 Task: Audit Quotation Template.
Action: Mouse moved to (162, 178)
Screenshot: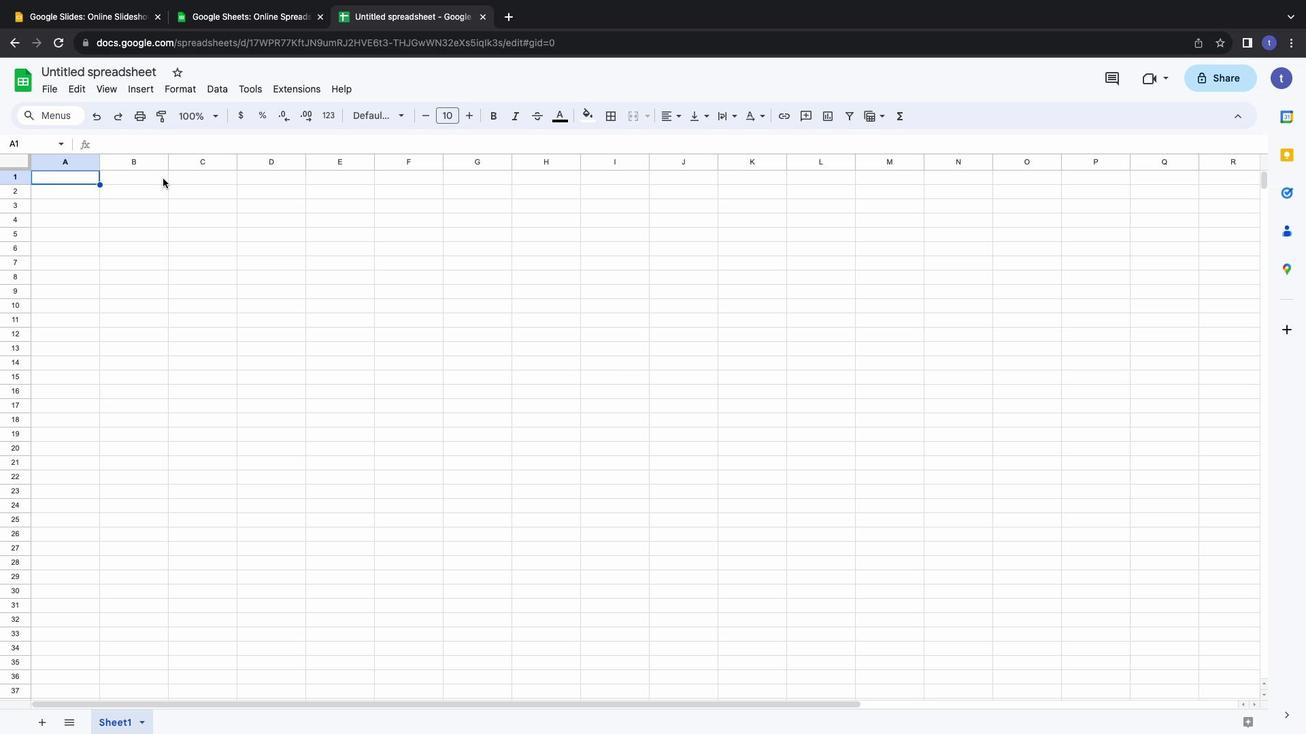 
Action: Mouse pressed left at (162, 178)
Screenshot: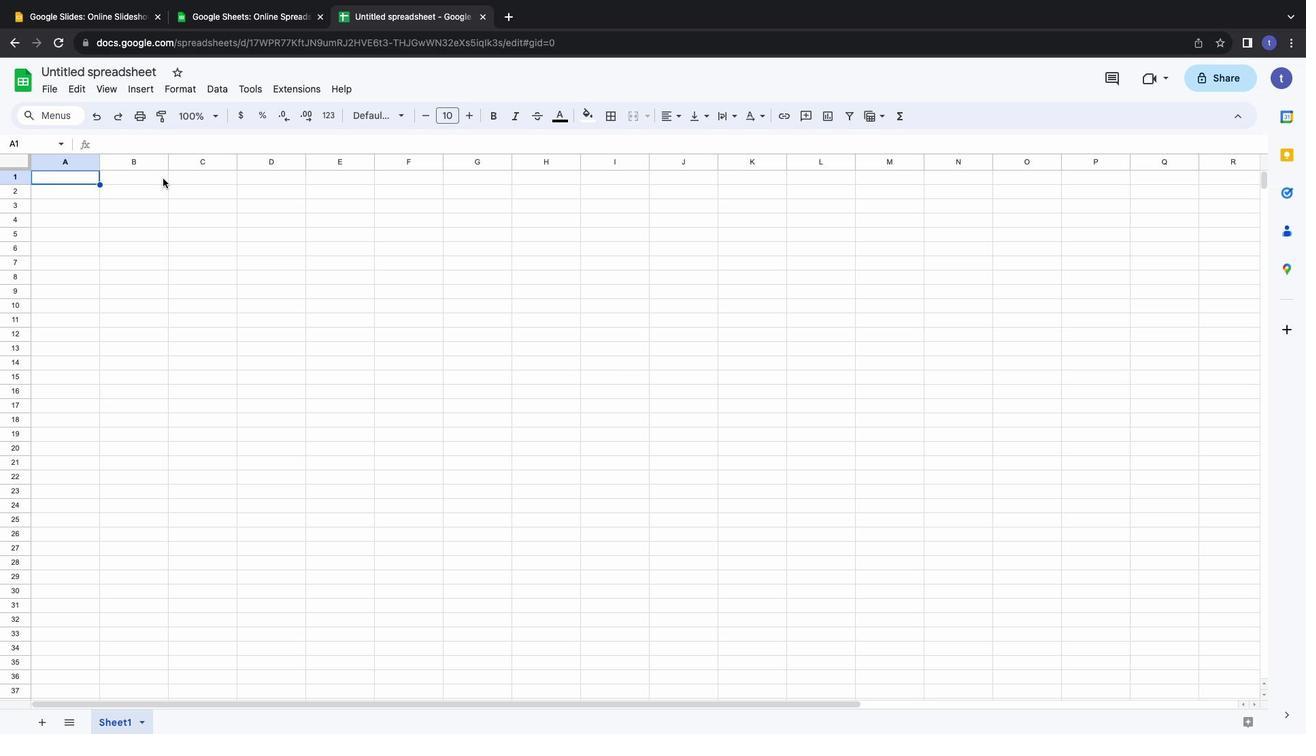
Action: Mouse moved to (146, 178)
Screenshot: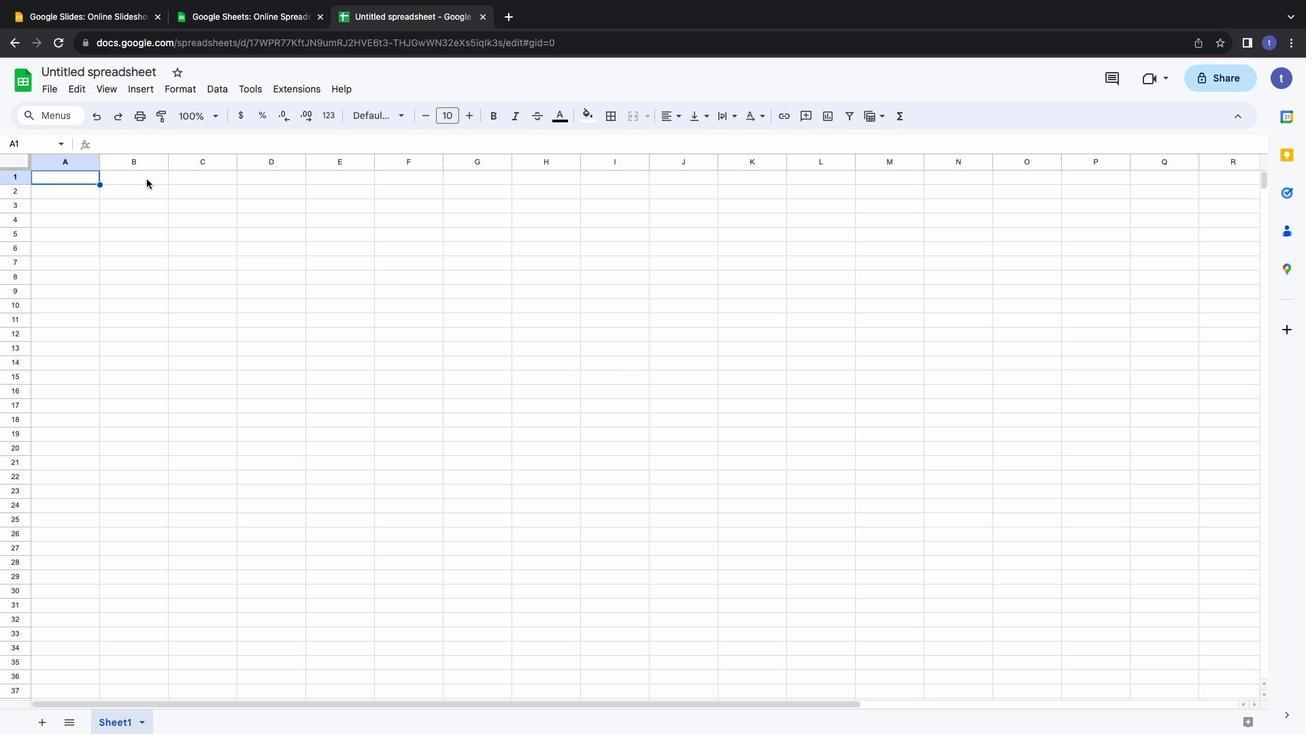 
Action: Mouse pressed left at (146, 178)
Screenshot: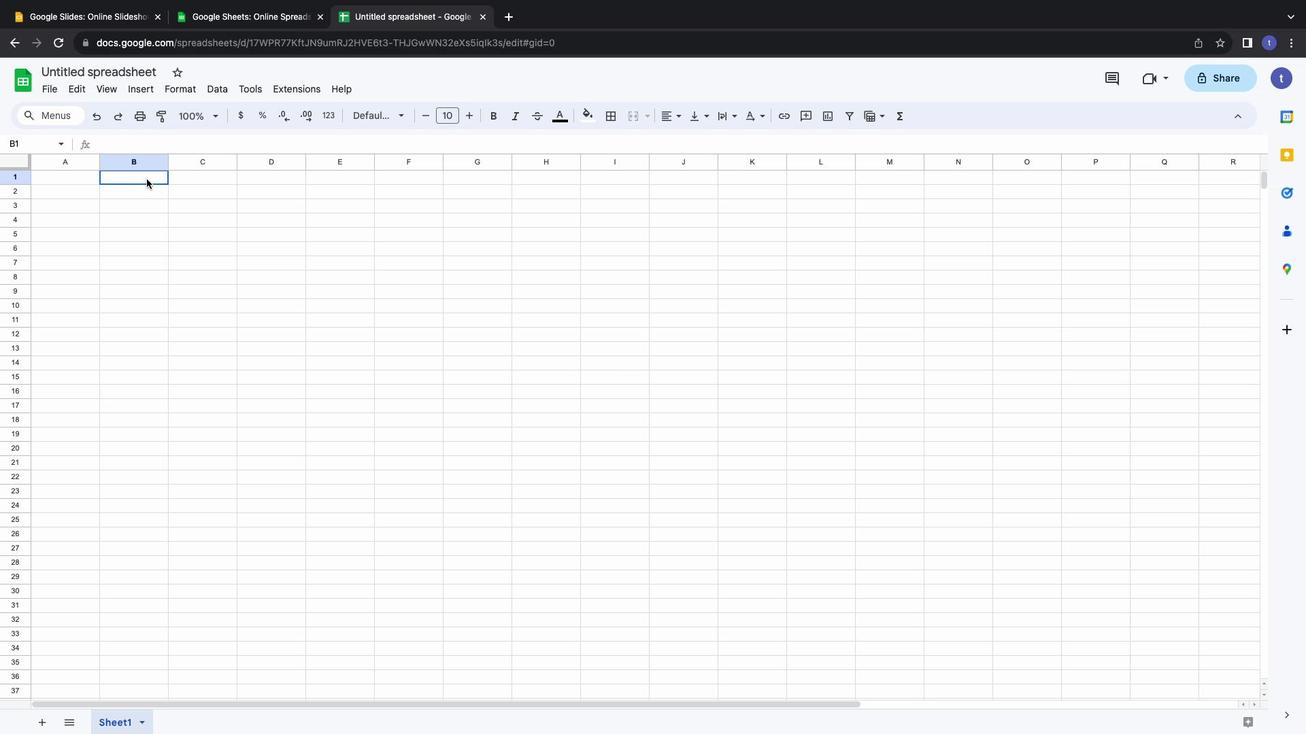 
Action: Mouse pressed left at (146, 178)
Screenshot: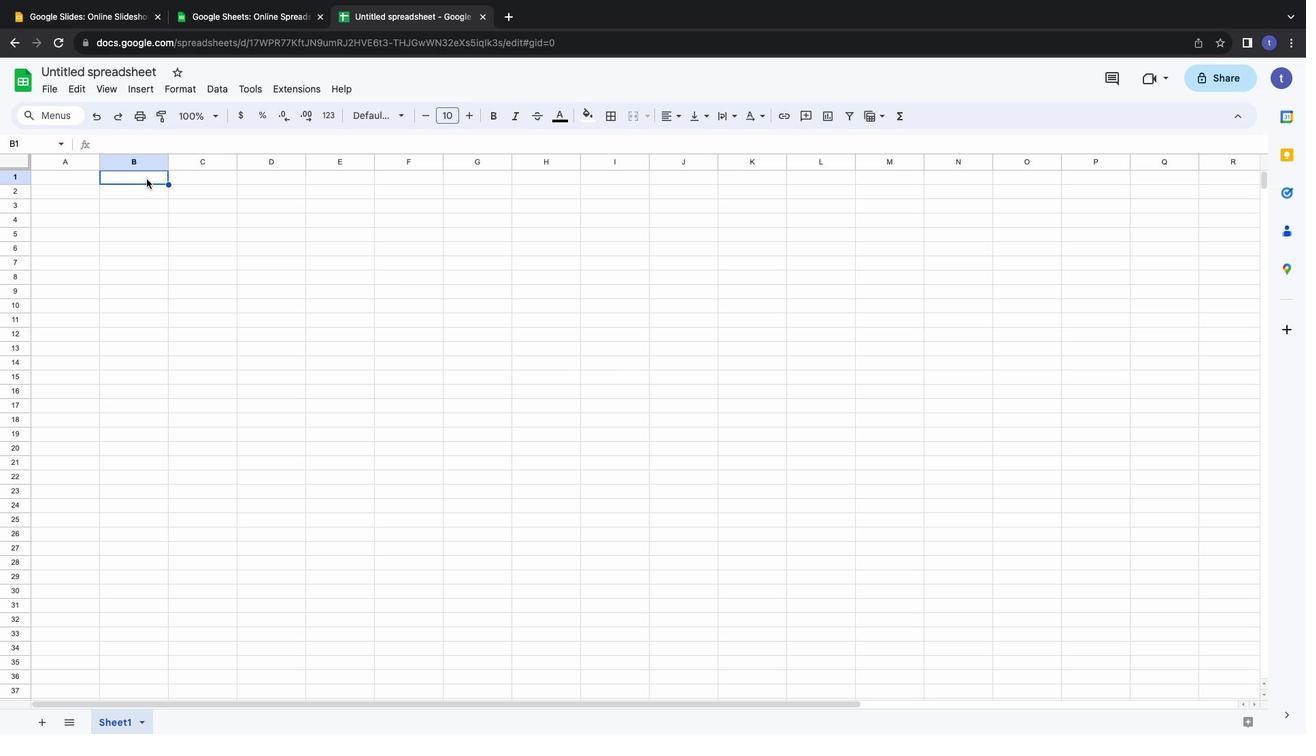 
Action: Mouse moved to (546, 445)
Screenshot: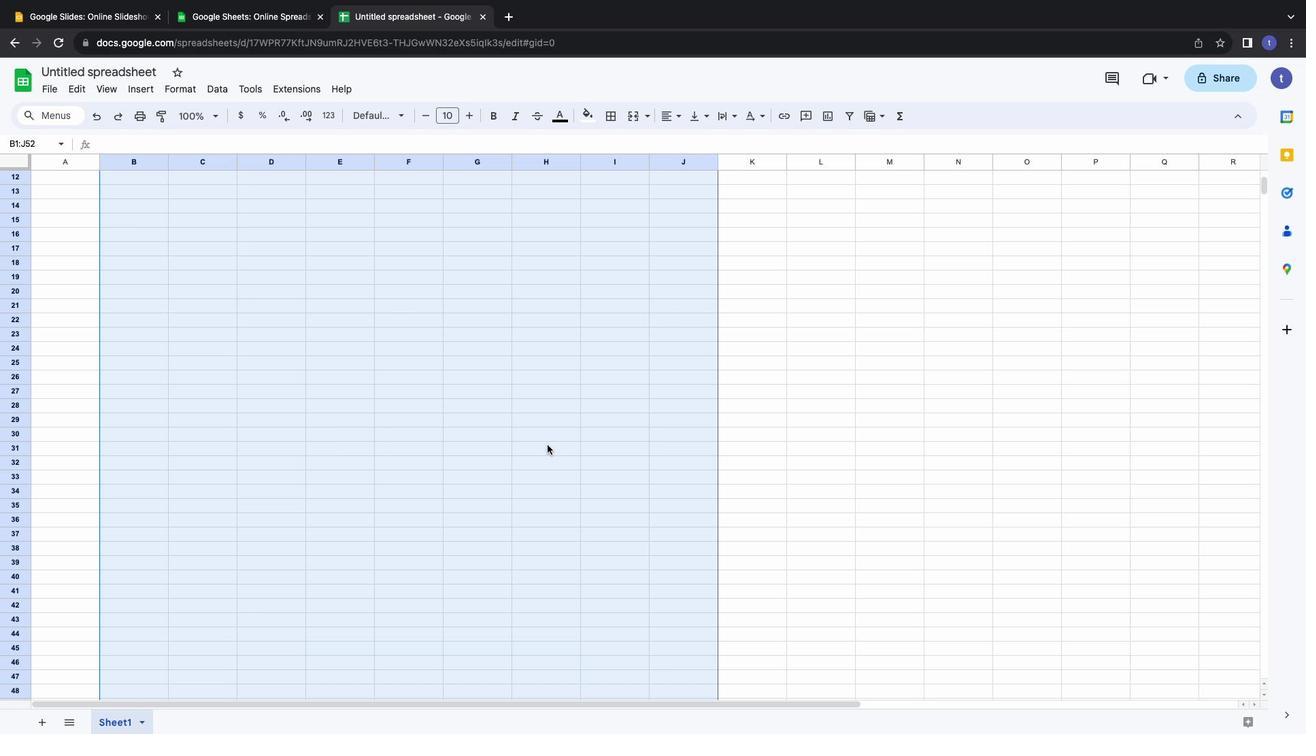 
Action: Mouse scrolled (546, 445) with delta (0, 0)
Screenshot: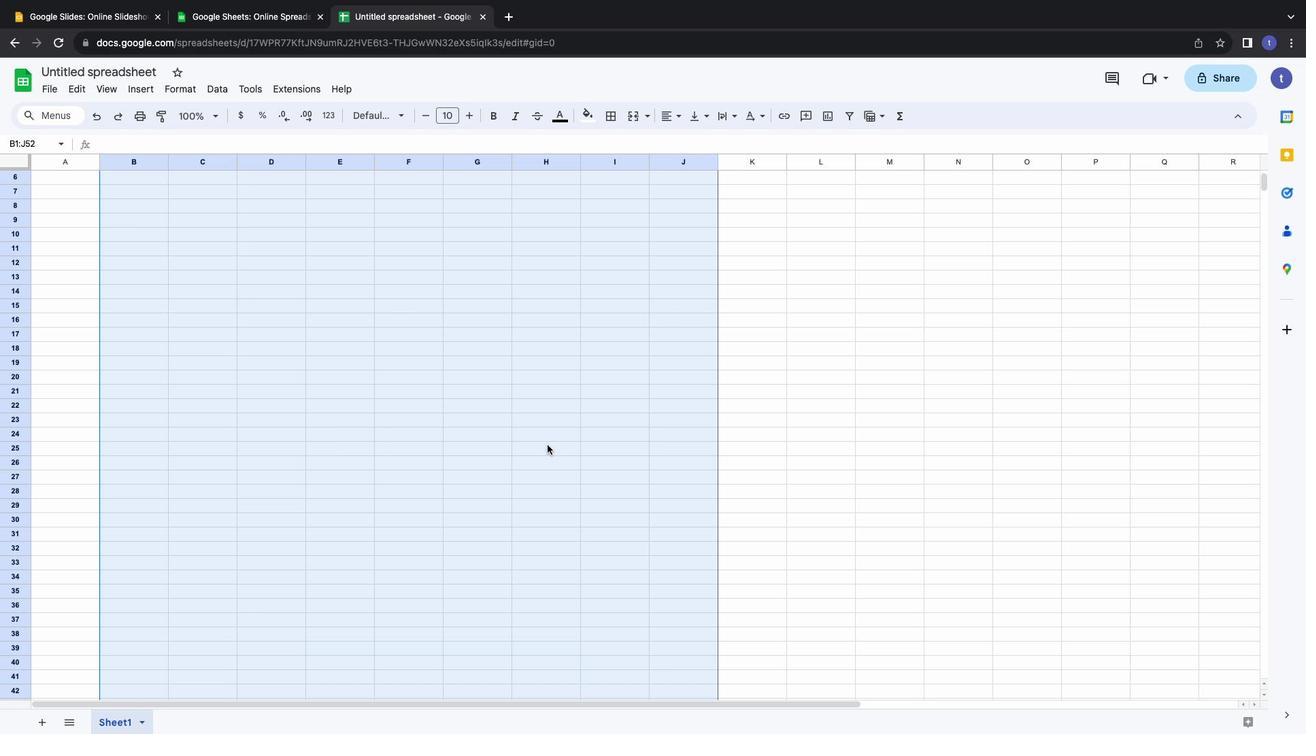 
Action: Mouse scrolled (546, 445) with delta (0, 0)
Screenshot: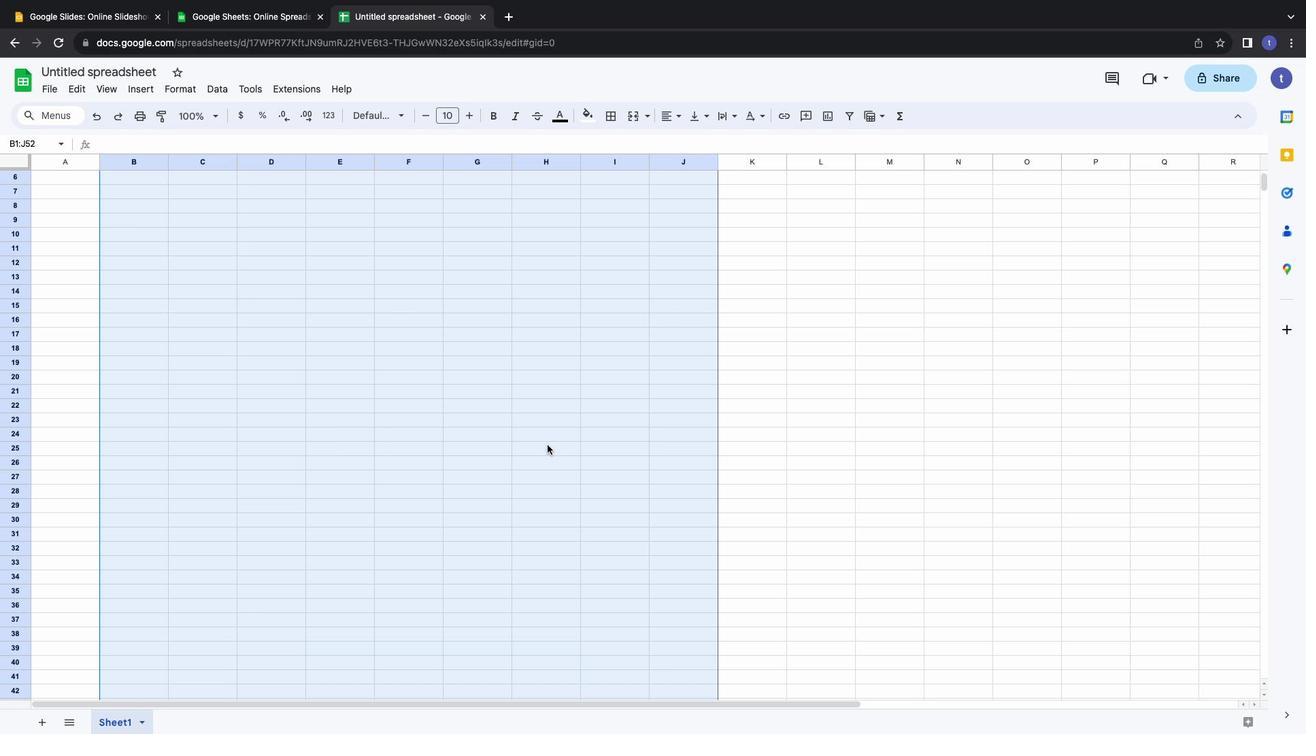 
Action: Mouse scrolled (546, 445) with delta (0, 2)
Screenshot: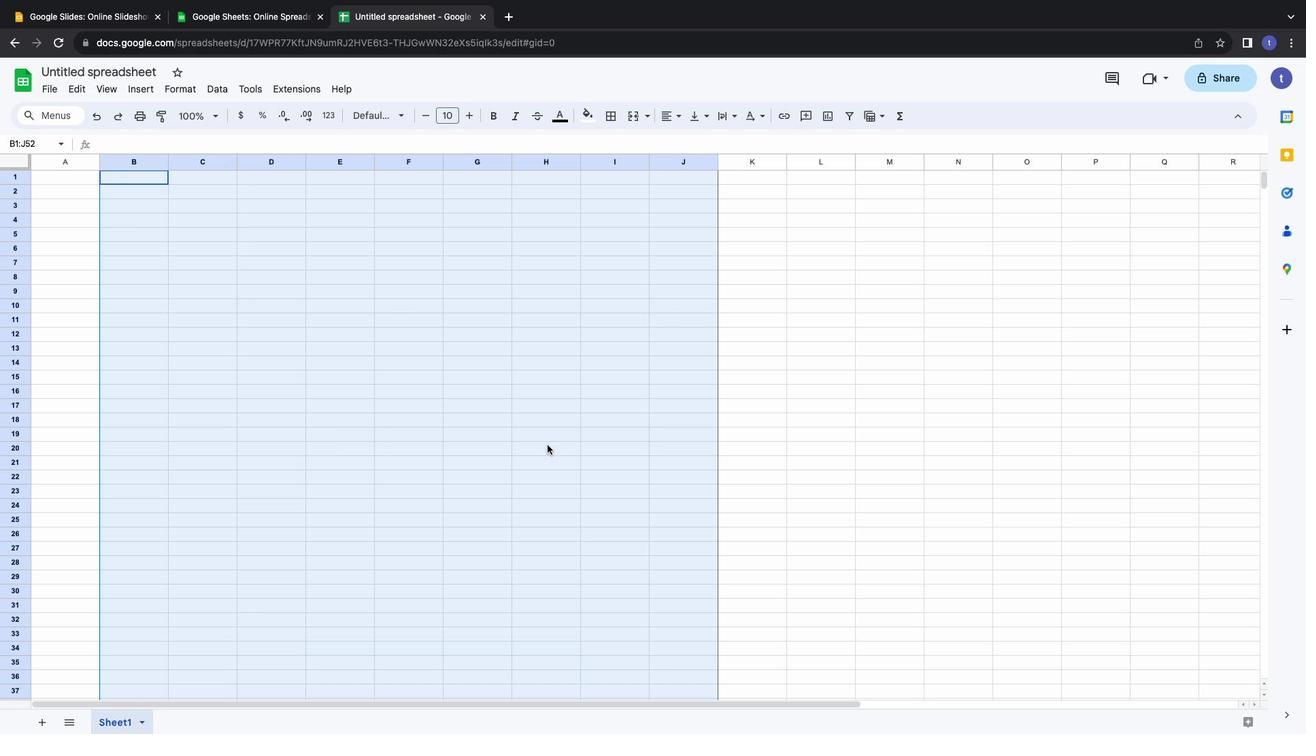 
Action: Mouse scrolled (546, 445) with delta (0, 3)
Screenshot: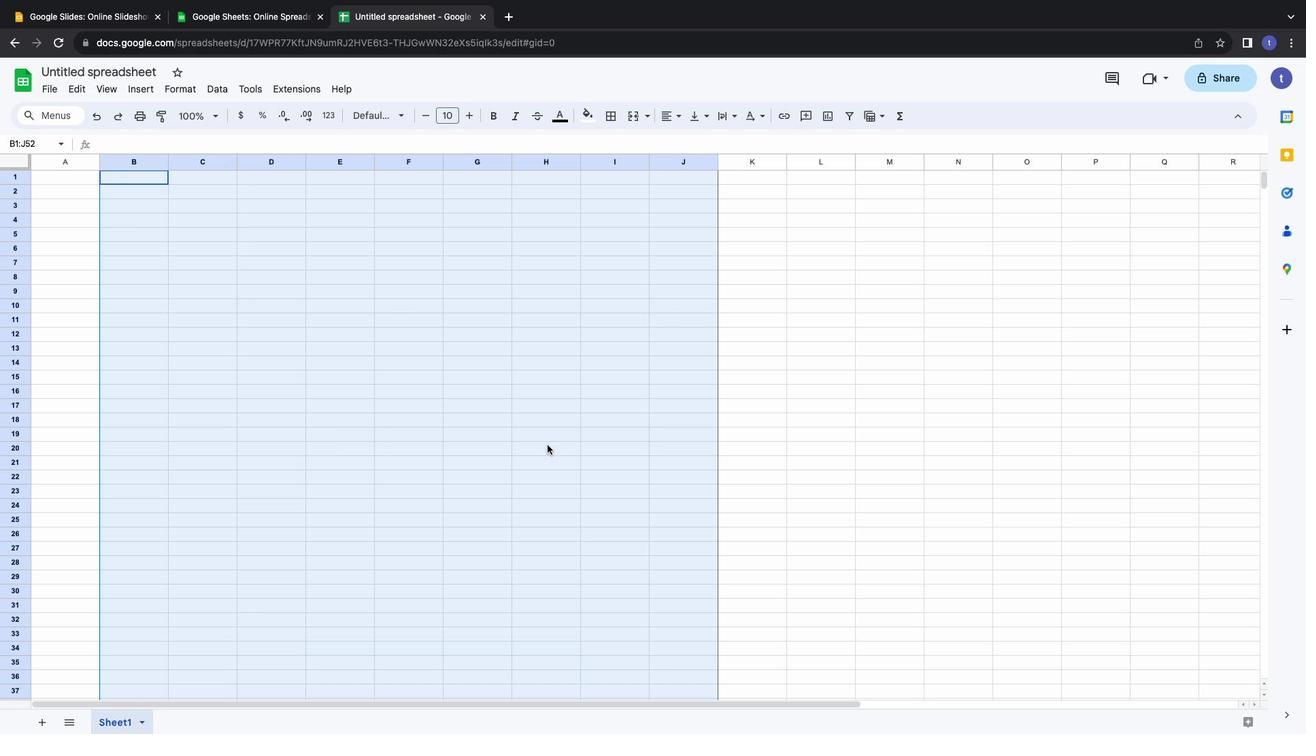
Action: Mouse scrolled (546, 445) with delta (0, 4)
Screenshot: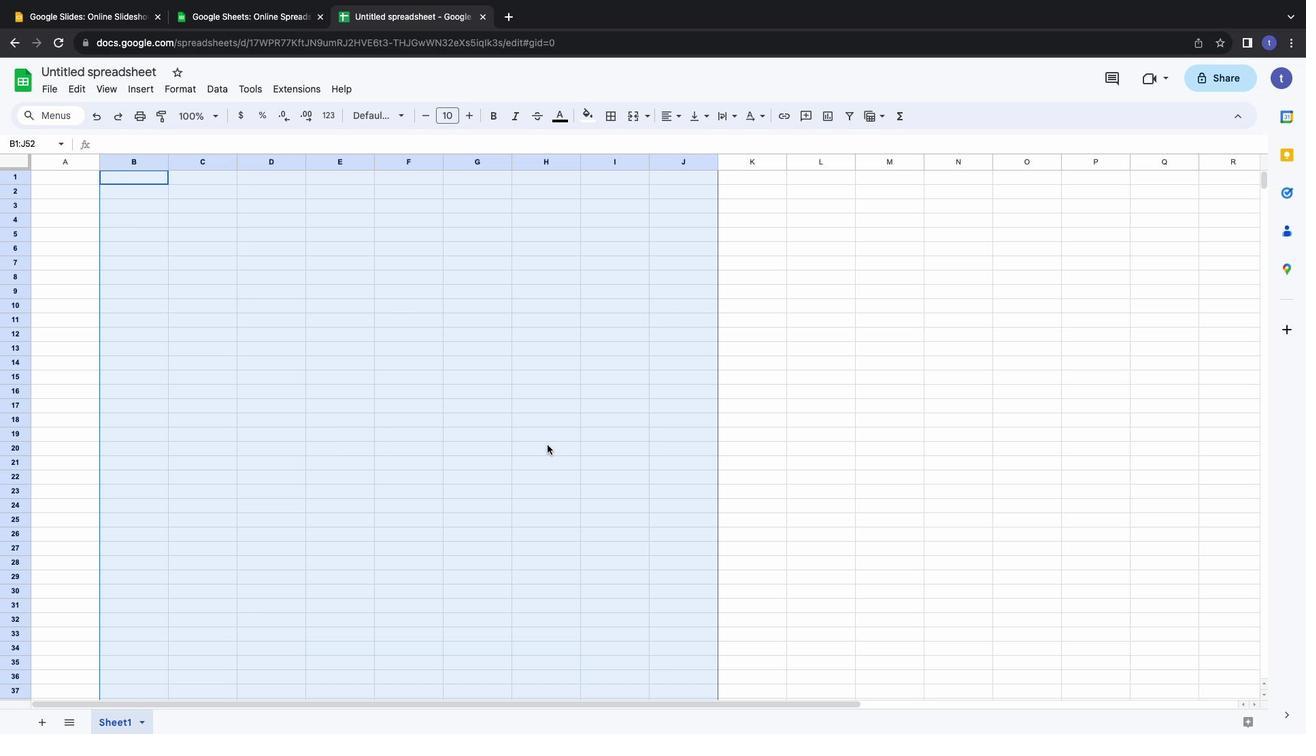 
Action: Mouse scrolled (546, 445) with delta (0, 4)
Screenshot: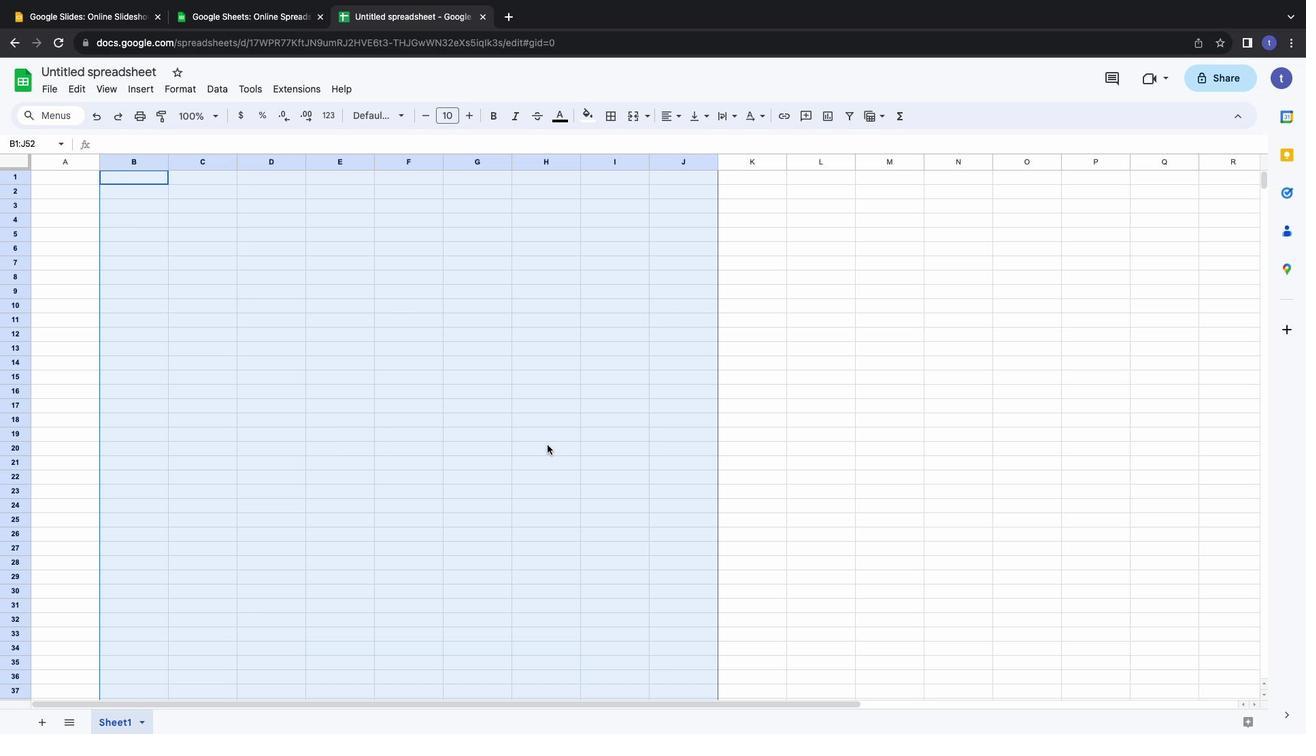 
Action: Mouse scrolled (546, 445) with delta (0, 0)
Screenshot: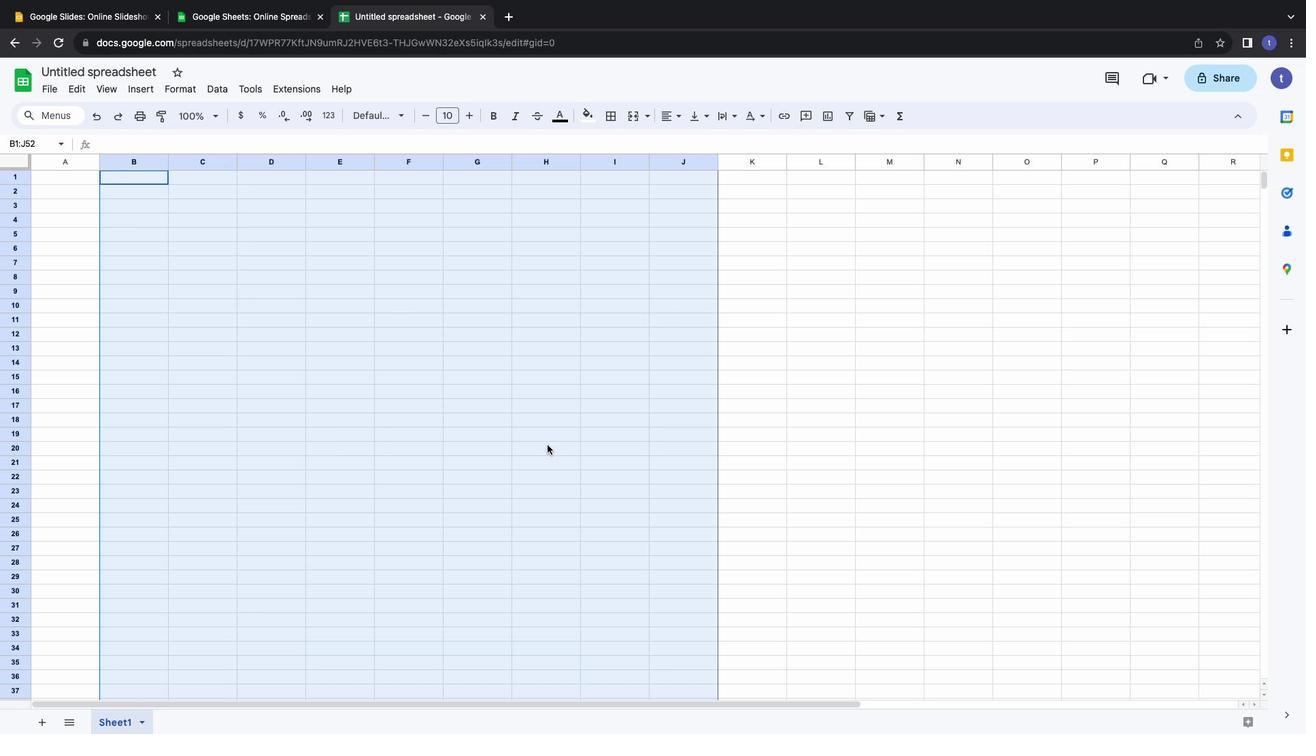 
Action: Mouse scrolled (546, 445) with delta (0, 0)
Screenshot: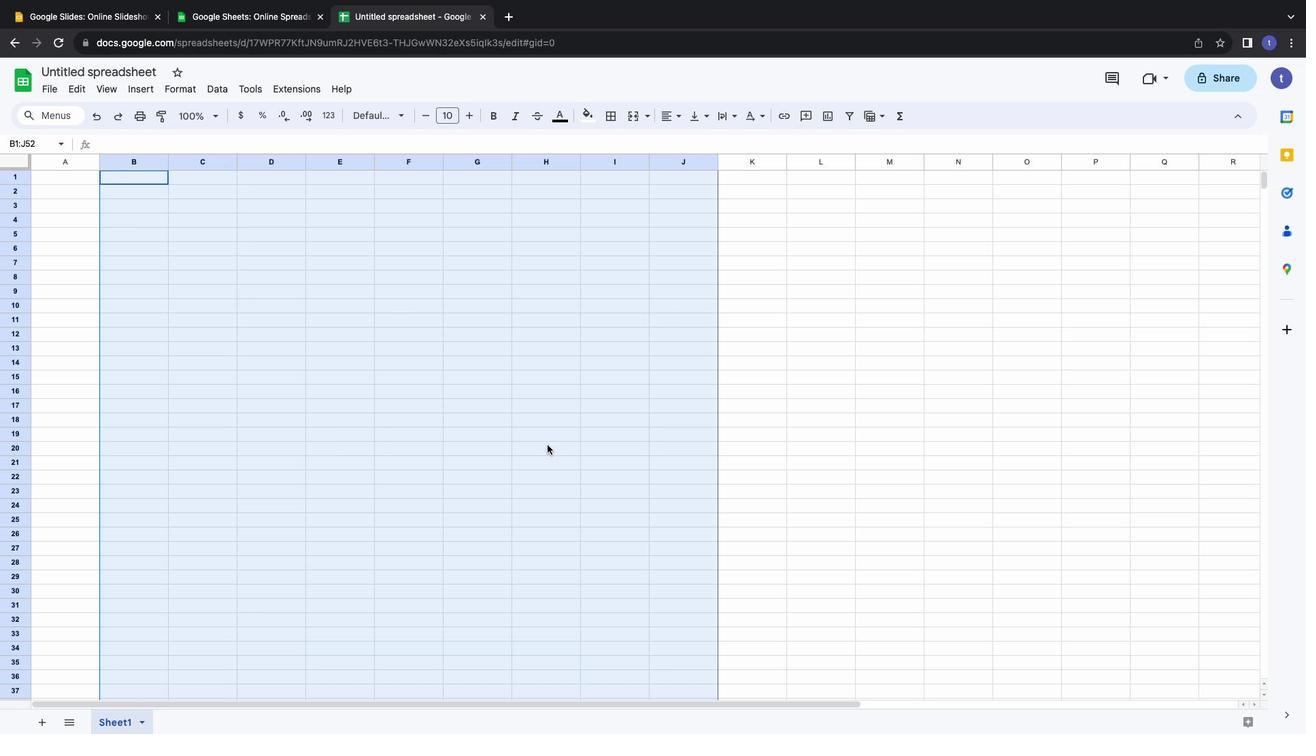 
Action: Mouse scrolled (546, 445) with delta (0, 2)
Screenshot: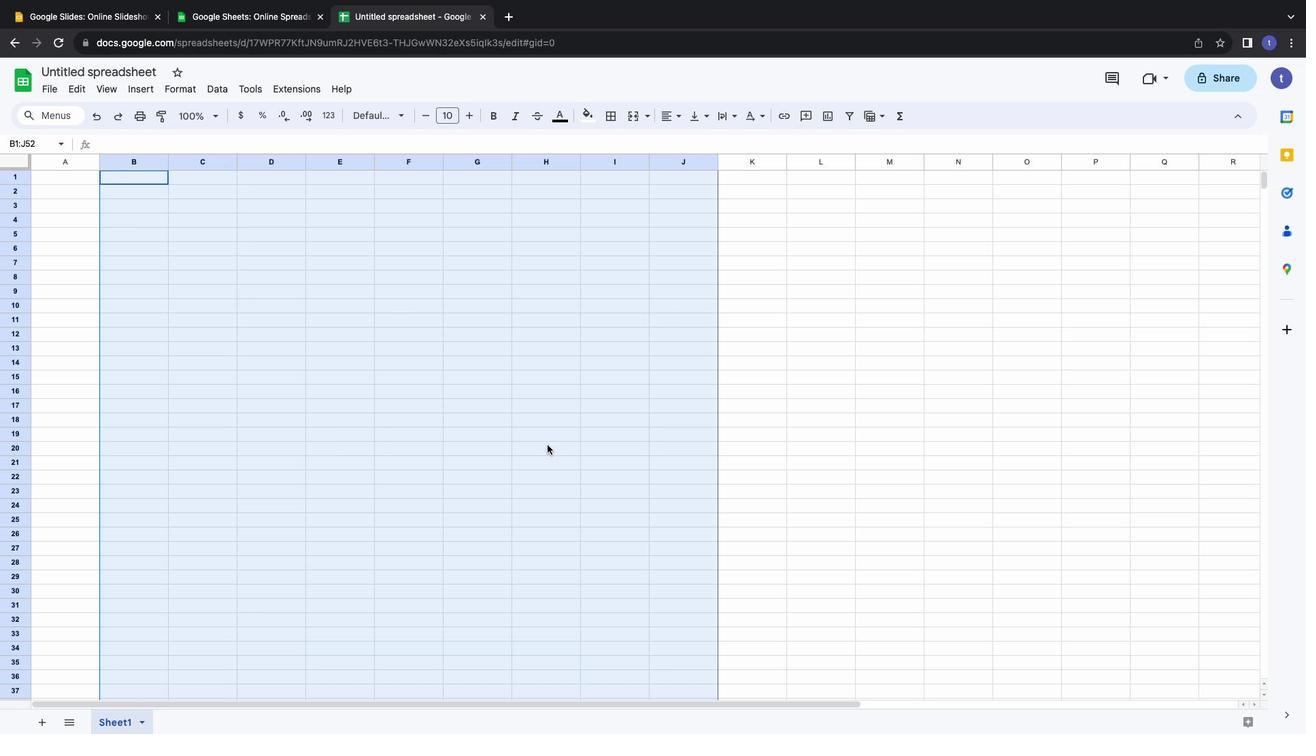 
Action: Mouse moved to (616, 114)
Screenshot: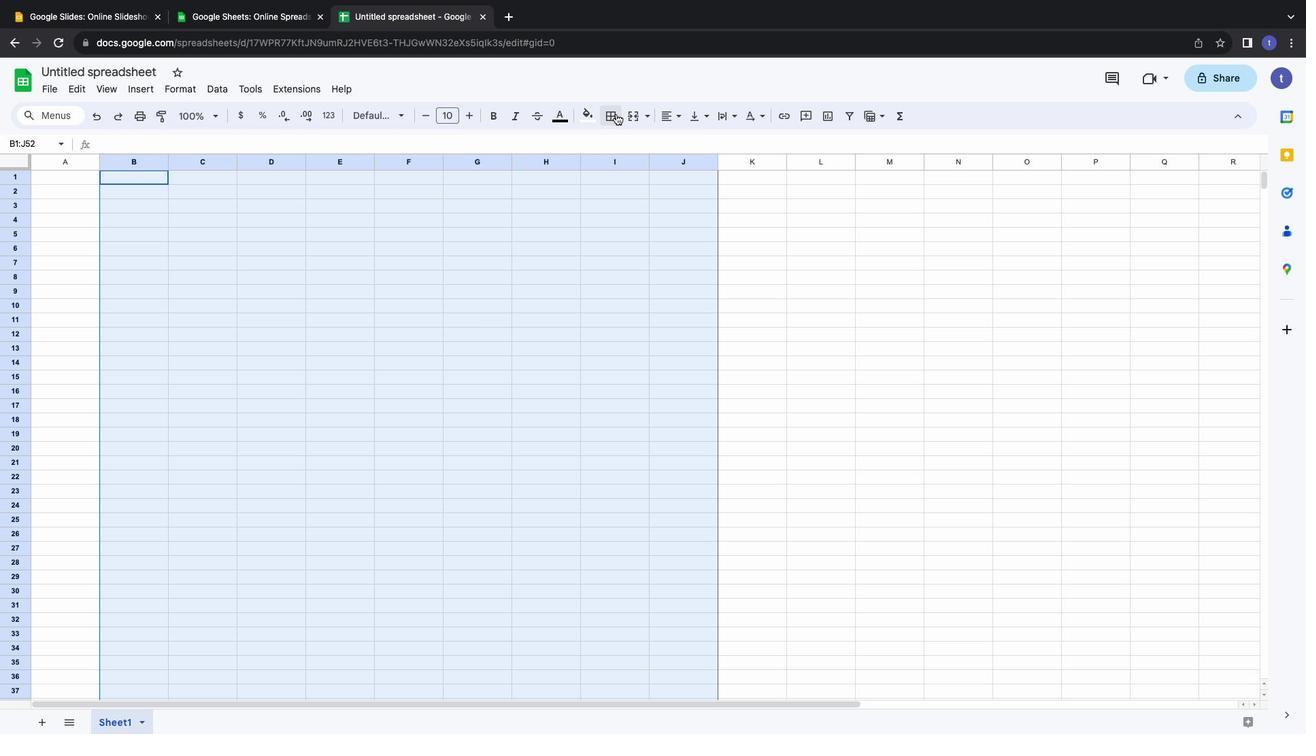 
Action: Mouse pressed left at (616, 114)
Screenshot: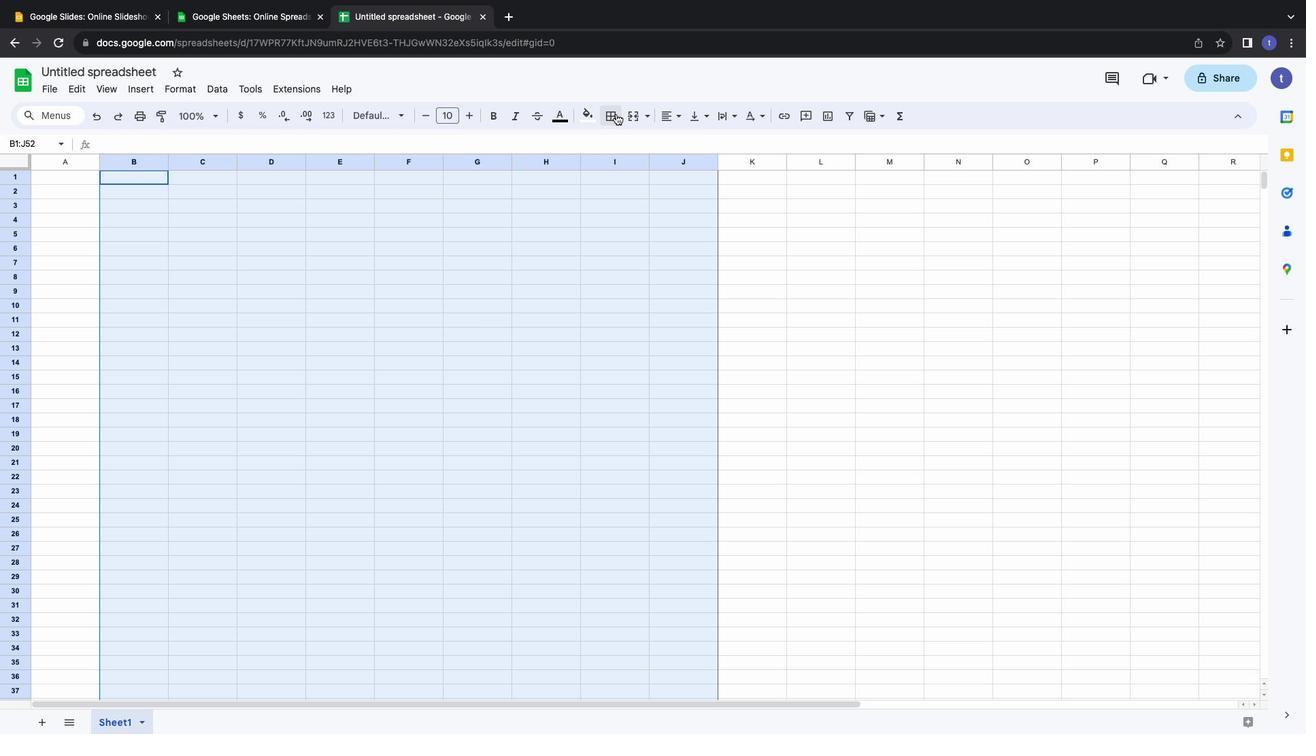
Action: Mouse moved to (616, 140)
Screenshot: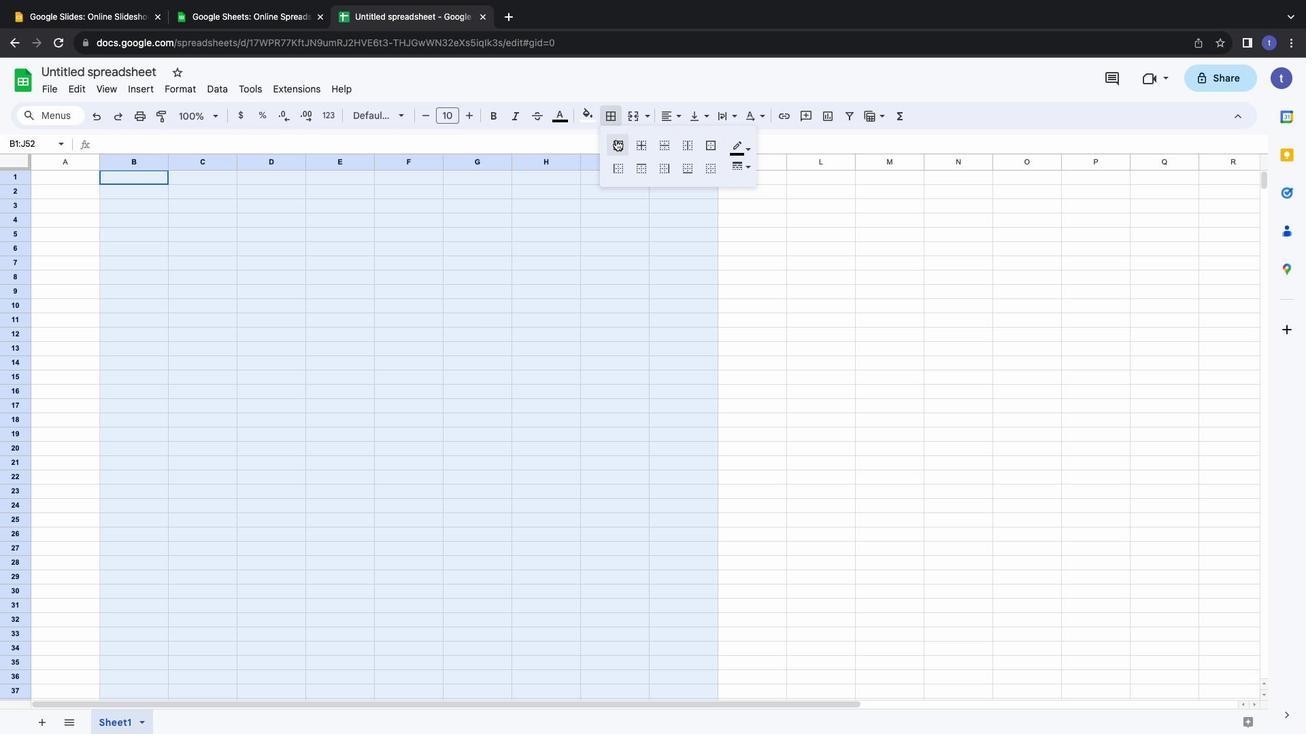 
Action: Mouse pressed left at (616, 140)
Screenshot: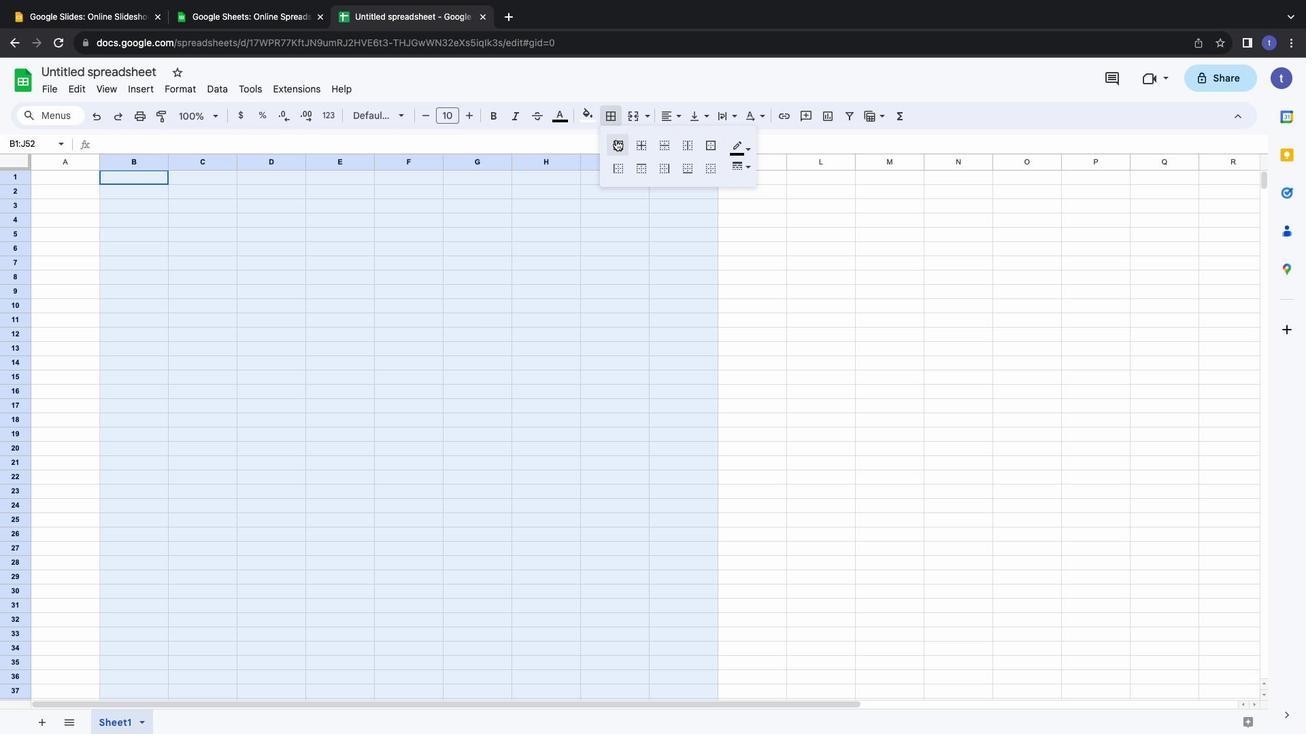 
Action: Mouse moved to (743, 144)
Screenshot: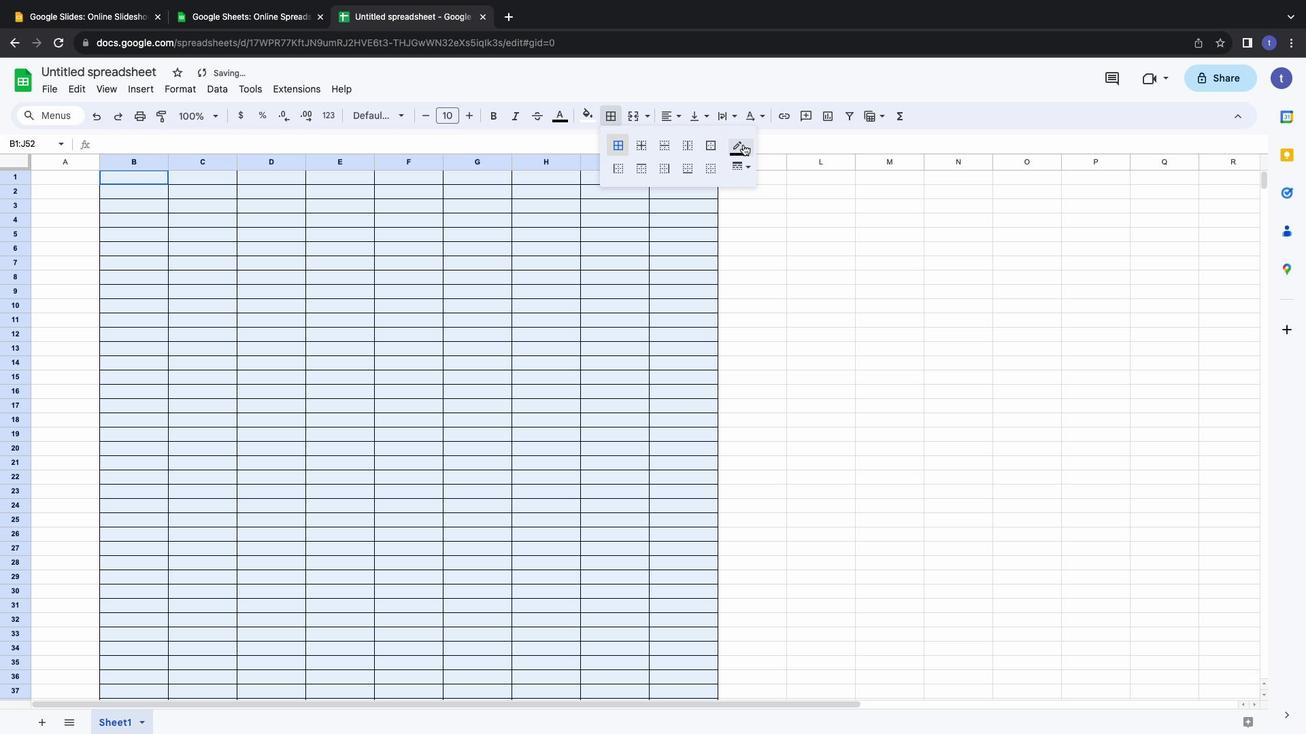 
Action: Mouse pressed left at (743, 144)
Screenshot: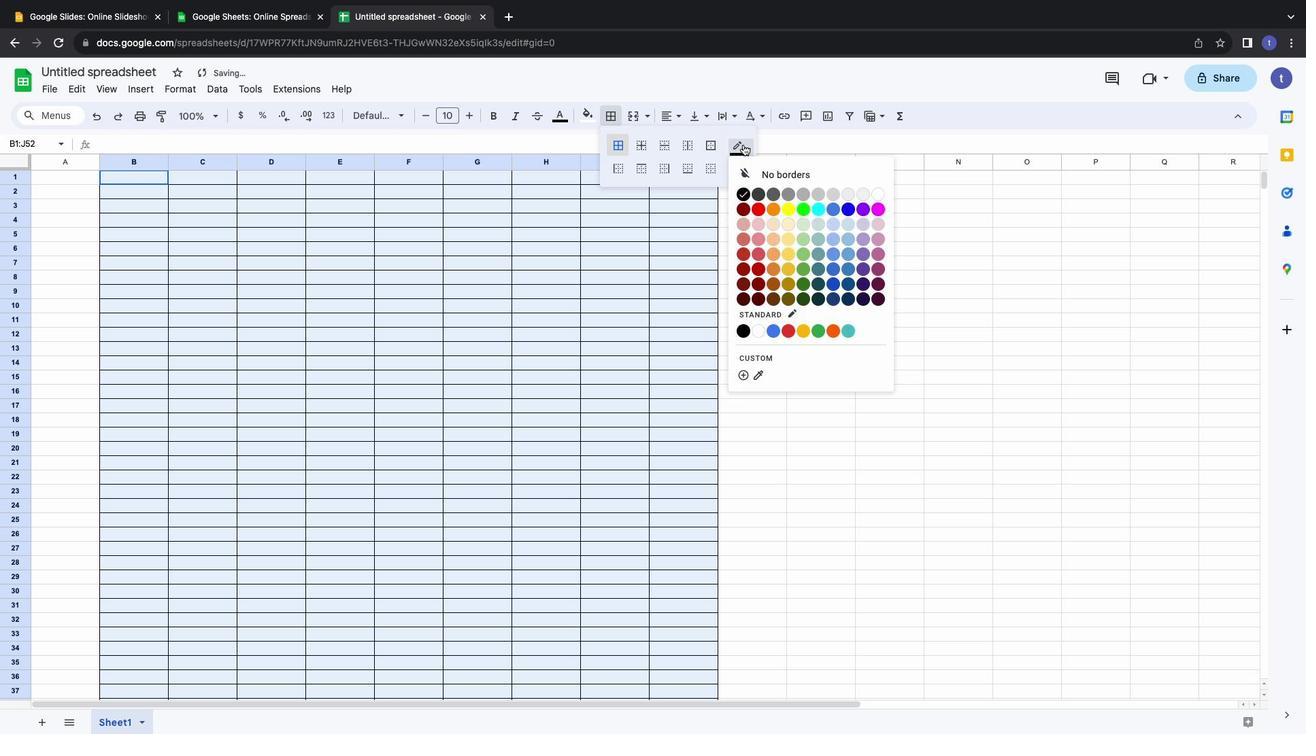 
Action: Mouse moved to (880, 197)
Screenshot: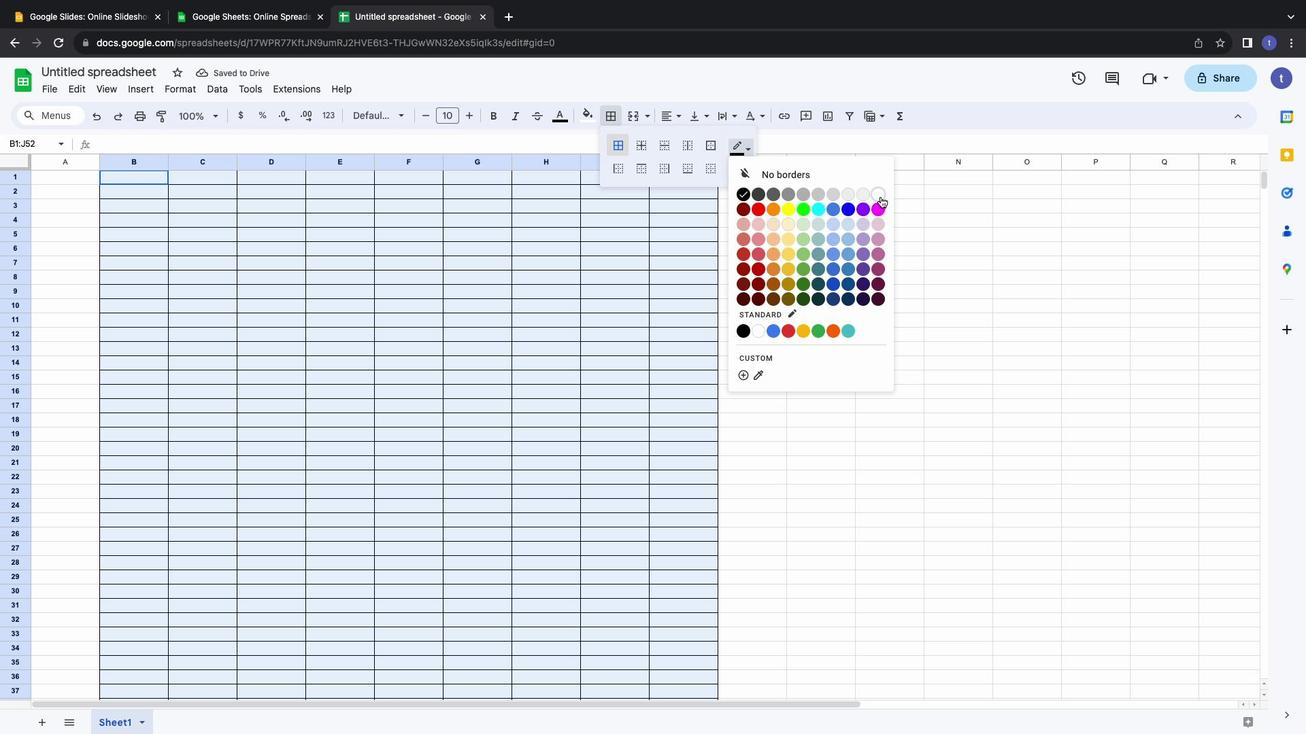 
Action: Mouse pressed left at (880, 197)
Screenshot: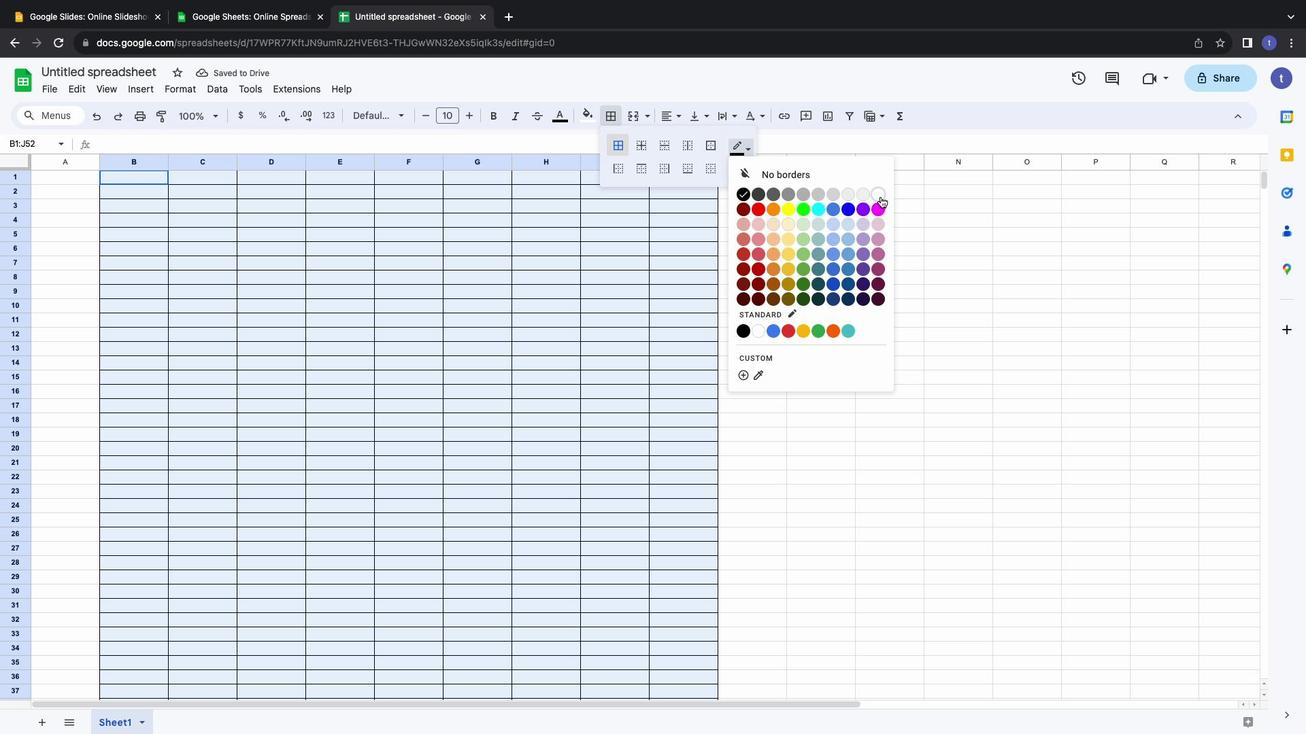 
Action: Mouse moved to (426, 197)
Screenshot: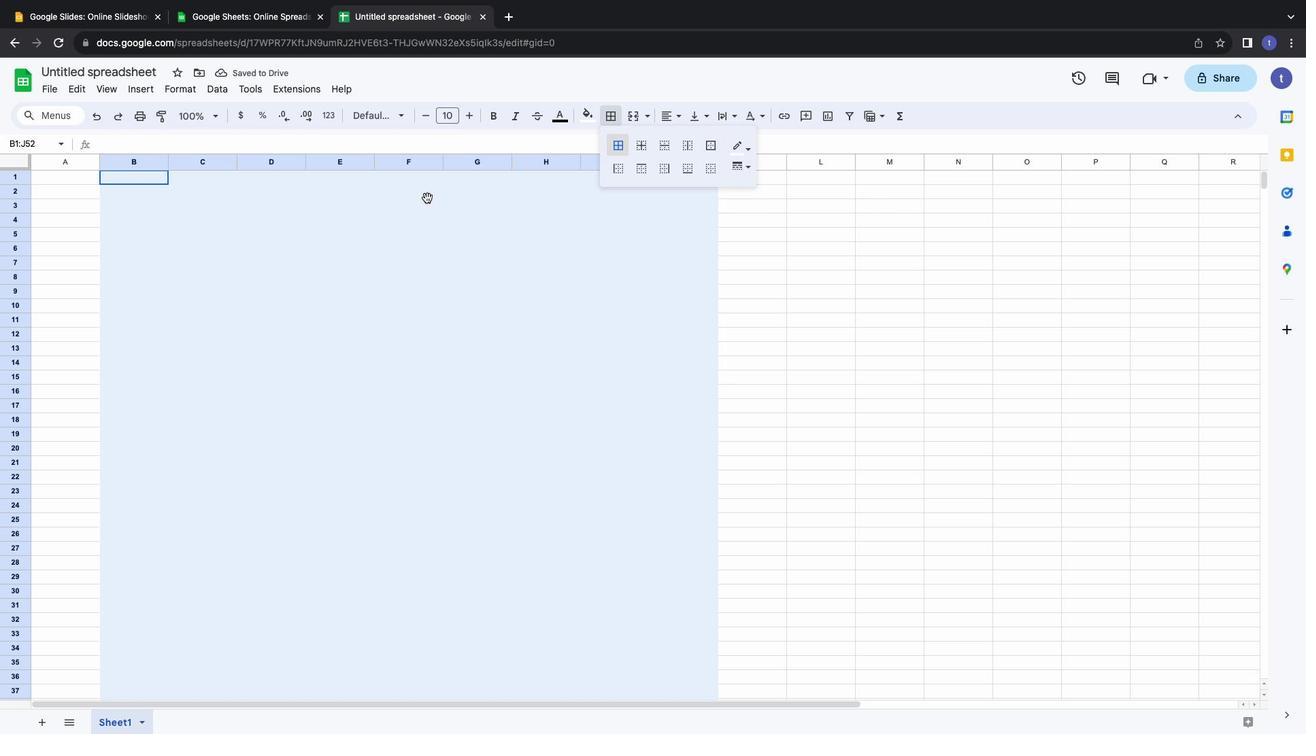 
Action: Mouse pressed left at (426, 197)
Screenshot: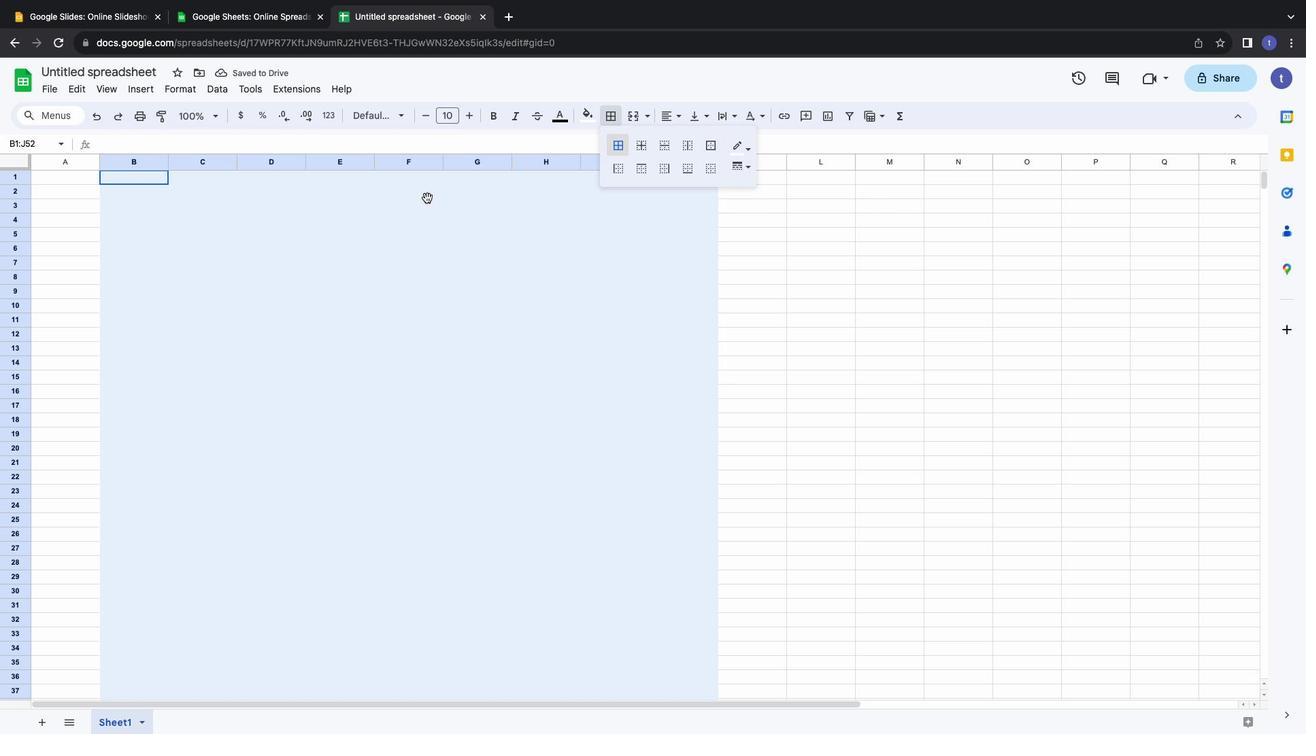 
Action: Mouse moved to (429, 199)
Screenshot: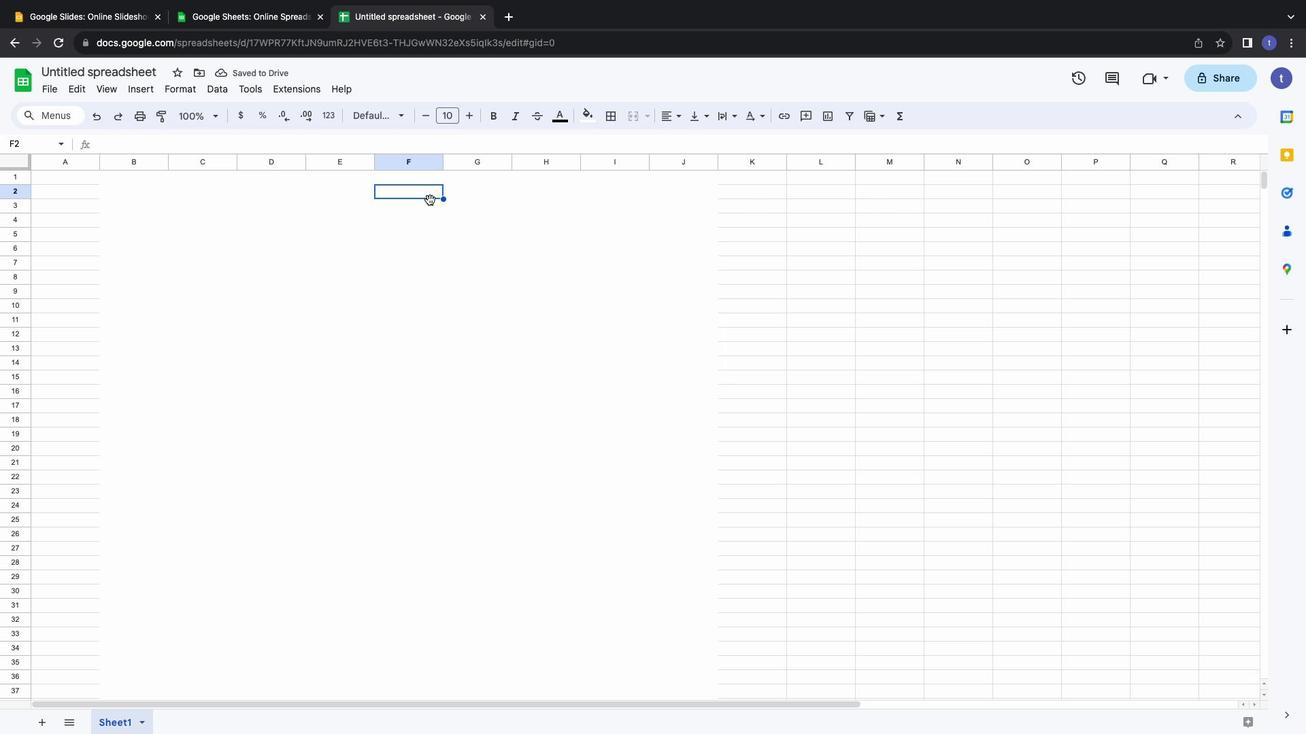 
Action: Mouse pressed left at (429, 199)
Screenshot: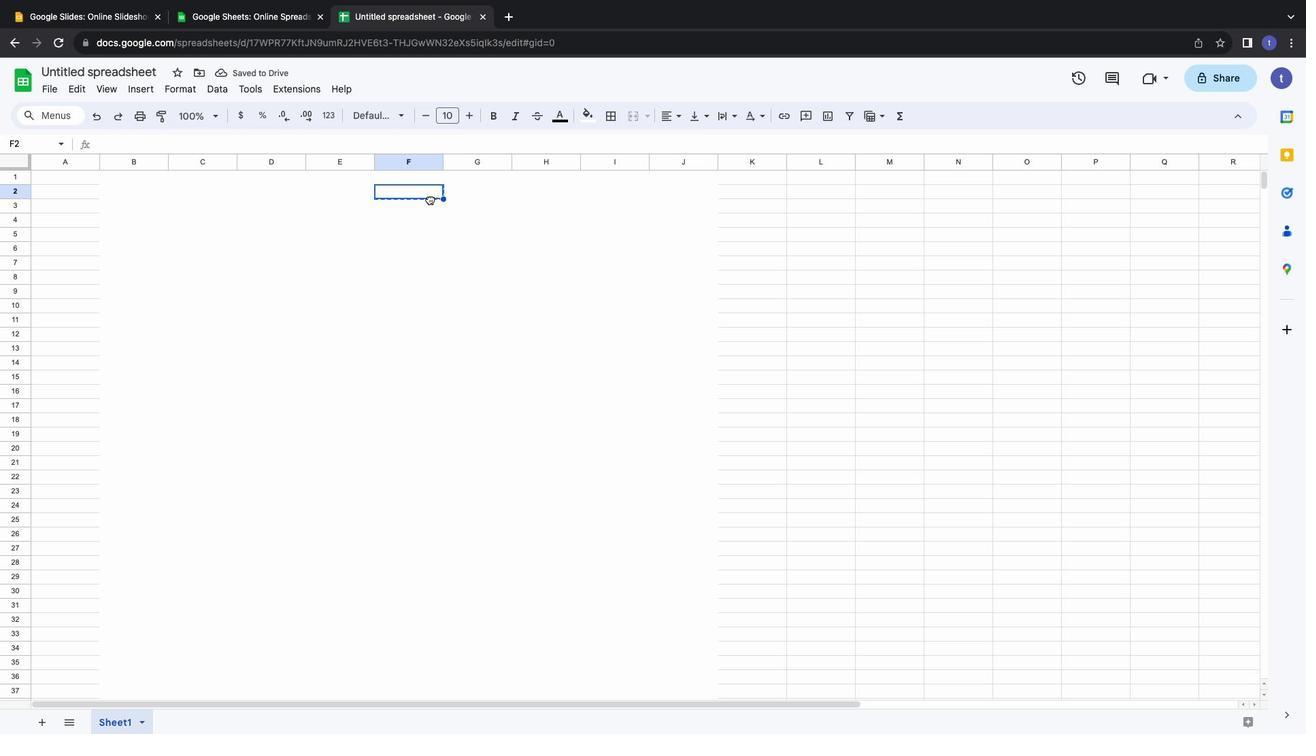 
Action: Mouse moved to (426, 191)
Screenshot: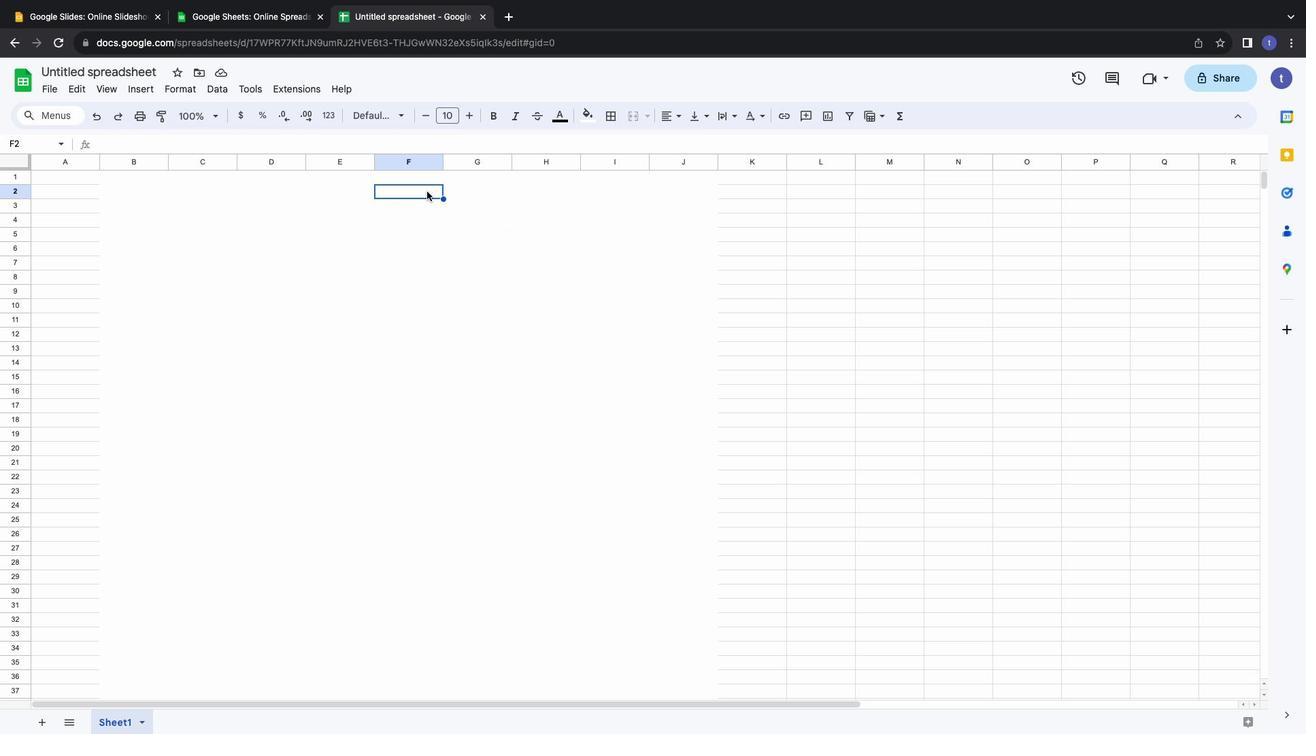 
Action: Mouse pressed left at (426, 191)
Screenshot: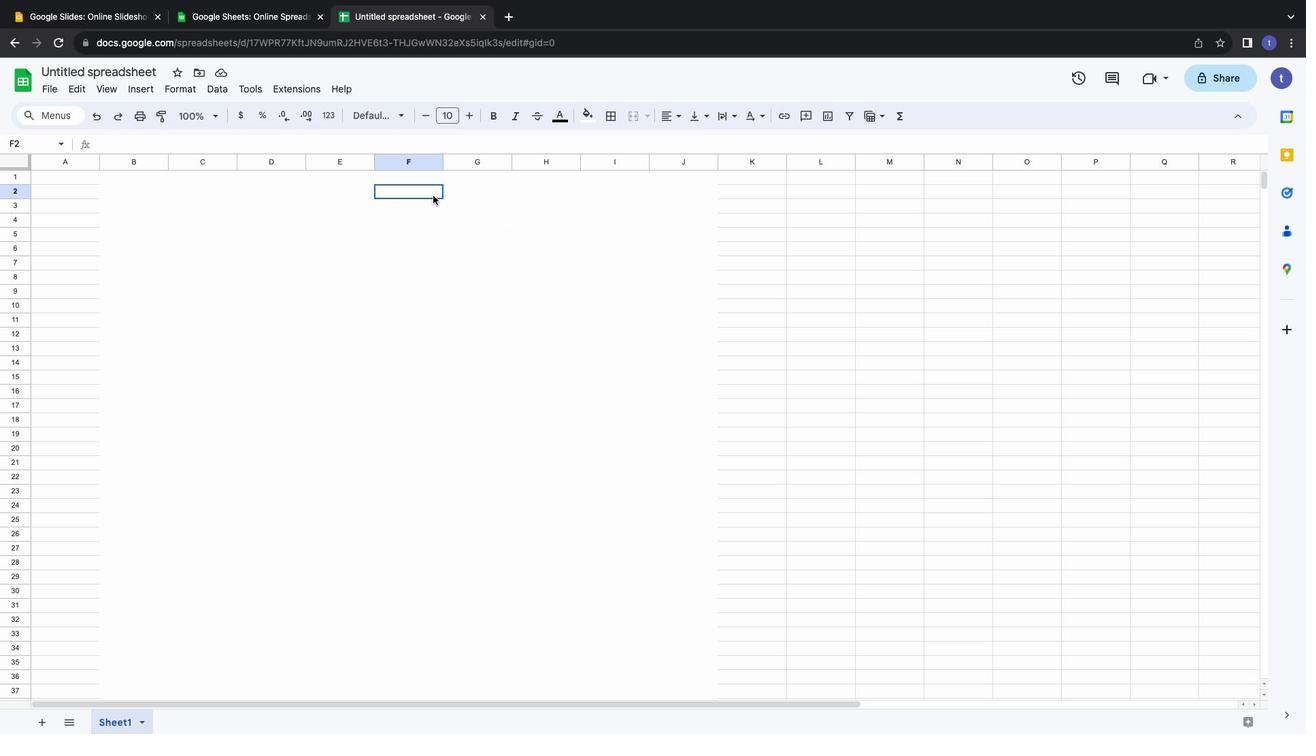
Action: Mouse moved to (629, 116)
Screenshot: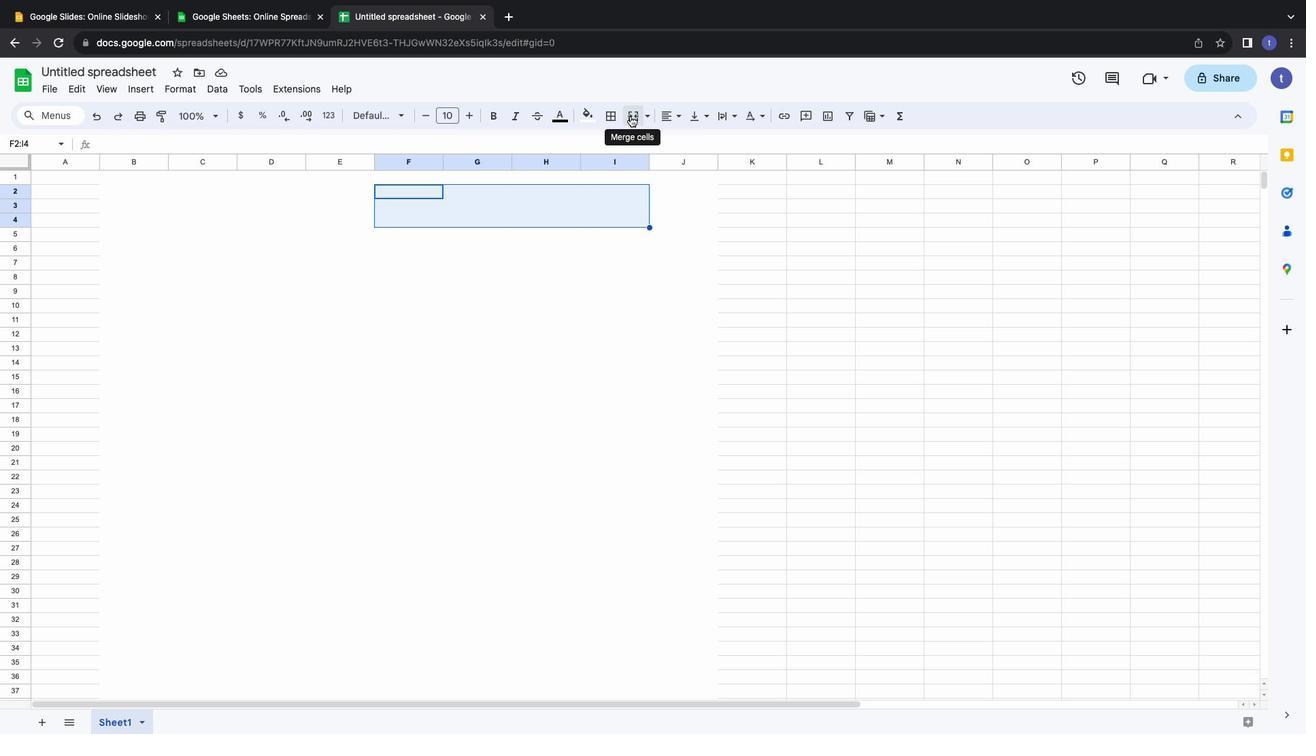 
Action: Mouse pressed left at (629, 116)
Screenshot: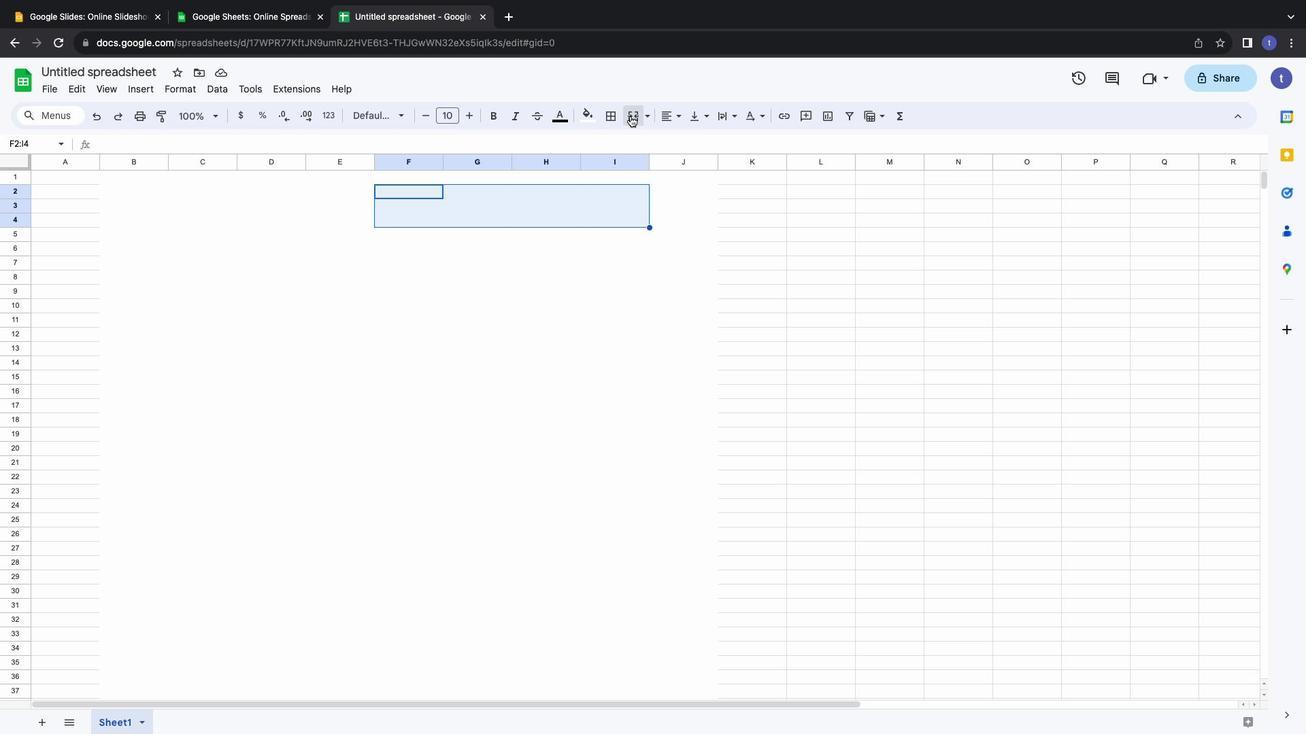 
Action: Mouse moved to (412, 201)
Screenshot: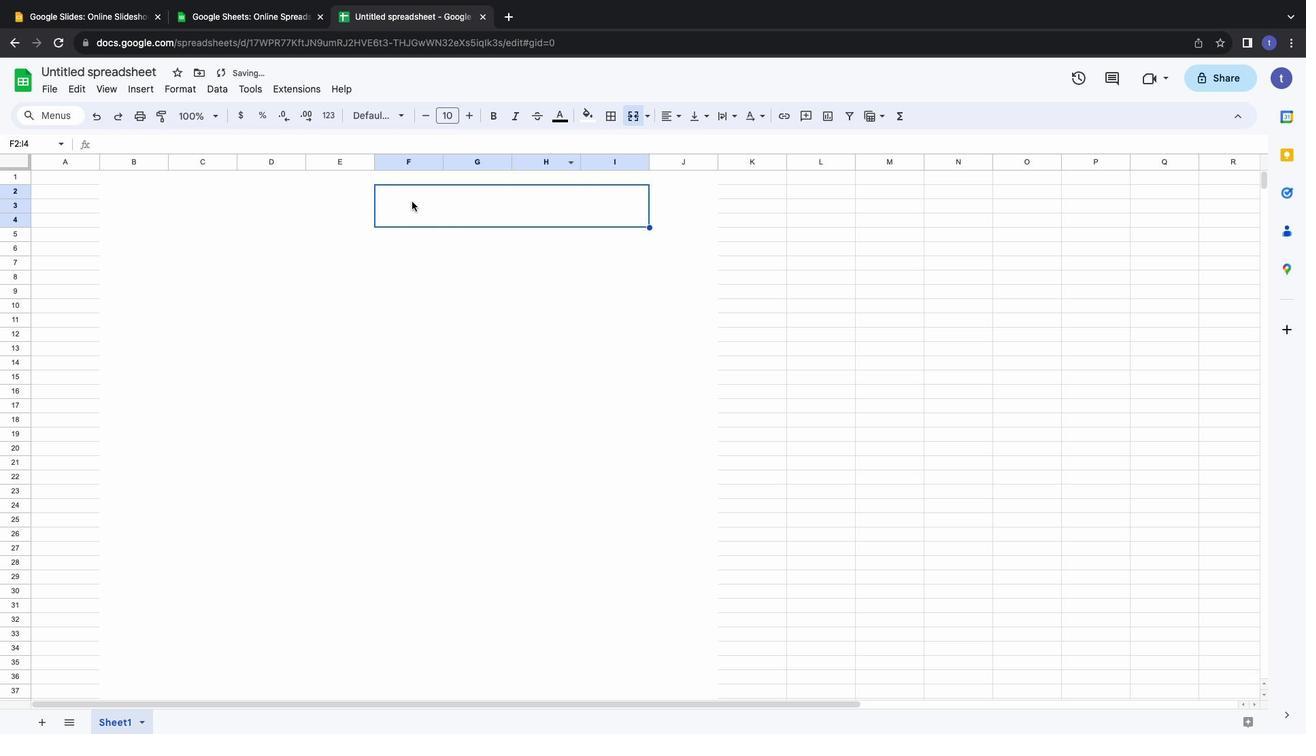 
Action: Mouse pressed left at (412, 201)
Screenshot: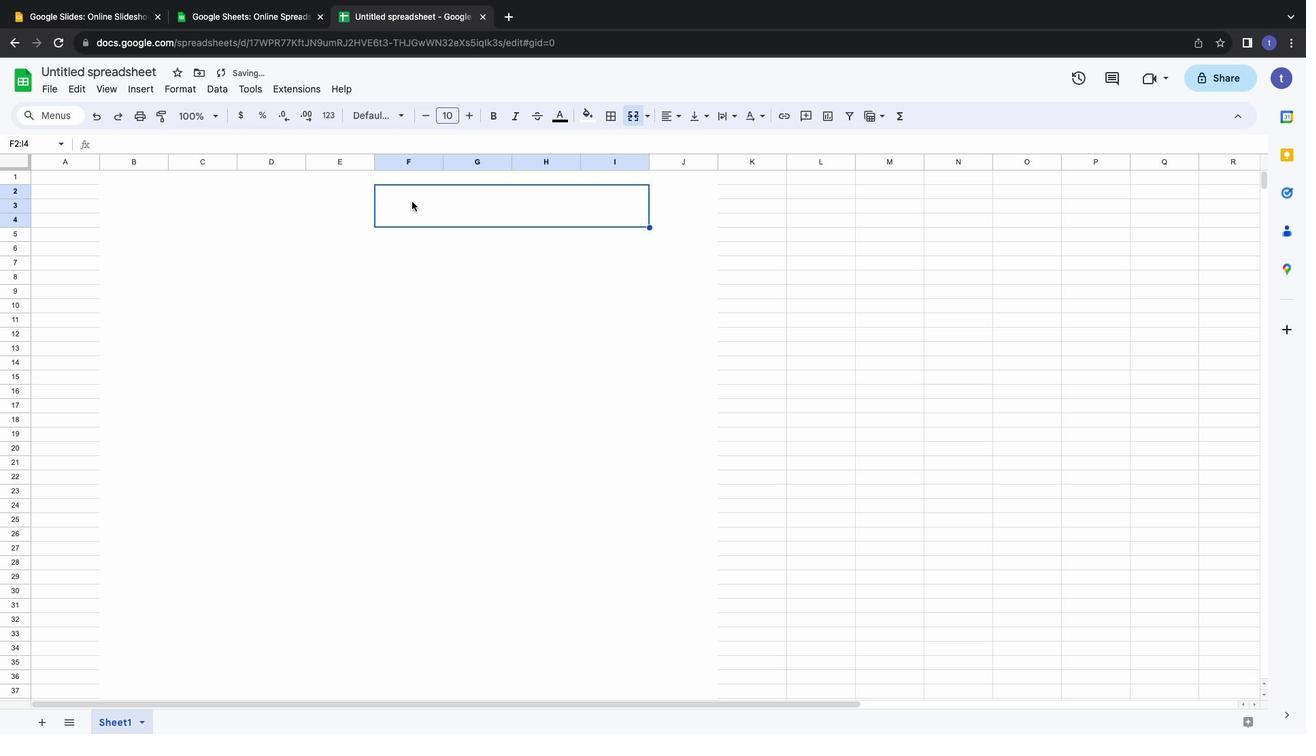 
Action: Mouse moved to (404, 201)
Screenshot: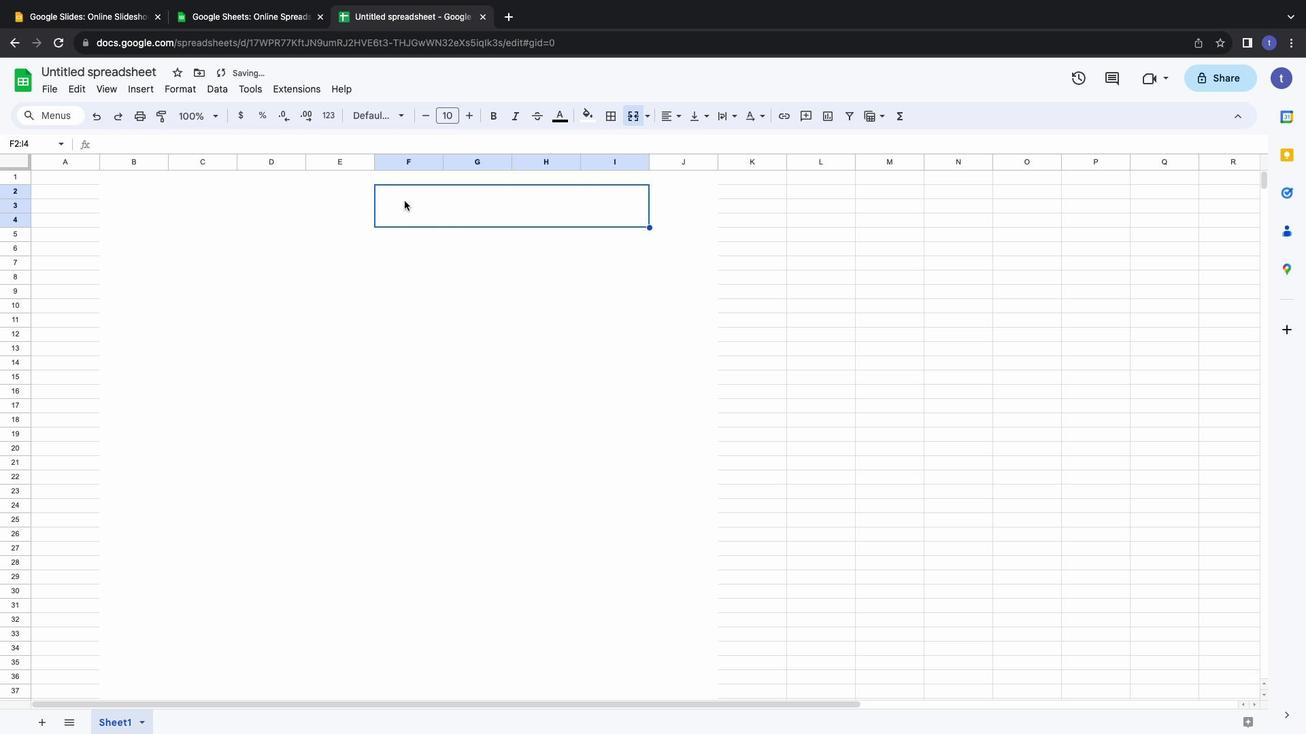 
Action: Mouse pressed left at (404, 201)
Screenshot: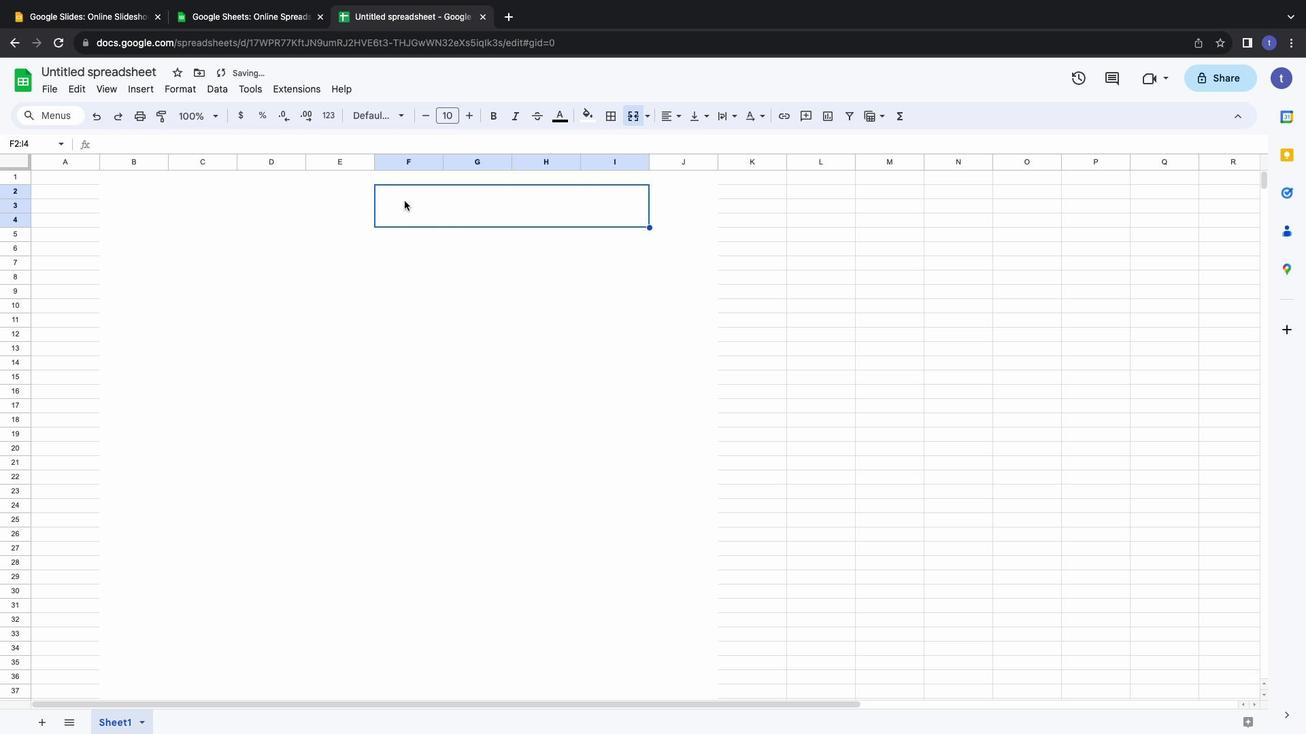 
Action: Mouse pressed left at (404, 201)
Screenshot: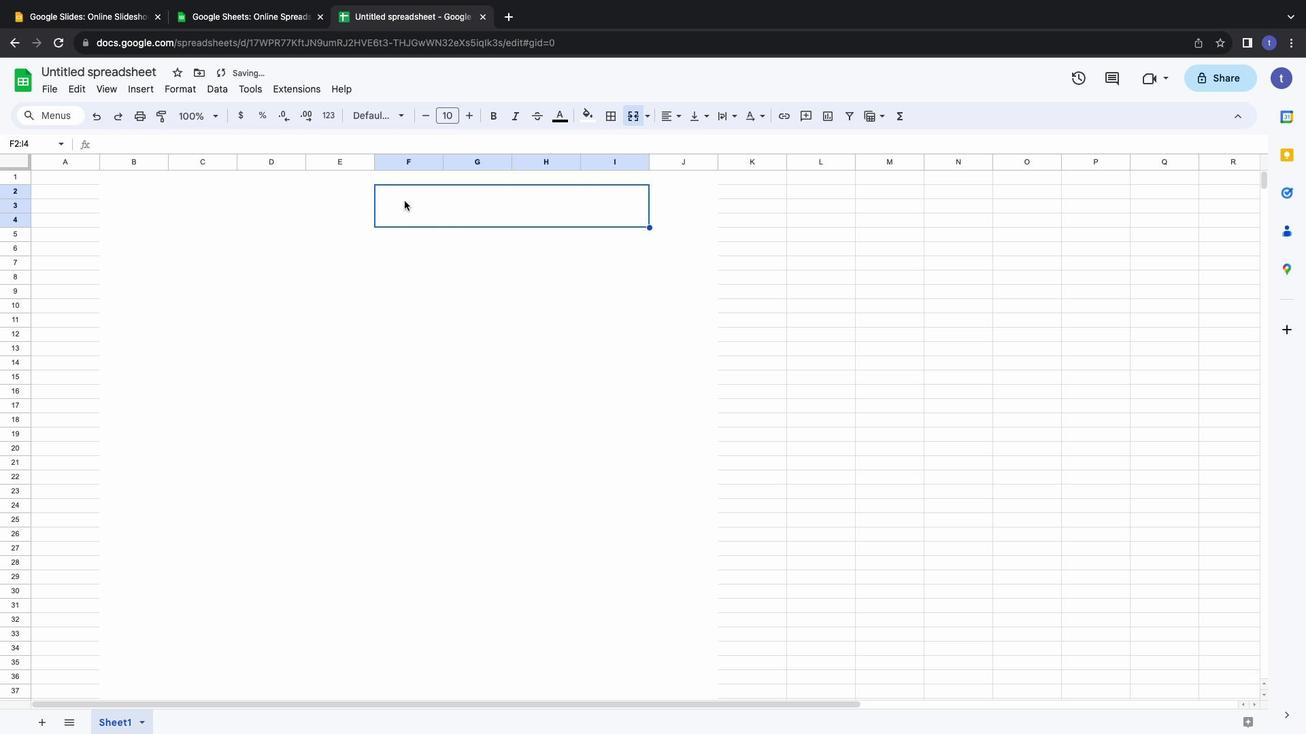 
Action: Key pressed Key.shift'A'Key.shift'U''D''I''T'Key.space'Q''U''O''T''A''T''I''O''N'
Screenshot: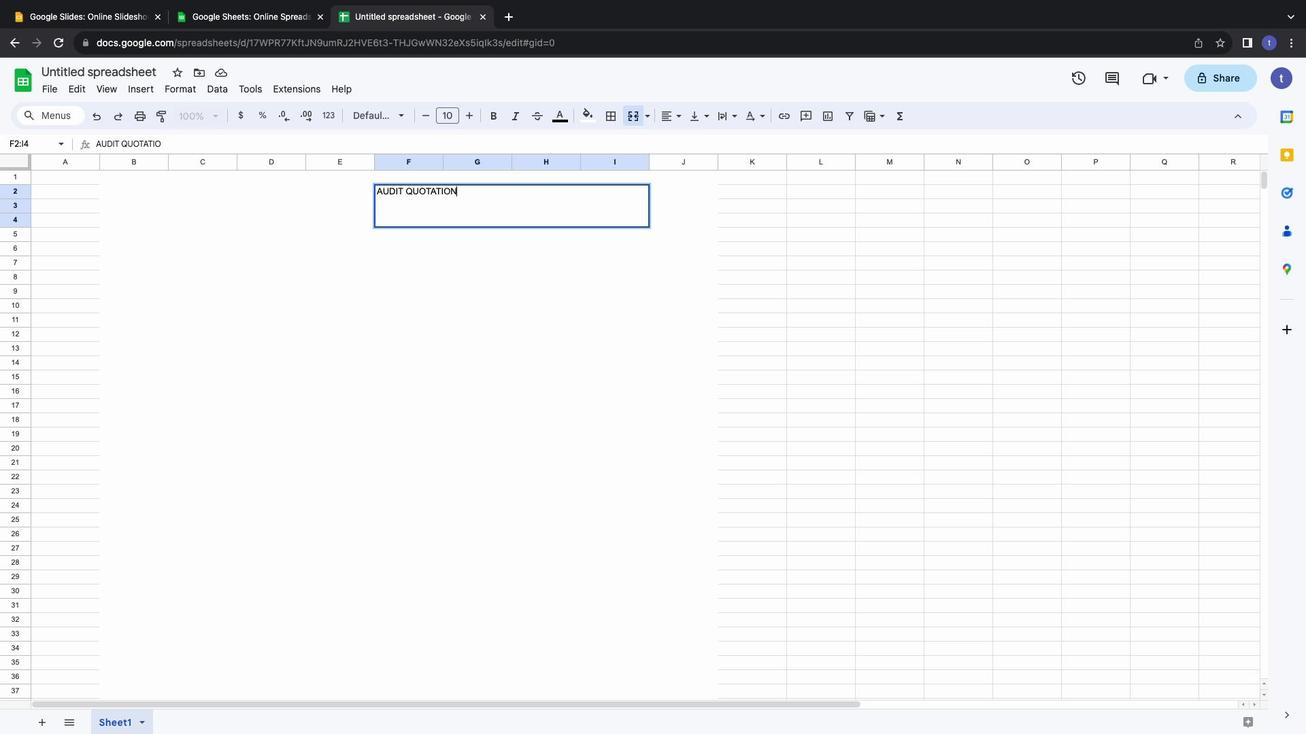 
Action: Mouse moved to (419, 183)
Screenshot: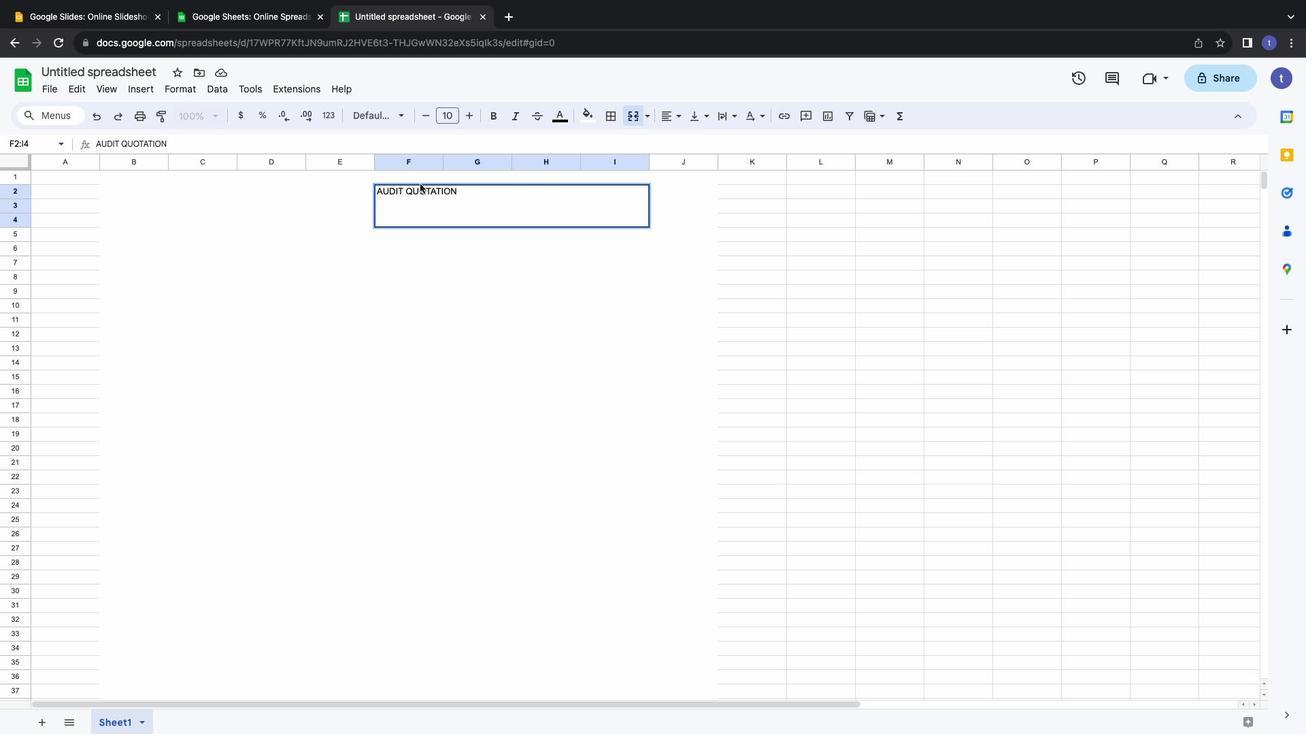 
Action: Mouse pressed left at (419, 183)
Screenshot: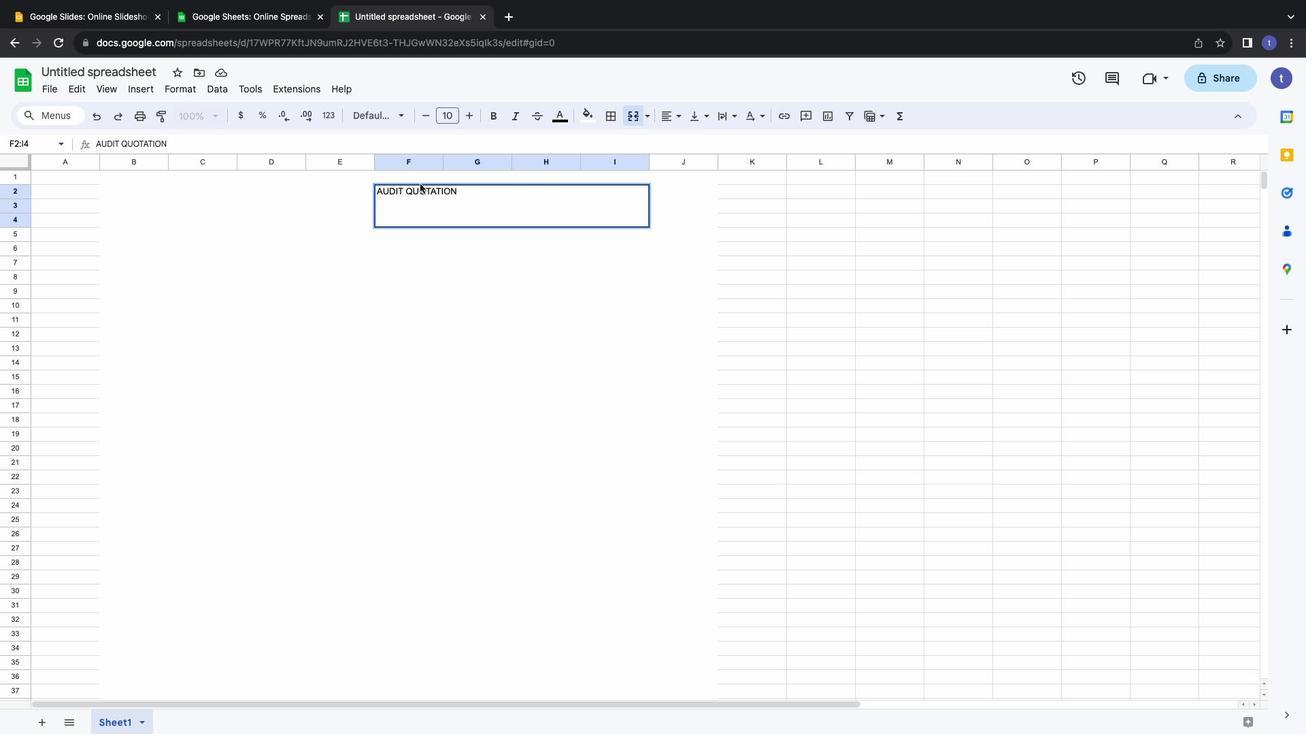 
Action: Mouse pressed left at (419, 183)
Screenshot: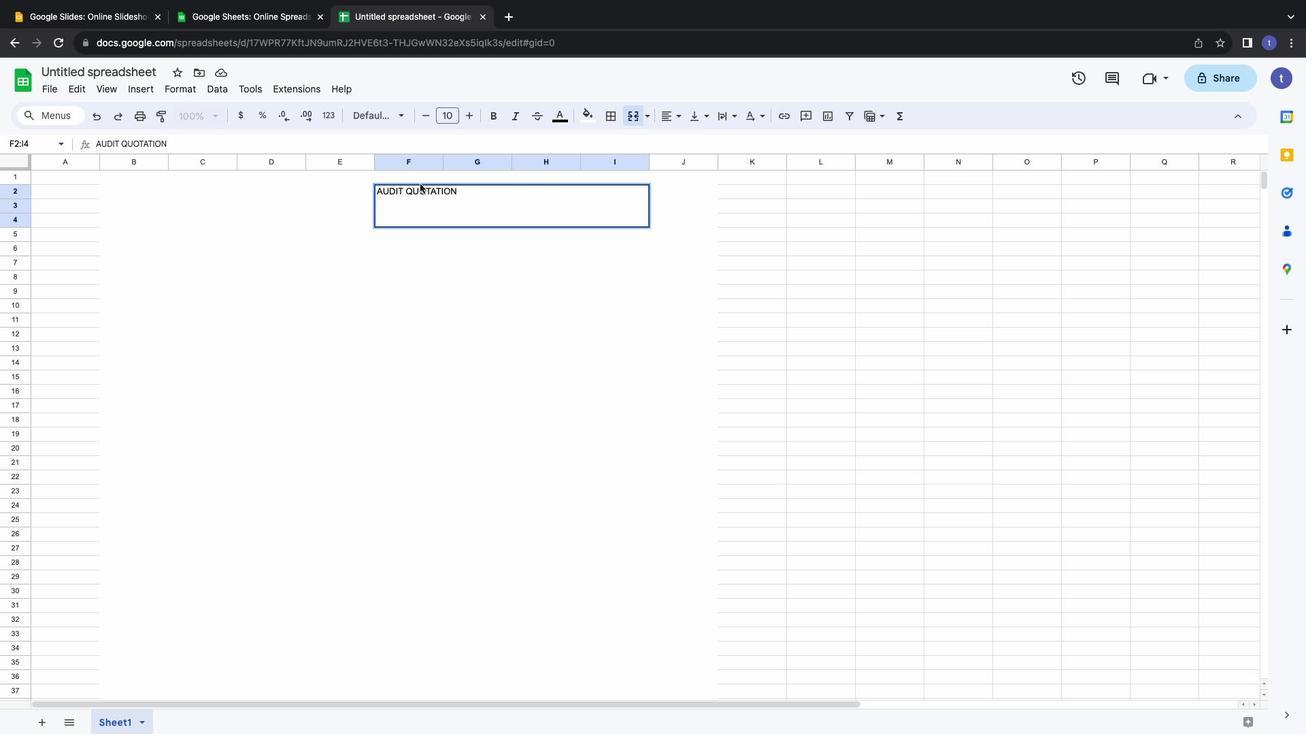 
Action: Mouse moved to (419, 189)
Screenshot: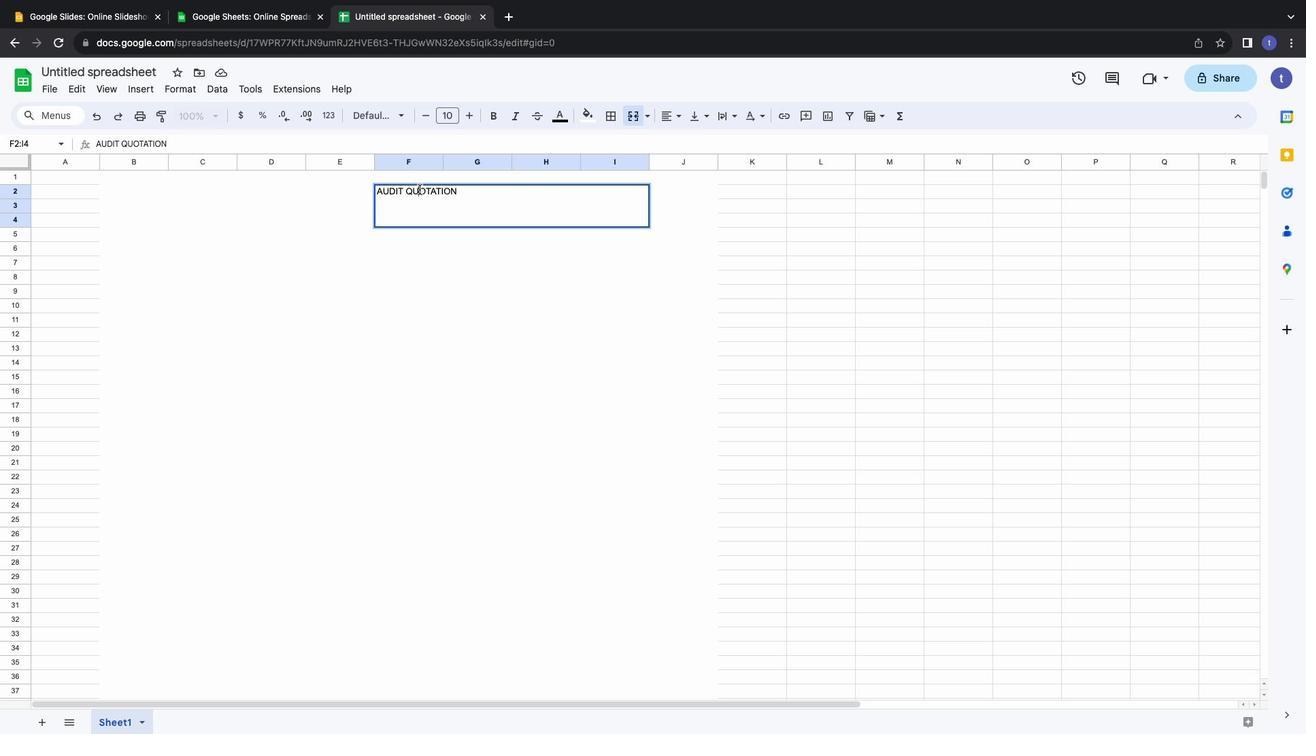 
Action: Mouse pressed left at (419, 189)
Screenshot: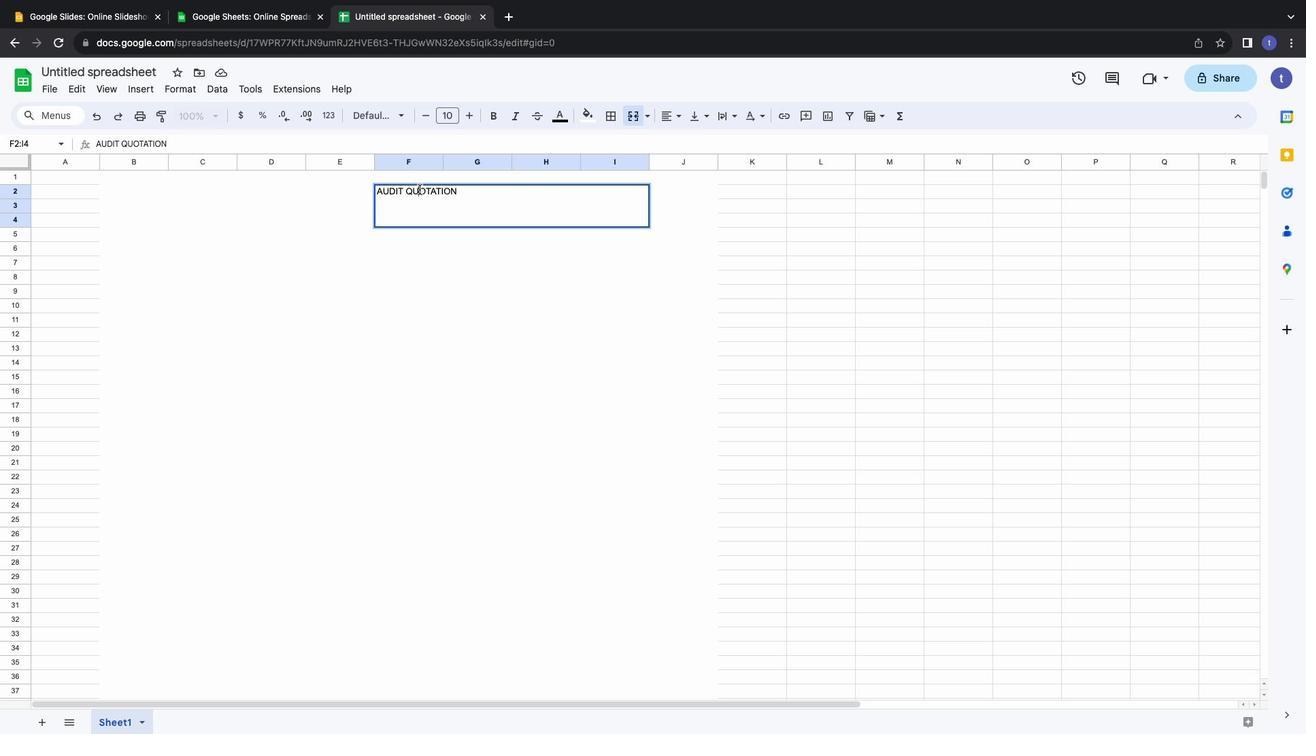 
Action: Mouse pressed left at (419, 189)
Screenshot: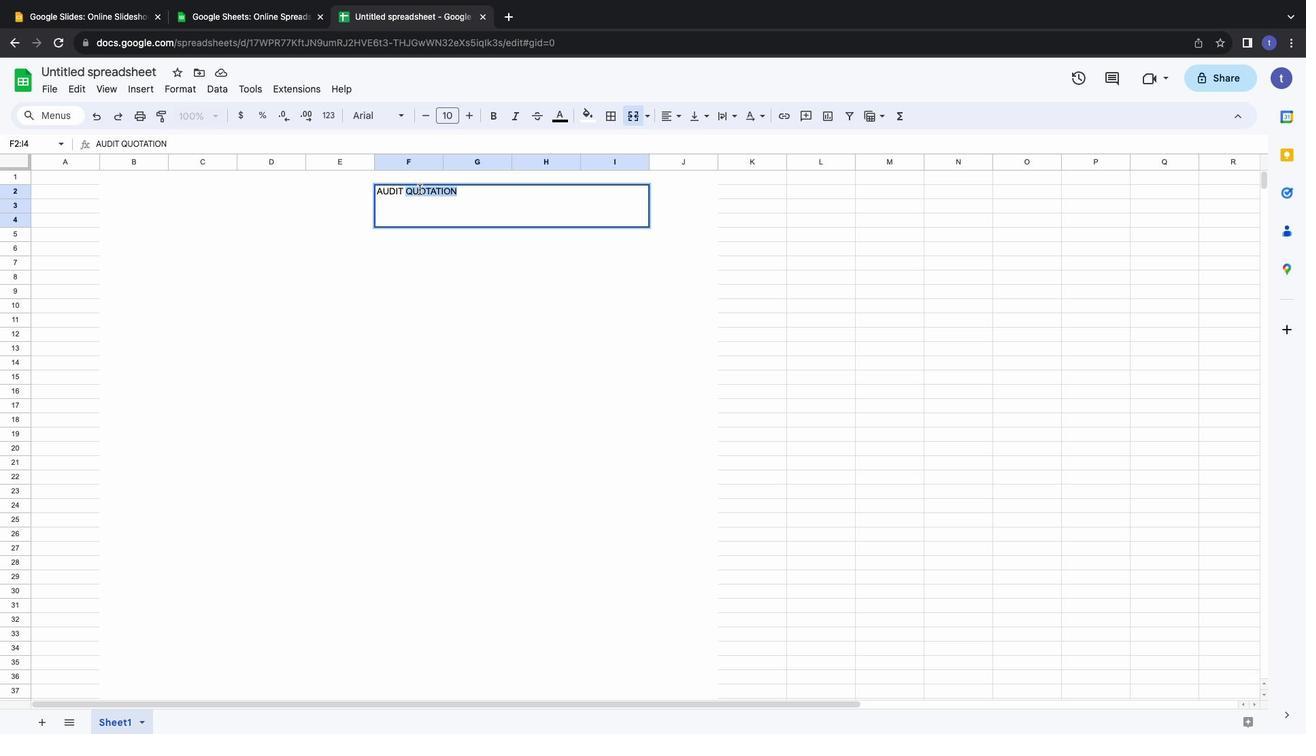 
Action: Mouse pressed left at (419, 189)
Screenshot: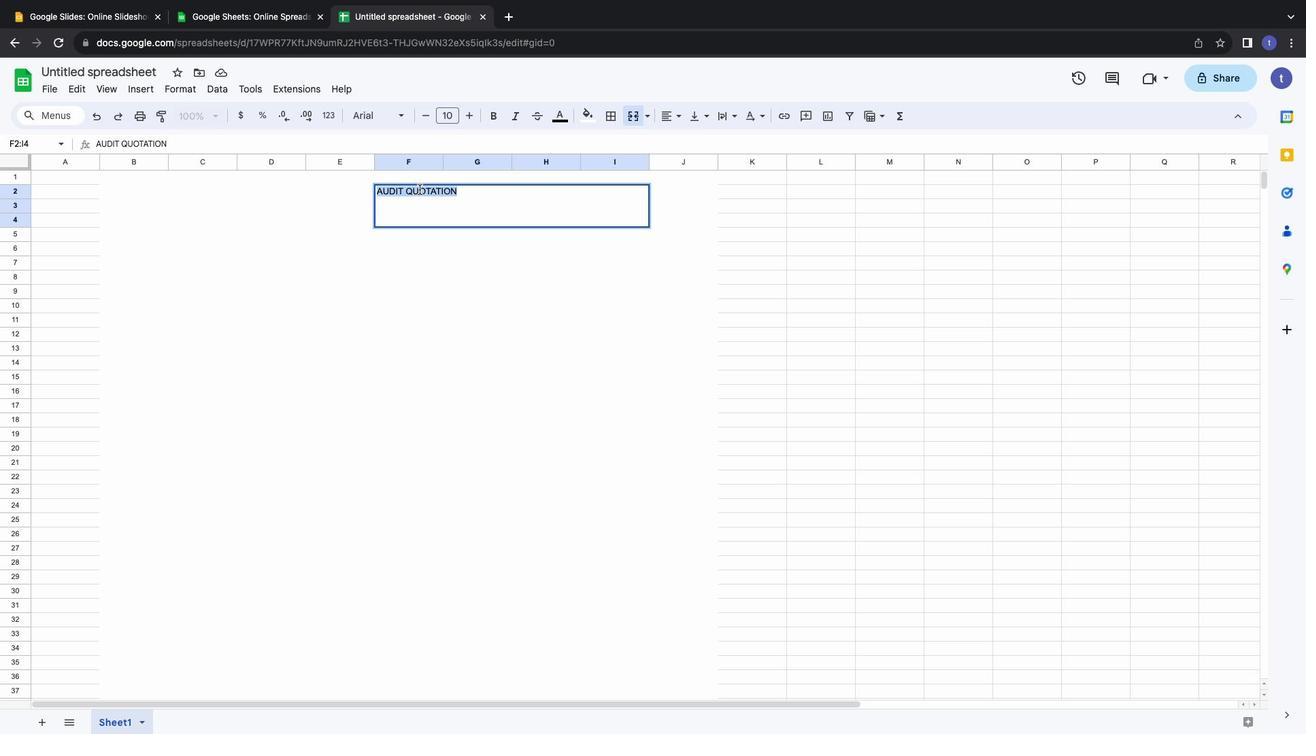 
Action: Mouse moved to (554, 117)
Screenshot: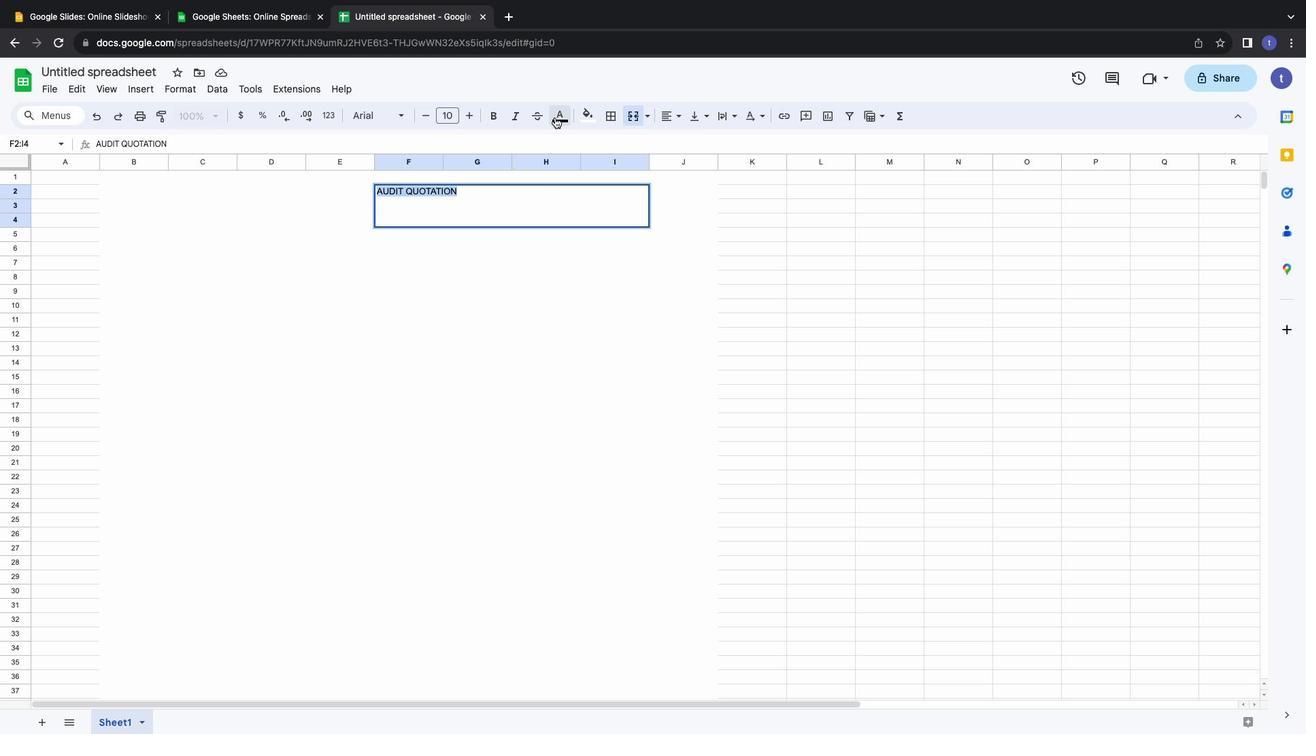 
Action: Mouse pressed left at (554, 117)
Screenshot: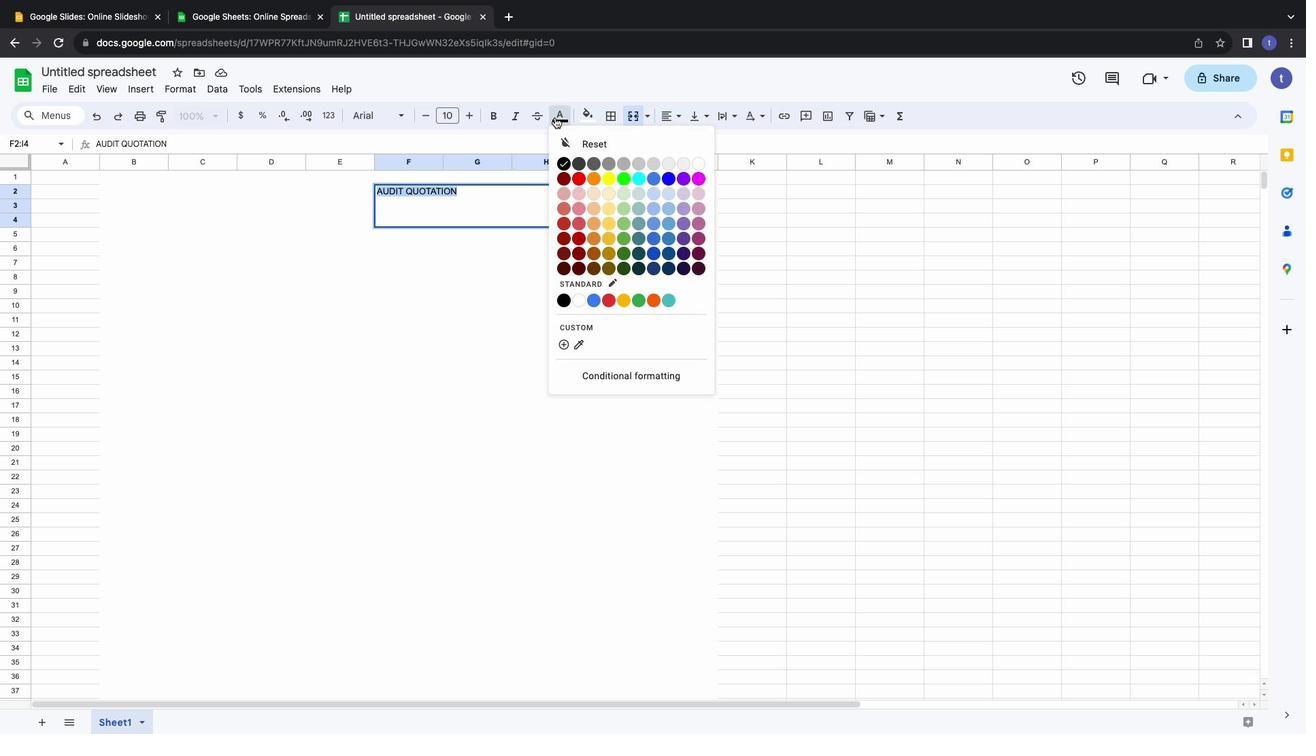 
Action: Mouse moved to (668, 252)
Screenshot: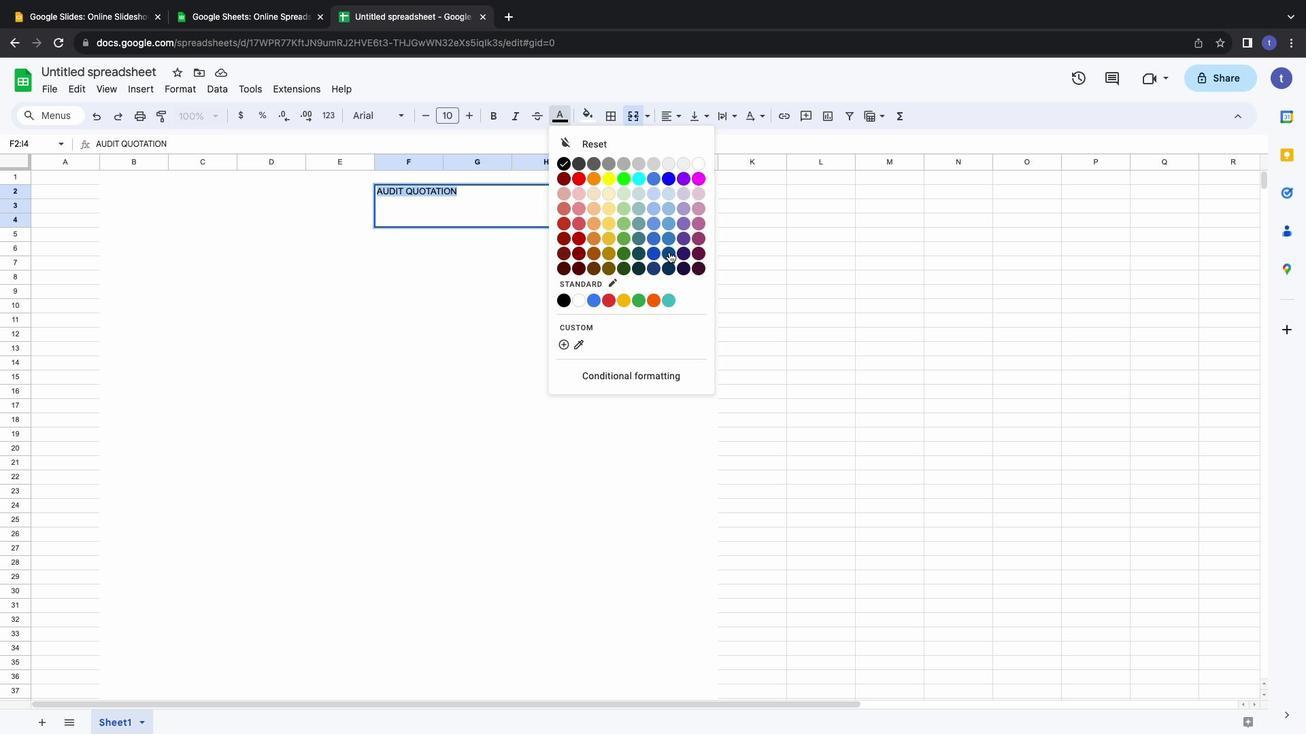 
Action: Mouse pressed left at (668, 252)
Screenshot: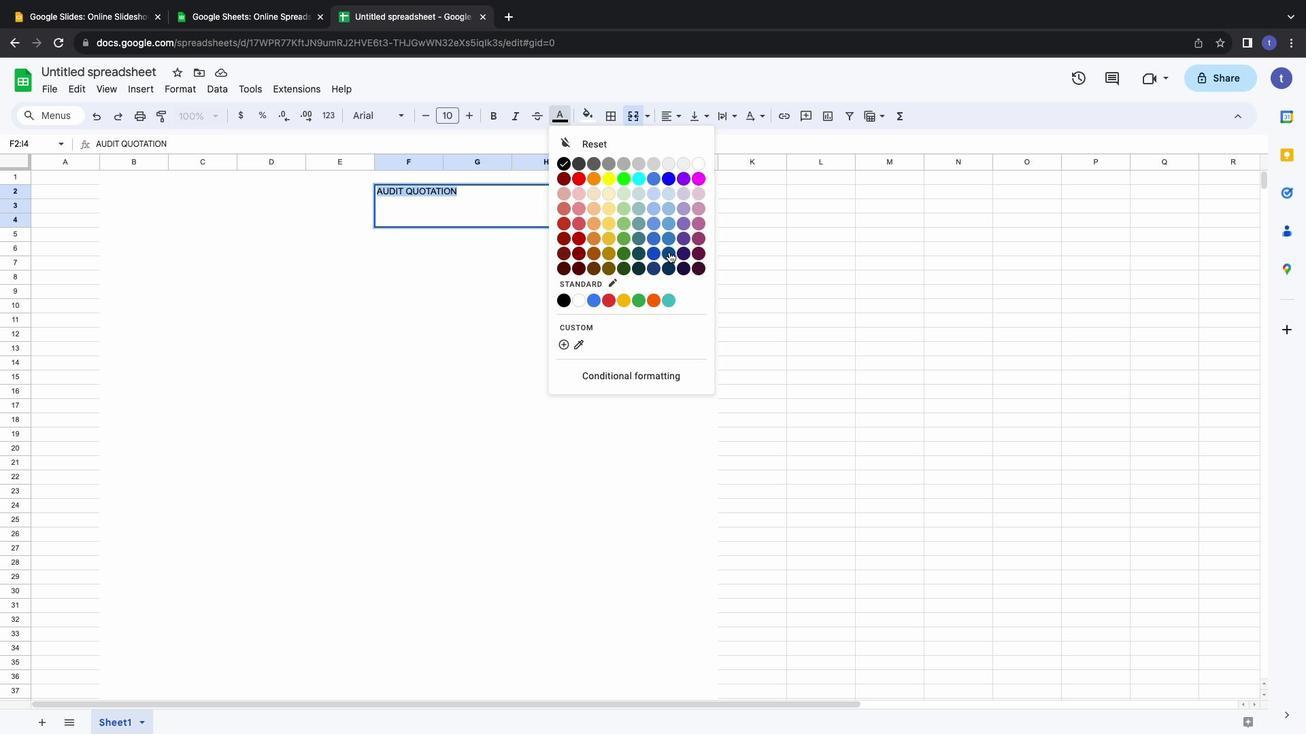 
Action: Mouse moved to (389, 114)
Screenshot: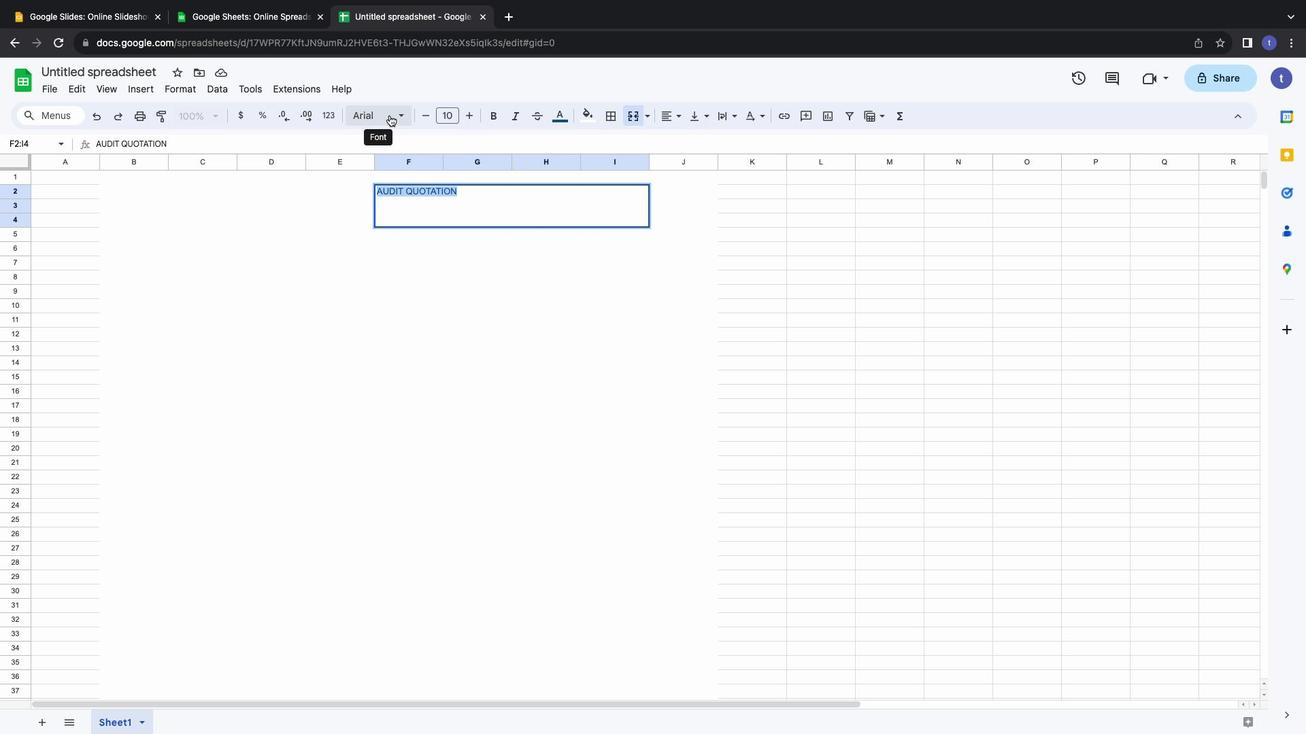 
Action: Mouse pressed left at (389, 114)
Screenshot: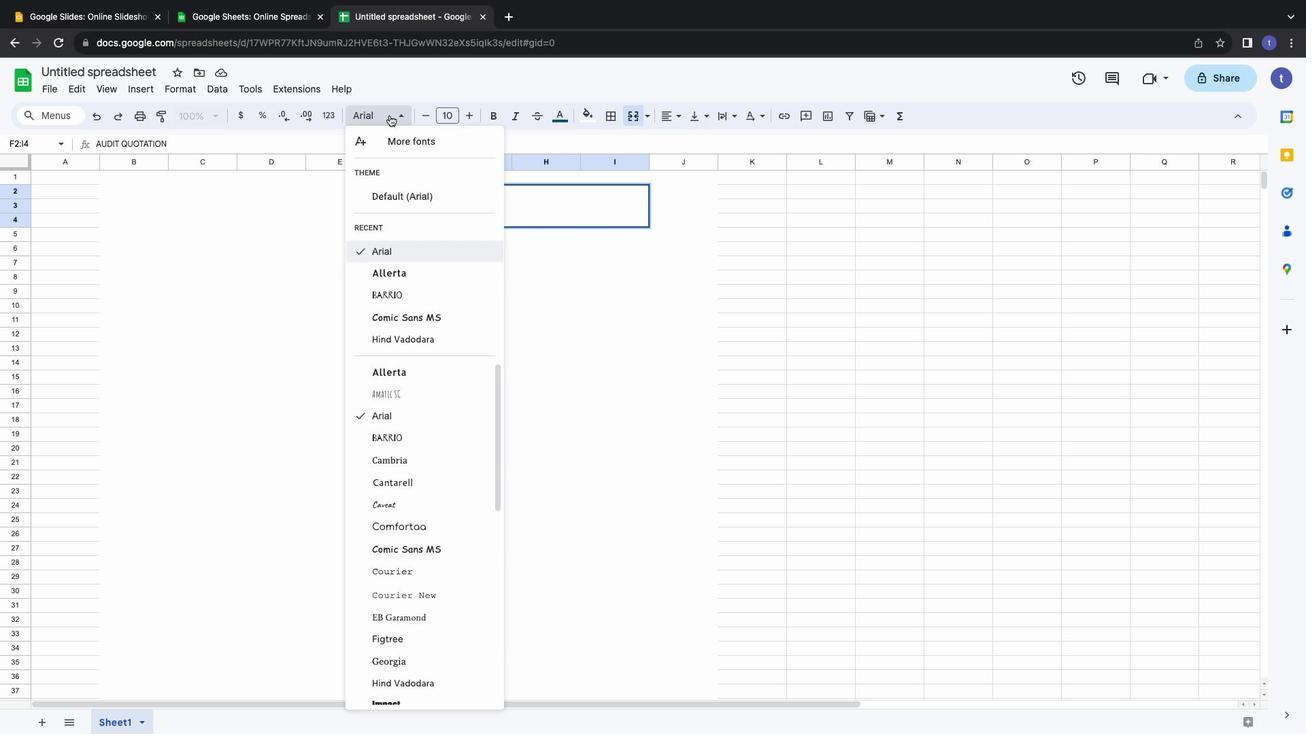 
Action: Mouse moved to (388, 250)
Screenshot: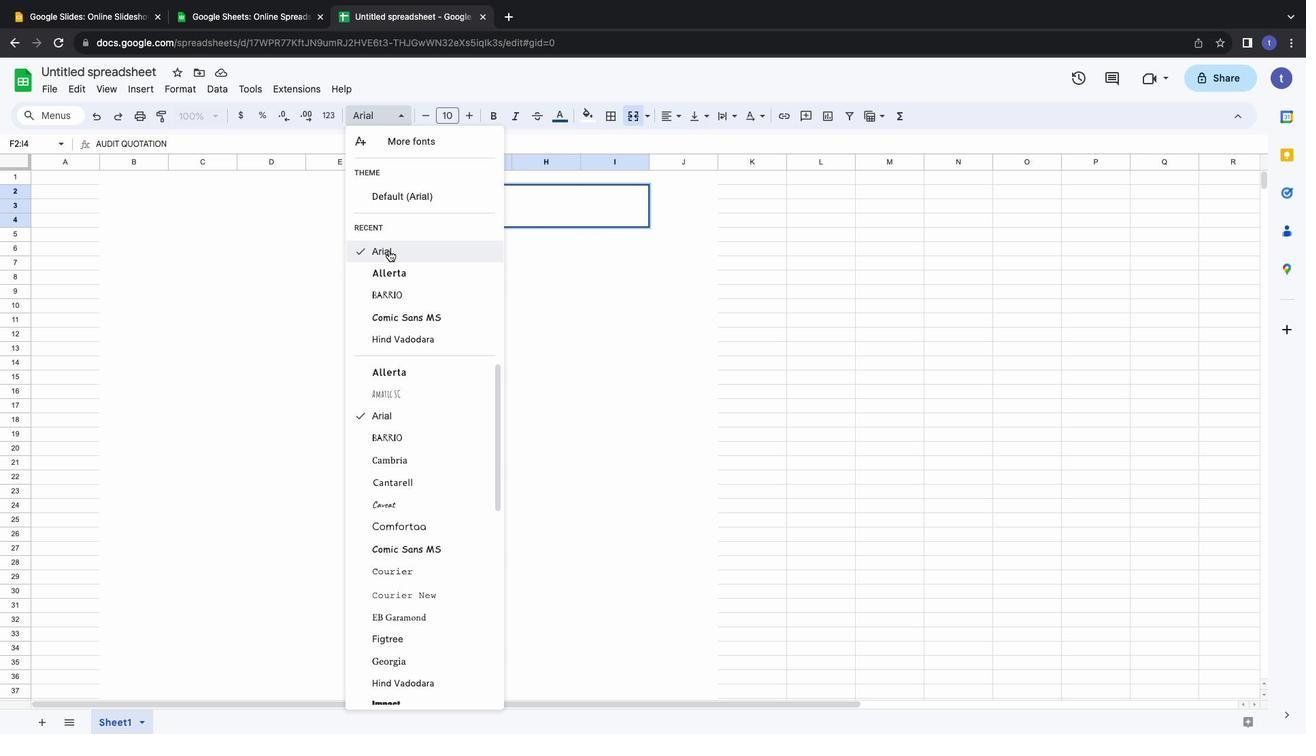 
Action: Mouse pressed left at (388, 250)
Screenshot: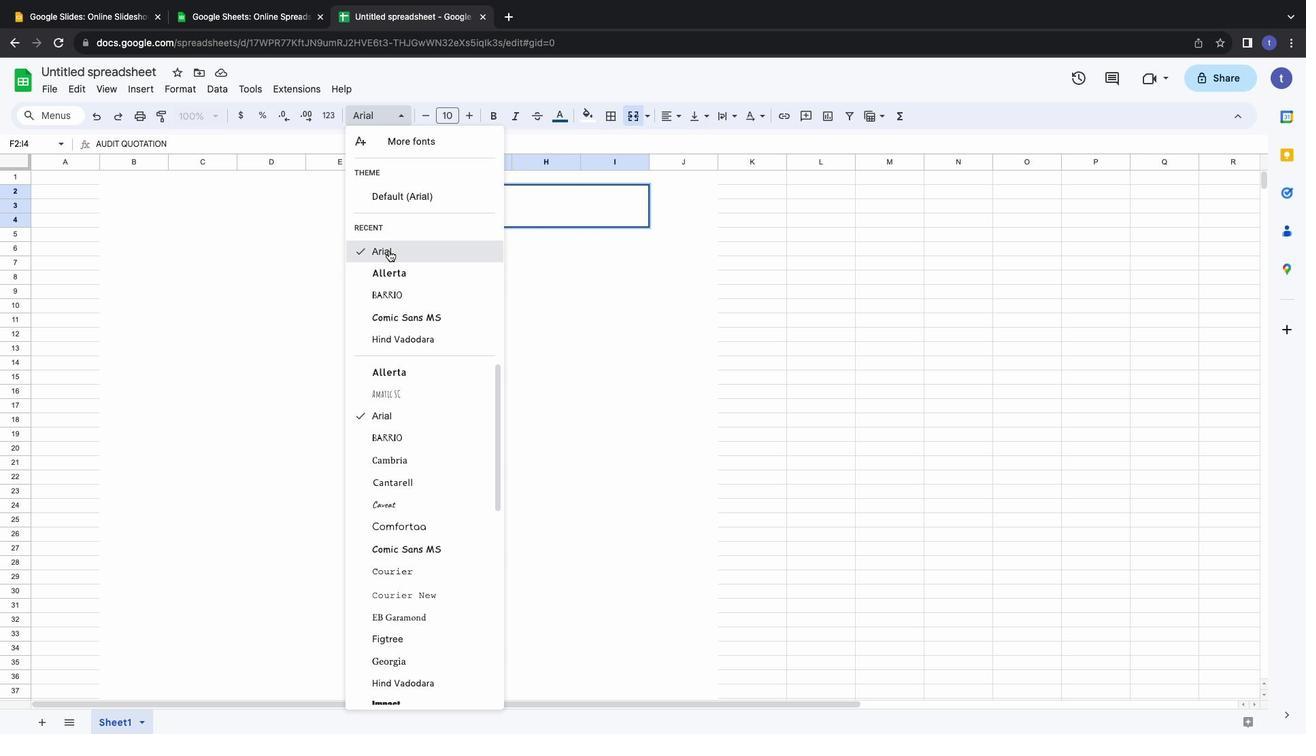 
Action: Mouse moved to (453, 117)
Screenshot: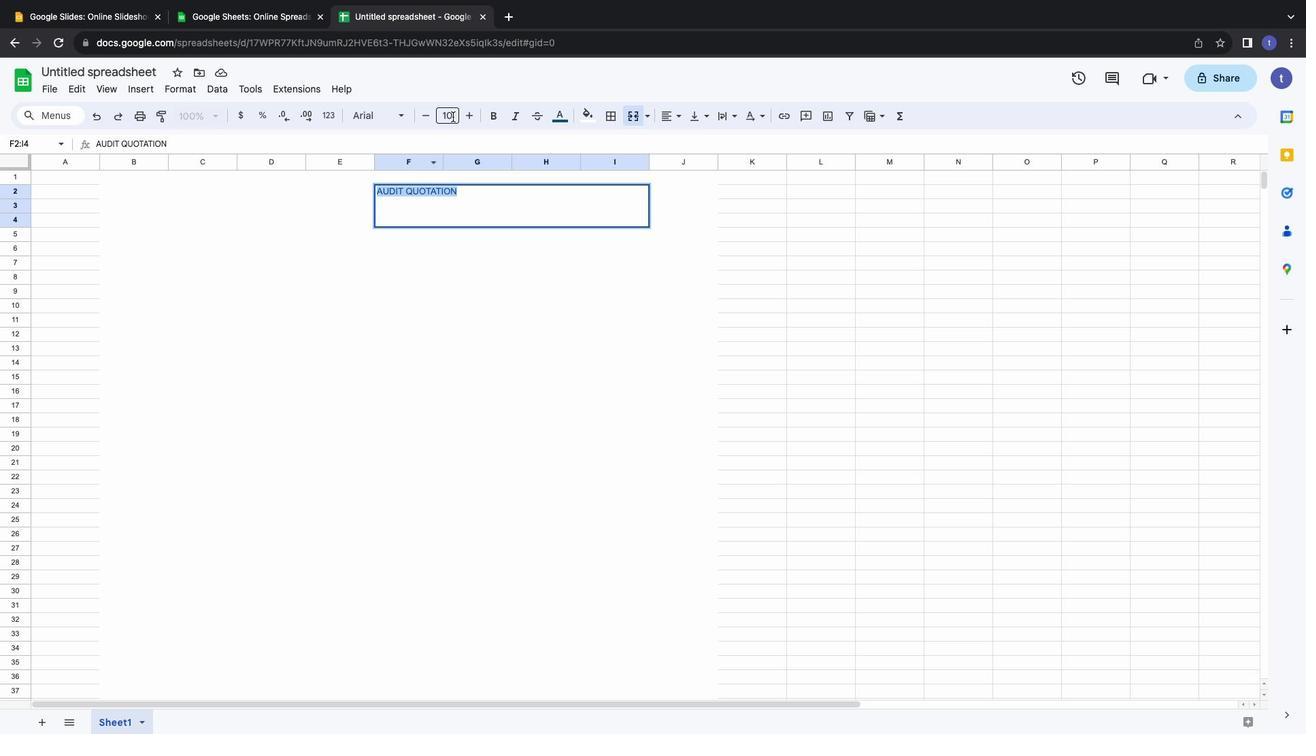 
Action: Mouse pressed left at (453, 117)
Screenshot: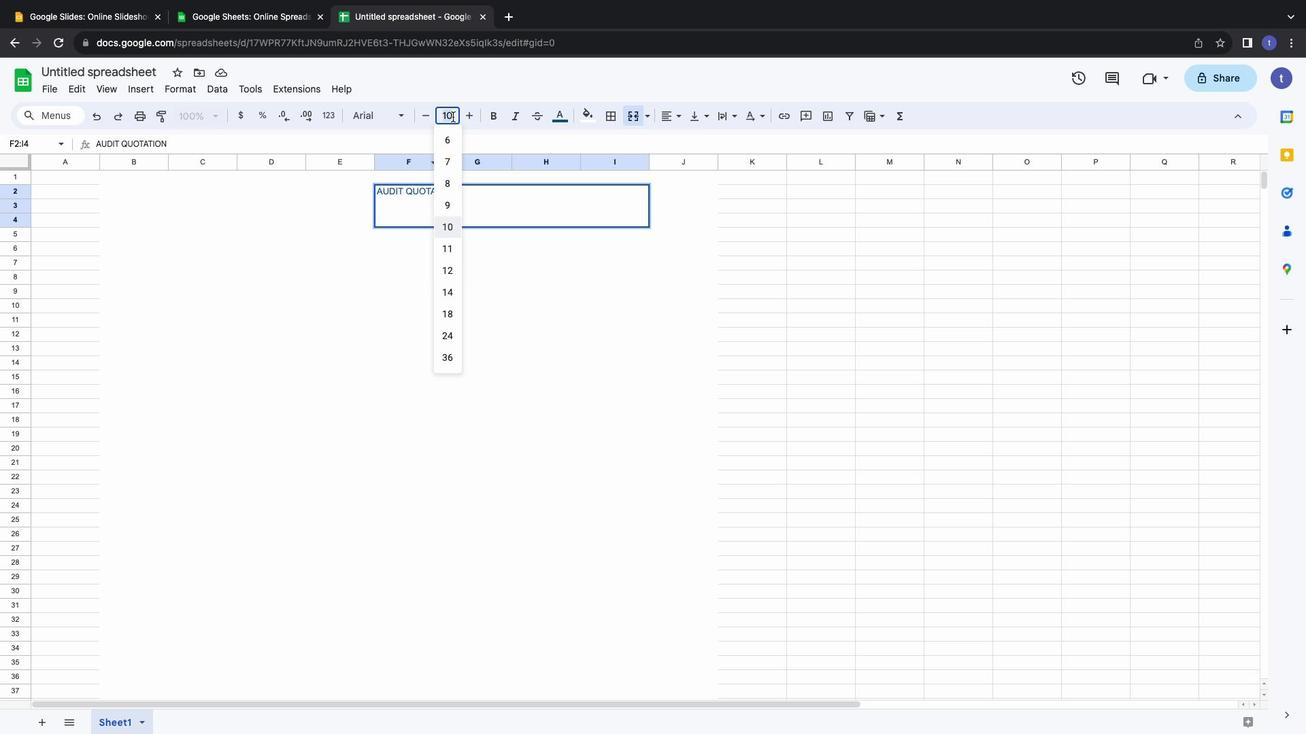 
Action: Key pressed '3''6''\x03'
Screenshot: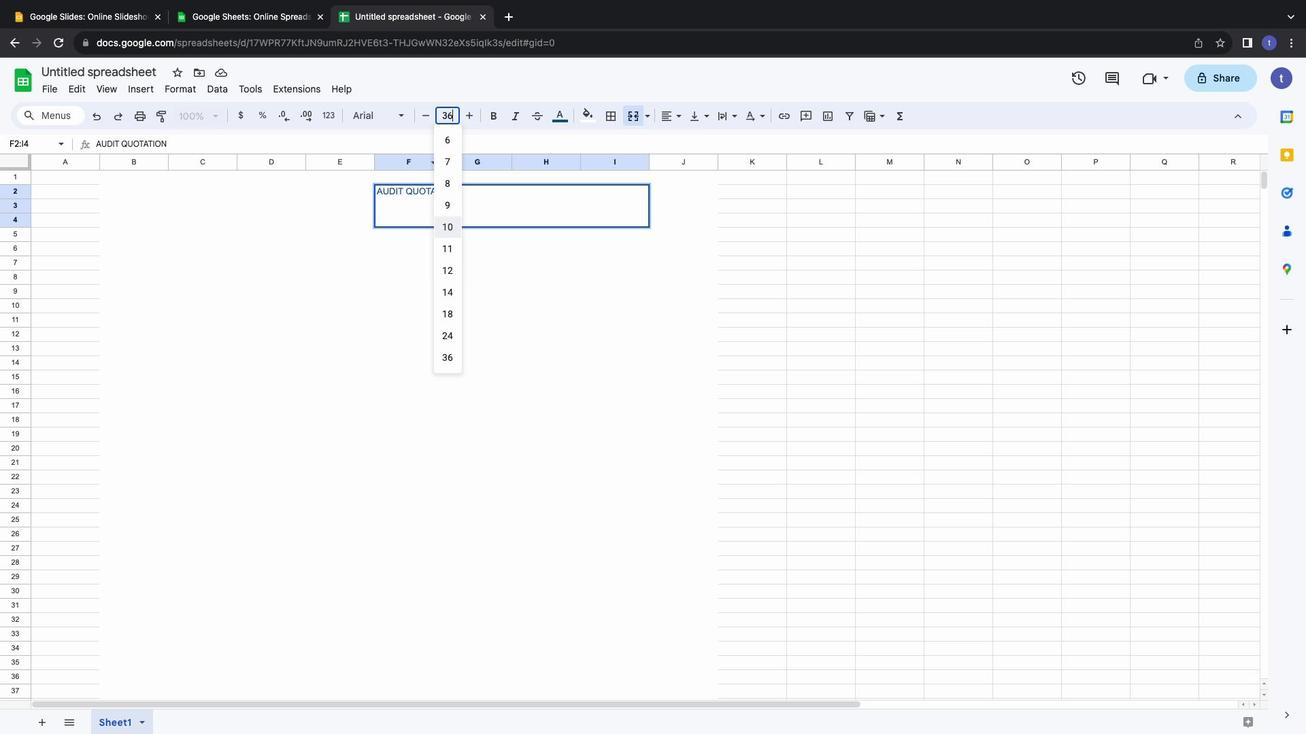 
Action: Mouse moved to (473, 266)
Screenshot: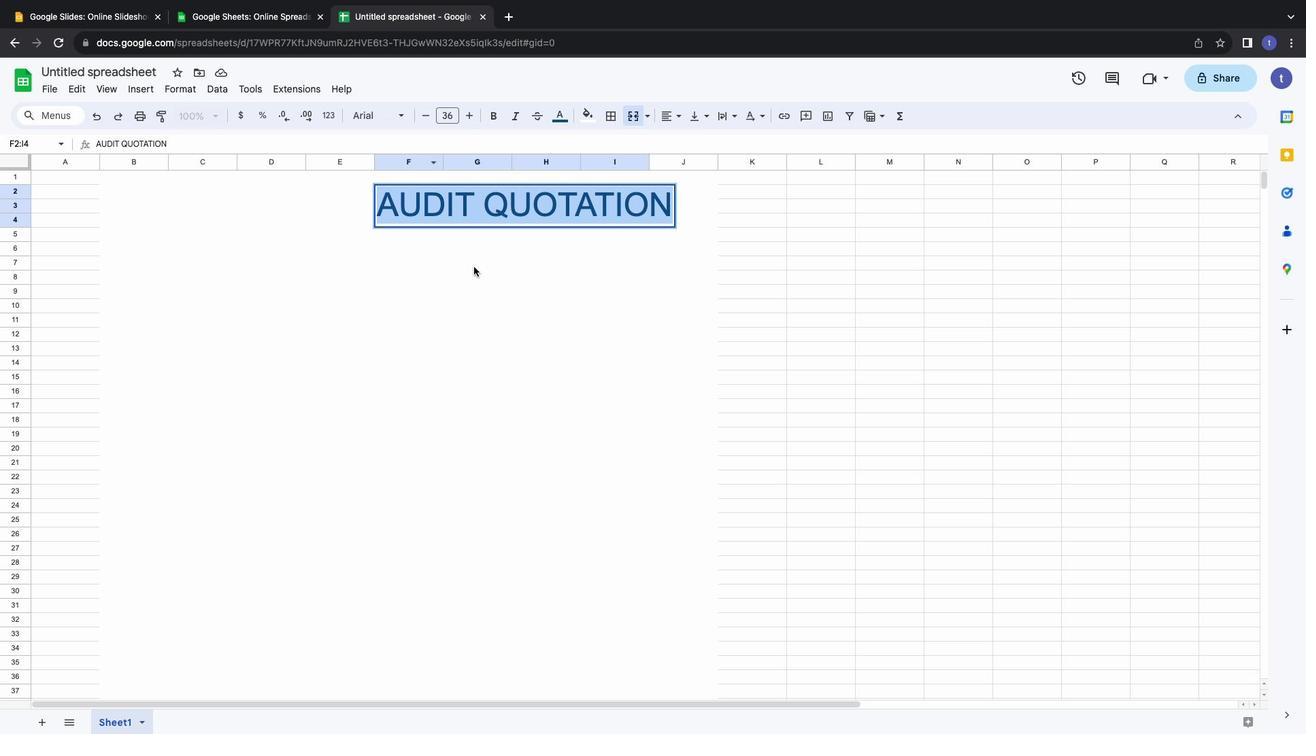 
Action: Mouse pressed left at (473, 266)
Screenshot: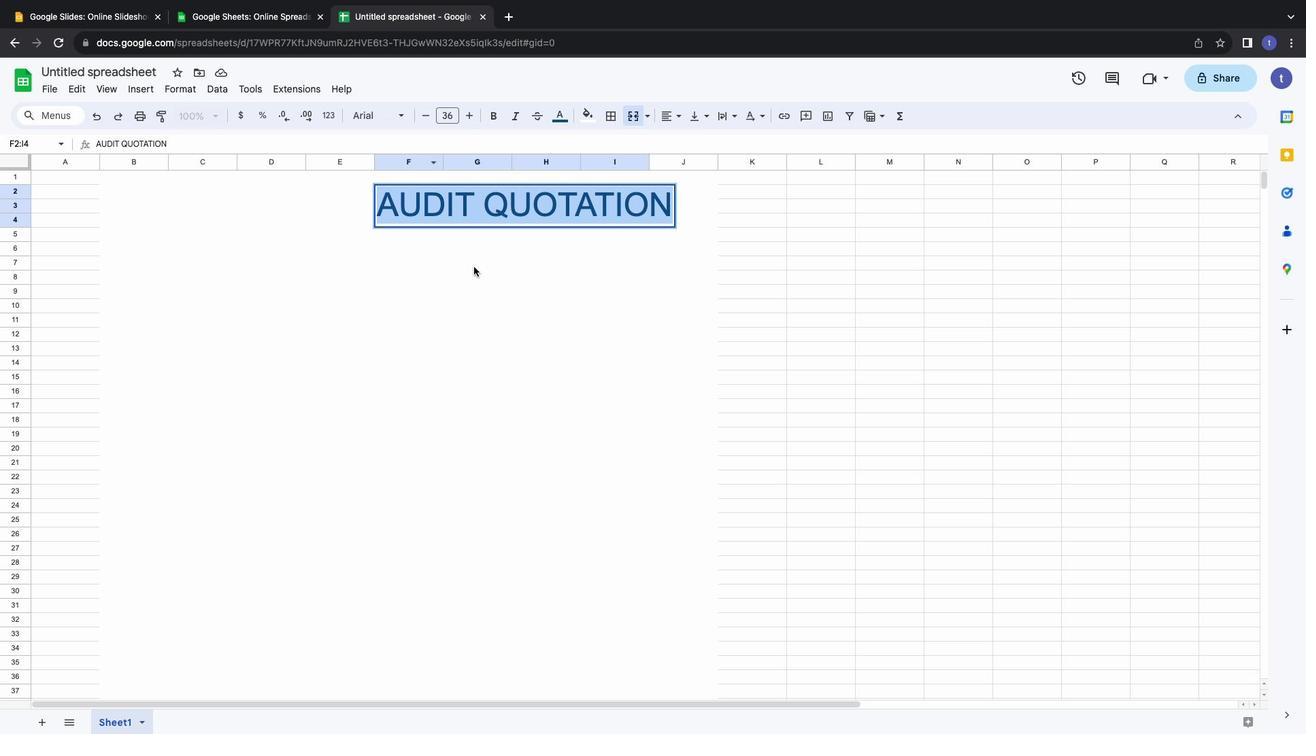 
Action: Mouse moved to (512, 204)
Screenshot: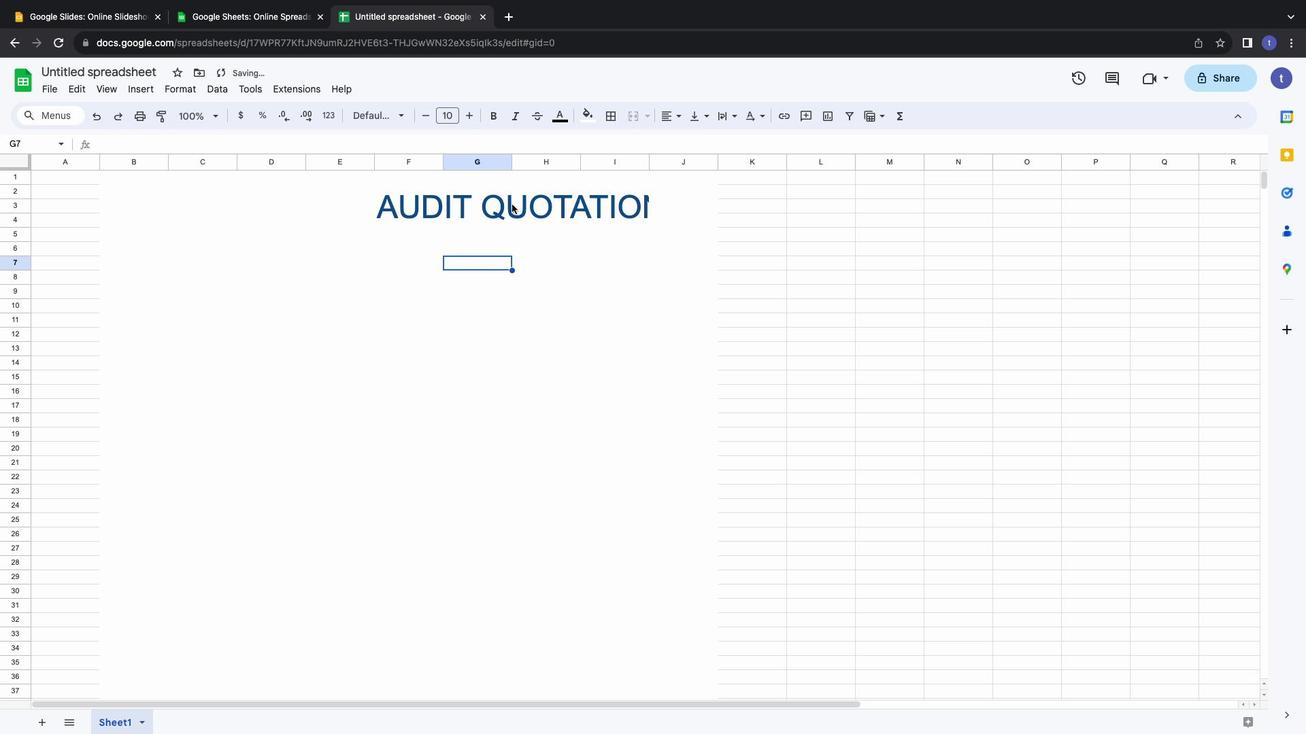 
Action: Mouse pressed left at (512, 204)
Screenshot: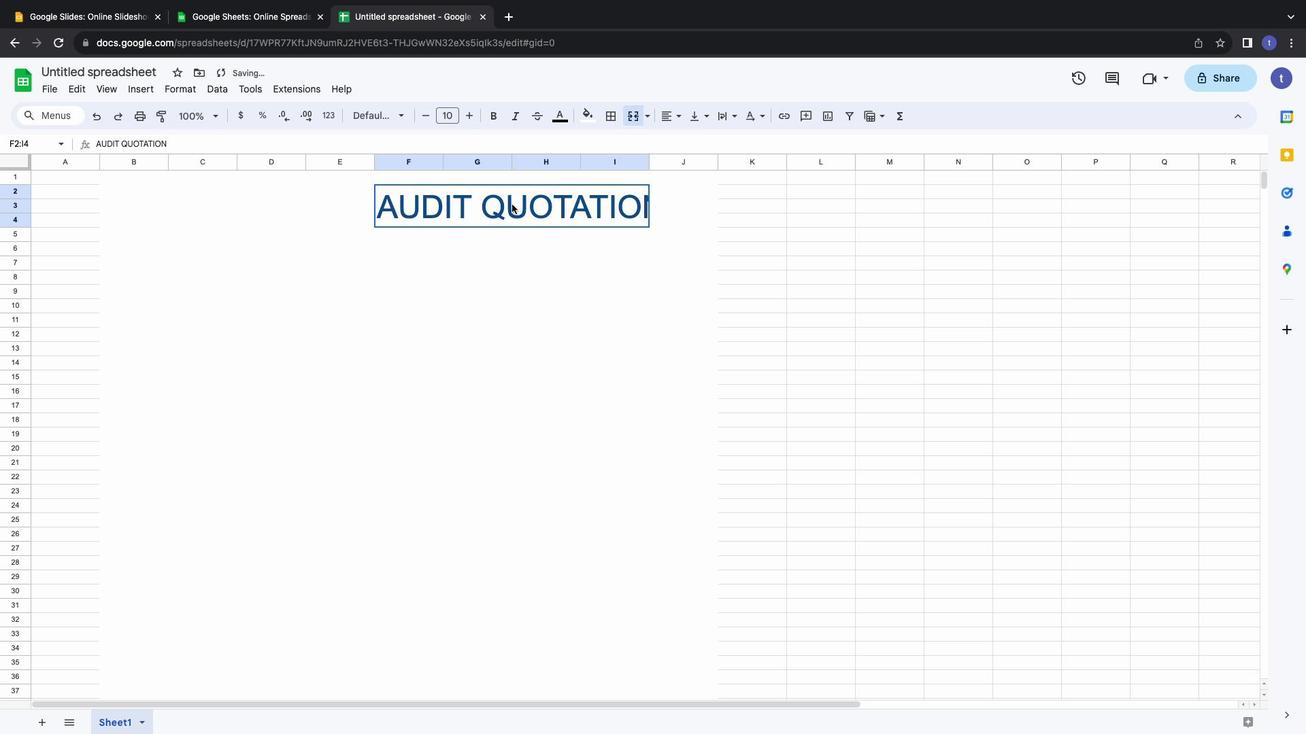 
Action: Mouse pressed left at (512, 204)
Screenshot: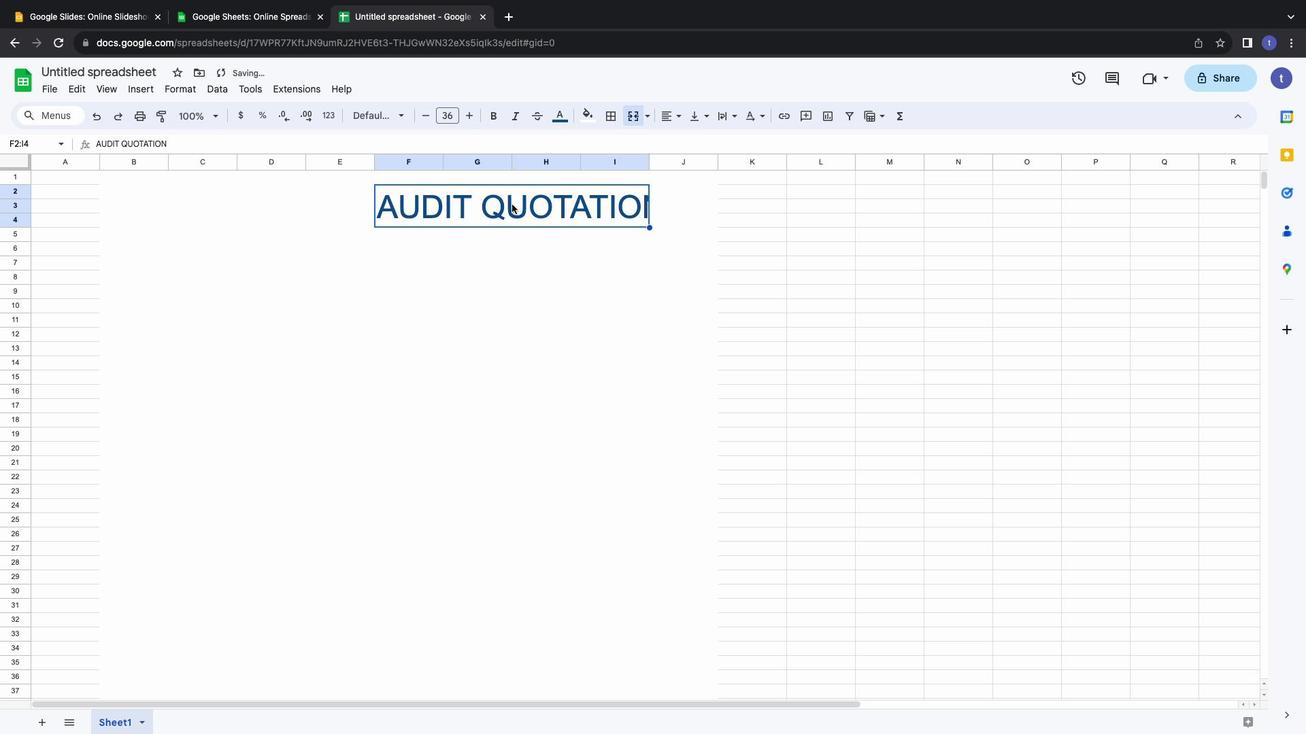
Action: Mouse moved to (427, 115)
Screenshot: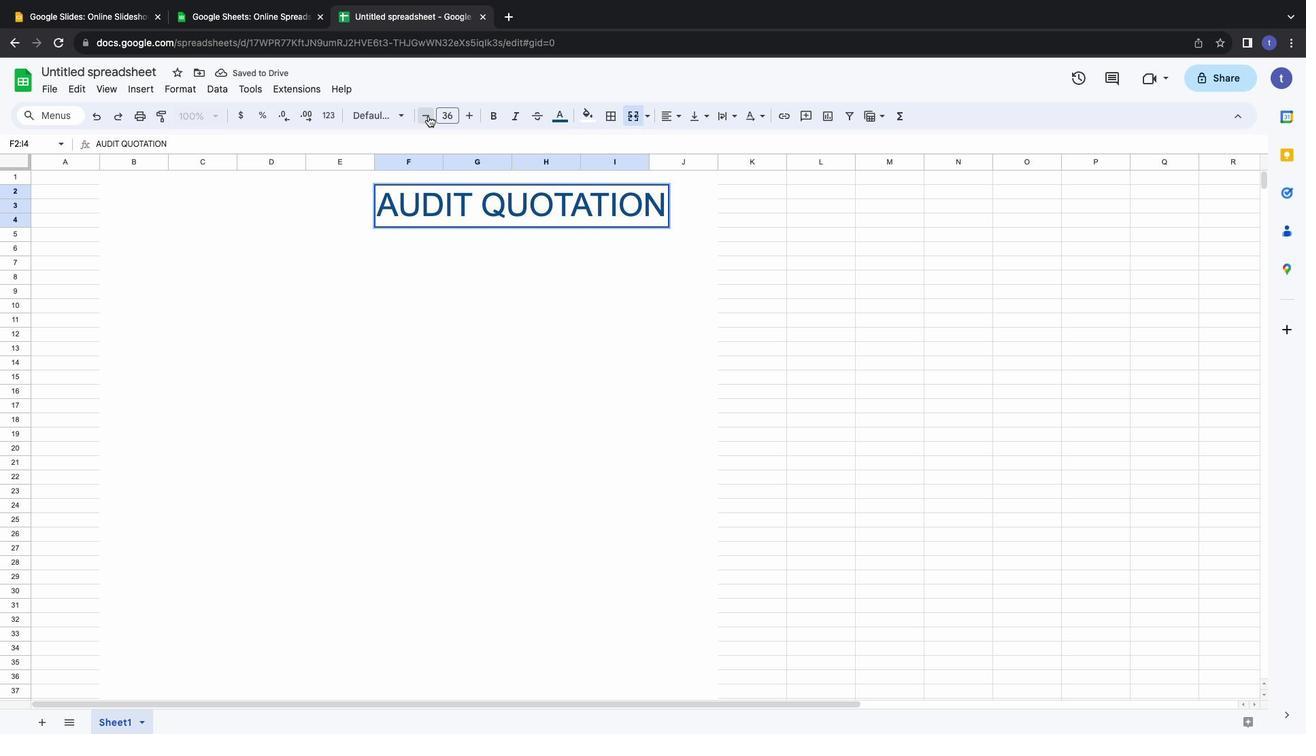 
Action: Mouse pressed left at (427, 115)
Screenshot: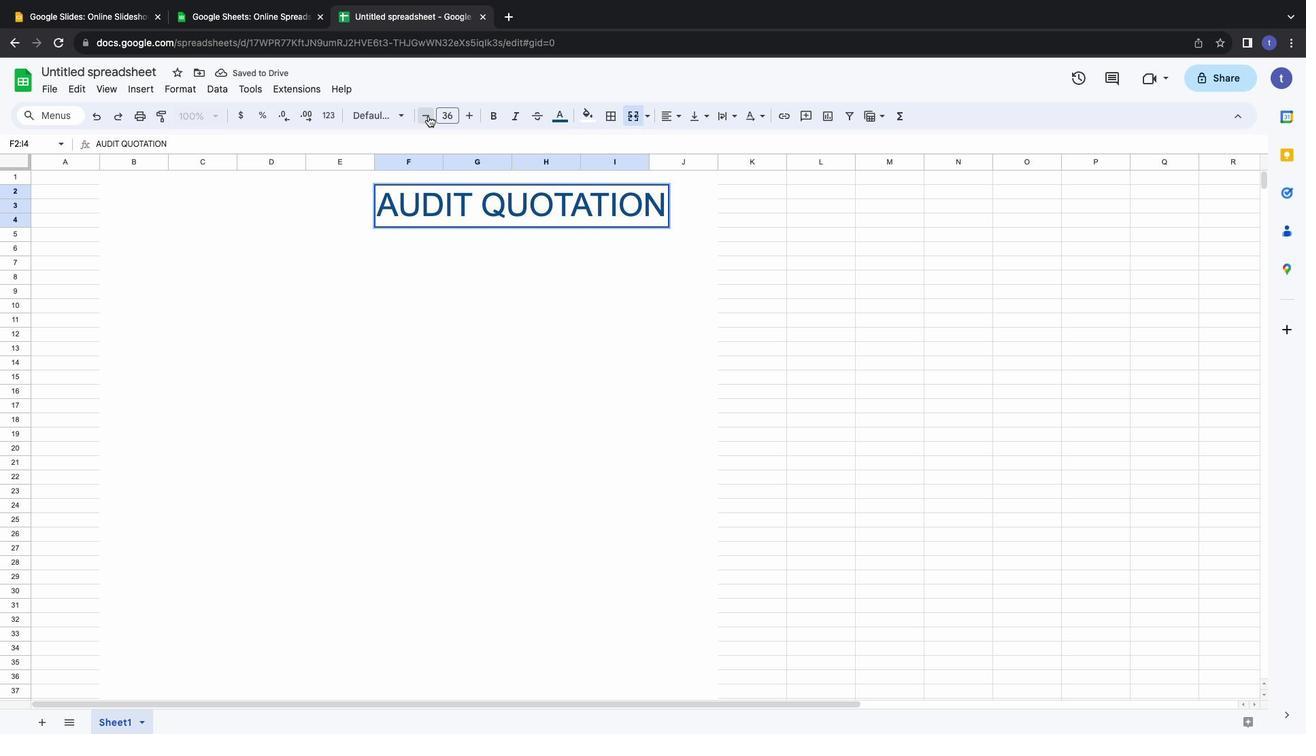 
Action: Mouse pressed left at (427, 115)
Screenshot: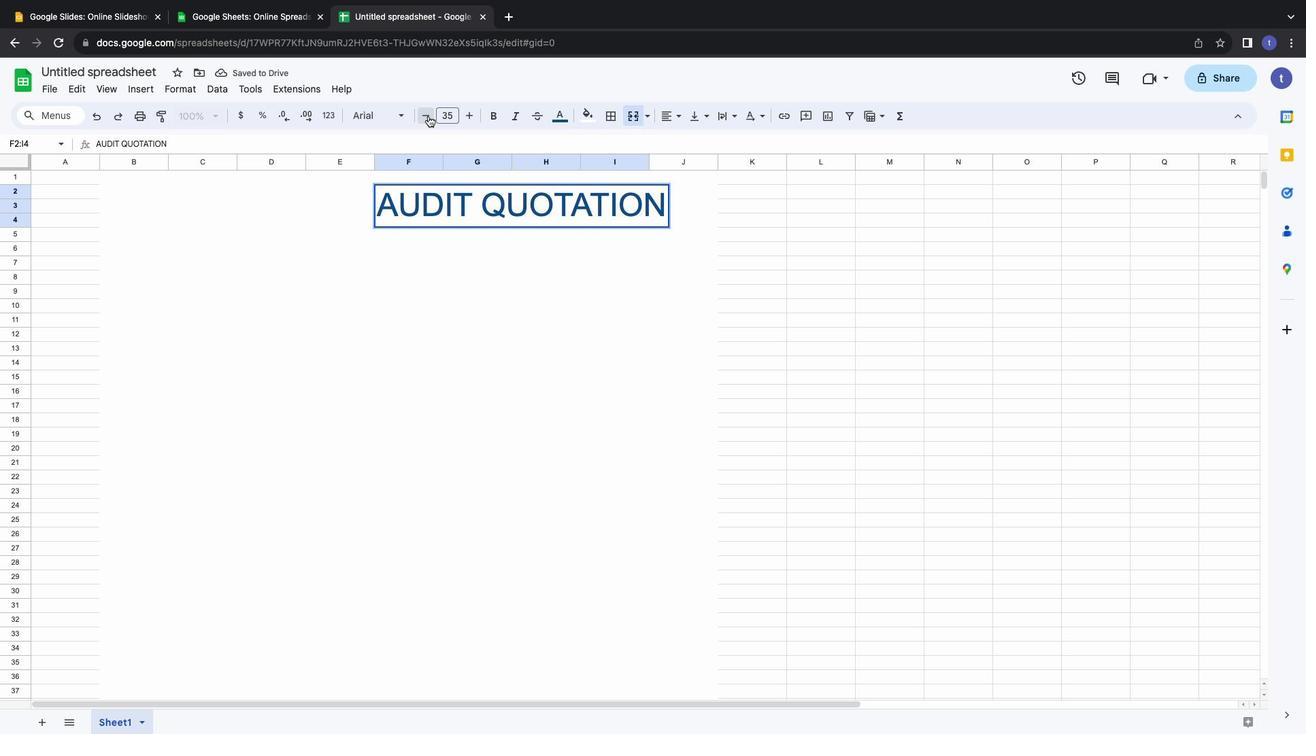 
Action: Mouse pressed left at (427, 115)
Screenshot: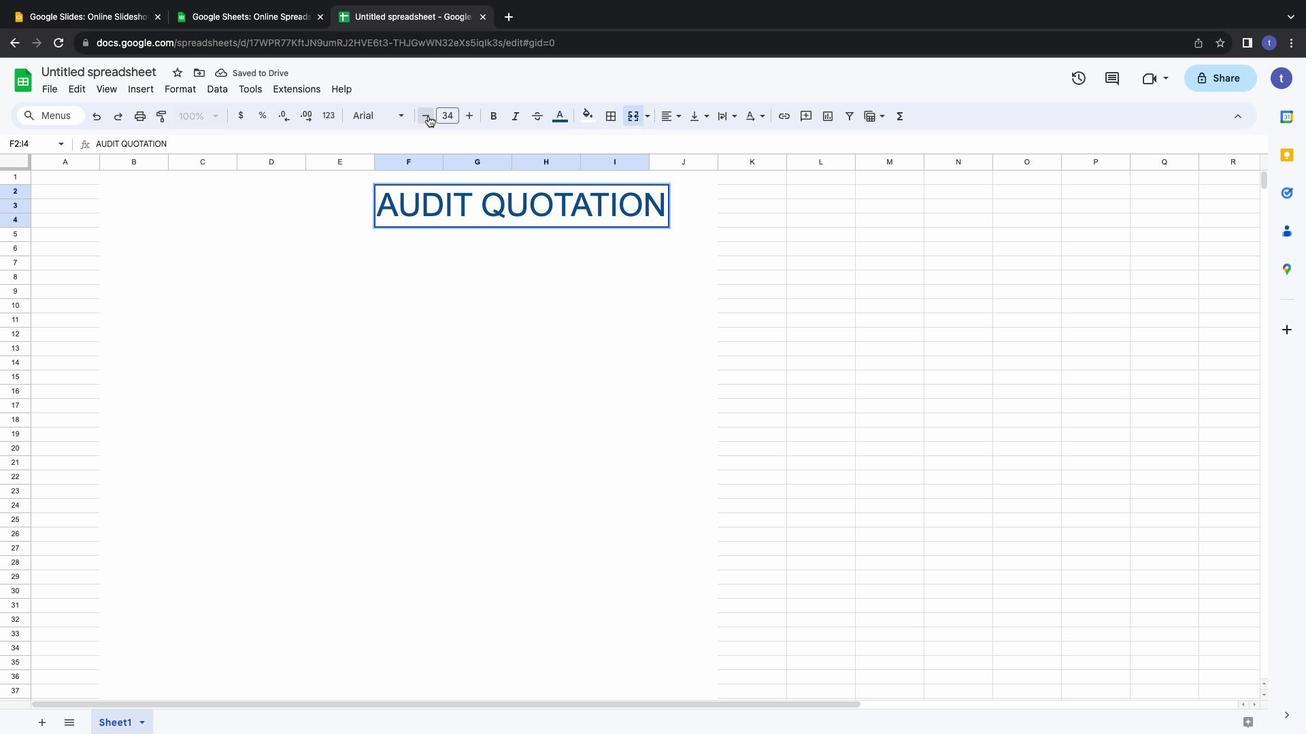 
Action: Mouse pressed left at (427, 115)
Screenshot: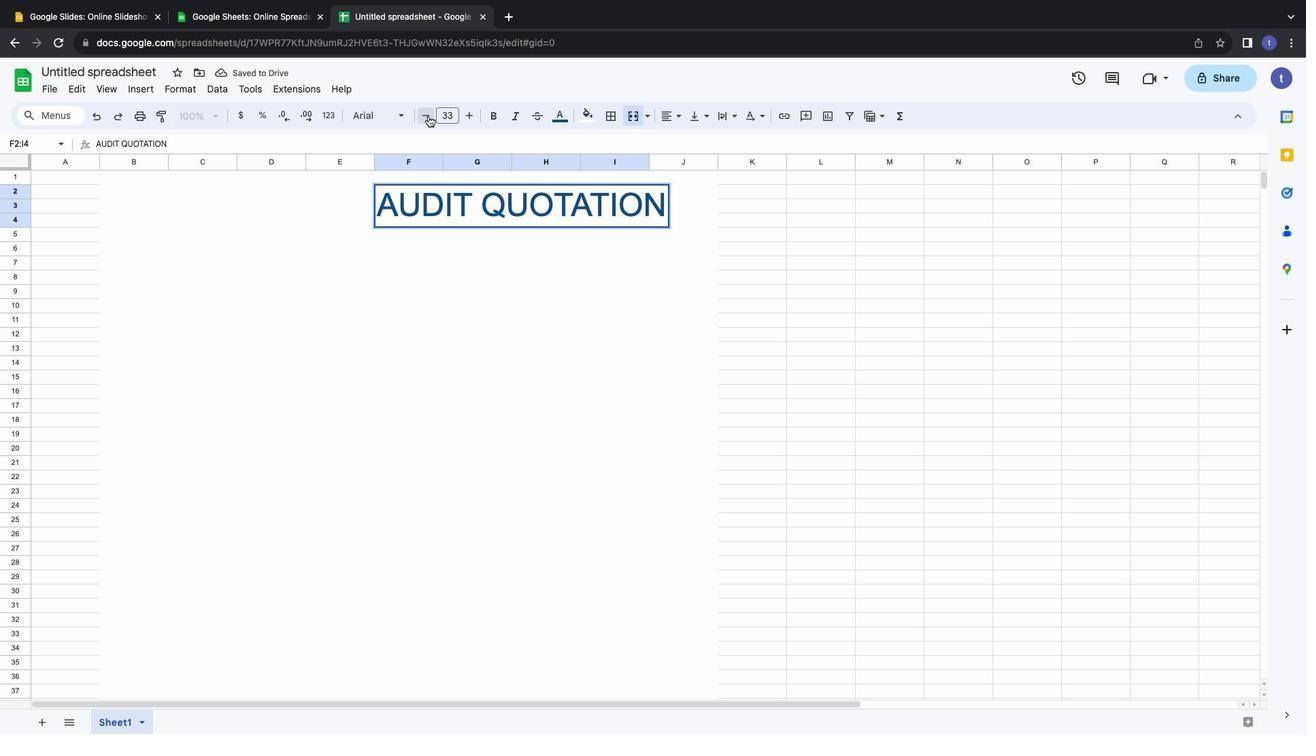 
Action: Mouse moved to (402, 274)
Screenshot: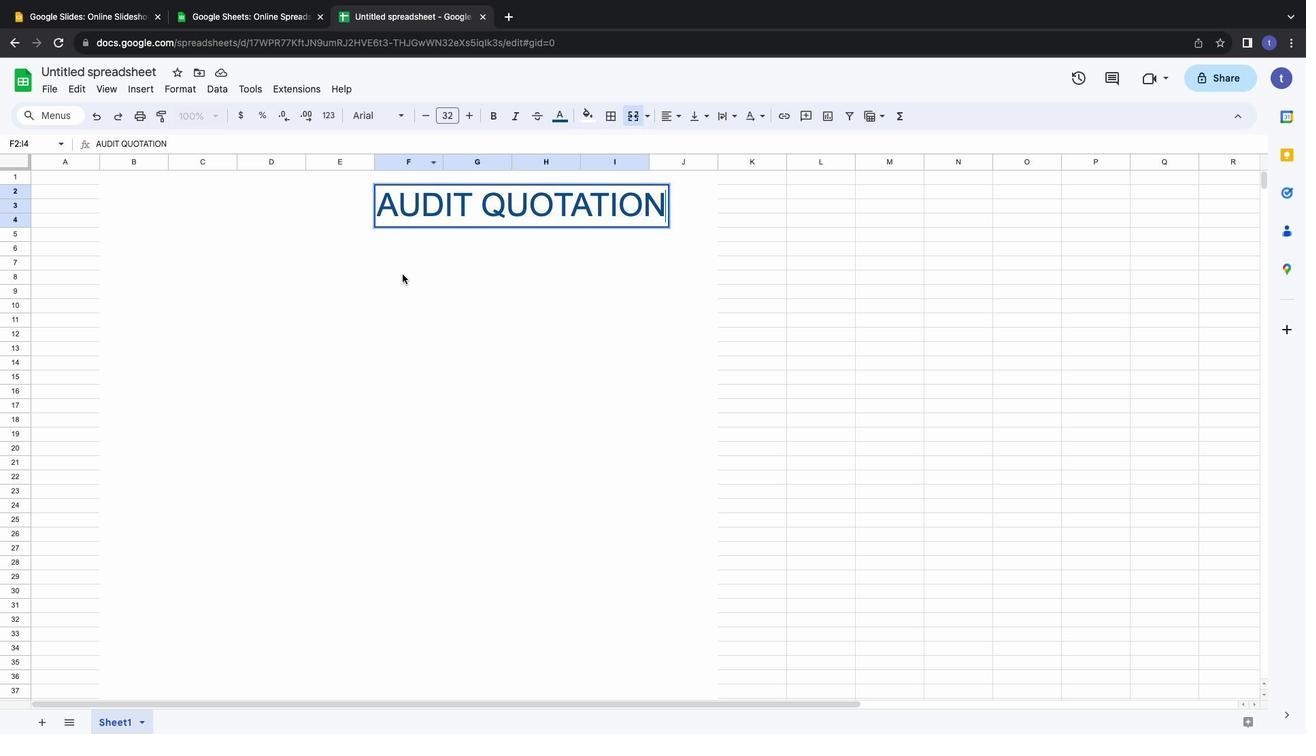 
Action: Mouse pressed left at (402, 274)
Screenshot: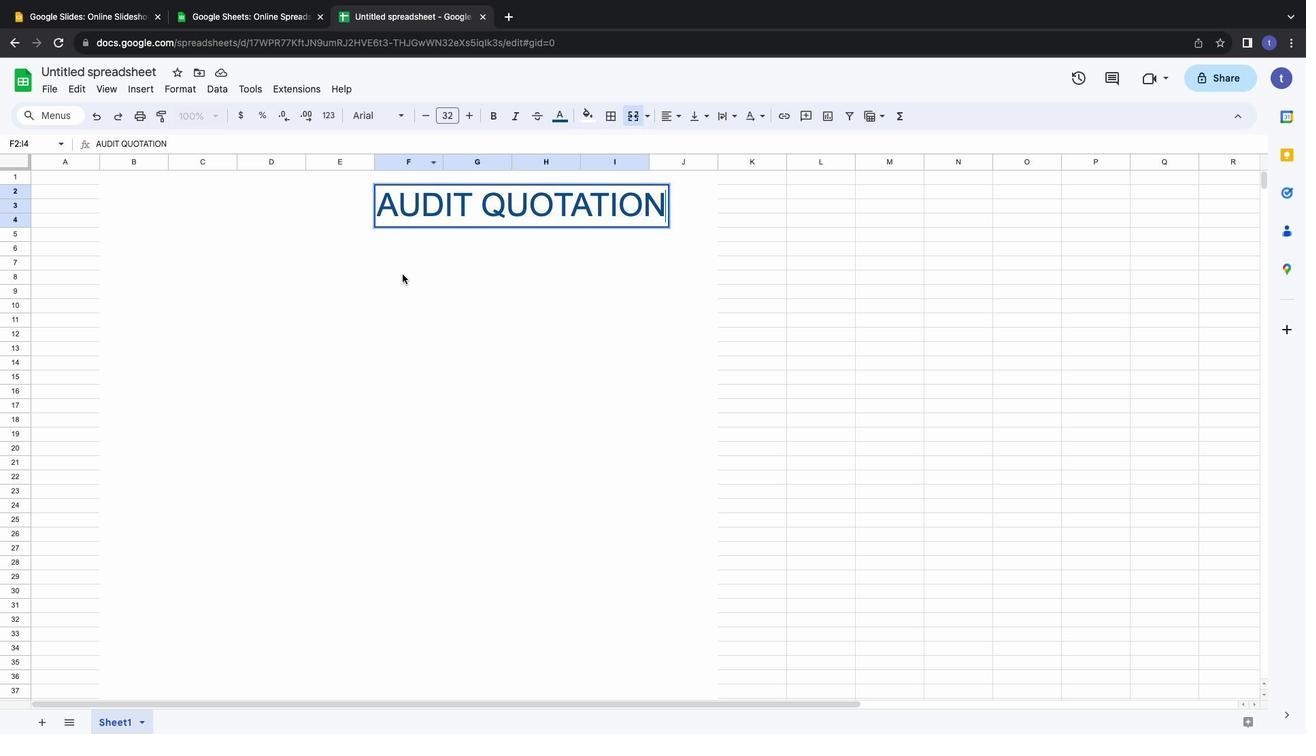 
Action: Mouse moved to (412, 207)
Screenshot: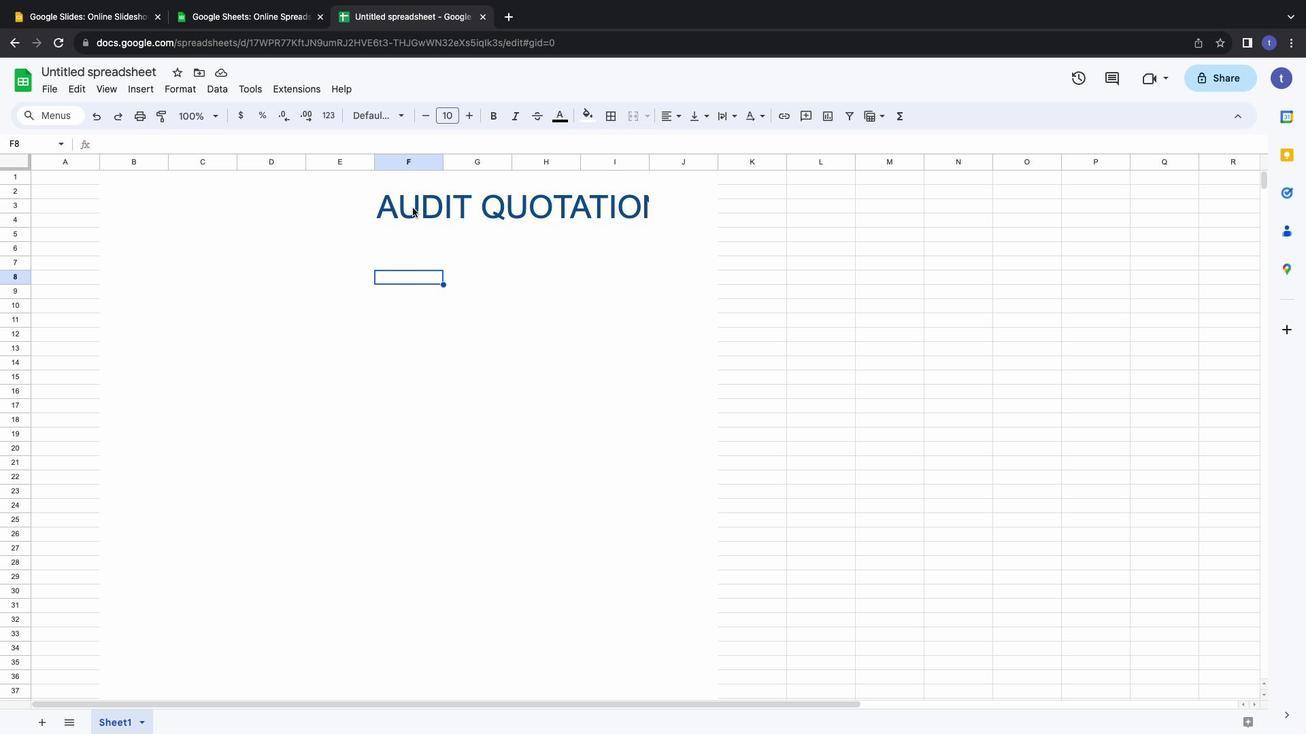 
Action: Mouse pressed left at (412, 207)
Screenshot: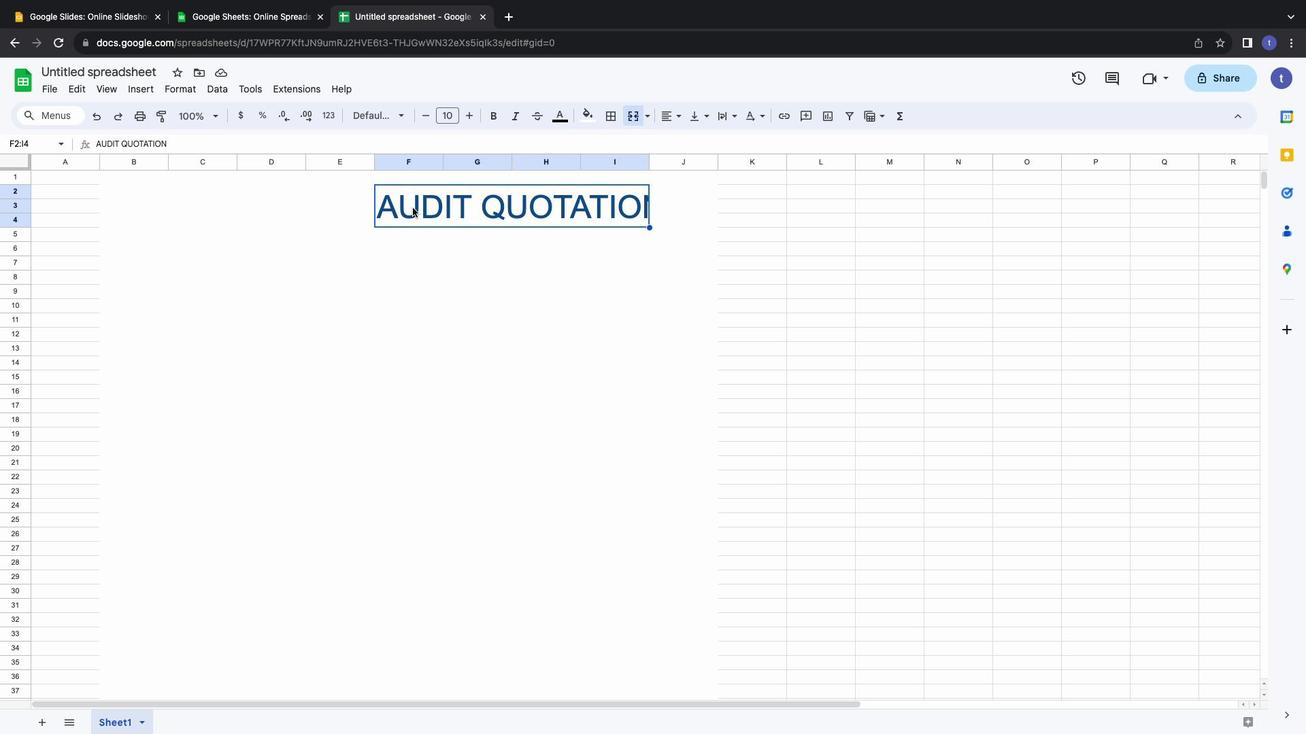 
Action: Mouse pressed left at (412, 207)
Screenshot: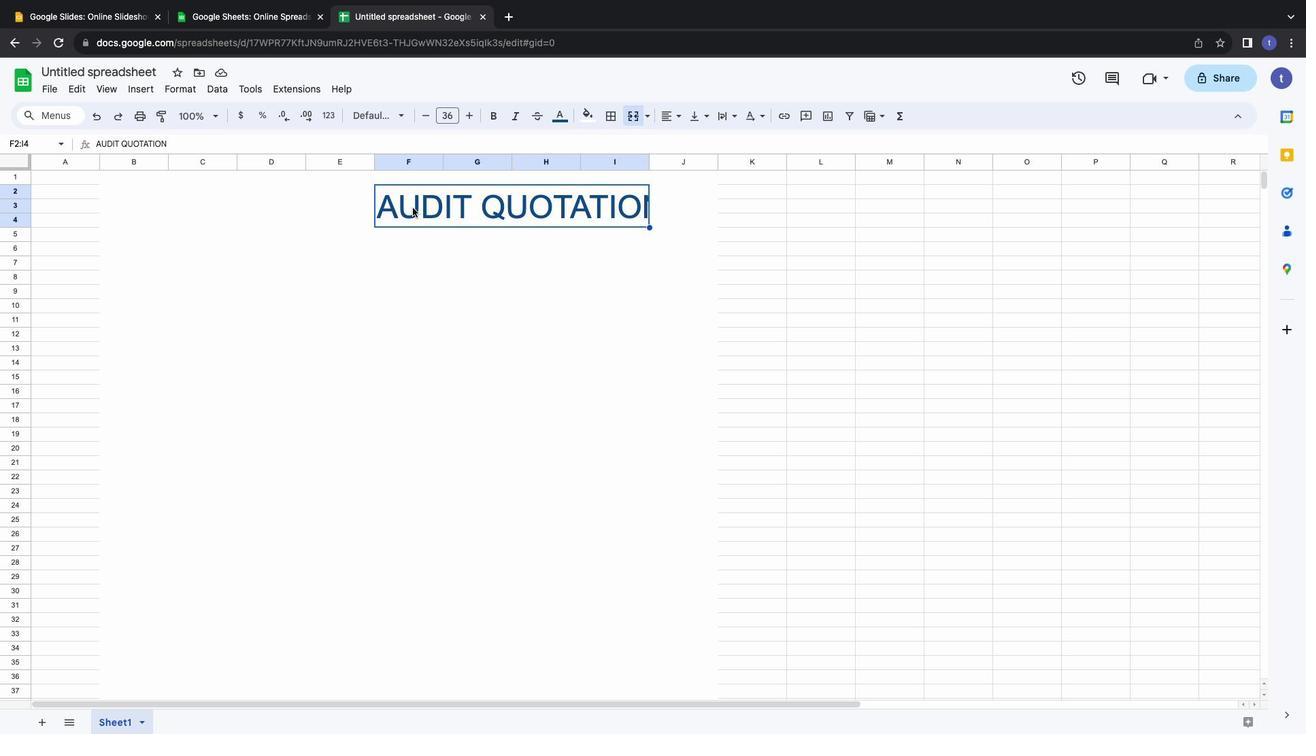 
Action: Mouse pressed left at (412, 207)
Screenshot: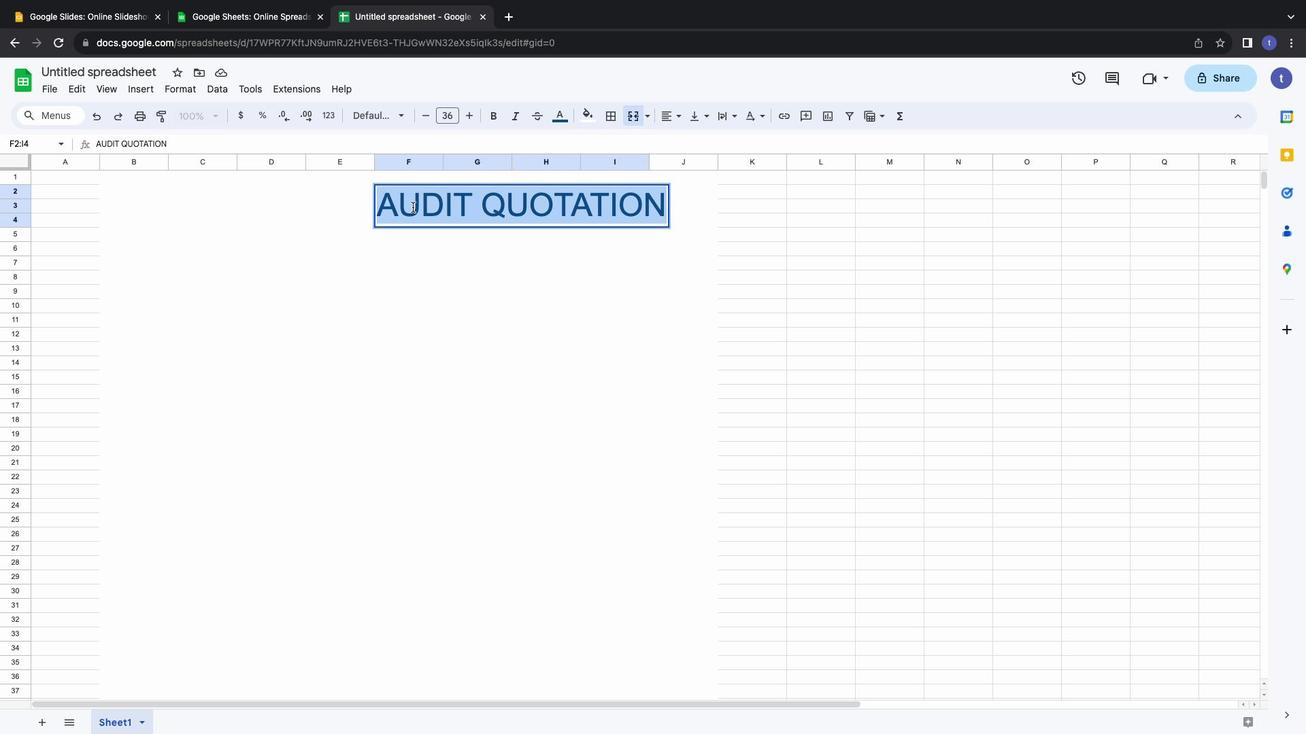 
Action: Mouse moved to (429, 120)
Screenshot: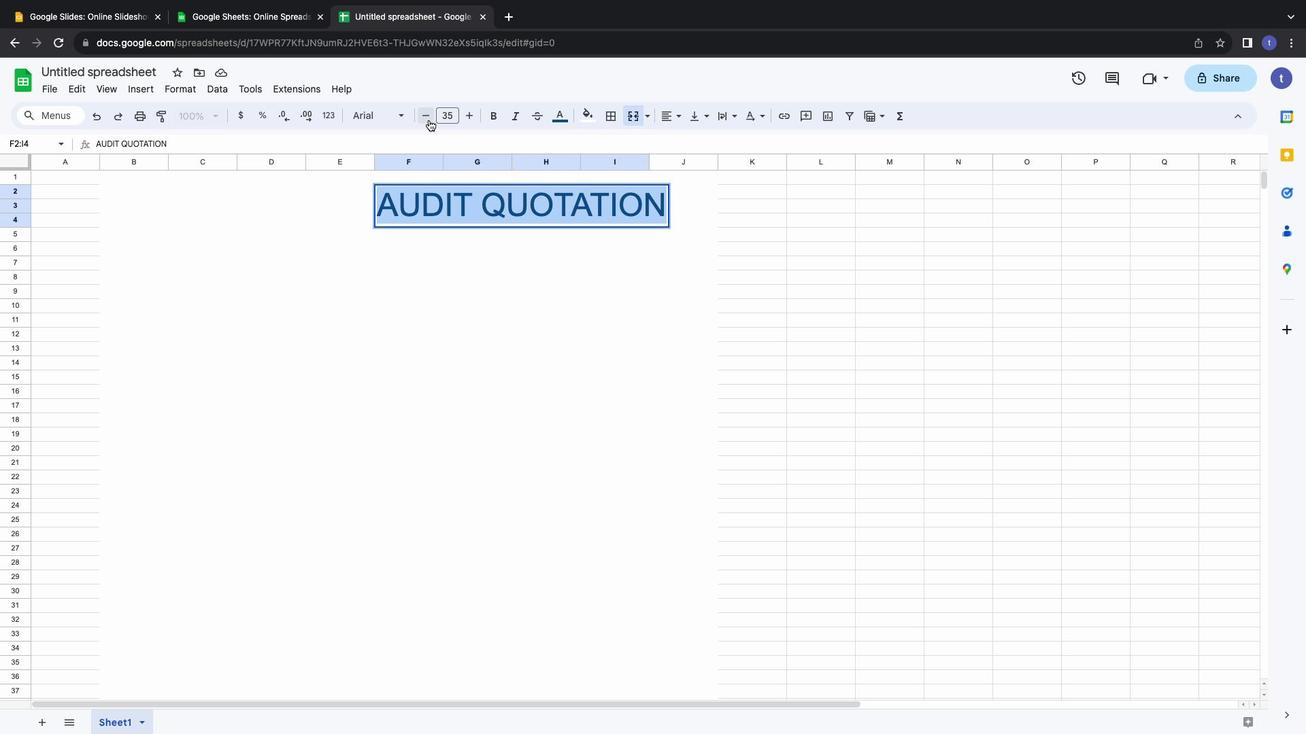 
Action: Mouse pressed left at (429, 120)
Screenshot: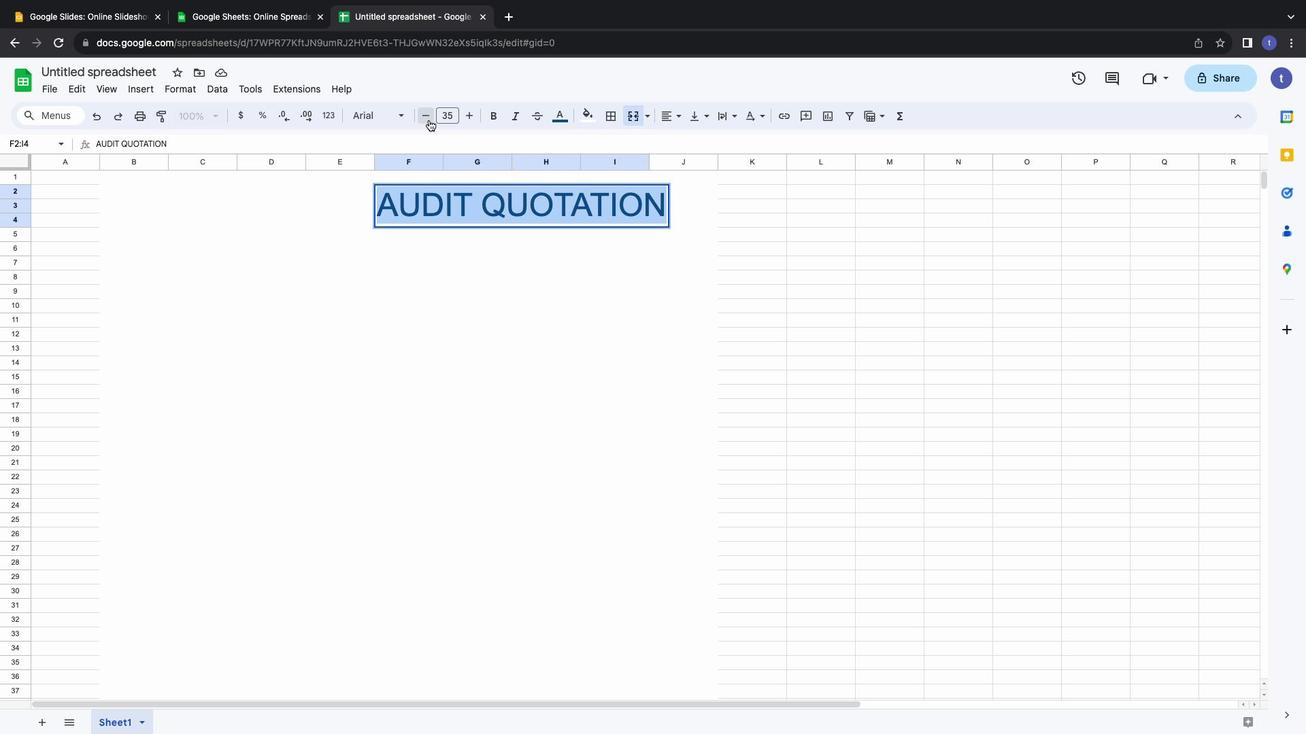 
Action: Mouse pressed left at (429, 120)
Screenshot: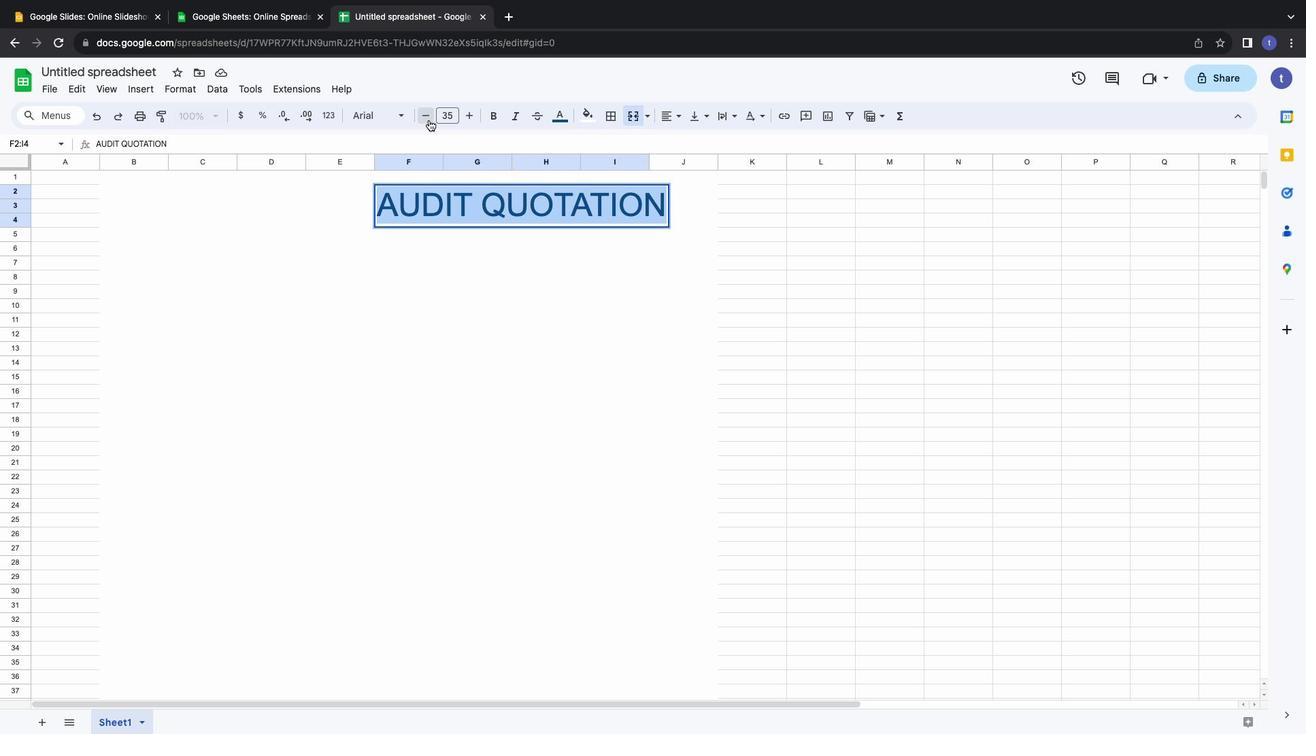 
Action: Mouse pressed left at (429, 120)
Screenshot: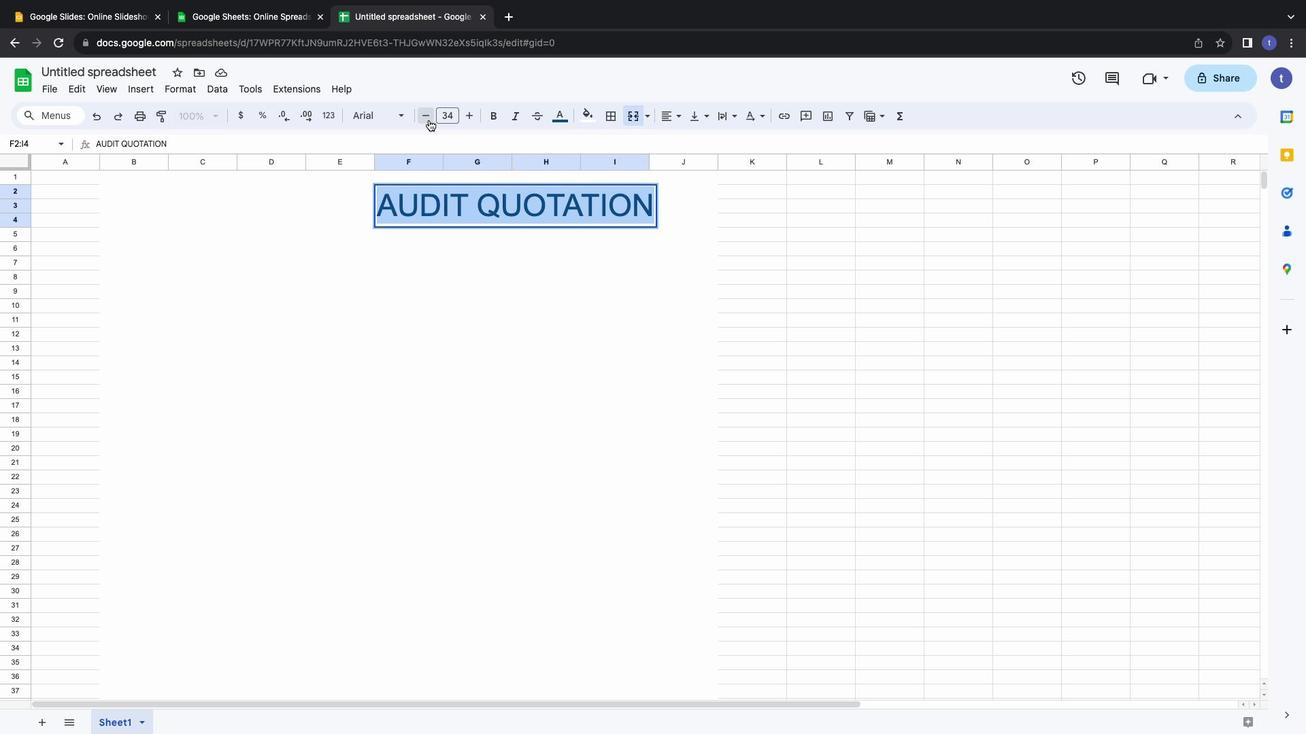 
Action: Mouse pressed left at (429, 120)
Screenshot: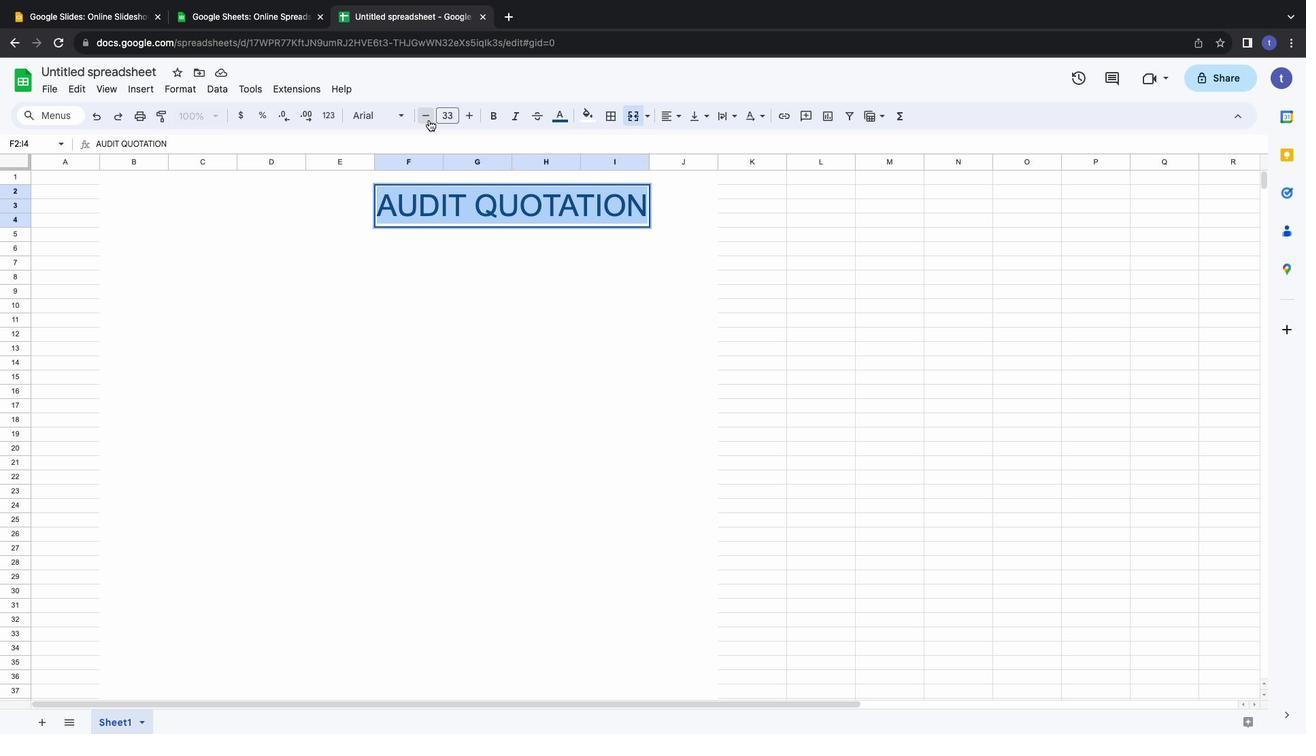 
Action: Mouse moved to (432, 299)
Screenshot: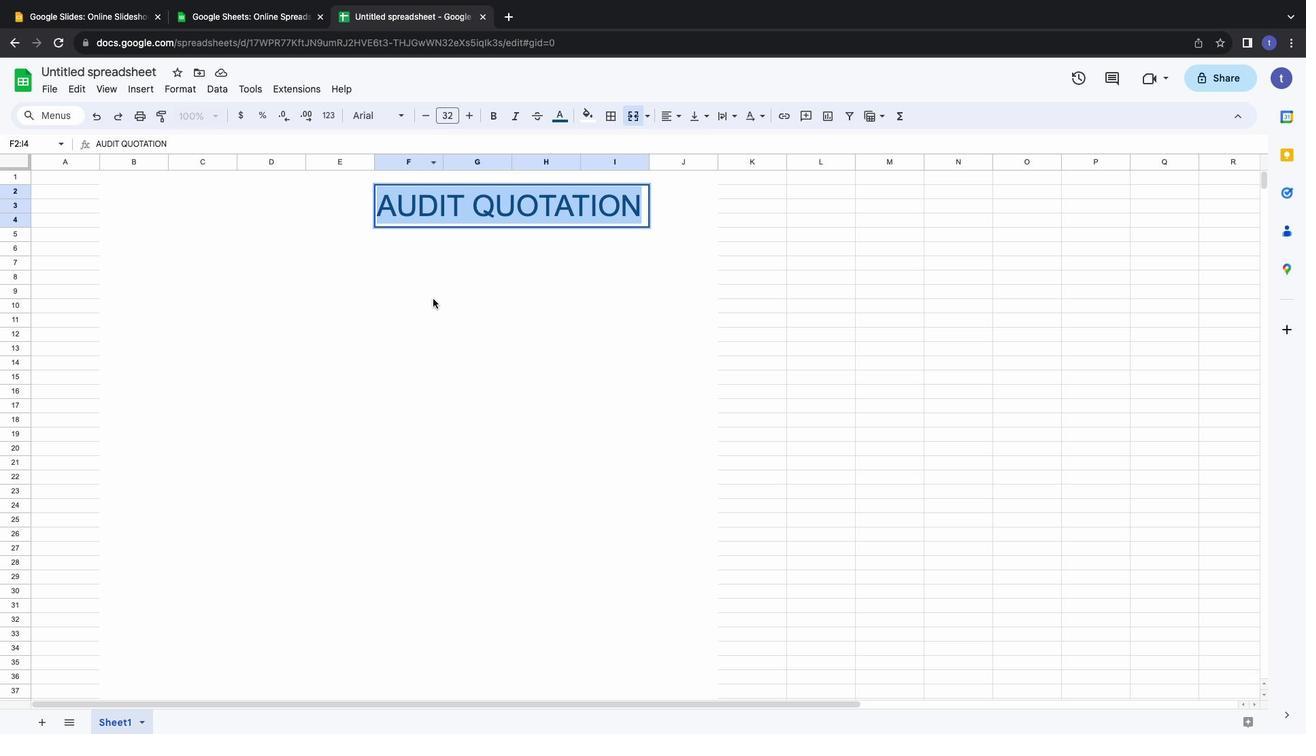 
Action: Mouse pressed left at (432, 299)
Screenshot: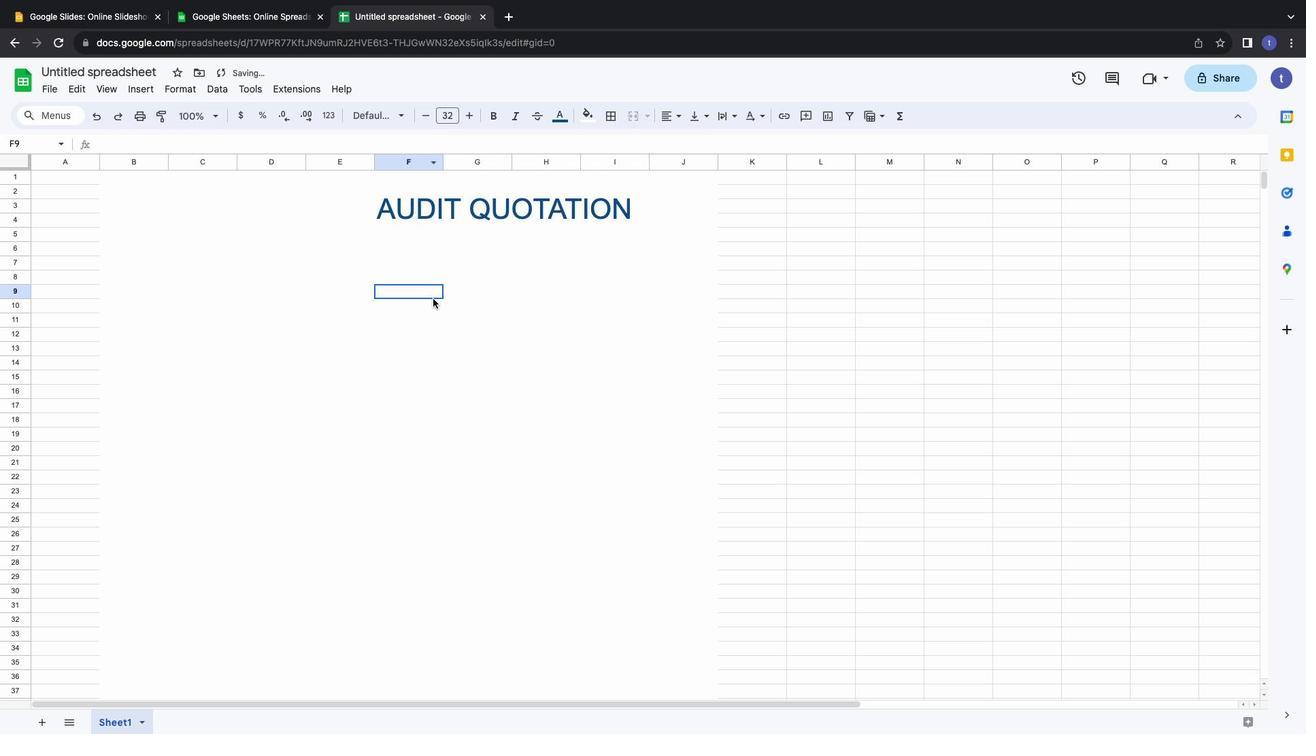 
Action: Mouse moved to (136, 233)
Screenshot: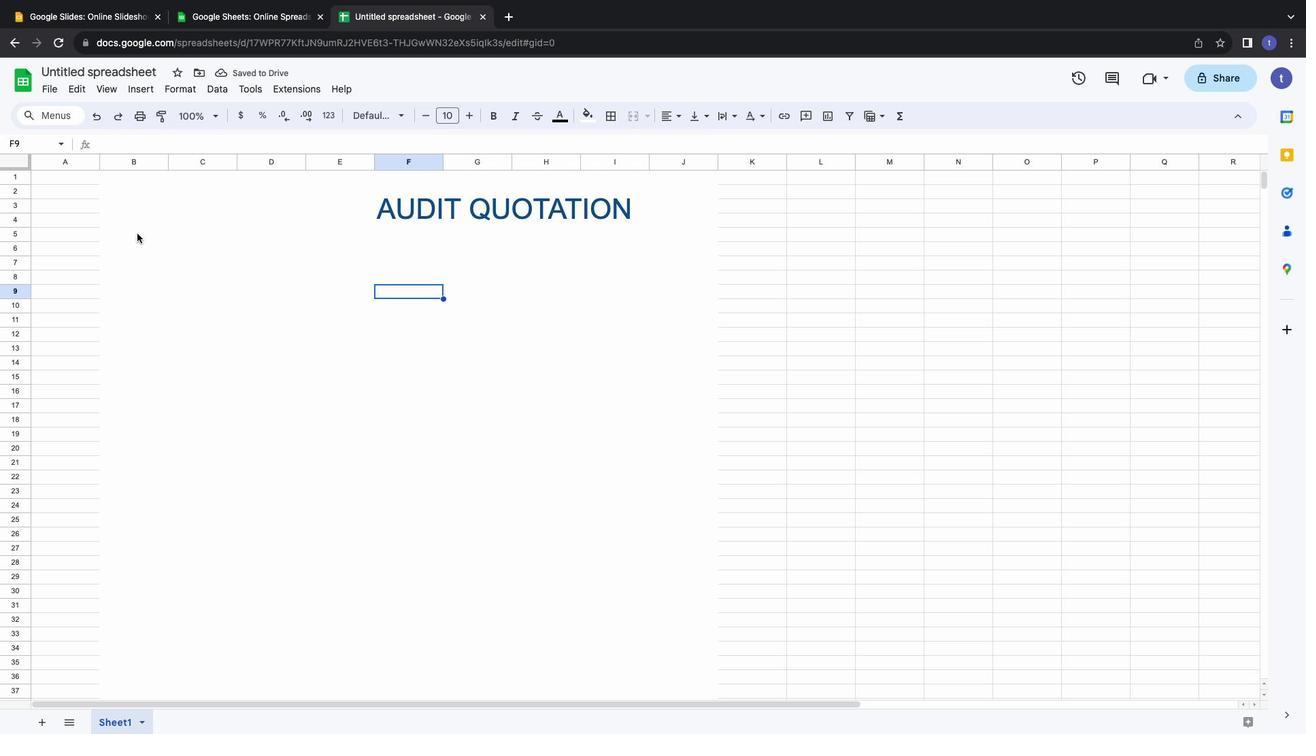 
Action: Mouse pressed left at (136, 233)
Screenshot: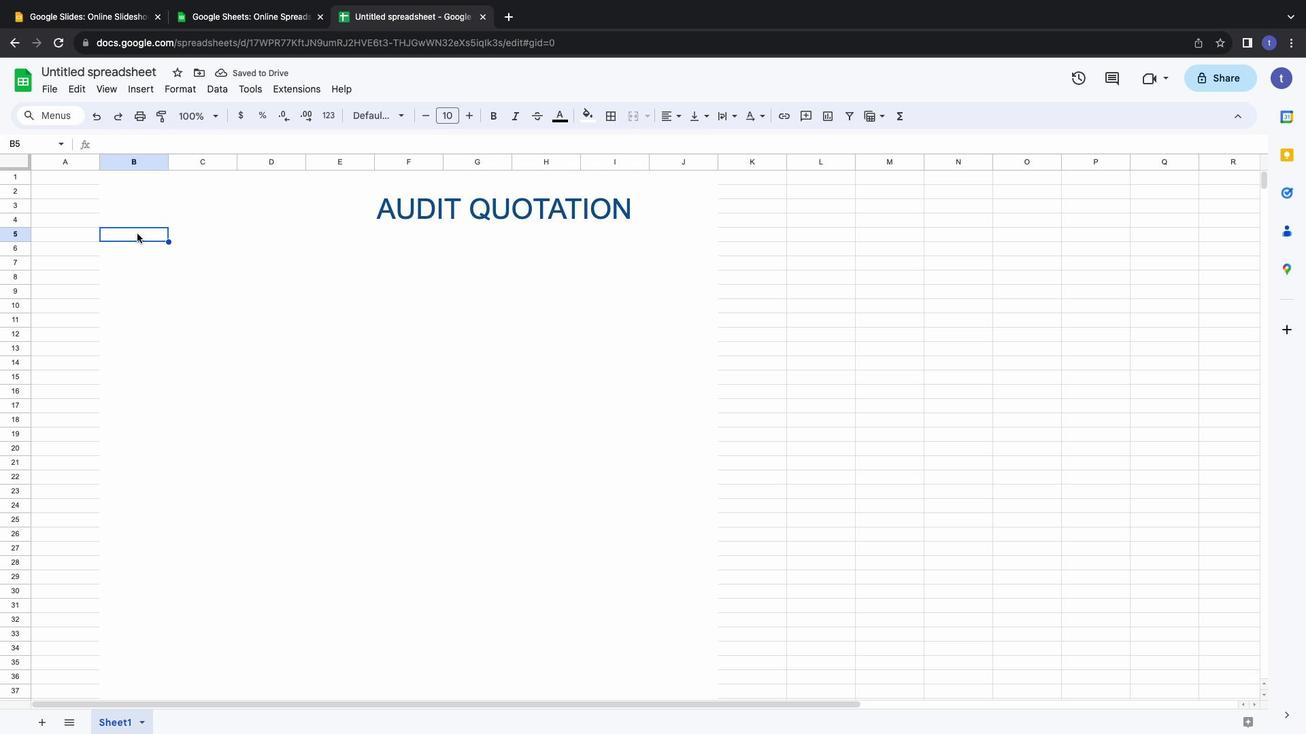 
Action: Mouse moved to (133, 242)
Screenshot: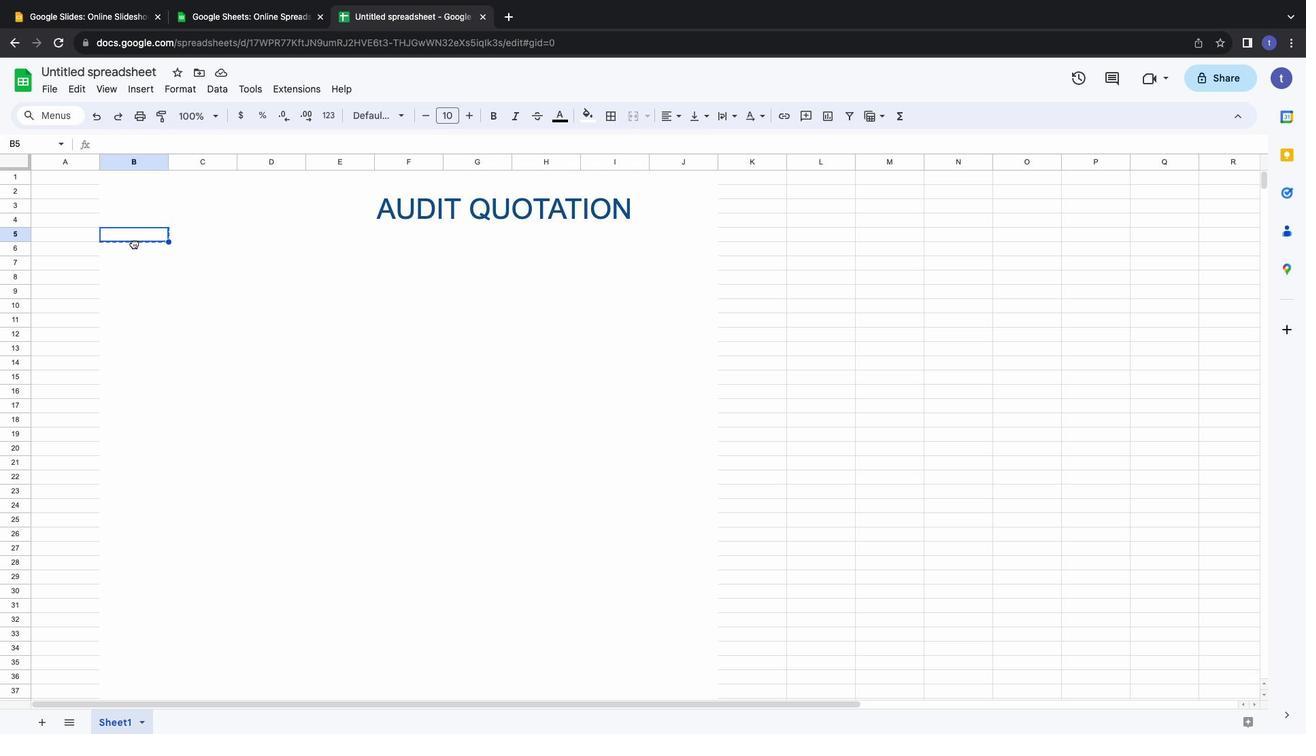 
Action: Mouse pressed left at (133, 242)
Screenshot: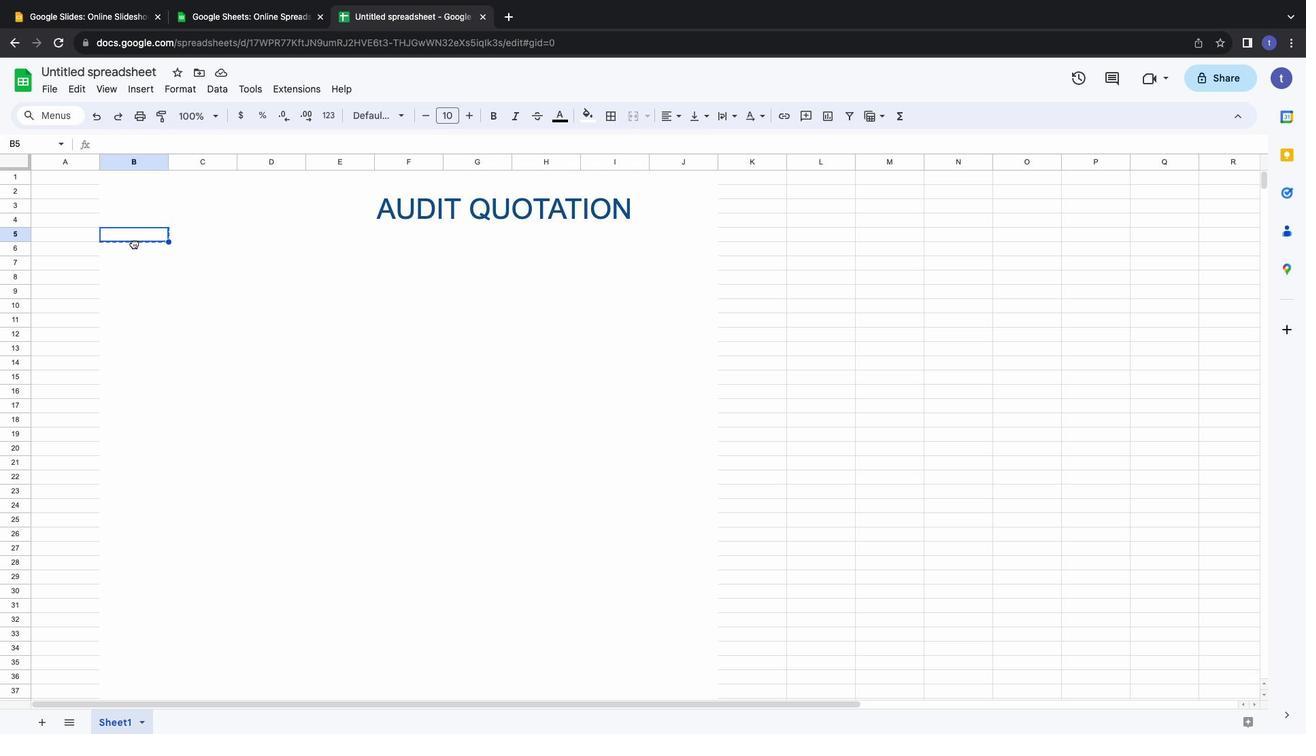 
Action: Mouse moved to (134, 251)
Screenshot: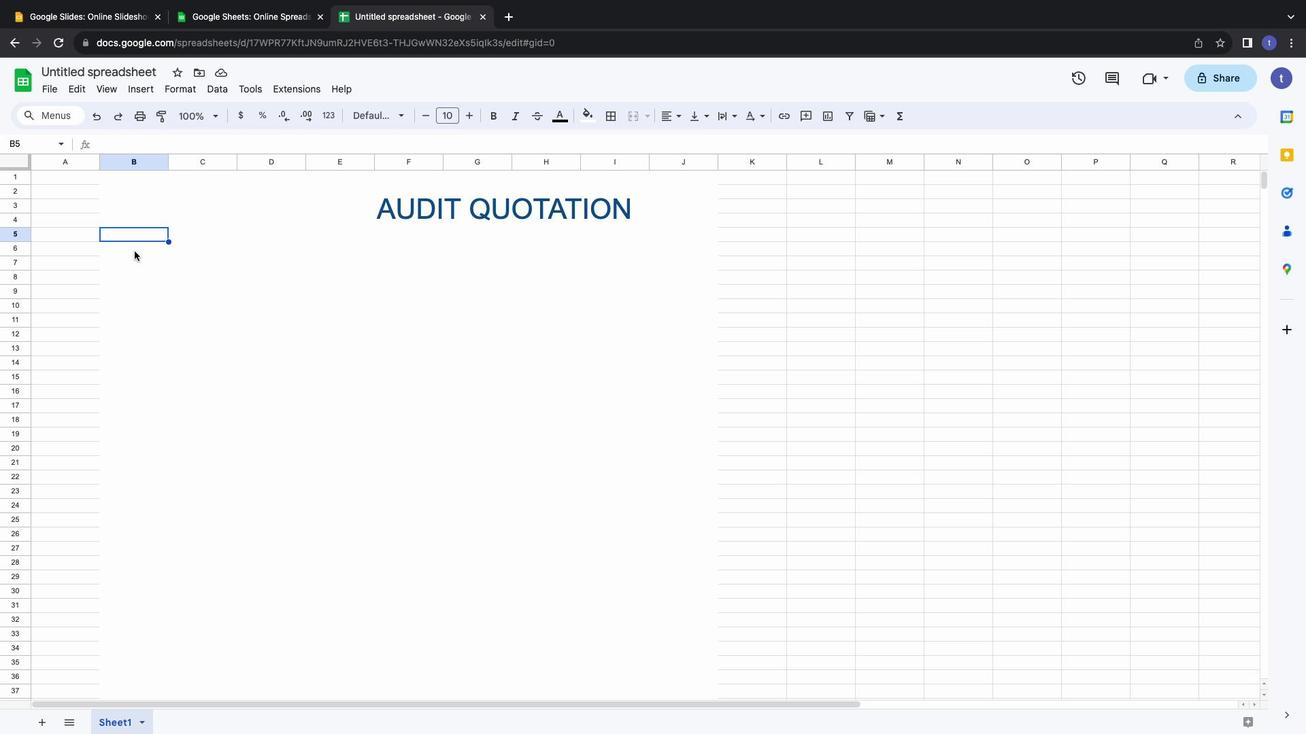 
Action: Mouse pressed left at (134, 251)
Screenshot: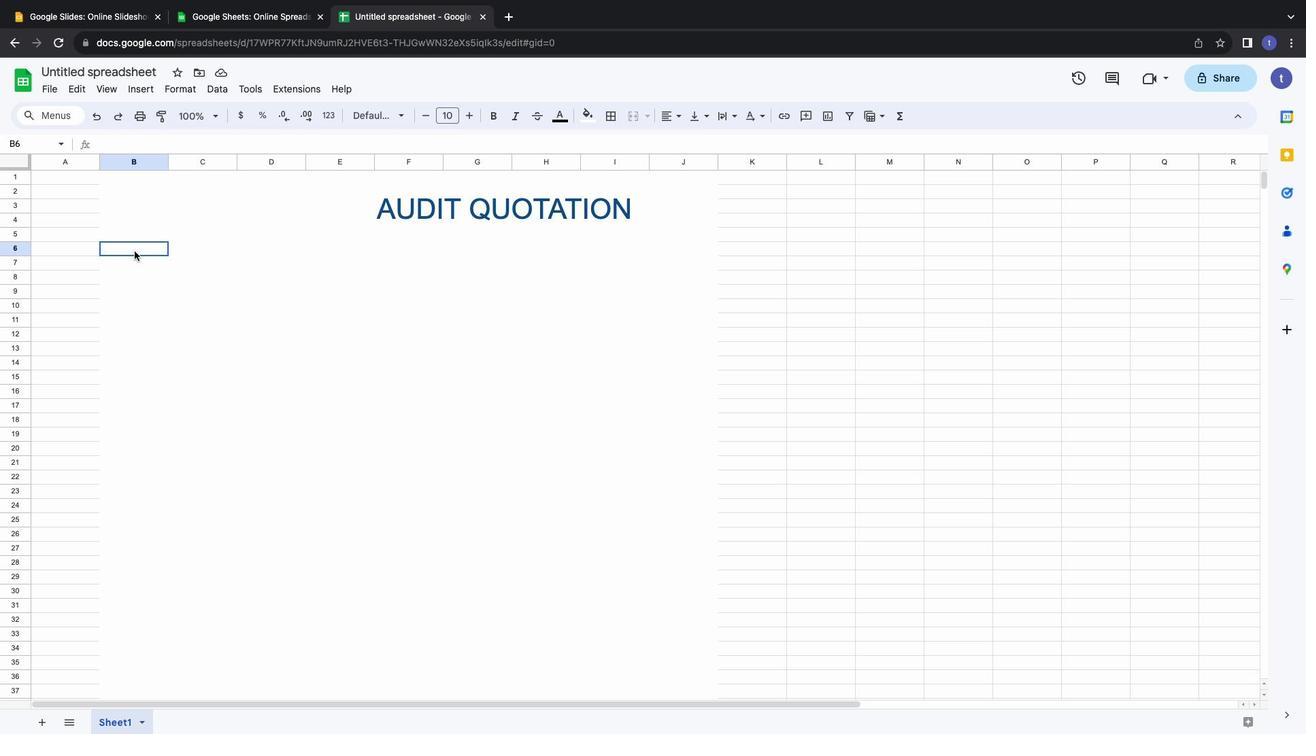 
Action: Mouse moved to (136, 247)
Screenshot: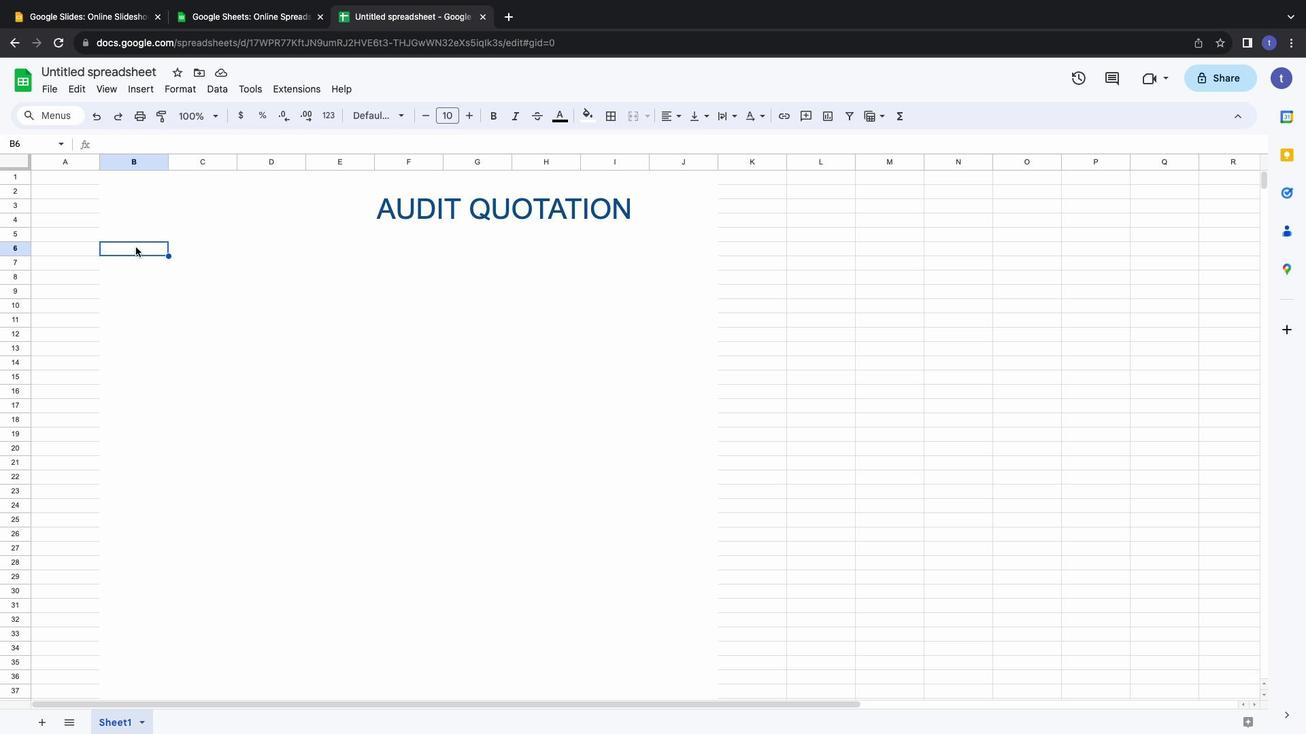 
Action: Mouse pressed left at (136, 247)
Screenshot: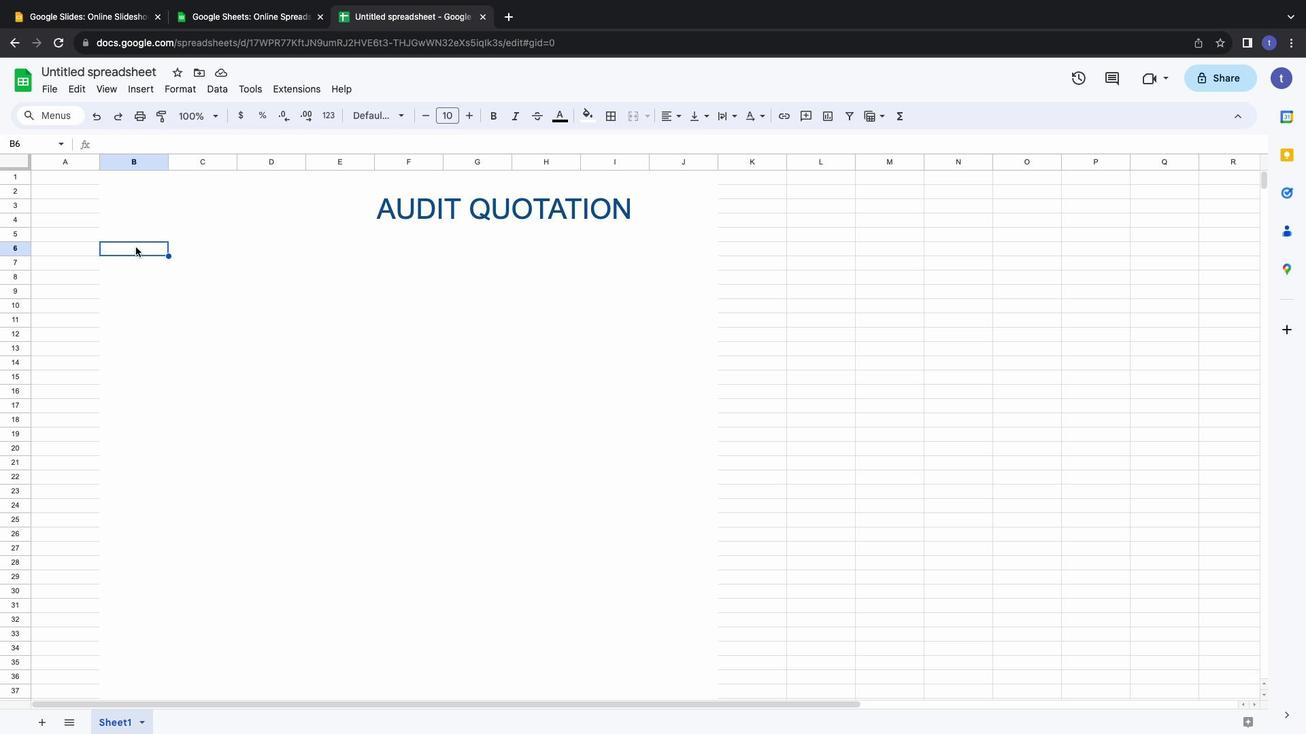 
Action: Mouse moved to (627, 118)
Screenshot: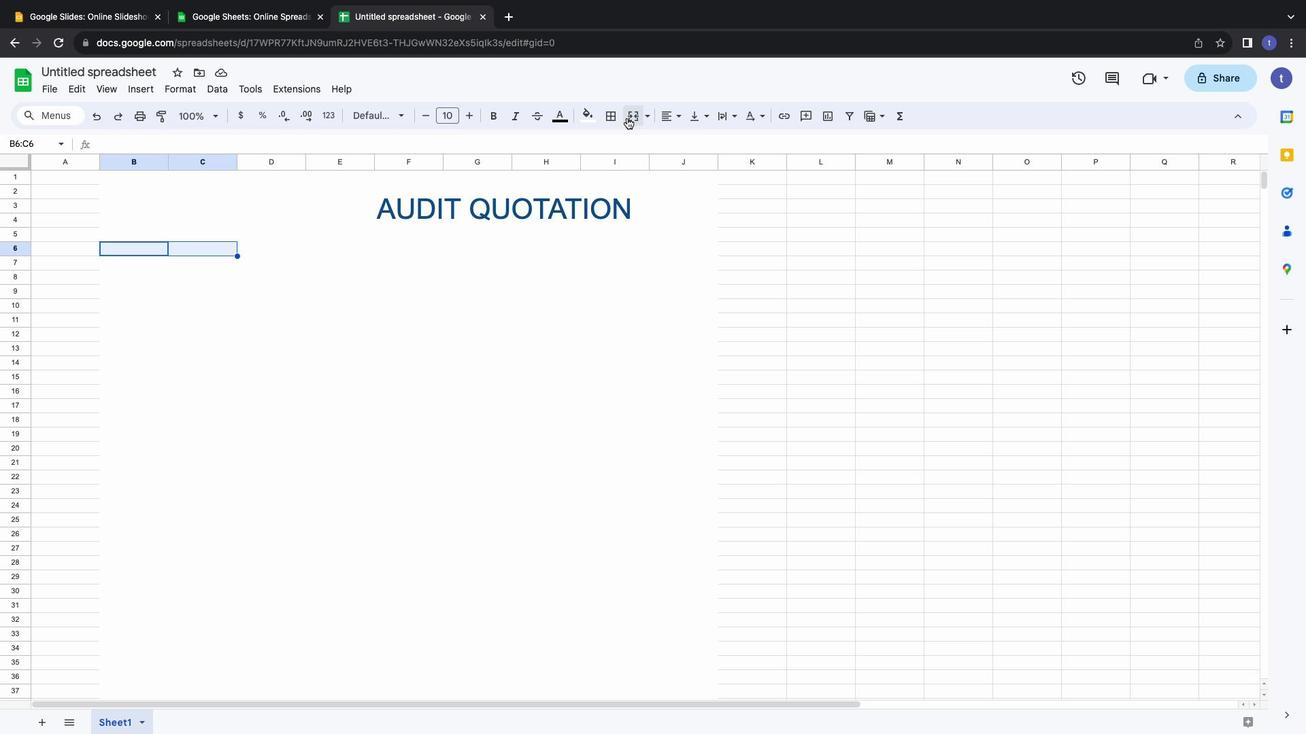 
Action: Mouse pressed left at (627, 118)
Screenshot: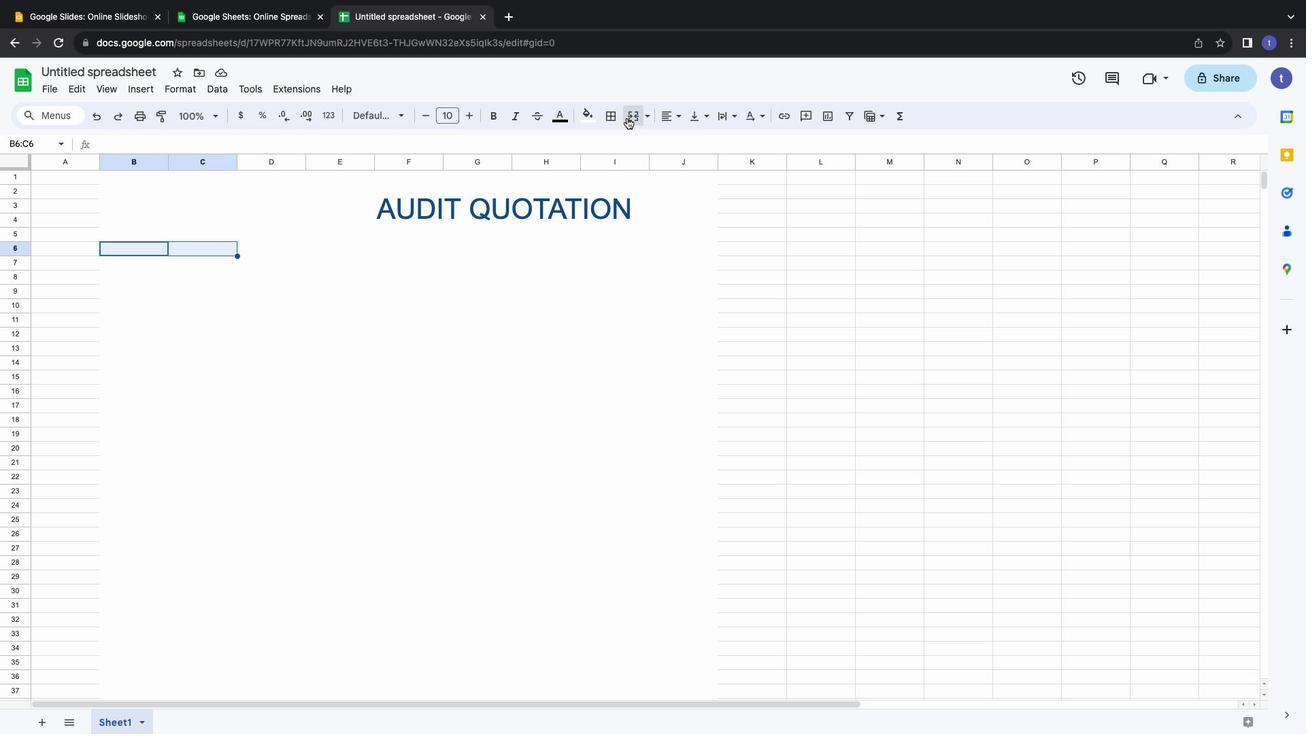 
Action: Mouse moved to (133, 247)
Screenshot: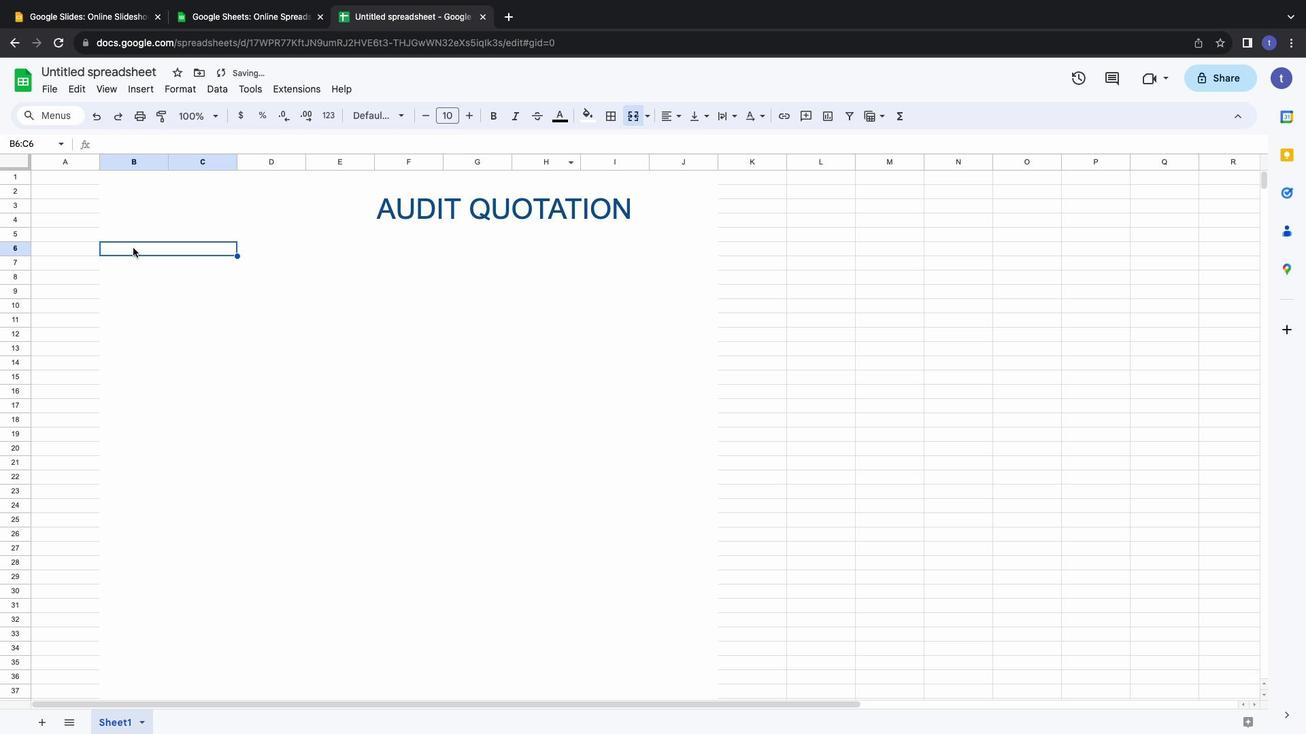 
Action: Mouse pressed left at (133, 247)
Screenshot: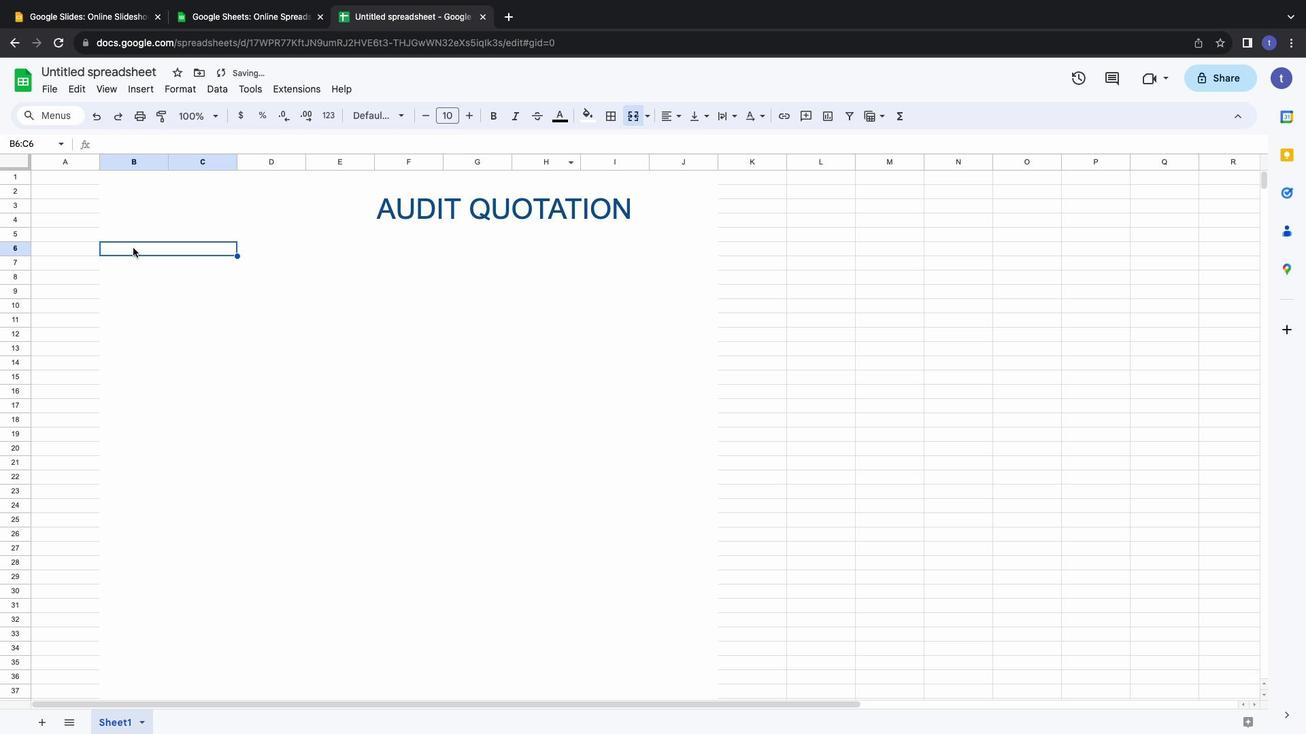 
Action: Mouse moved to (132, 247)
Screenshot: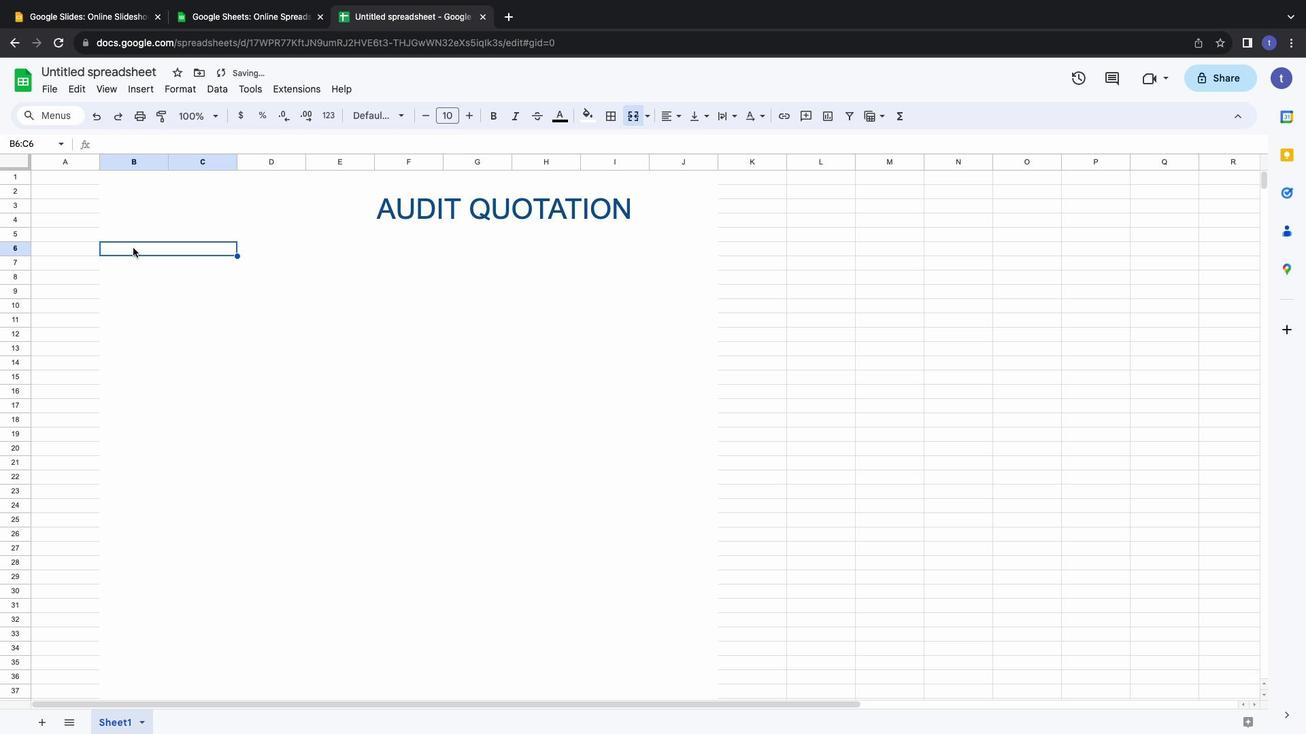 
Action: Key pressed '['Key.shift'C''O''M''P''A''N''Y''N''A'Key.backspaceKey.backspaceKey.space'N''A''M''E'Key.shift'}'Key.backspace']'
Screenshot: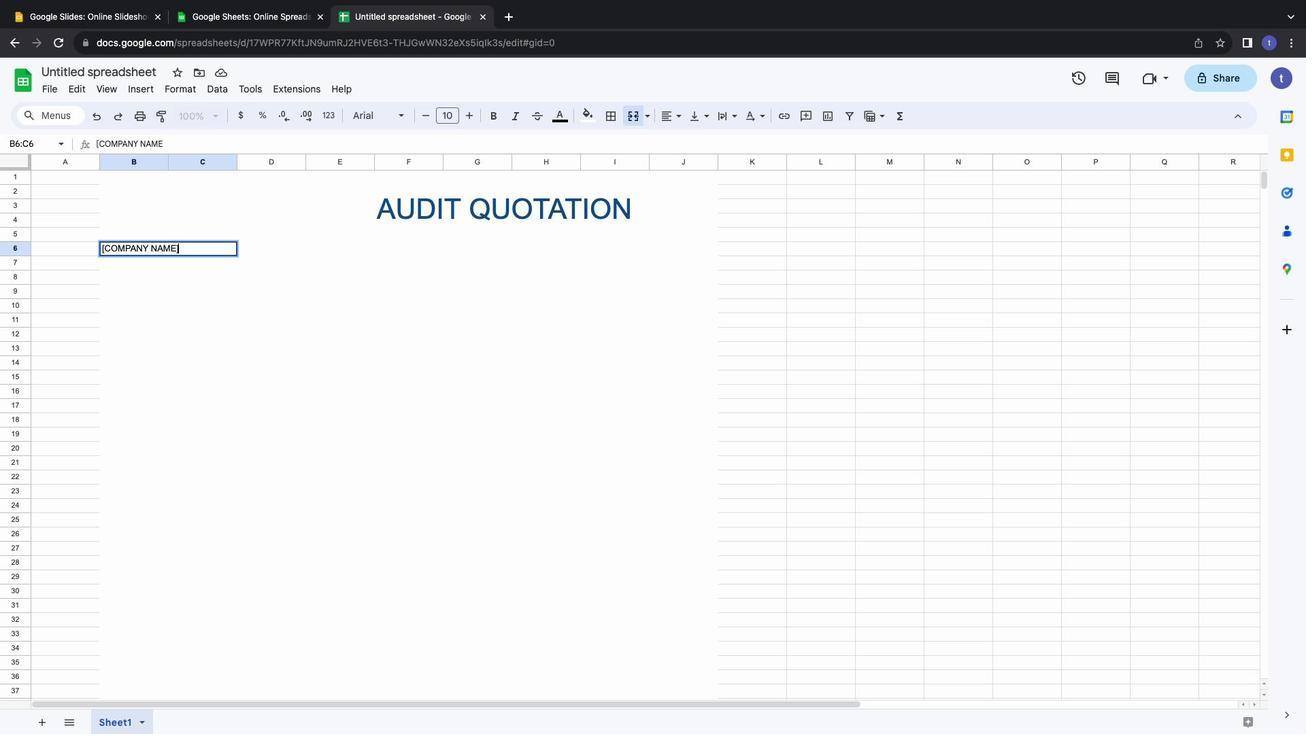 
Action: Mouse moved to (161, 245)
Screenshot: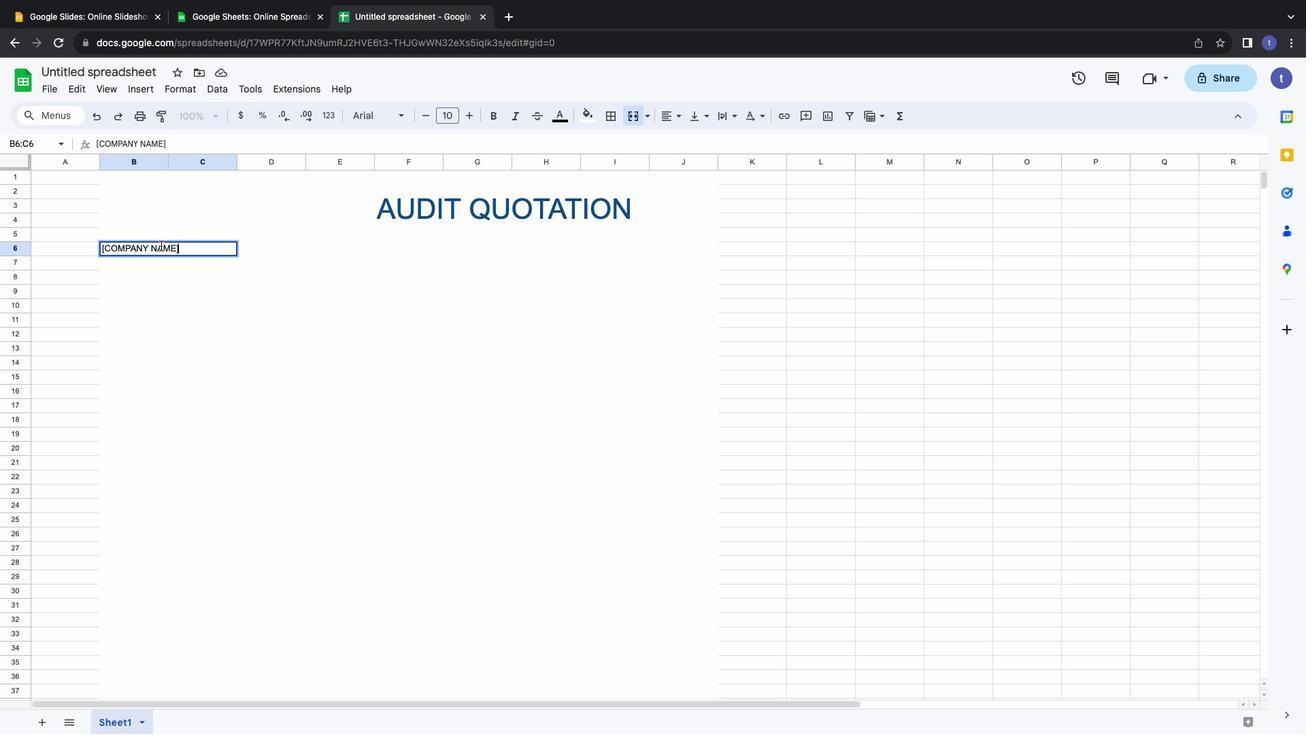 
Action: Mouse pressed left at (161, 245)
Screenshot: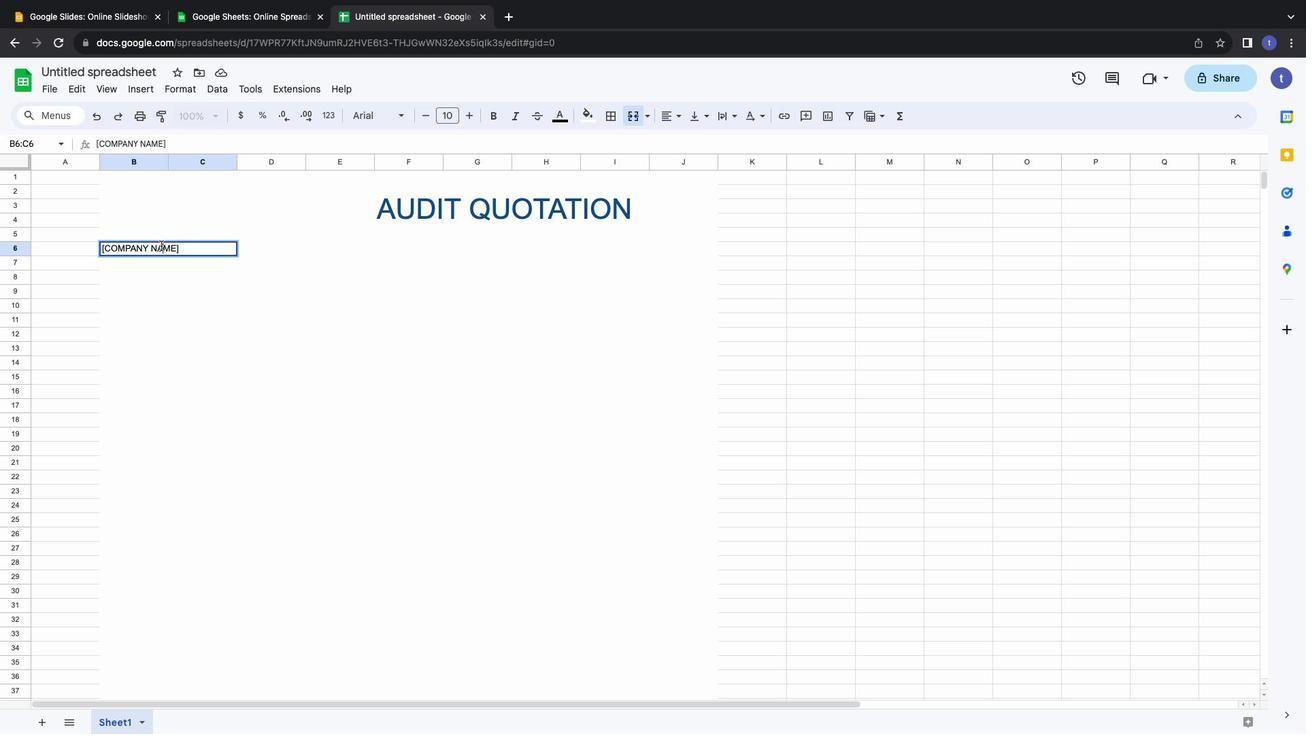
Action: Mouse pressed left at (161, 245)
Screenshot: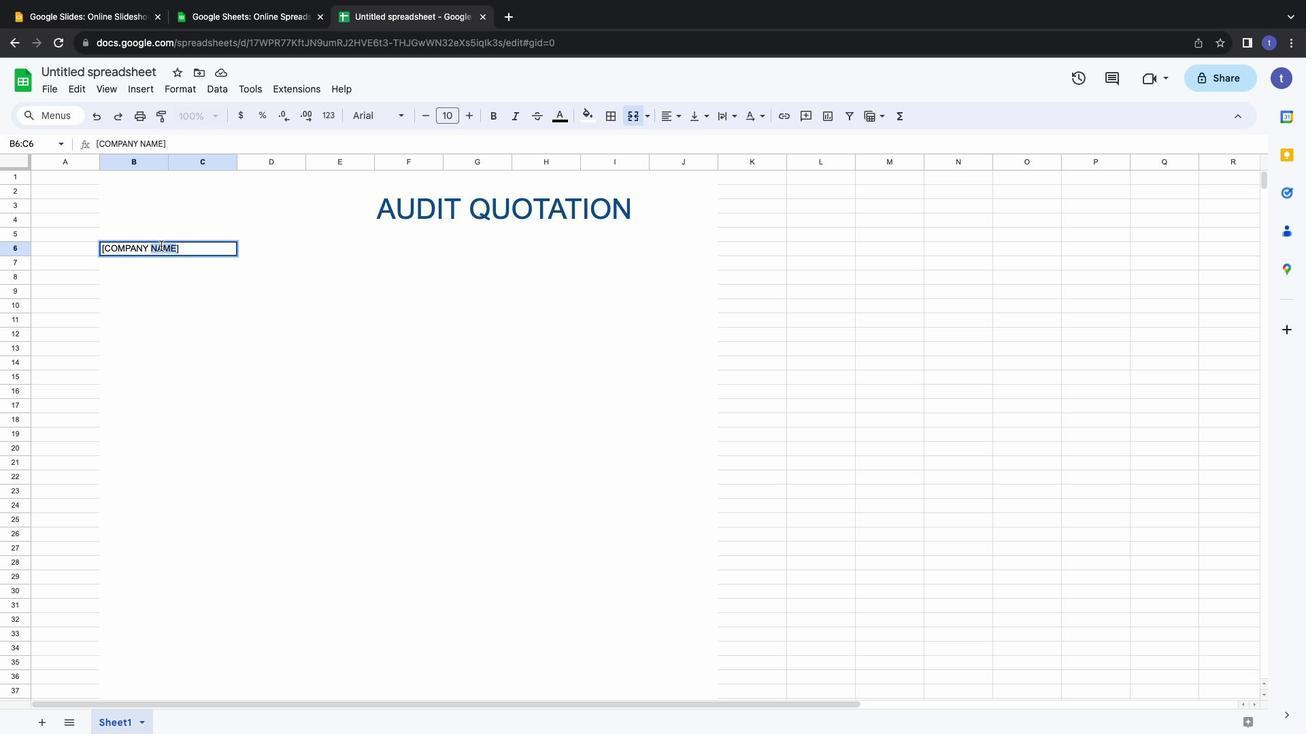 
Action: Mouse pressed left at (161, 245)
Screenshot: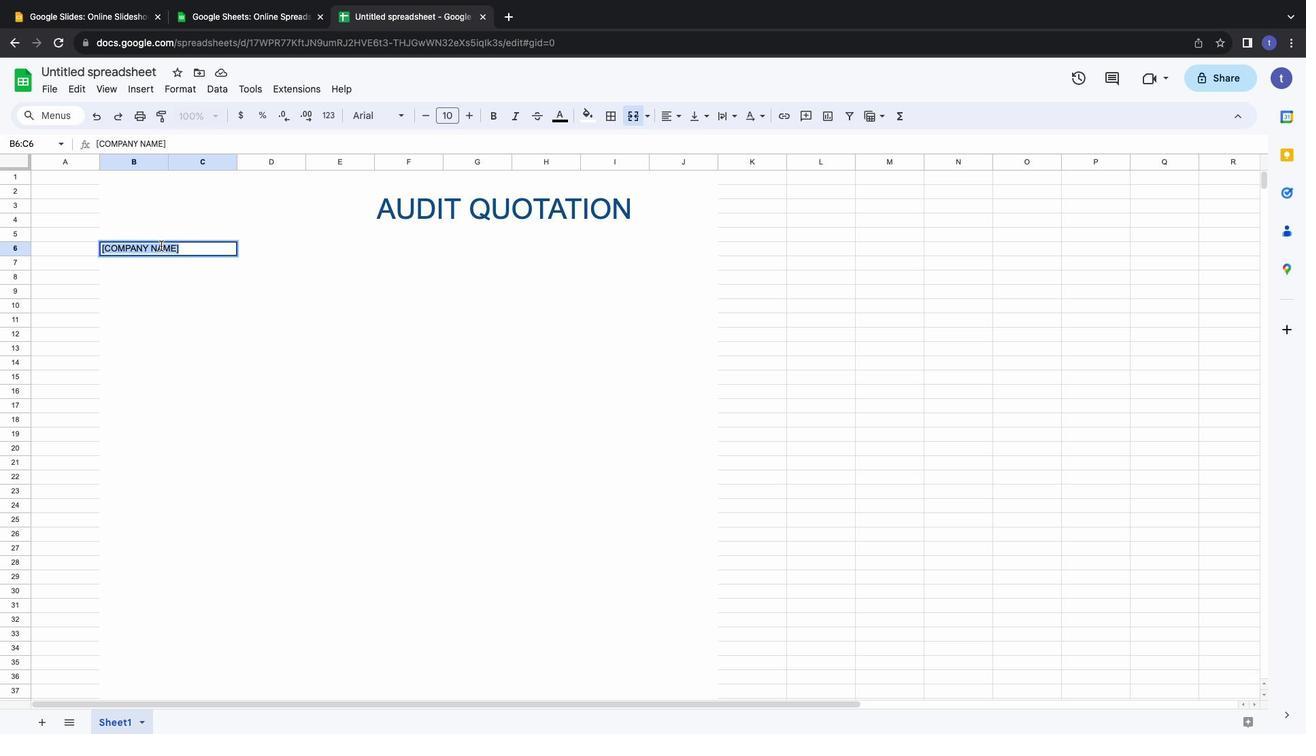 
Action: Mouse moved to (365, 117)
Screenshot: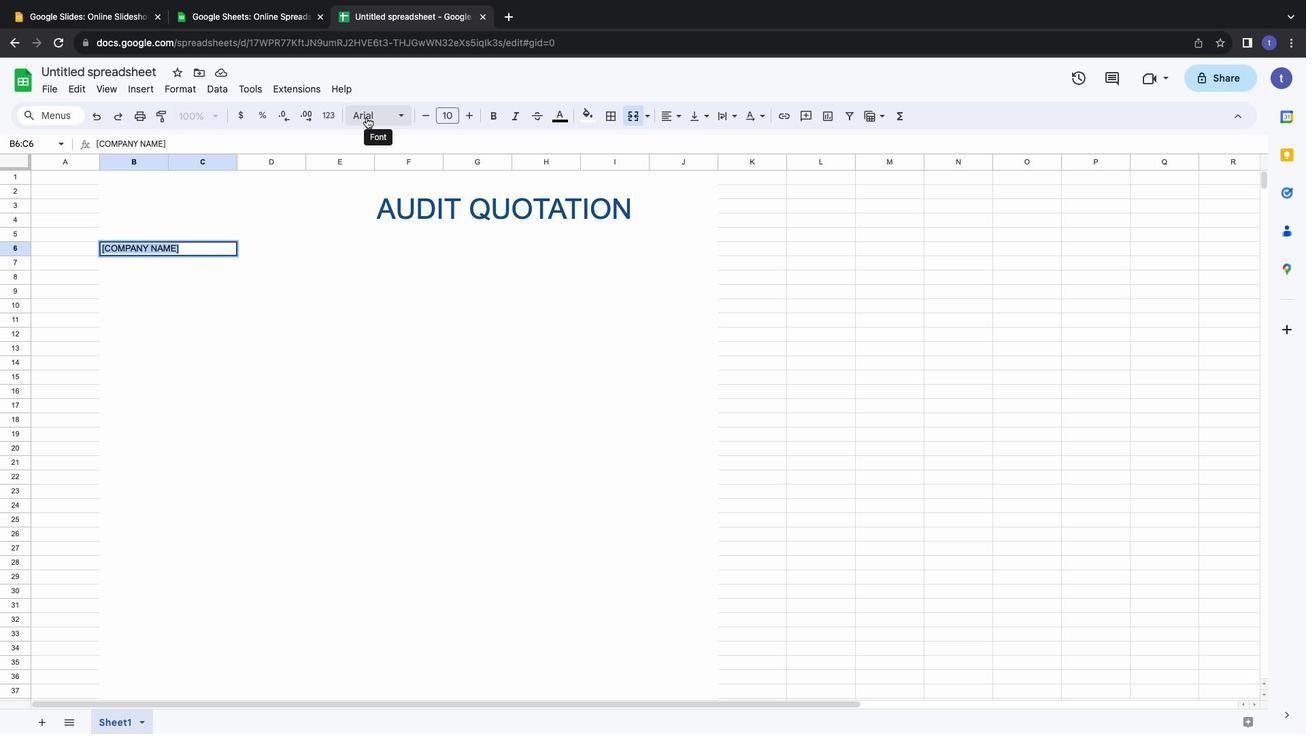 
Action: Mouse pressed left at (365, 117)
Screenshot: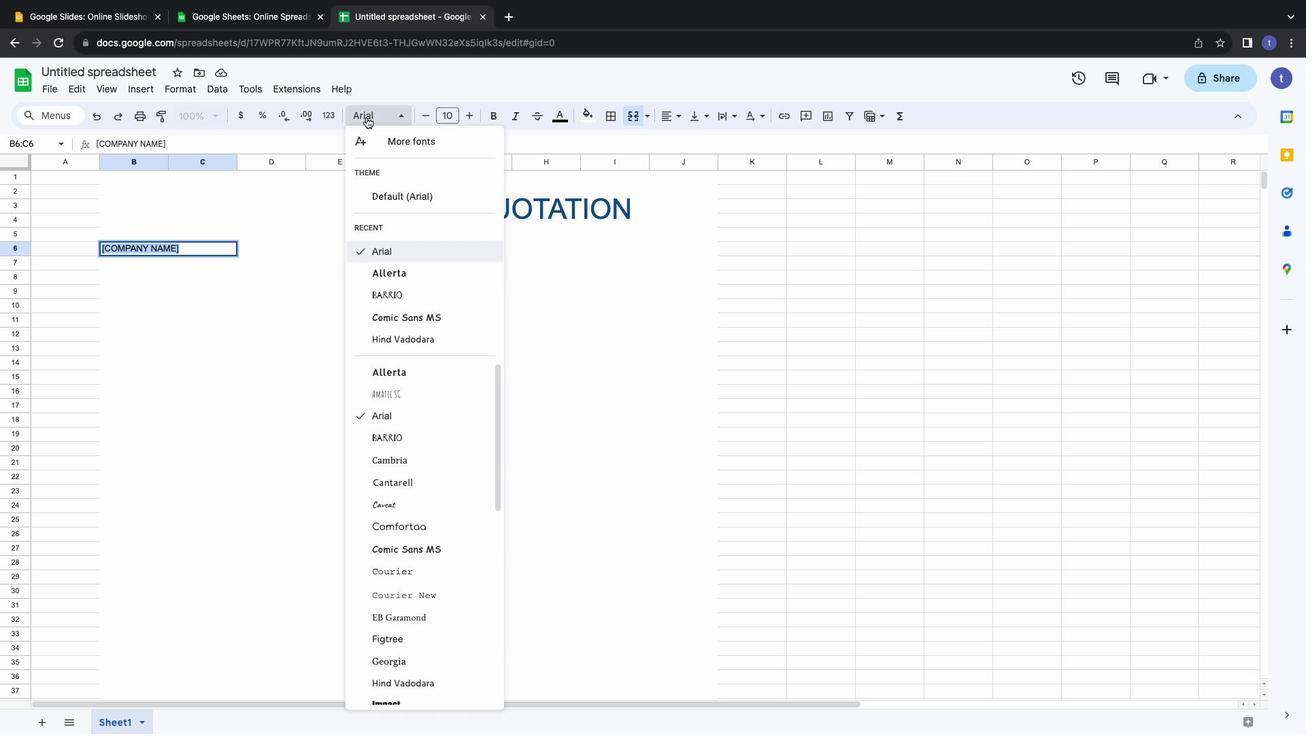 
Action: Mouse pressed left at (365, 117)
Screenshot: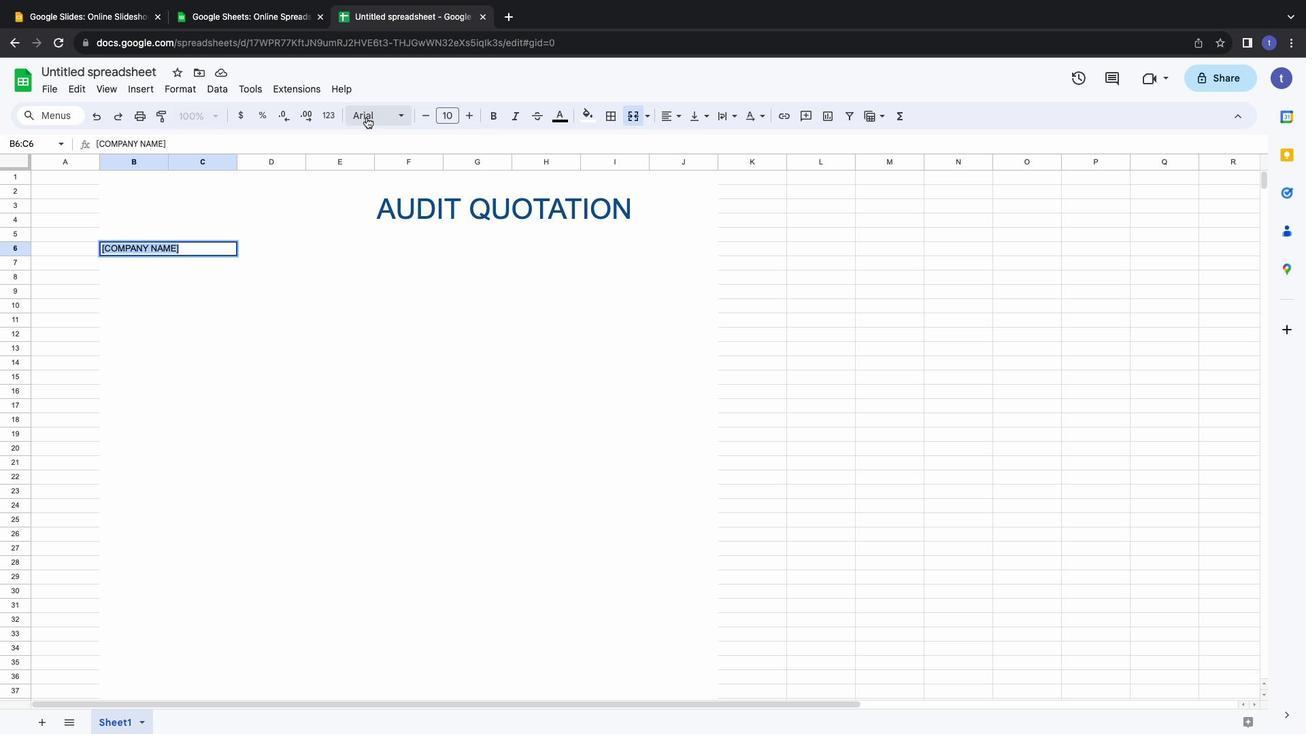 
Action: Mouse moved to (468, 119)
Screenshot: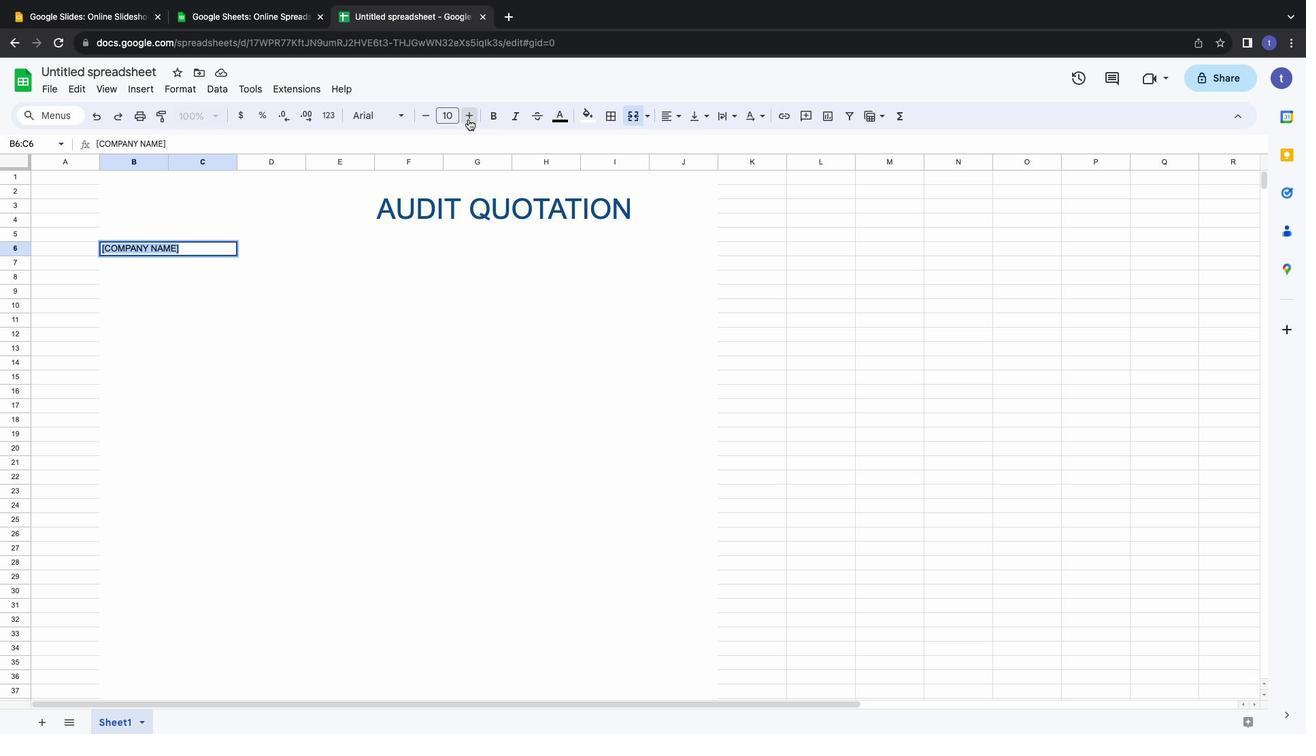 
Action: Mouse pressed left at (468, 119)
Screenshot: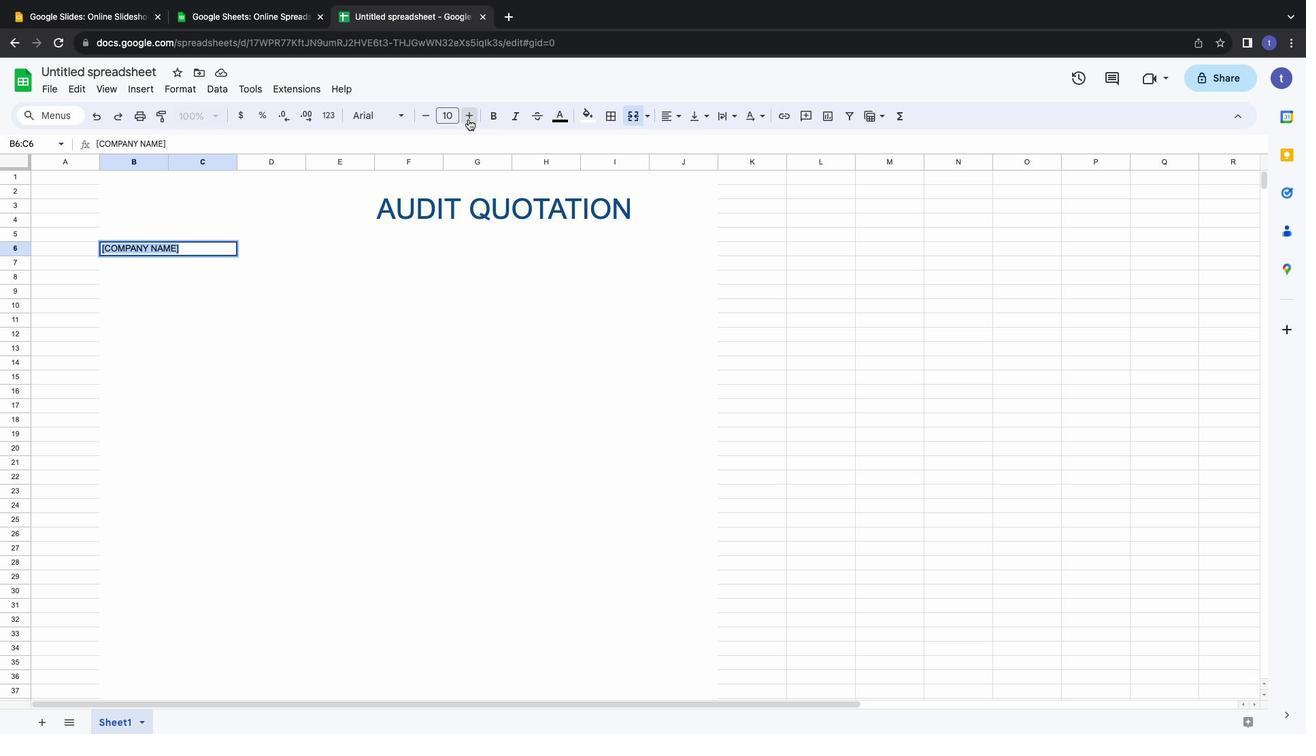 
Action: Mouse moved to (469, 114)
Screenshot: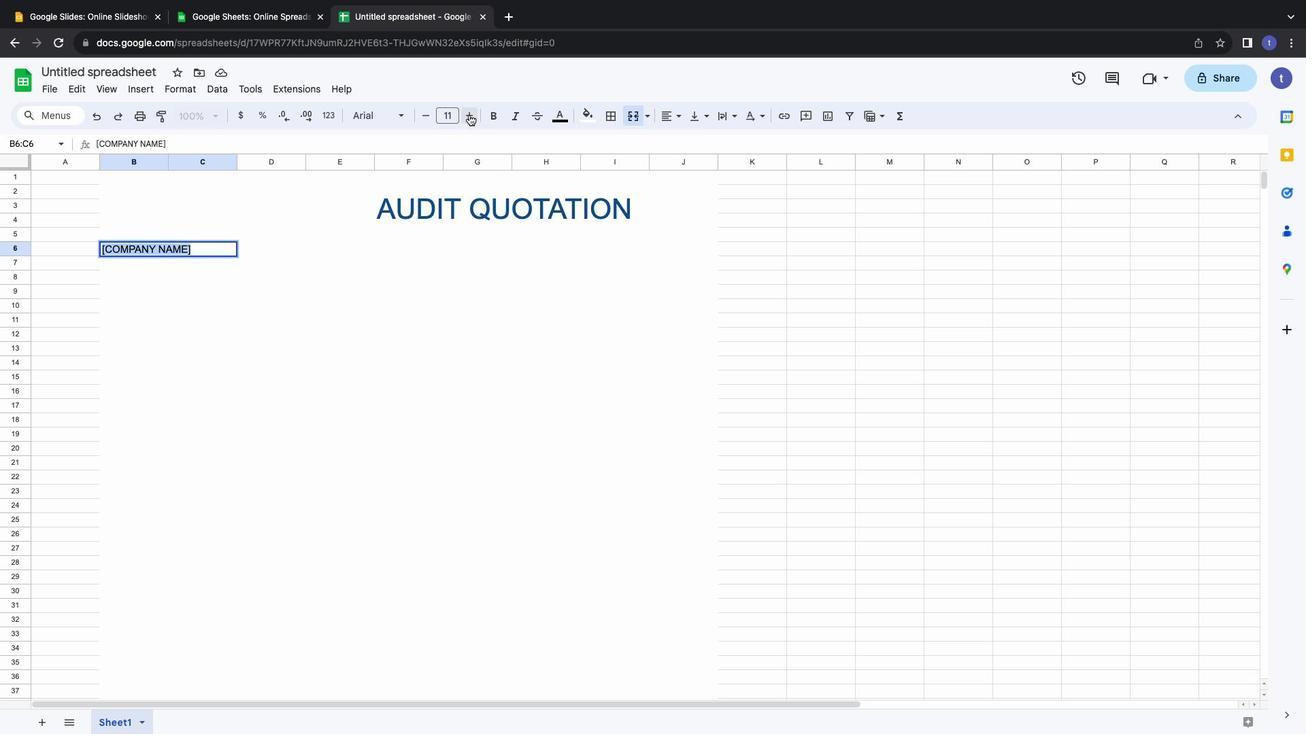 
Action: Mouse pressed left at (469, 114)
Screenshot: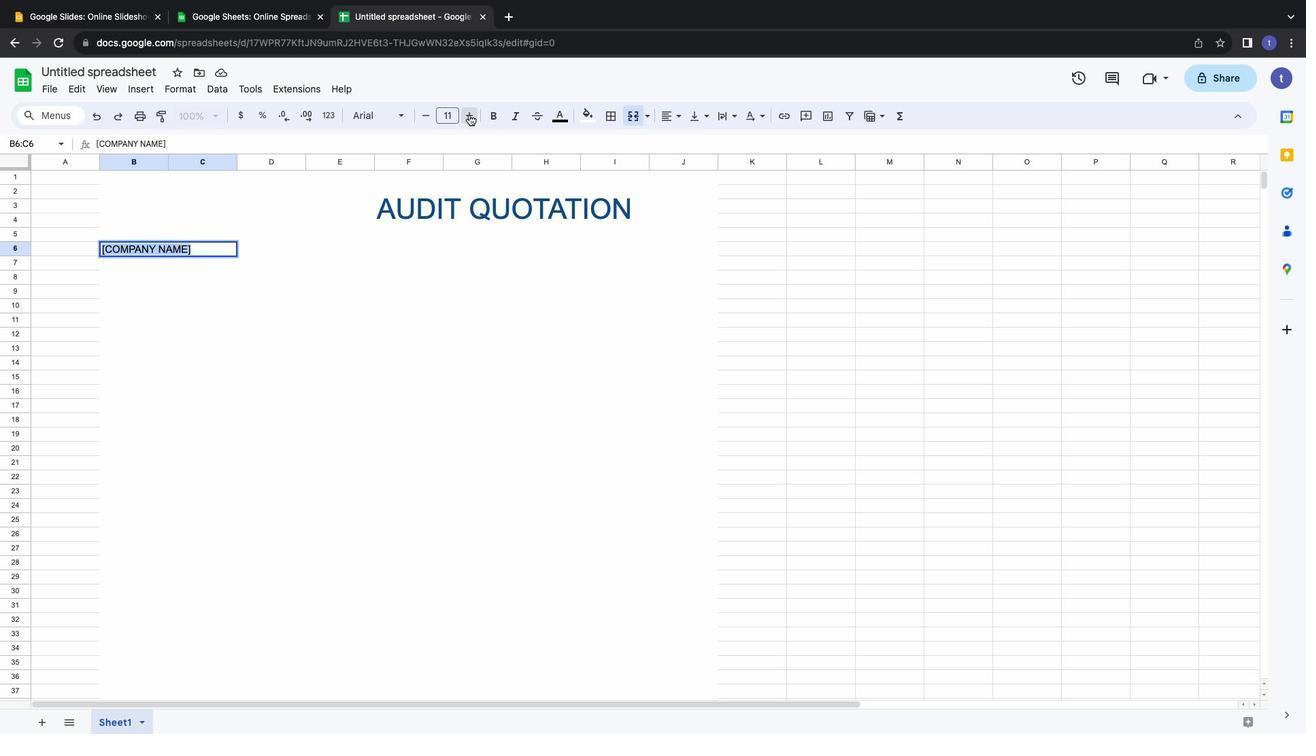 
Action: Mouse moved to (555, 116)
Screenshot: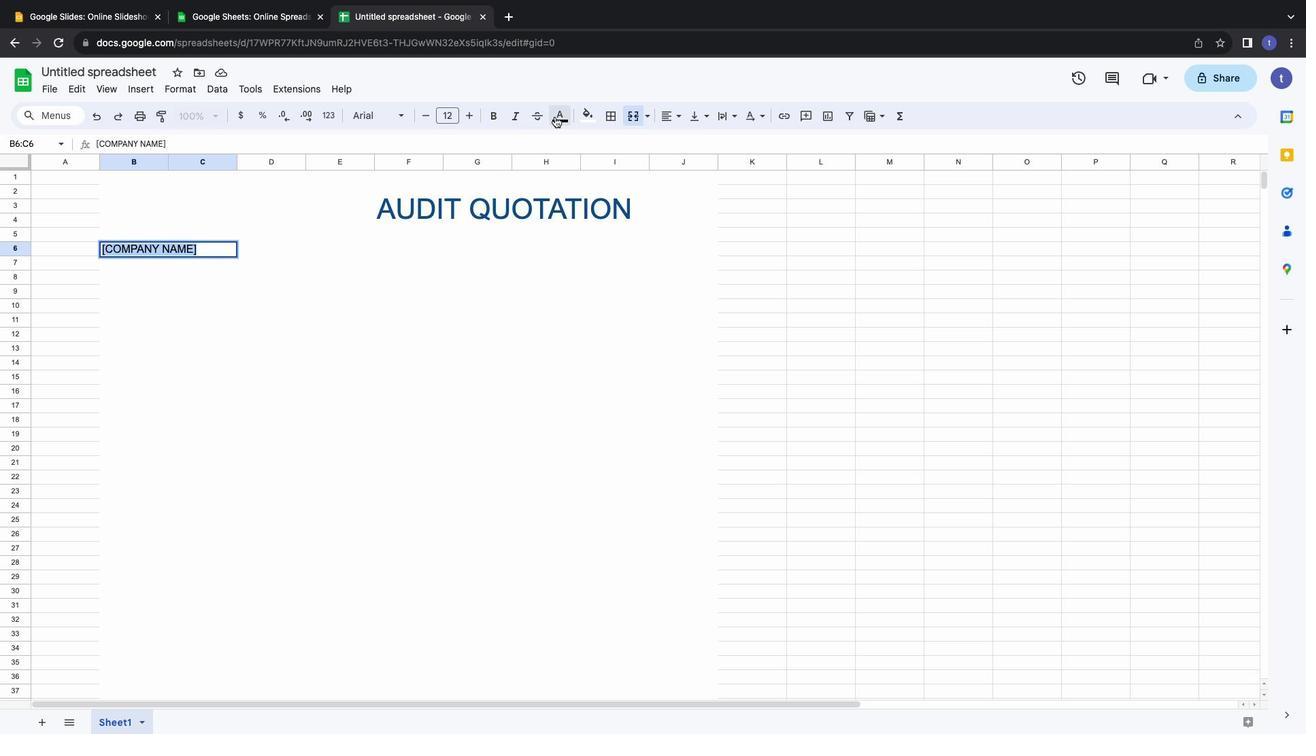 
Action: Mouse pressed left at (555, 116)
Screenshot: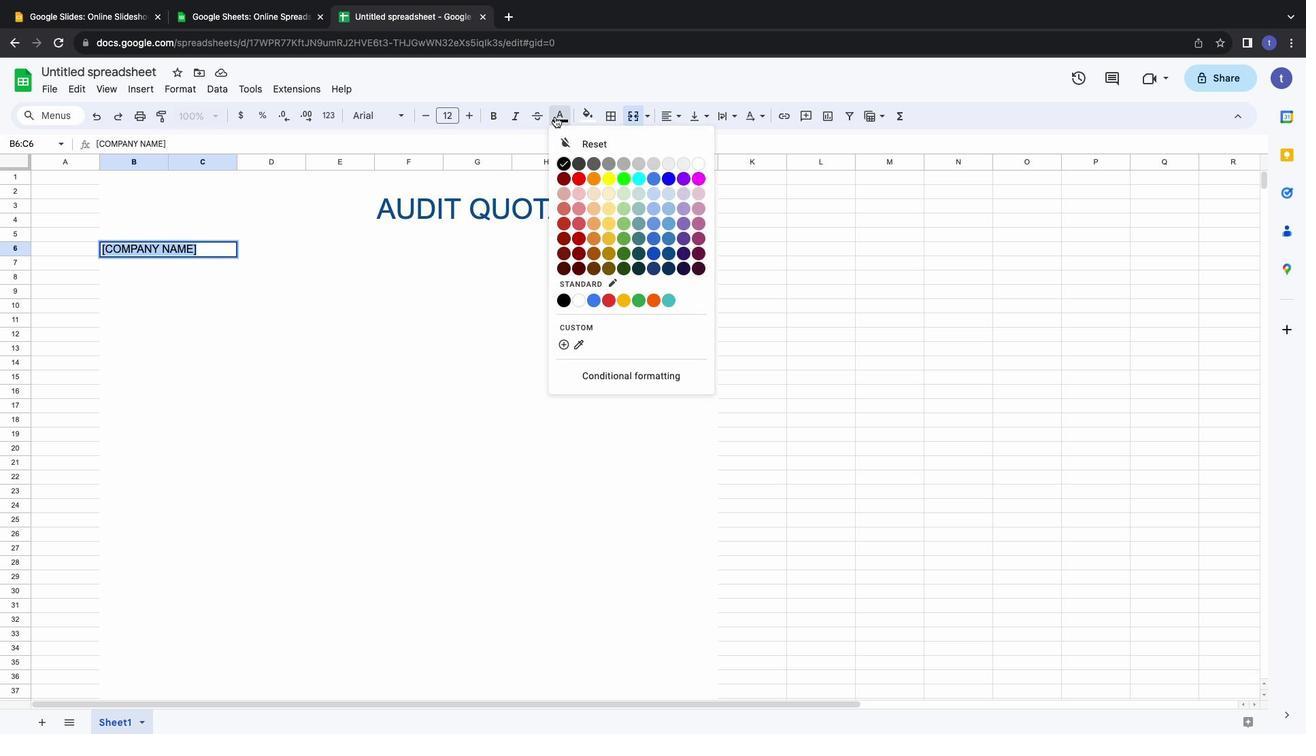 
Action: Mouse moved to (593, 295)
Screenshot: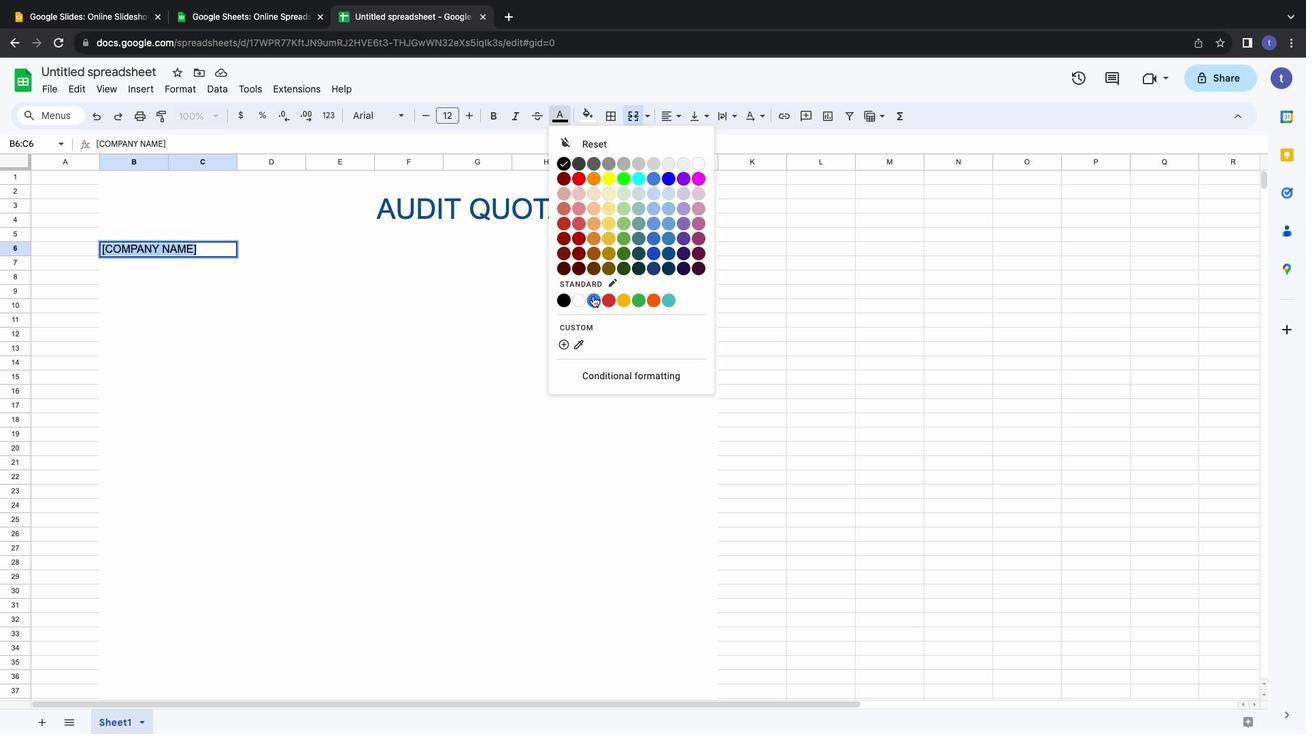 
Action: Mouse pressed left at (593, 295)
Screenshot: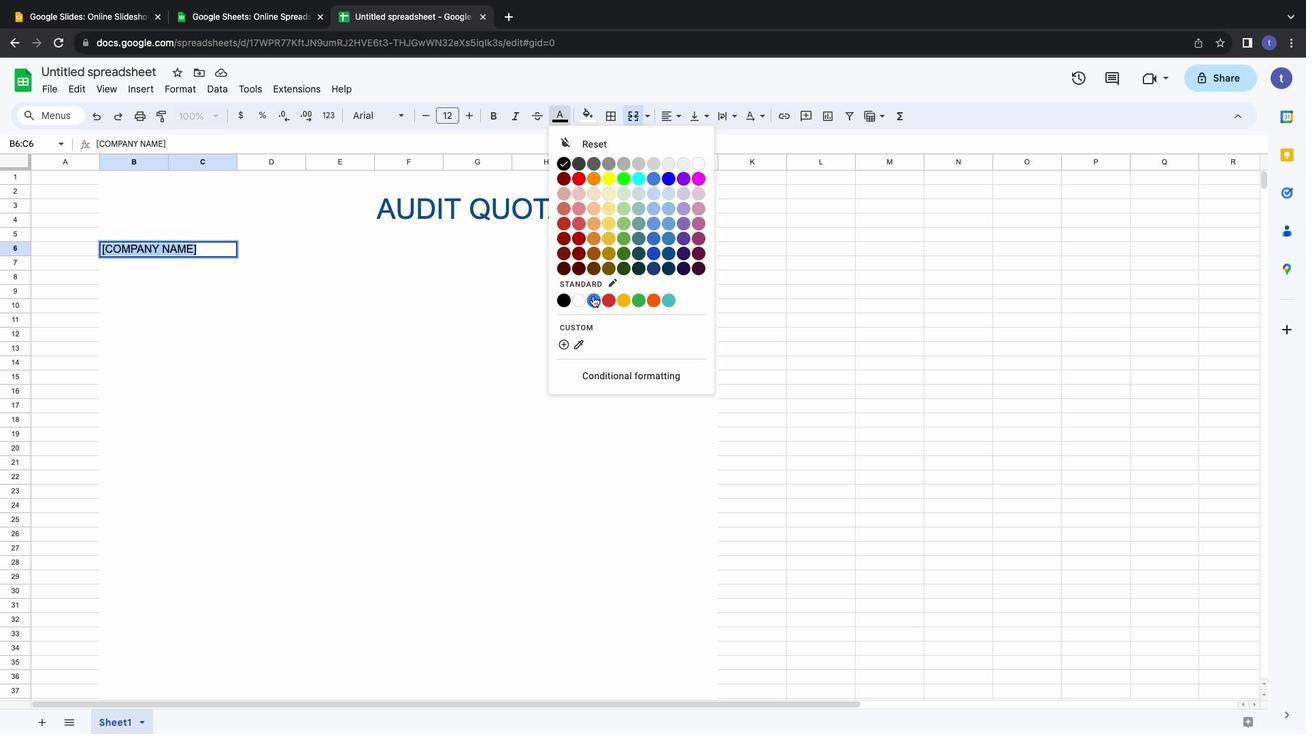
Action: Mouse moved to (557, 111)
Screenshot: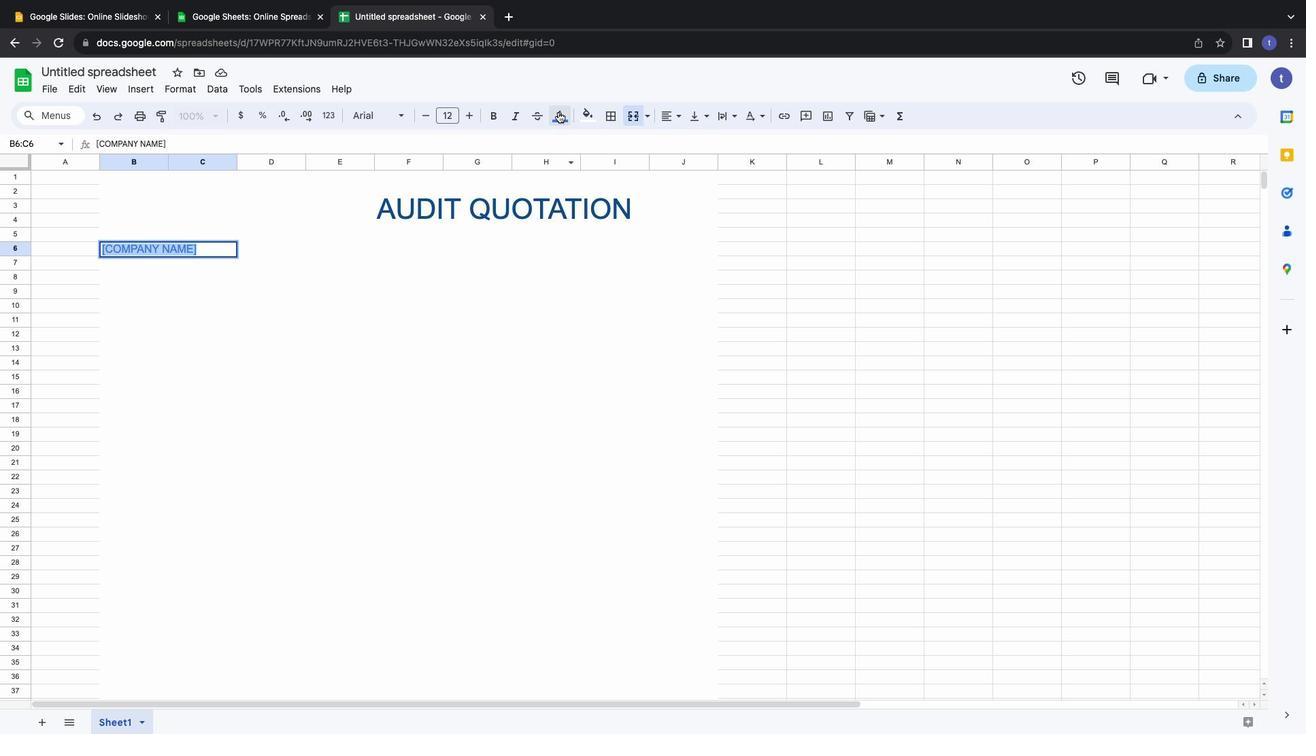 
Action: Mouse pressed left at (557, 111)
Screenshot: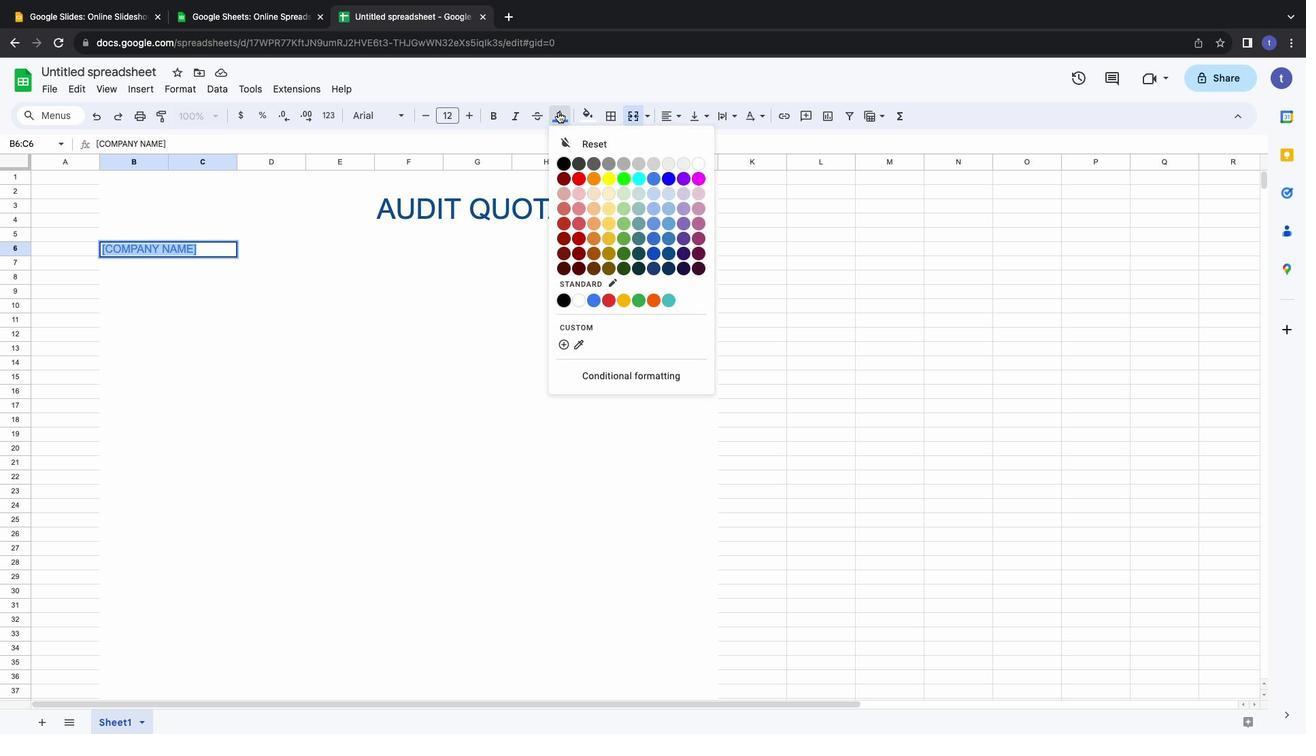 
Action: Mouse moved to (653, 249)
Screenshot: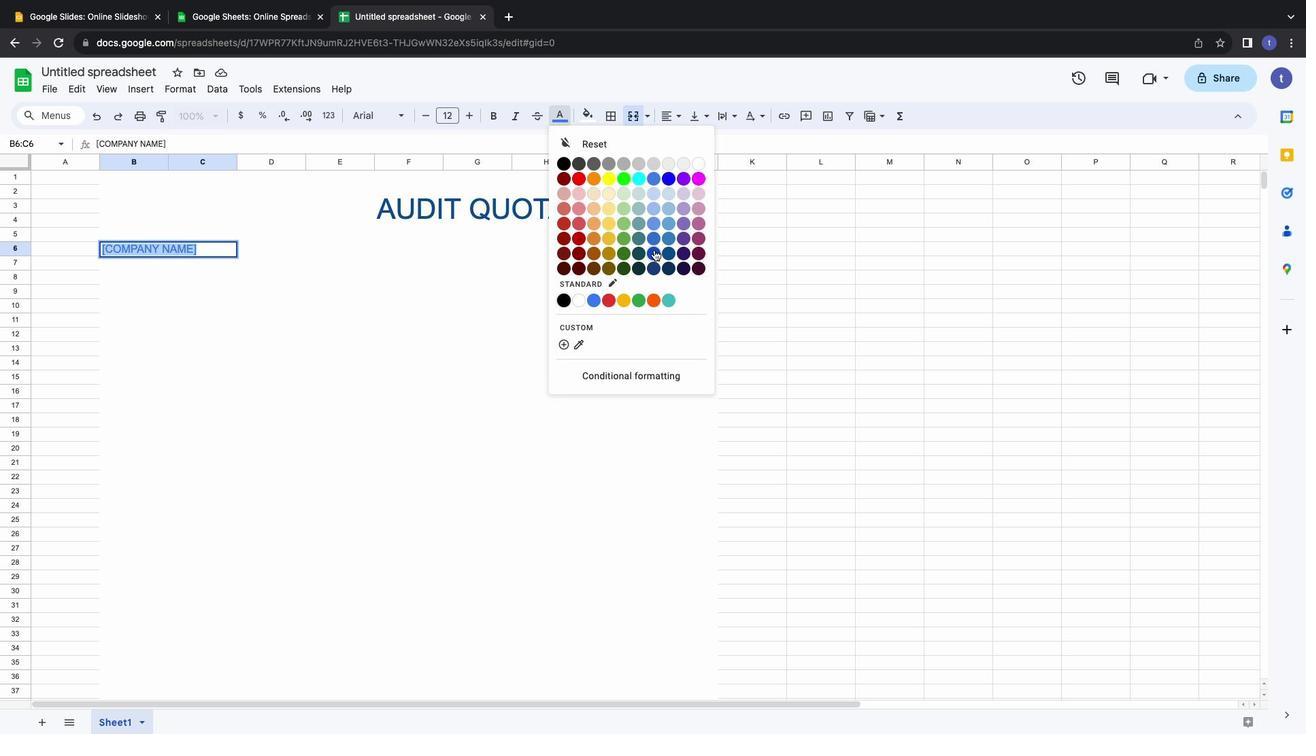 
Action: Mouse pressed left at (653, 249)
Screenshot: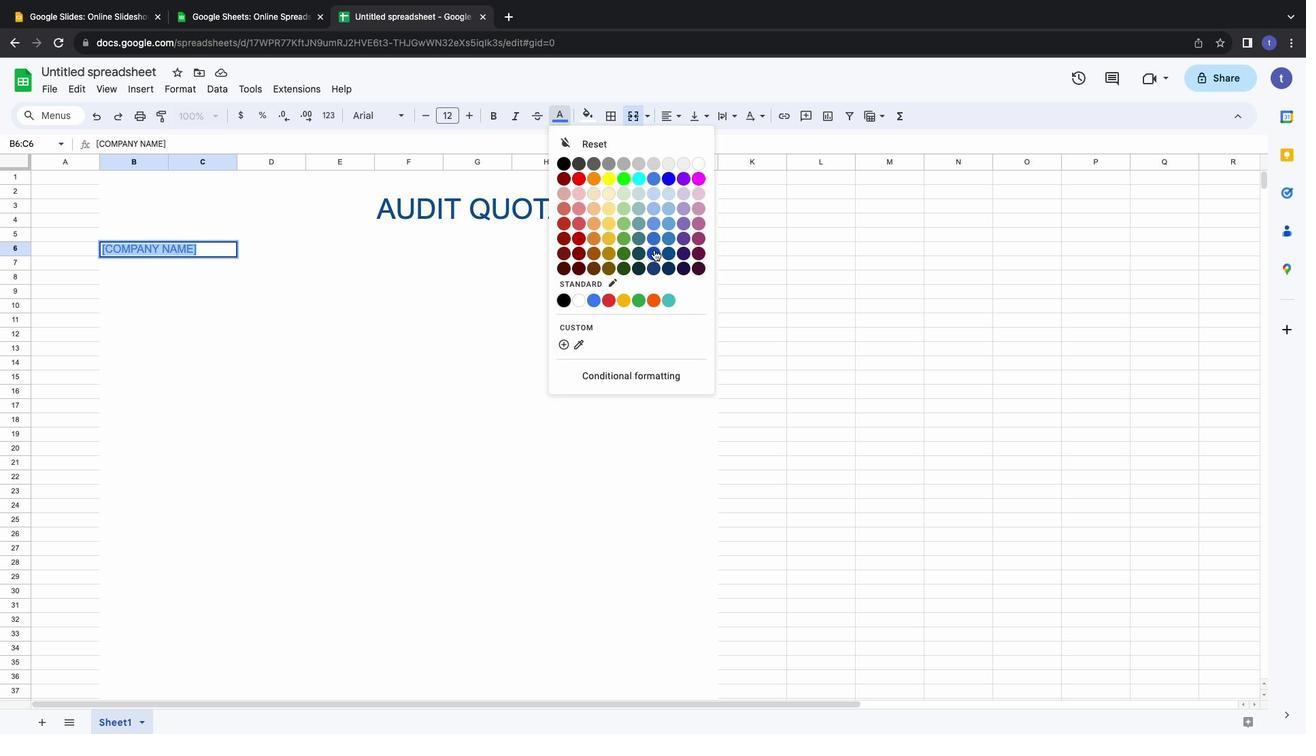 
Action: Mouse moved to (565, 219)
Screenshot: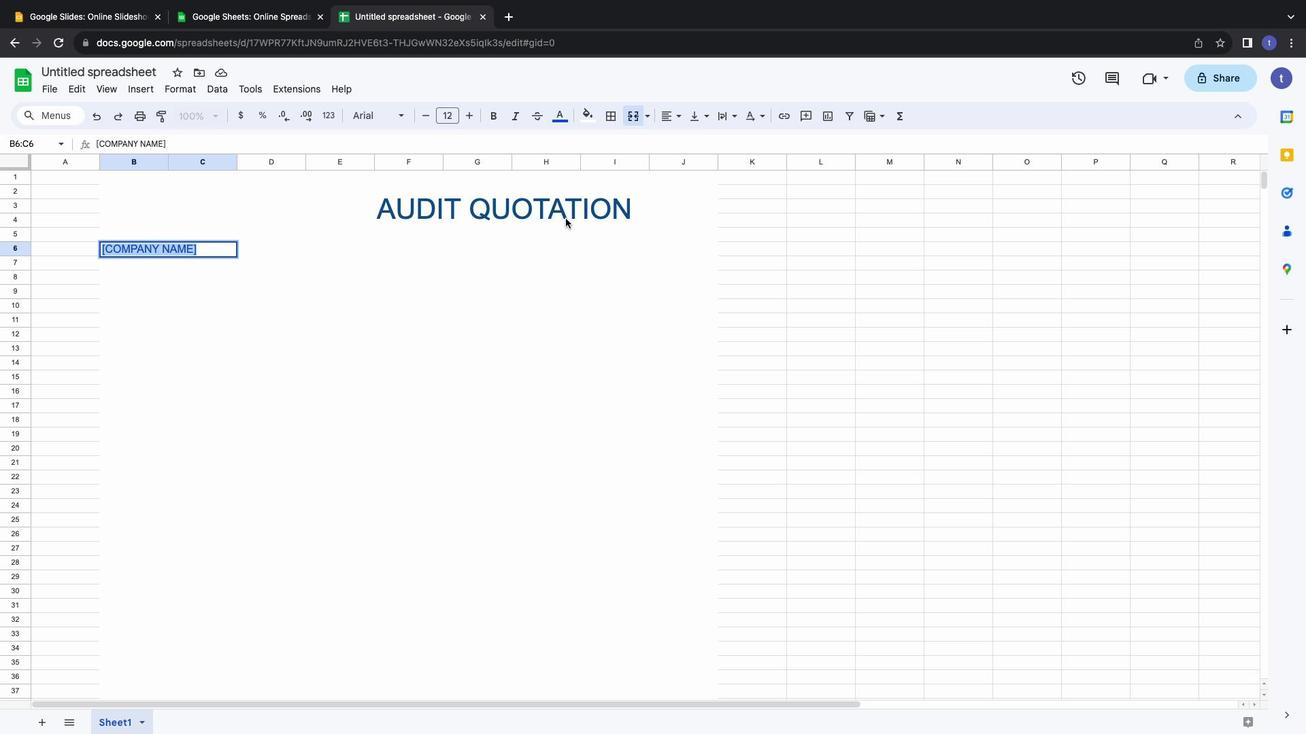 
Action: Mouse pressed left at (565, 219)
Screenshot: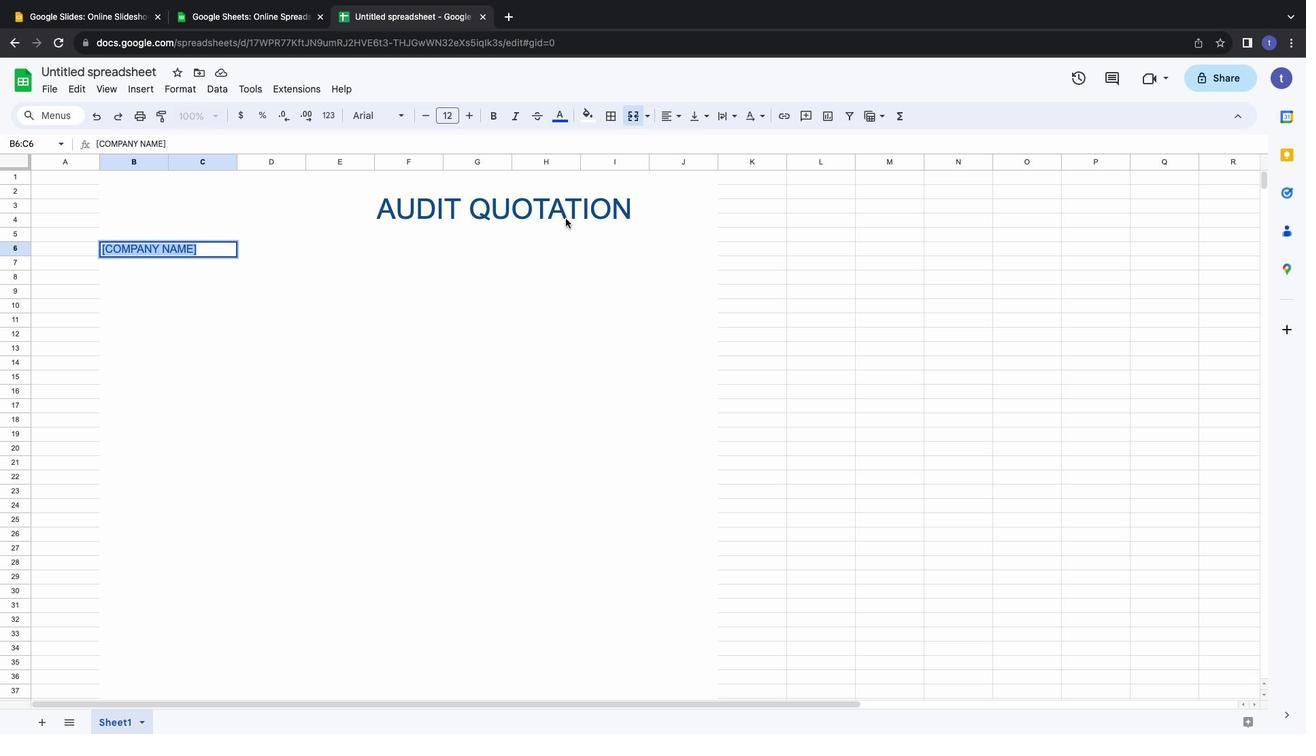 
Action: Mouse moved to (127, 244)
Screenshot: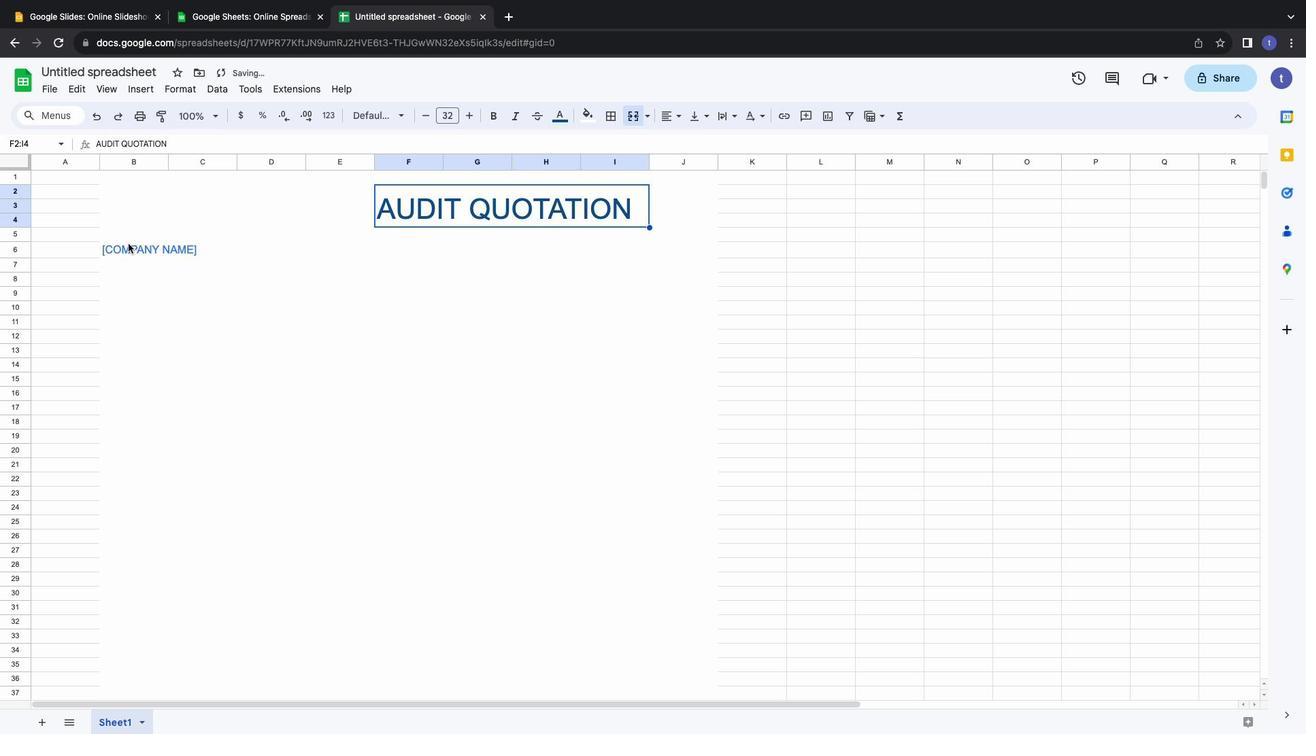 
Action: Mouse pressed left at (127, 244)
Screenshot: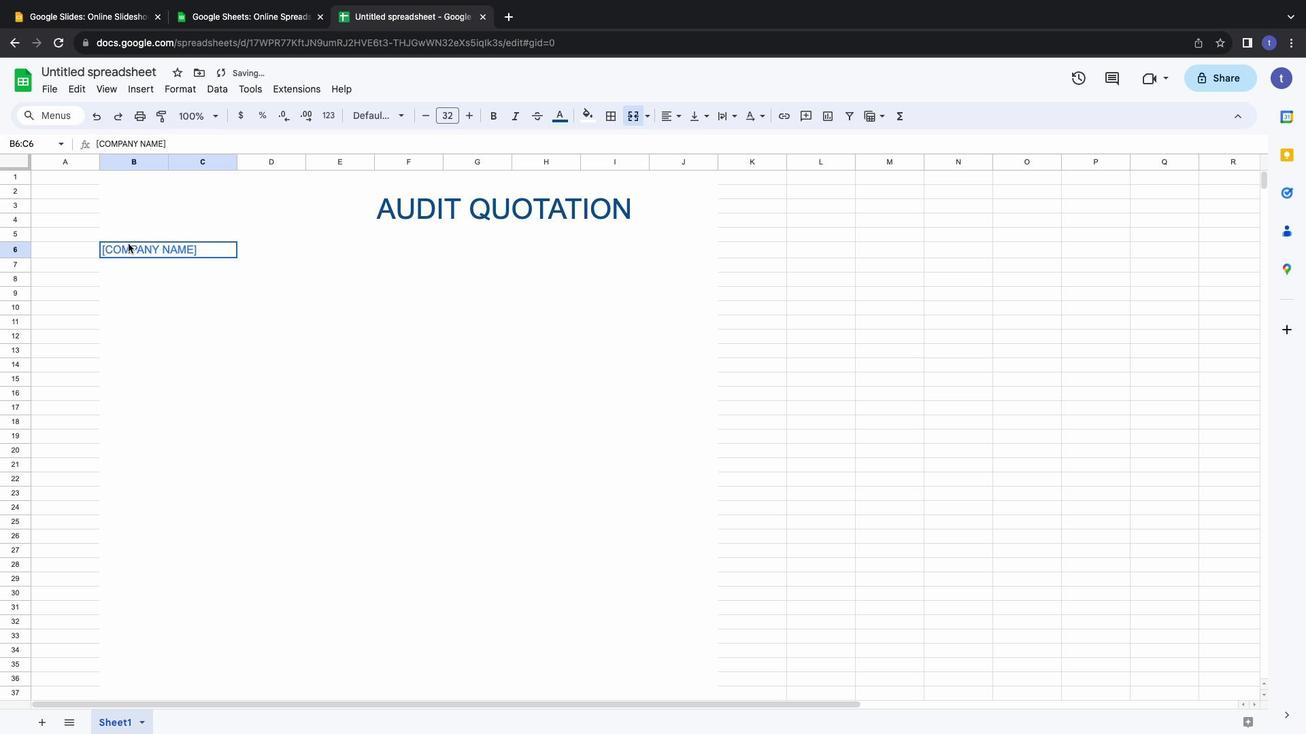 
Action: Mouse pressed left at (127, 244)
Screenshot: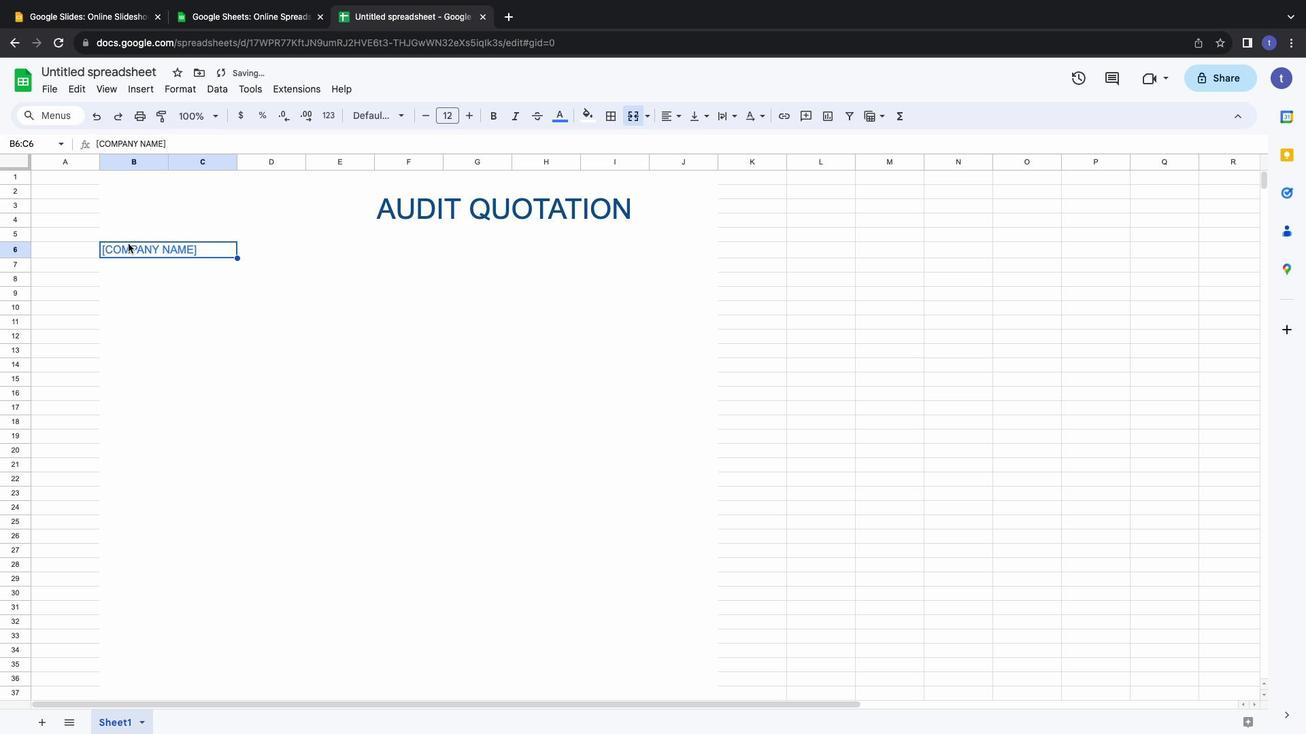 
Action: Mouse pressed left at (127, 244)
Screenshot: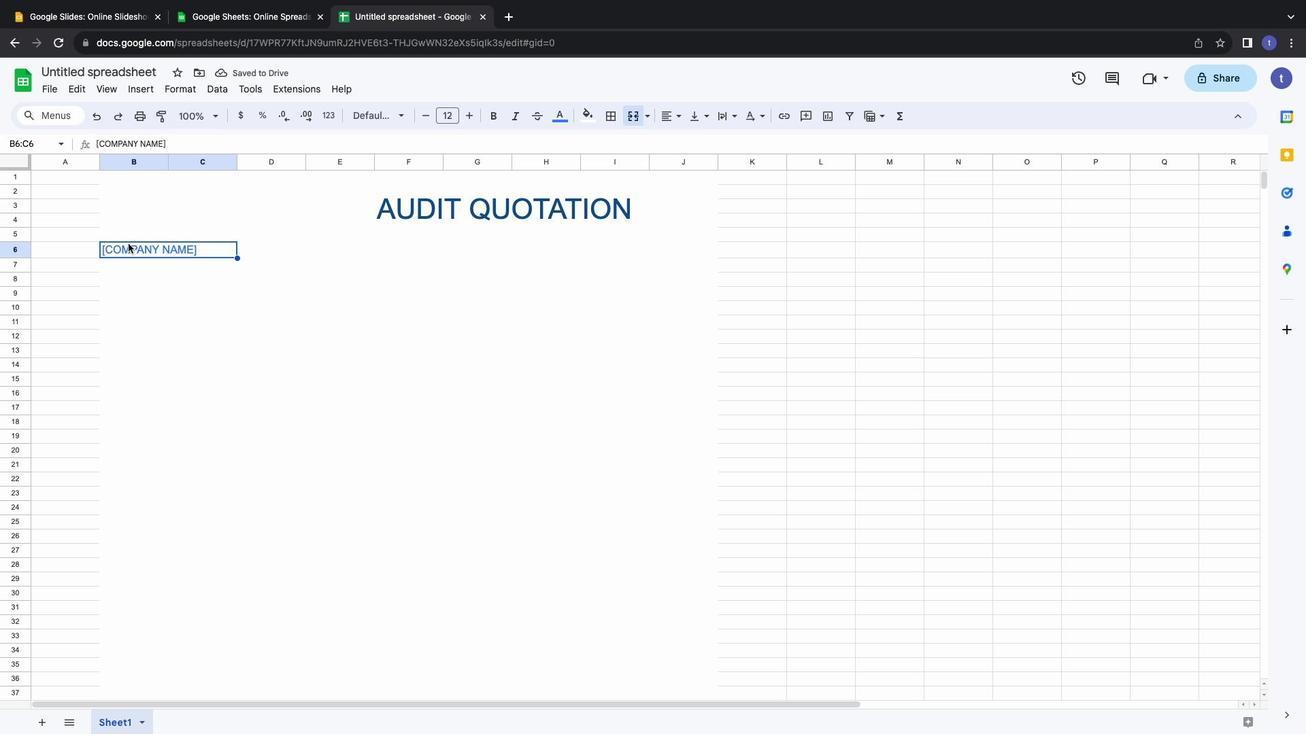 
Action: Mouse pressed left at (127, 244)
Screenshot: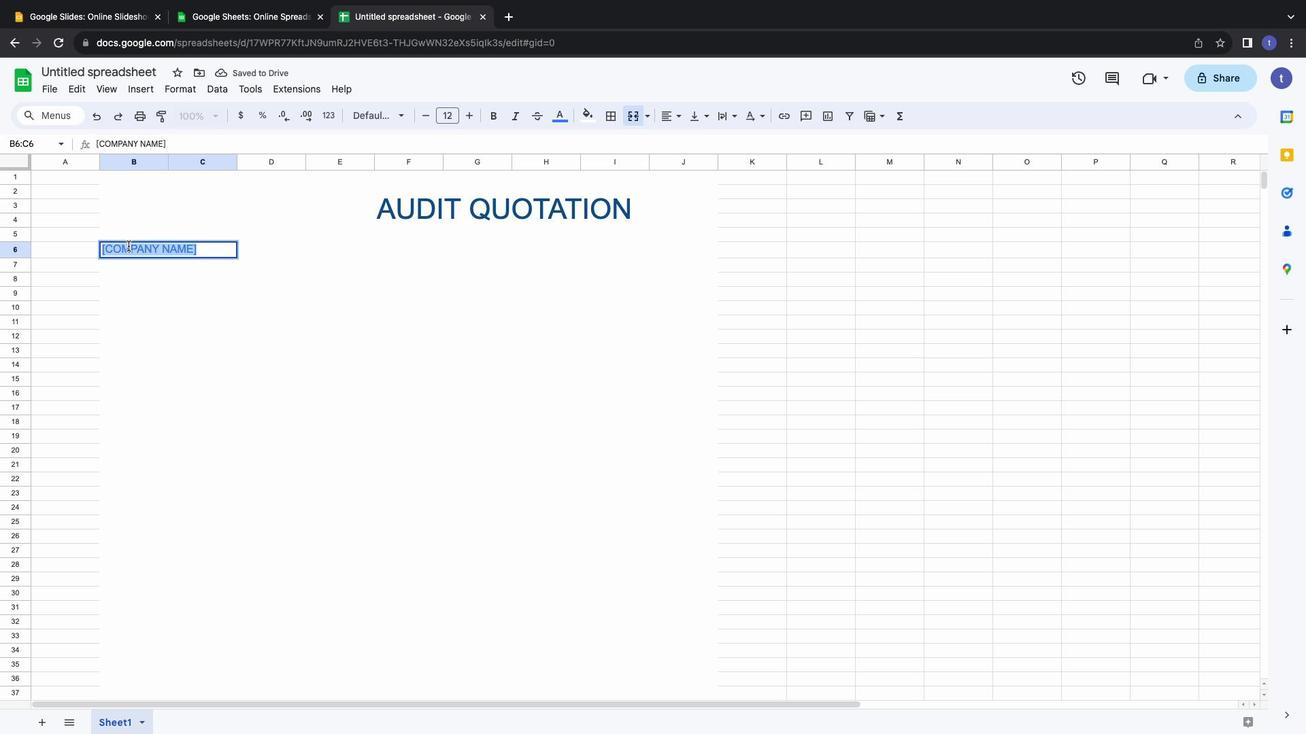 
Action: Mouse moved to (562, 114)
Screenshot: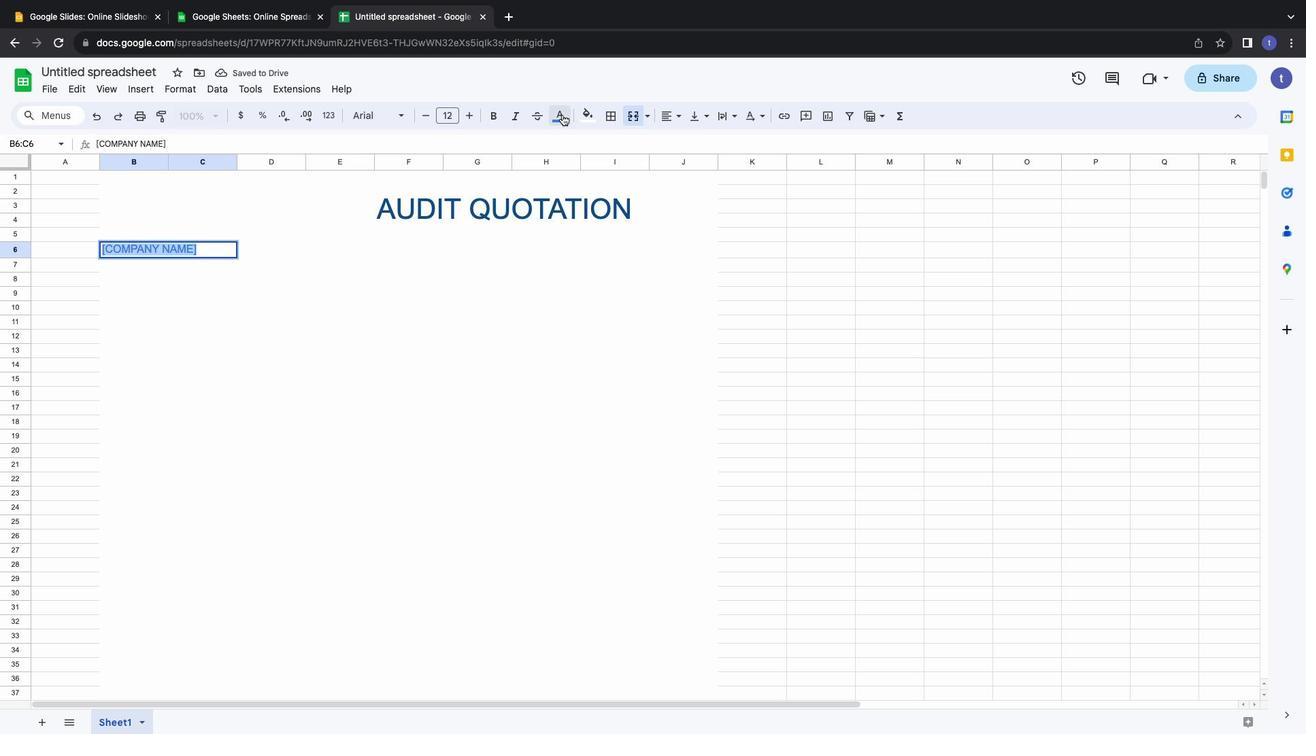 
Action: Mouse pressed left at (562, 114)
Screenshot: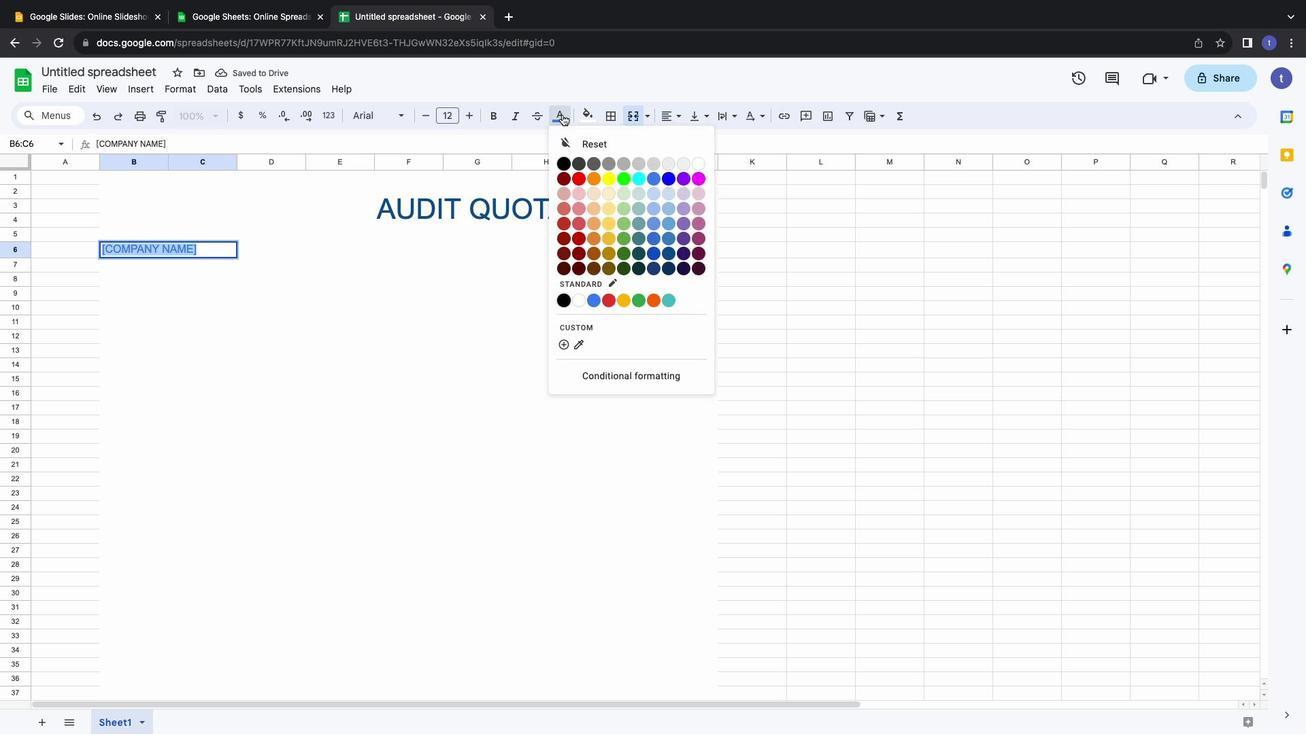 
Action: Mouse moved to (655, 251)
Screenshot: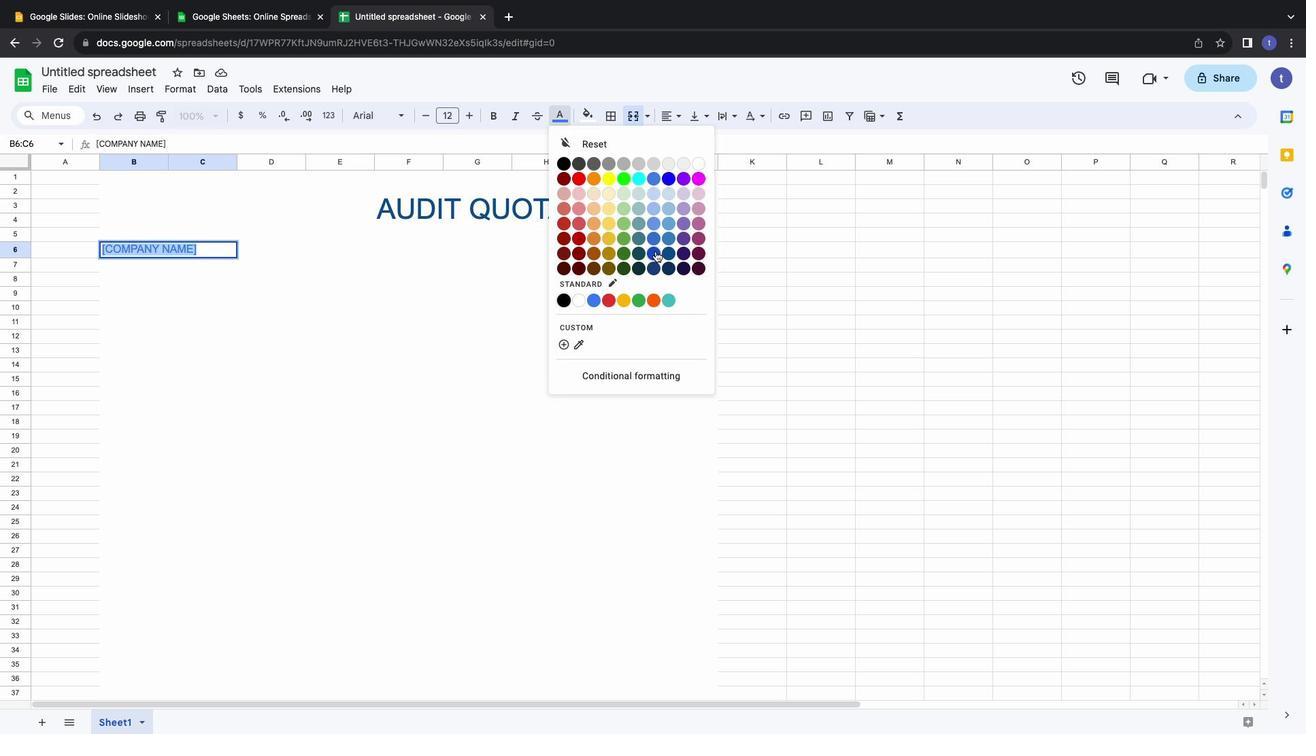 
Action: Mouse pressed left at (655, 251)
Screenshot: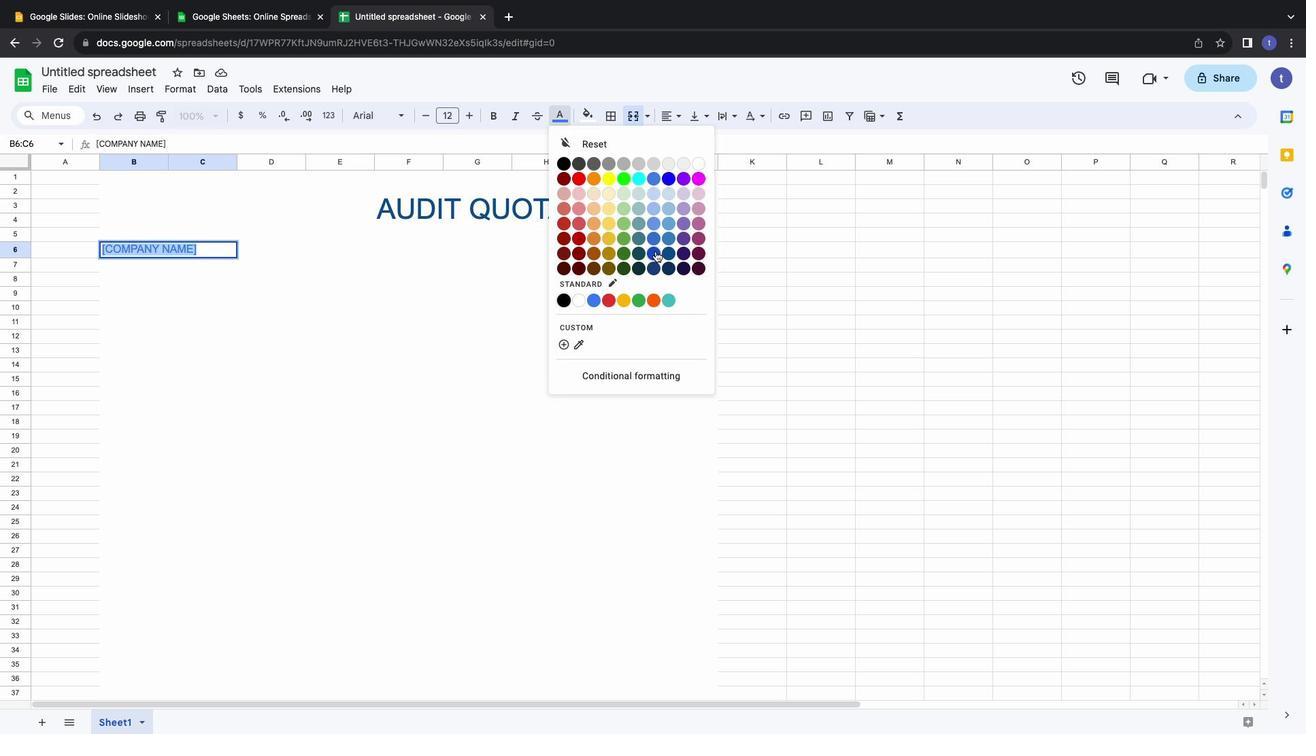 
Action: Mouse moved to (547, 214)
Screenshot: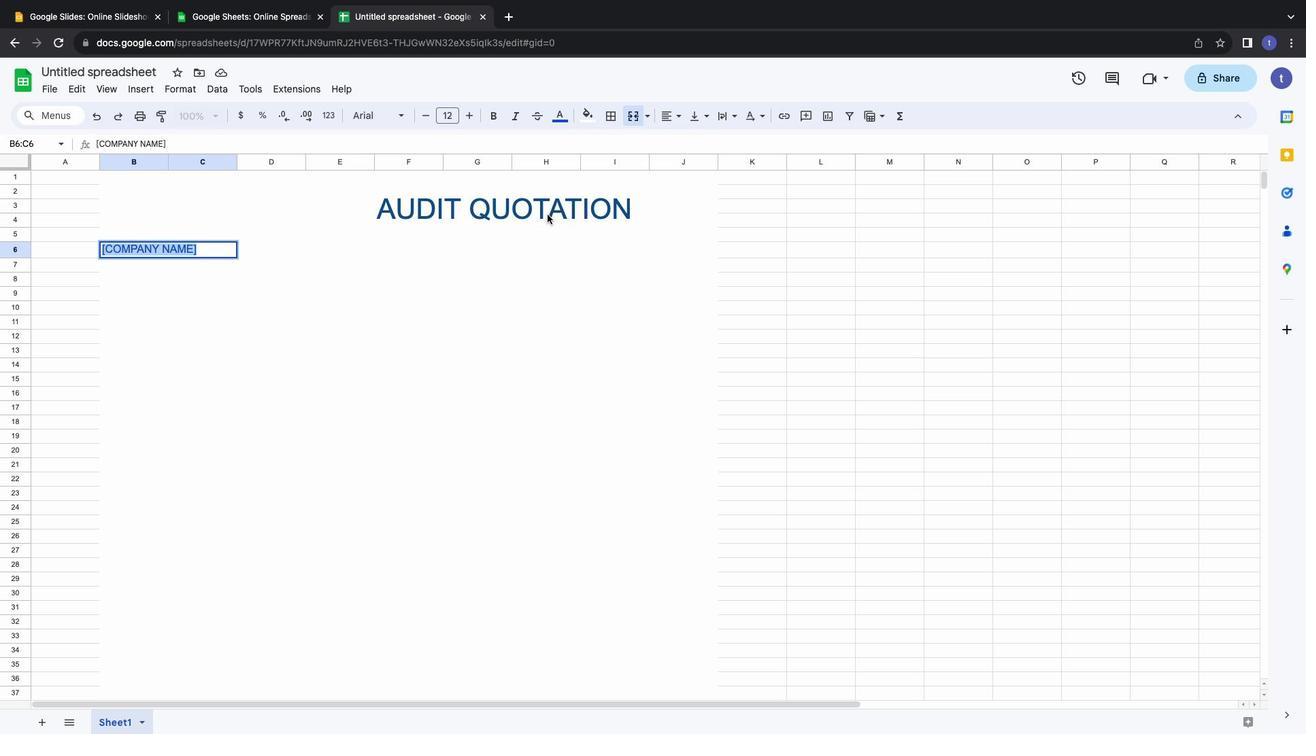 
Action: Mouse pressed left at (547, 214)
Screenshot: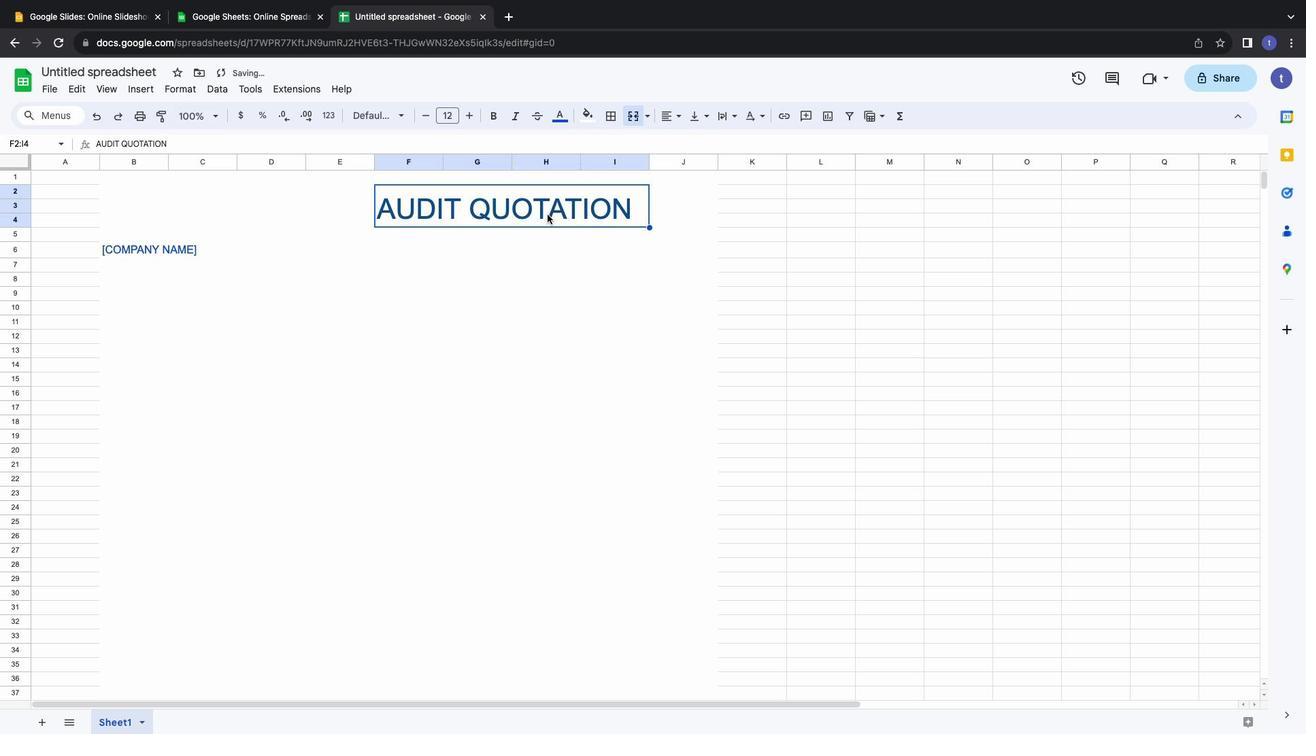 
Action: Mouse moved to (537, 213)
Screenshot: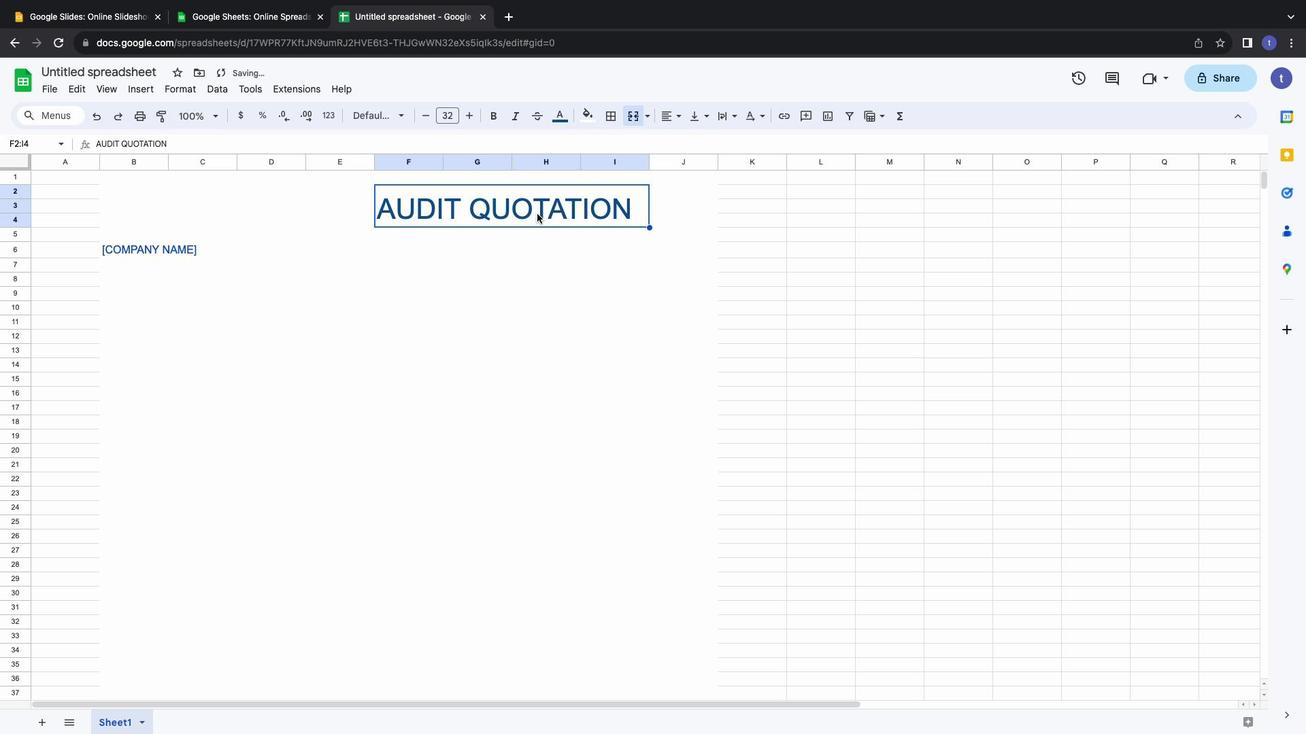 
Action: Mouse pressed left at (537, 213)
Screenshot: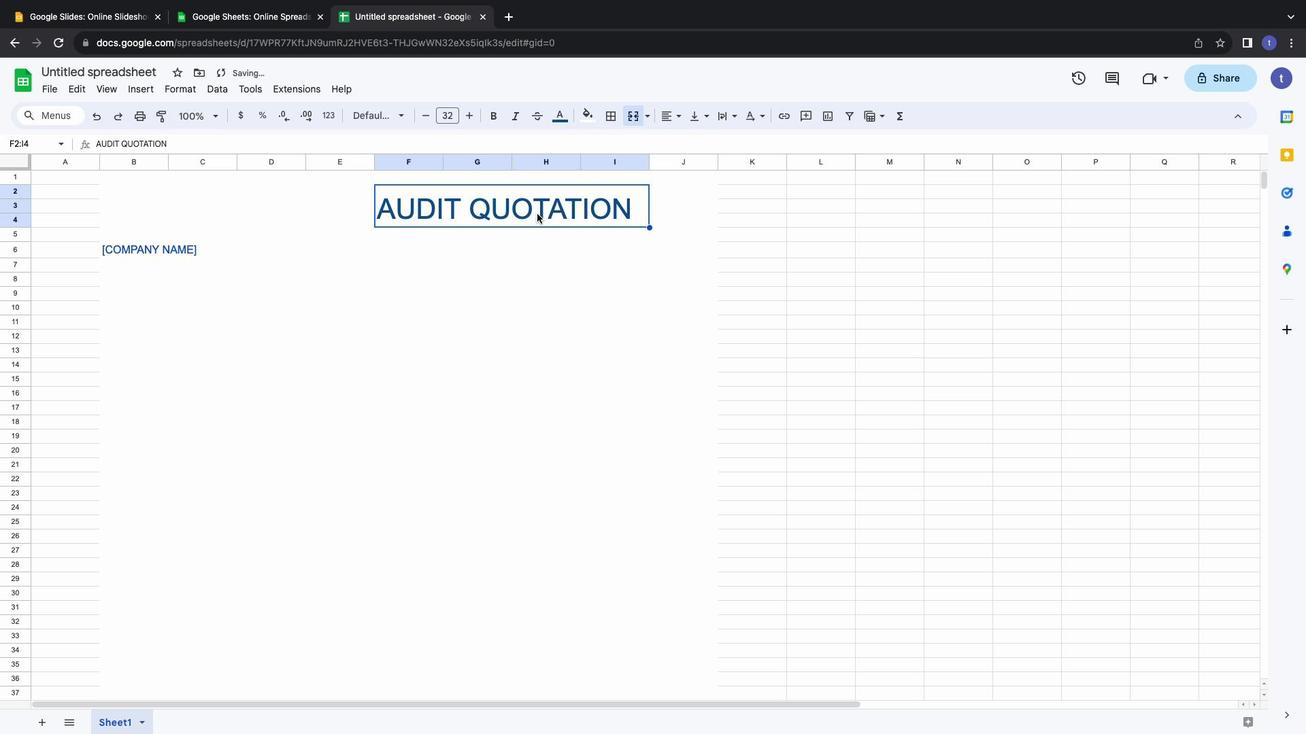 
Action: Mouse pressed left at (537, 213)
Screenshot: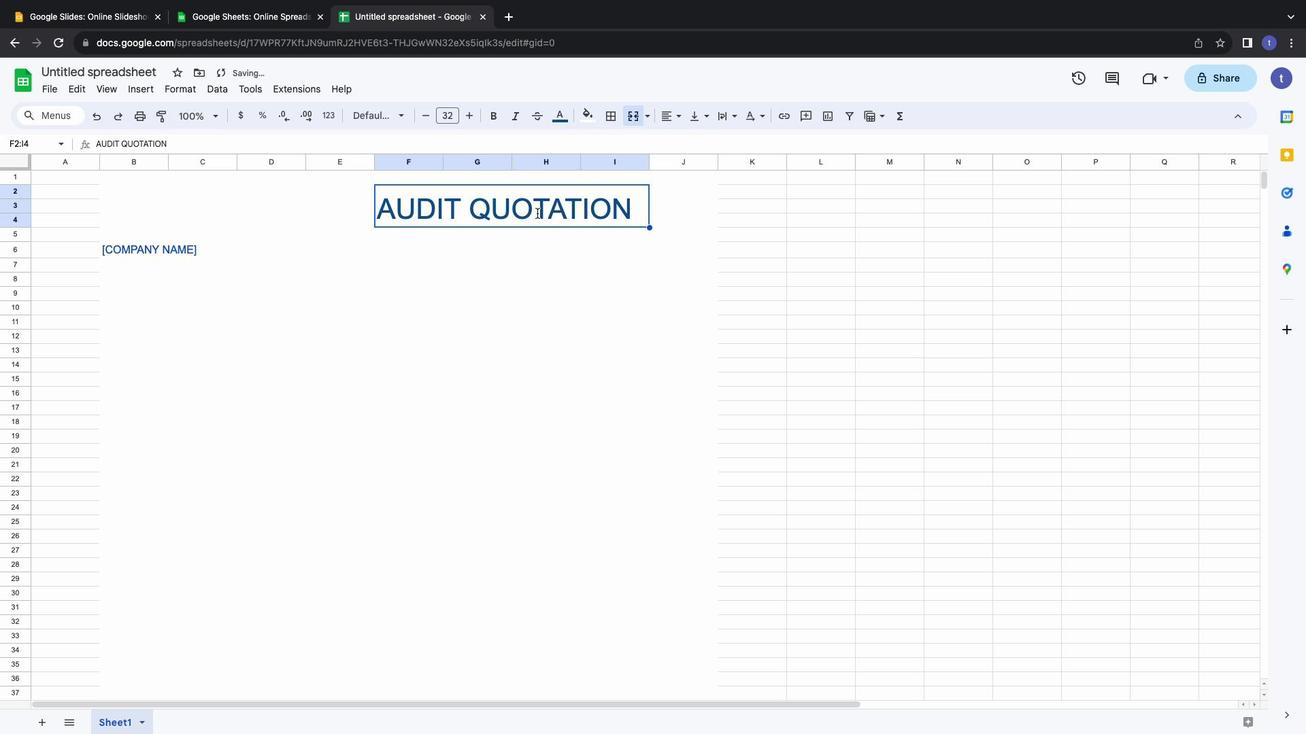 
Action: Mouse pressed left at (537, 213)
Screenshot: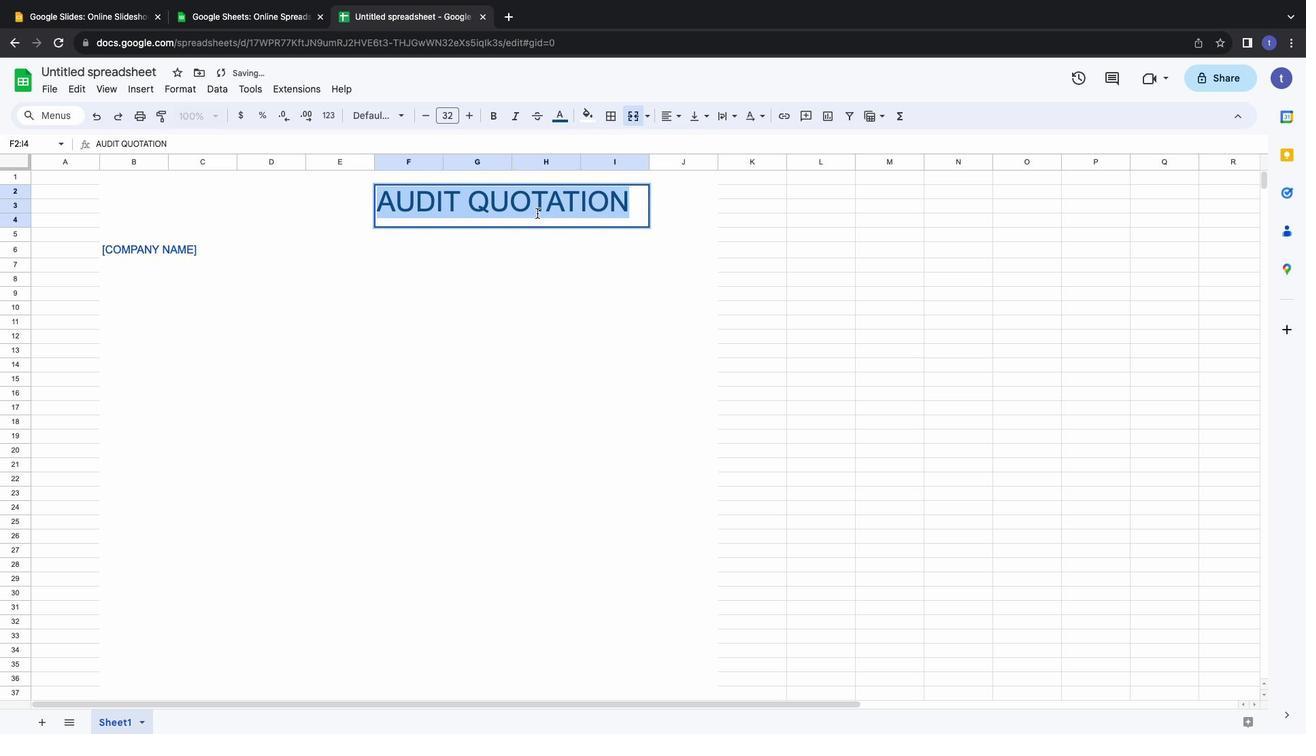 
Action: Mouse moved to (489, 119)
Screenshot: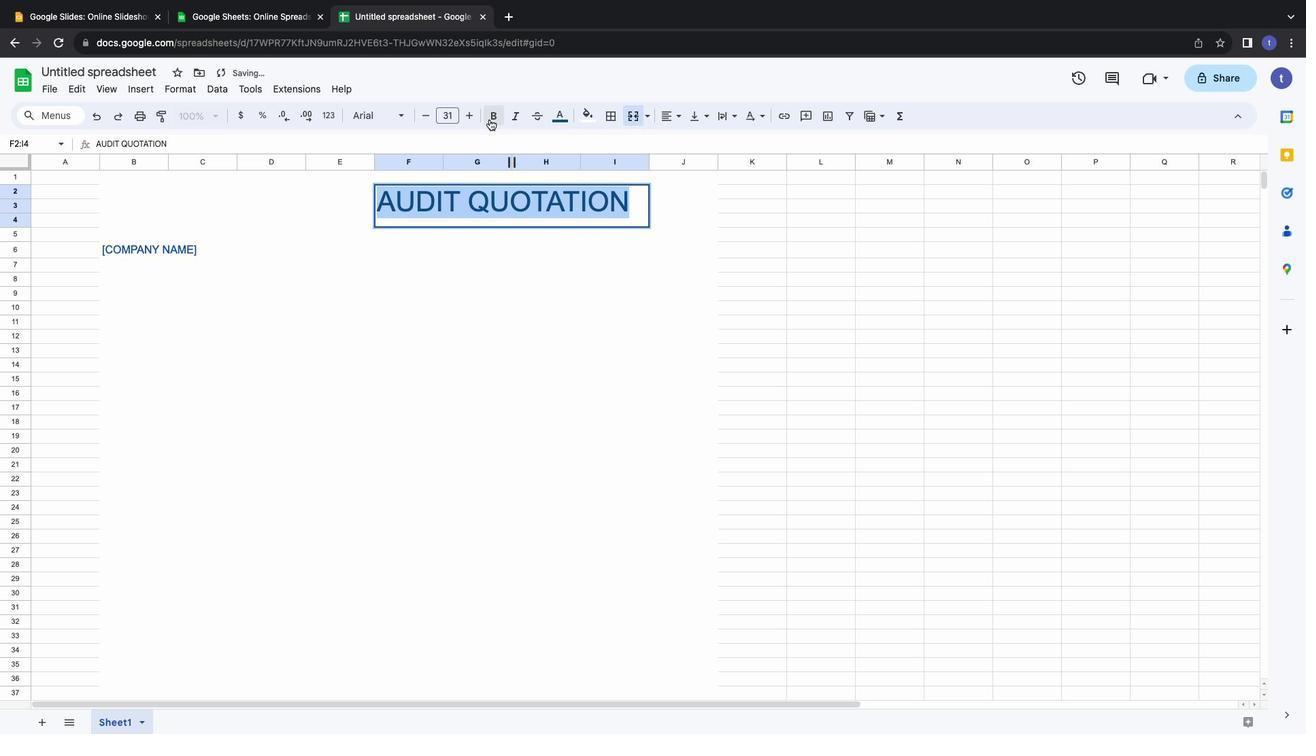 
Action: Mouse pressed left at (489, 119)
Screenshot: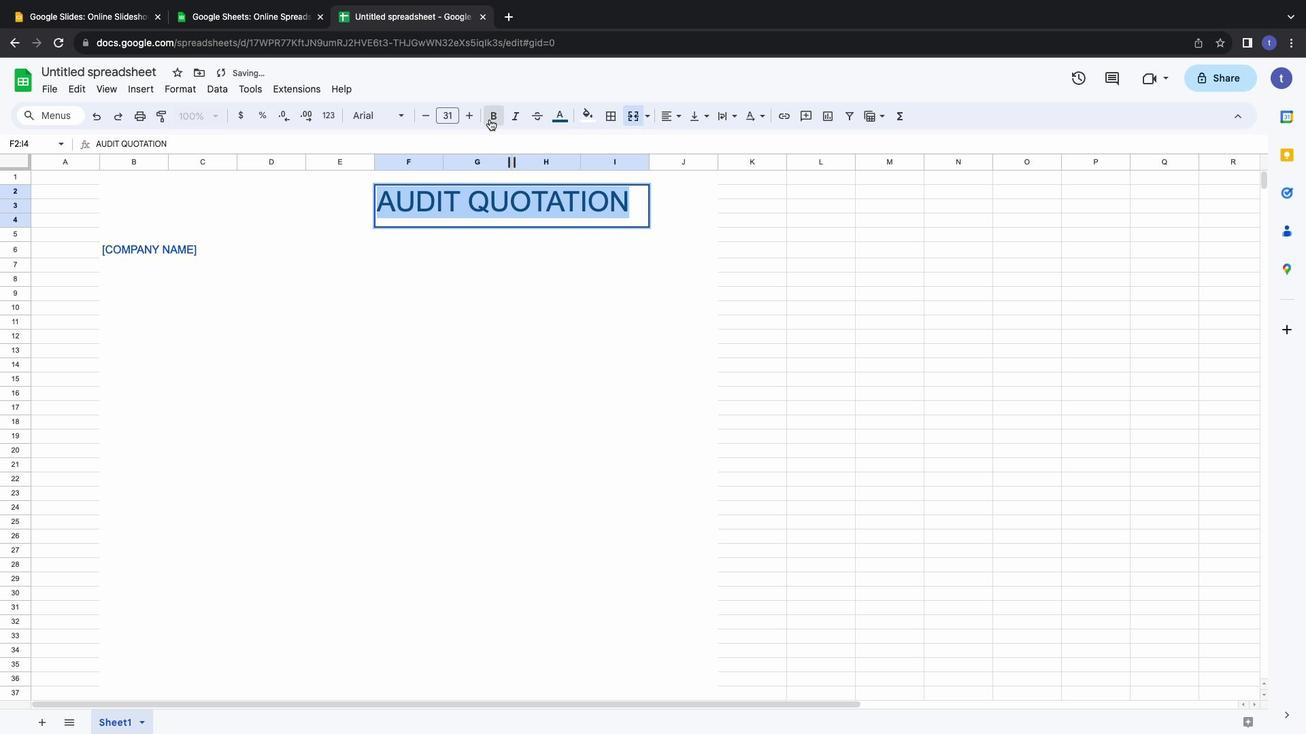 
Action: Mouse moved to (167, 259)
Screenshot: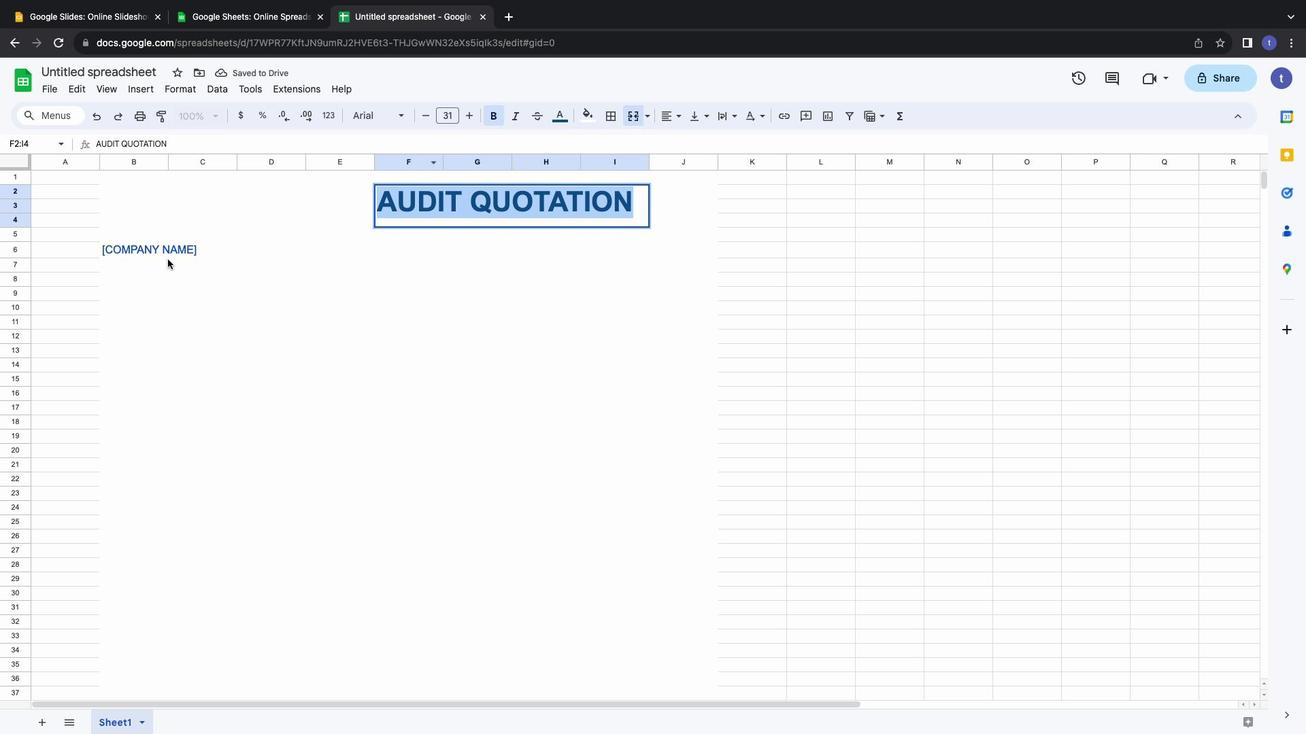 
Action: Mouse pressed left at (167, 259)
Screenshot: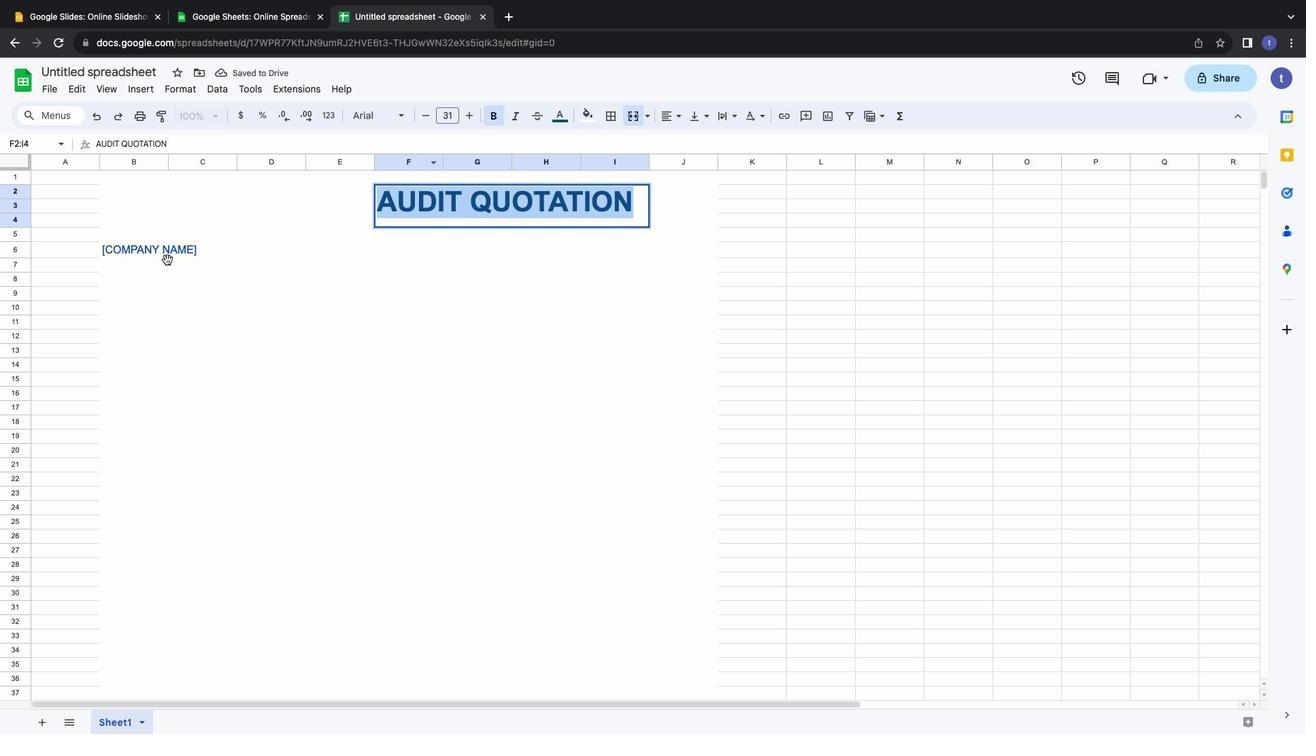 
Action: Mouse moved to (151, 266)
Screenshot: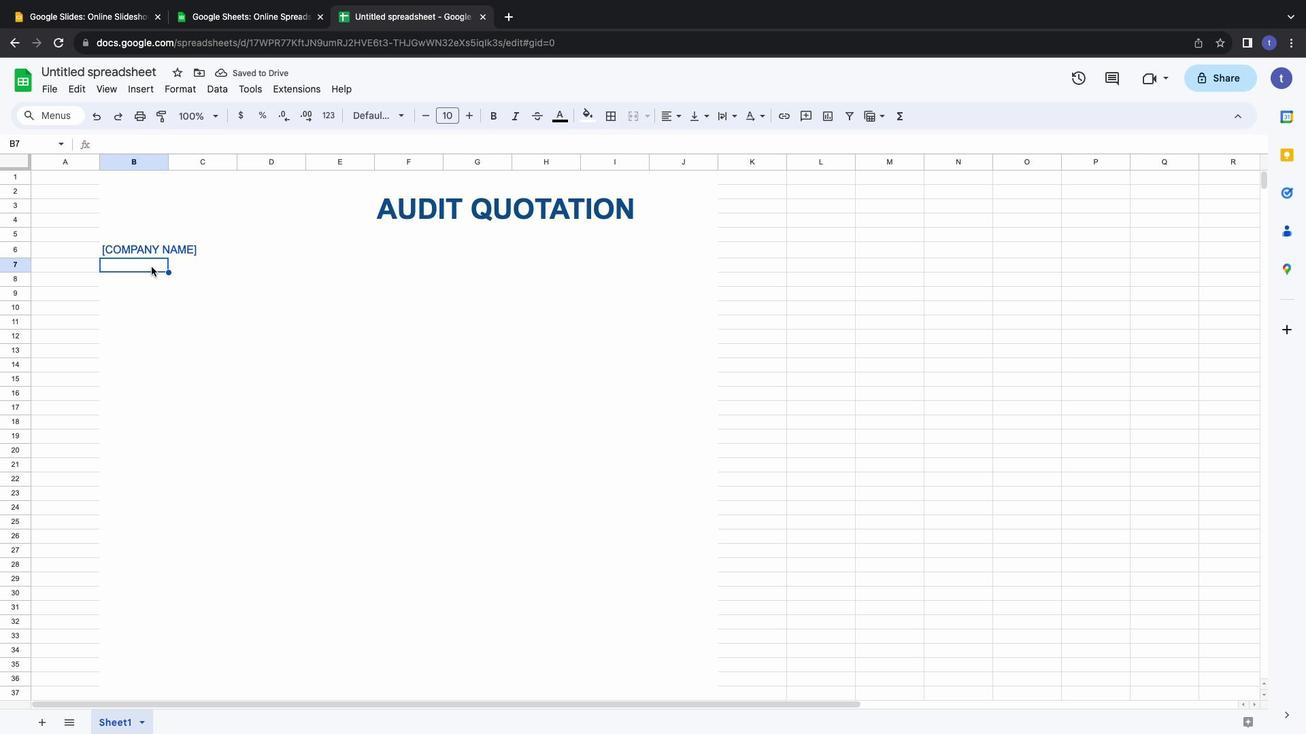 
Action: Mouse pressed left at (151, 266)
Screenshot: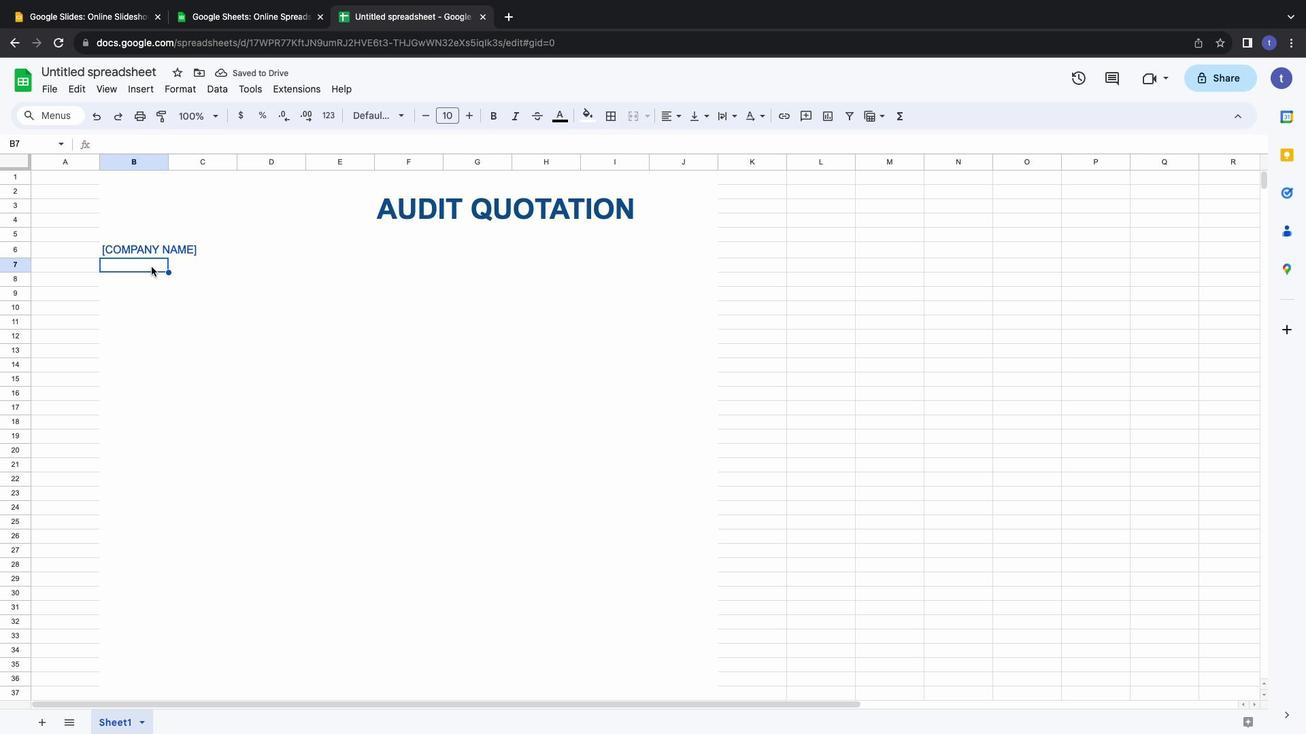 
Action: Mouse moved to (629, 121)
Screenshot: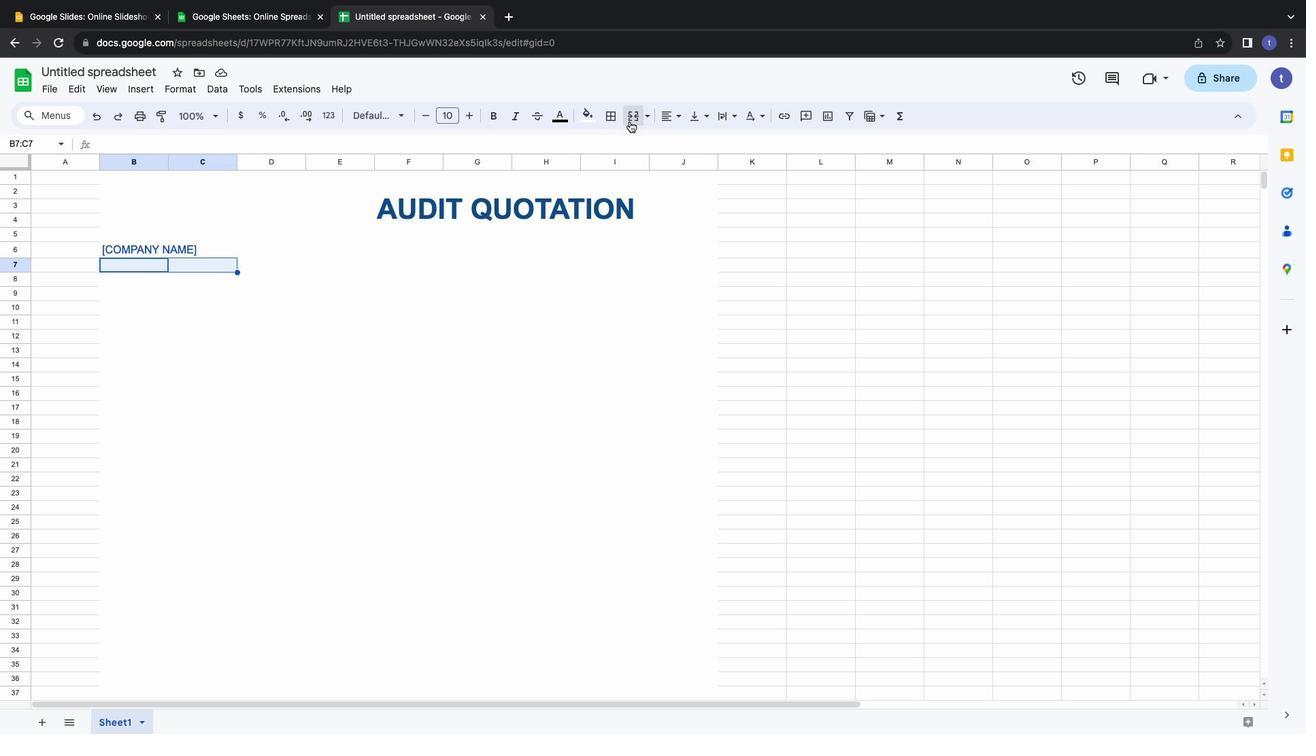 
Action: Mouse pressed left at (629, 121)
Screenshot: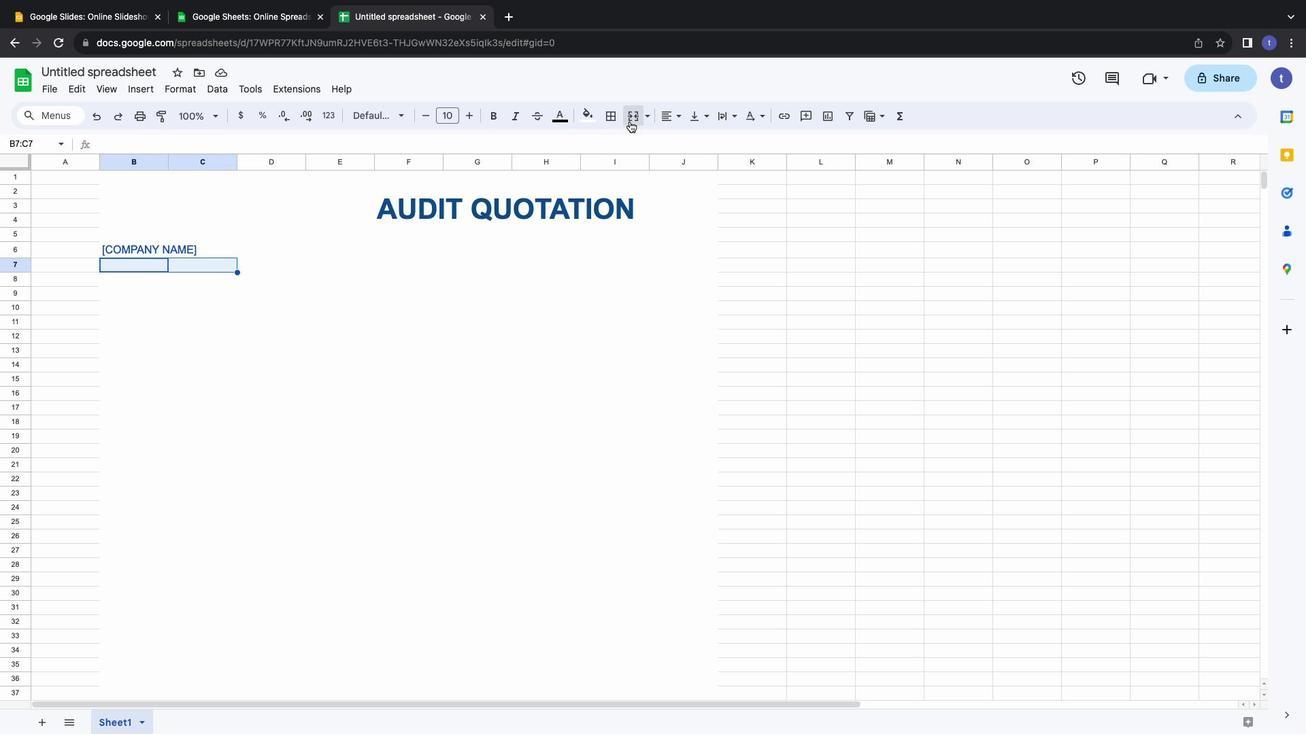 
Action: Mouse moved to (216, 261)
Screenshot: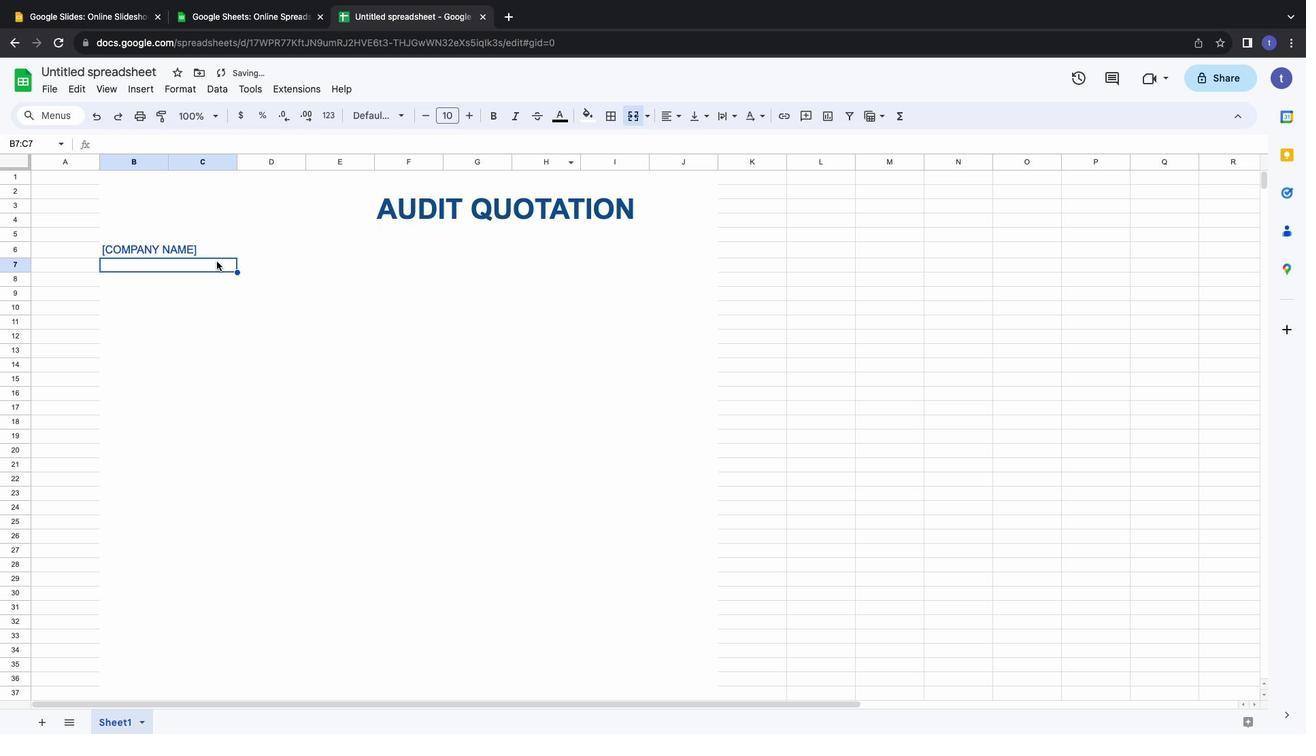 
Action: Mouse pressed left at (216, 261)
Screenshot: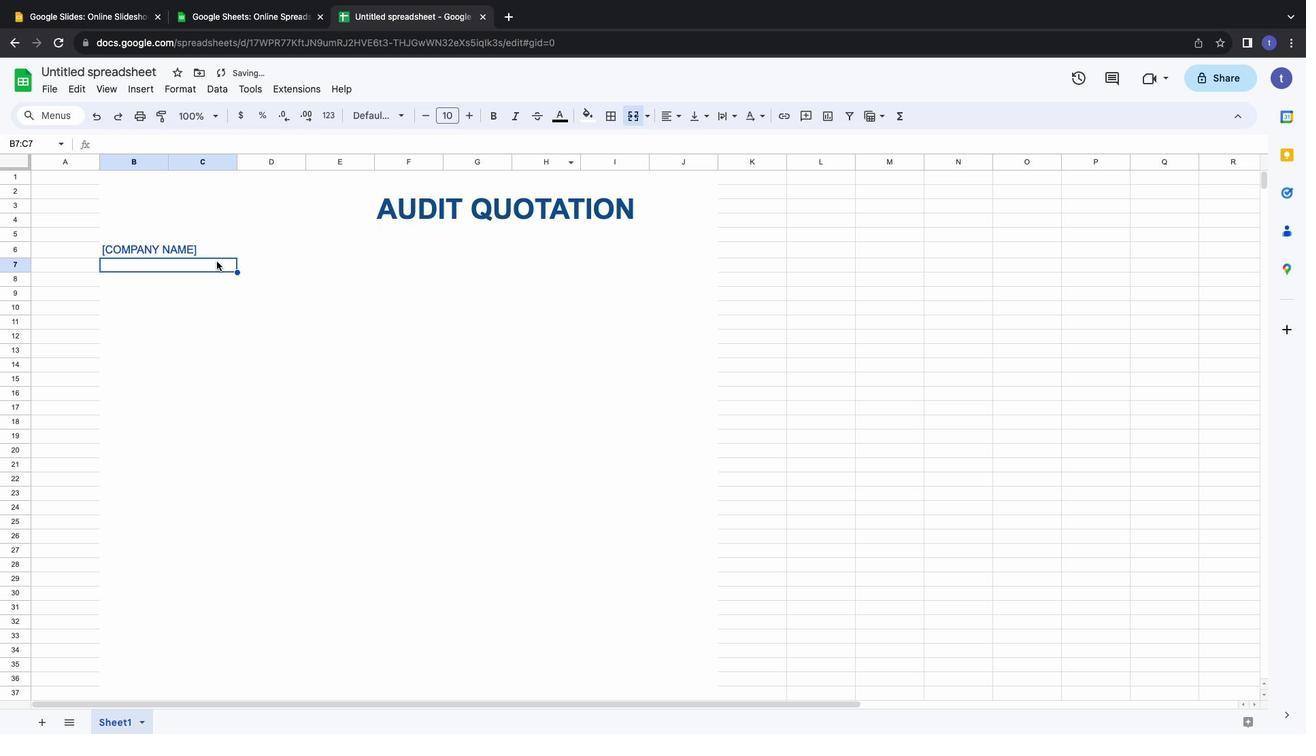 
Action: Mouse pressed left at (216, 261)
Screenshot: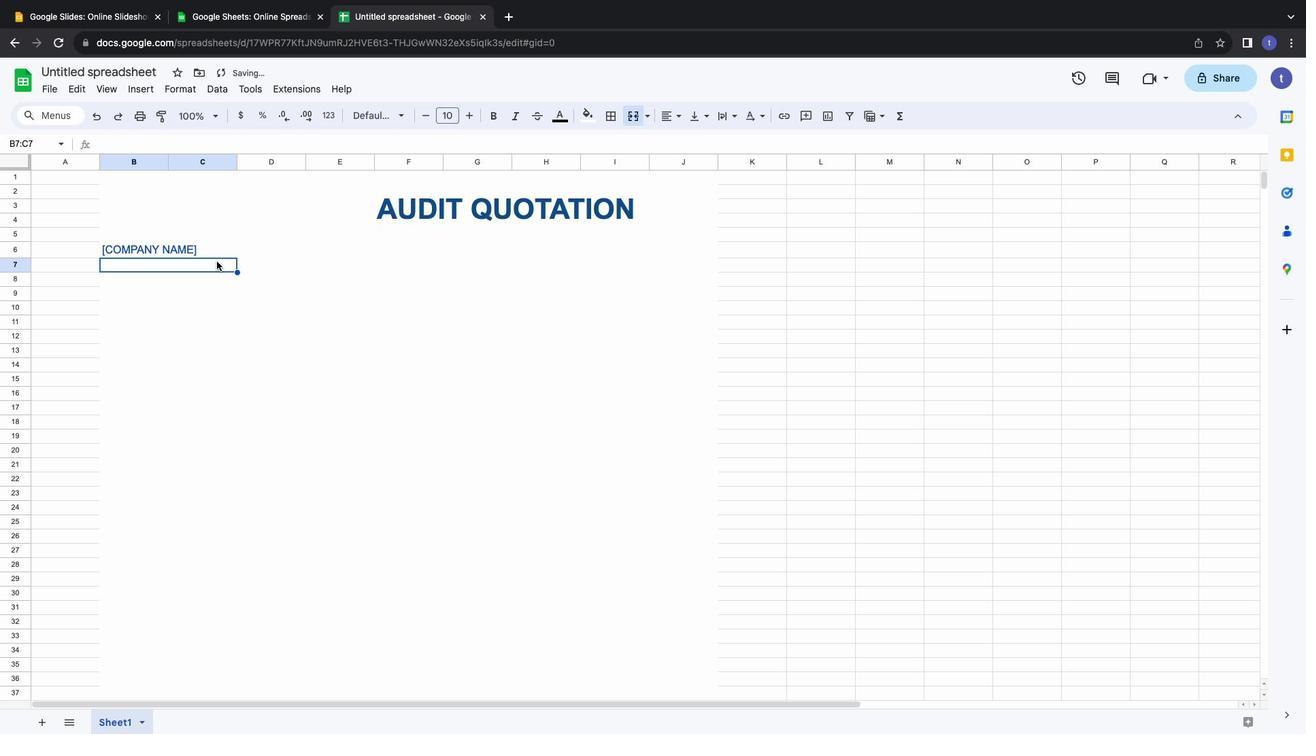 
Action: Key pressed '['Key.shift'A''D''D''R''E''S''S'']'Key.enterKey.shift'['Key.shift'C''I''T''Y''<'Key.space'S''T''A''T''E'Key.backspaceKey.backspaceKey.backspaceKey.backspaceKey.backspaceKey.backspaceKey.backspace','Key.spaceKey.shift'S''T''A''T''E'','Key.spaceKey.shift'Z''I''P''C''O''D''E'']'
Screenshot: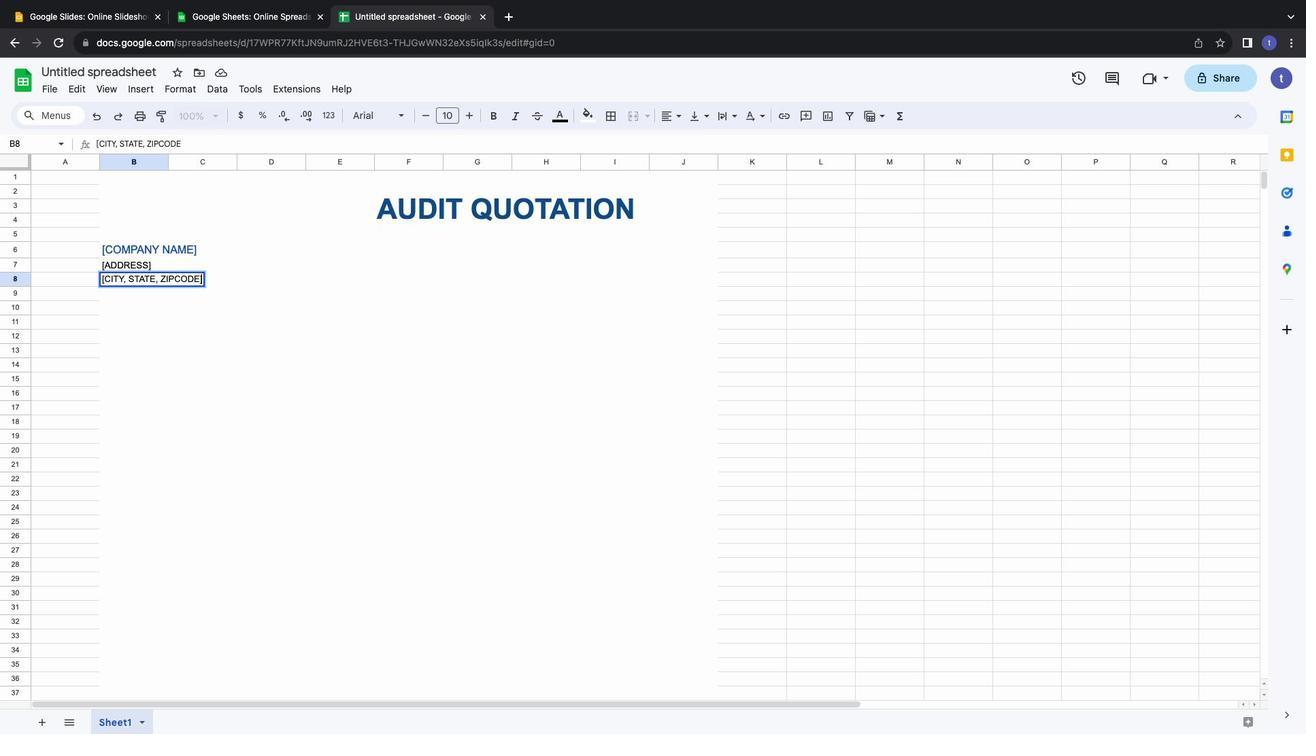 
Action: Mouse moved to (141, 285)
Screenshot: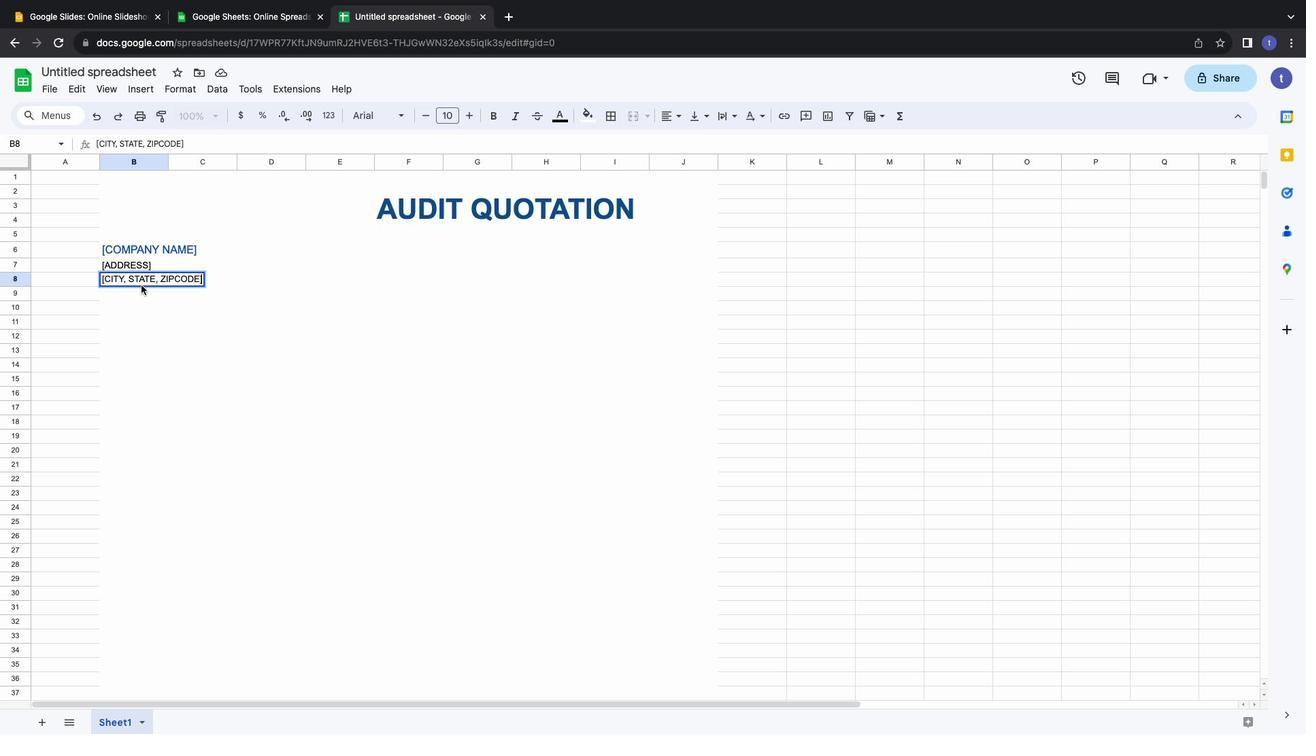 
Action: Mouse pressed left at (141, 285)
Screenshot: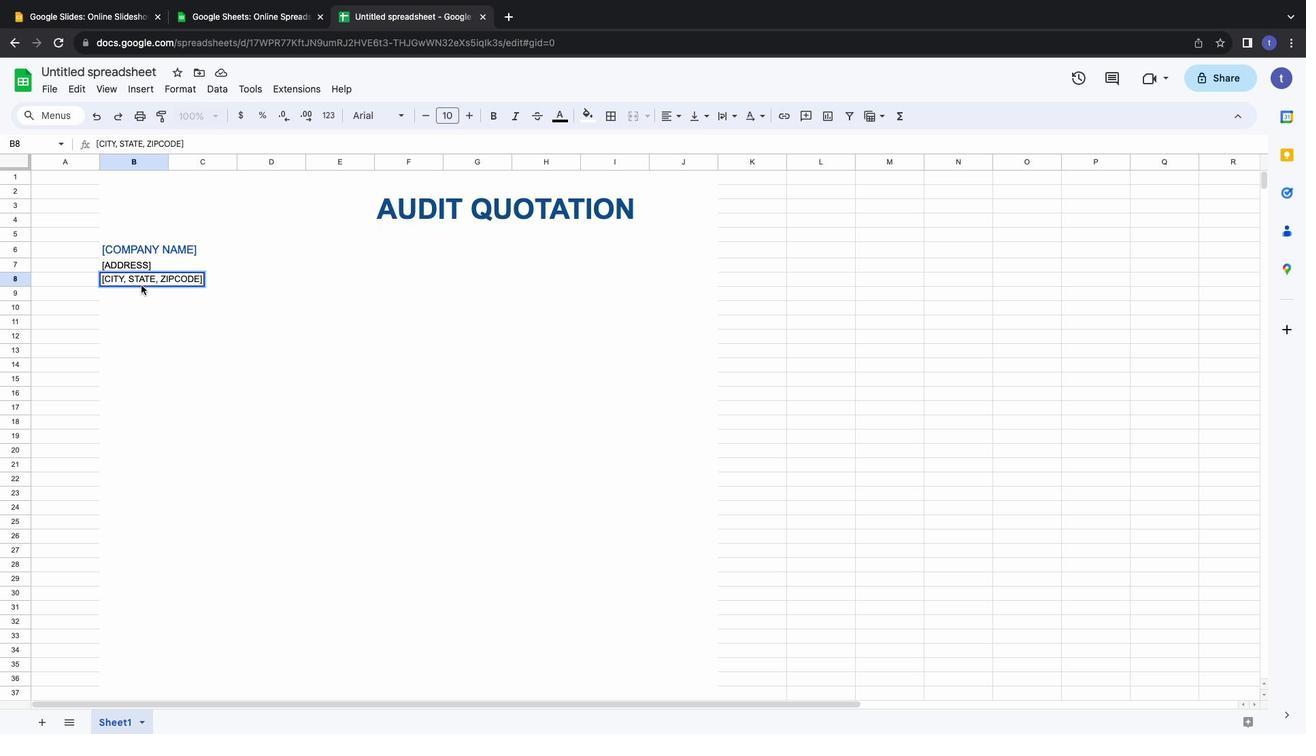 
Action: Mouse moved to (131, 283)
Screenshot: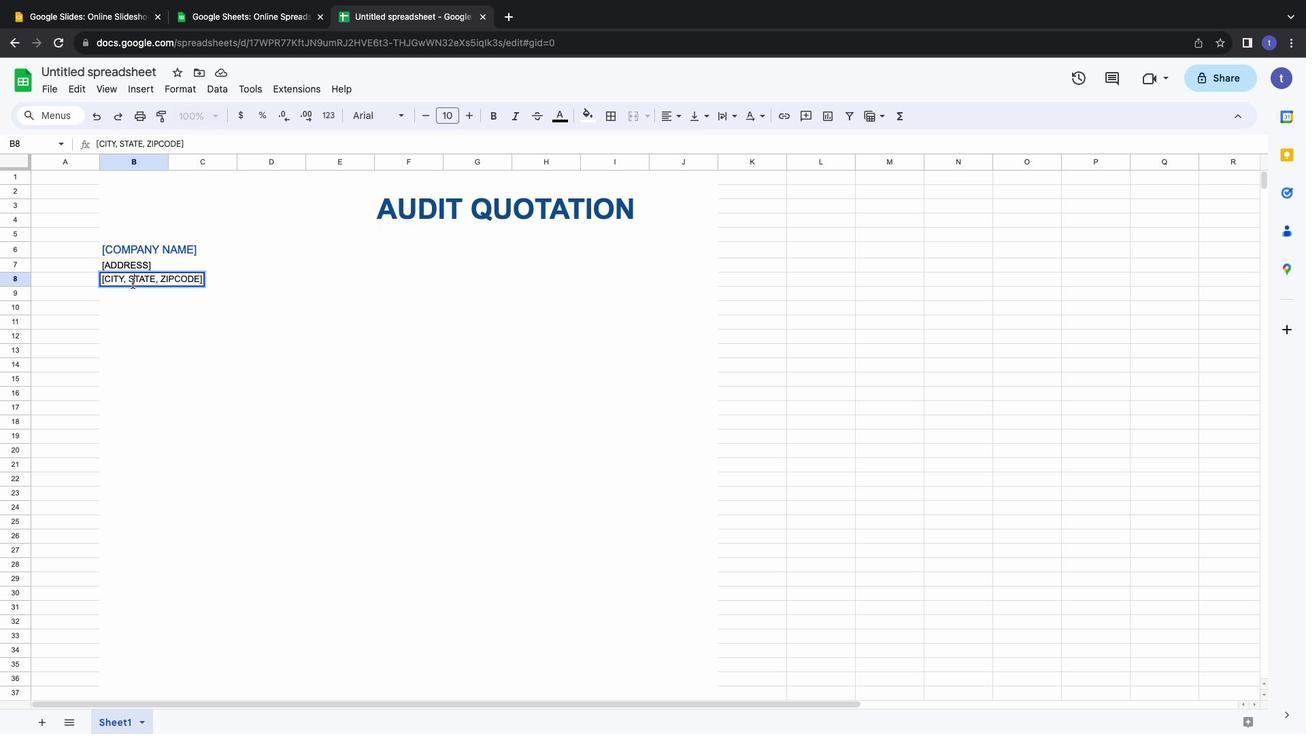 
Action: Mouse pressed left at (131, 283)
Screenshot: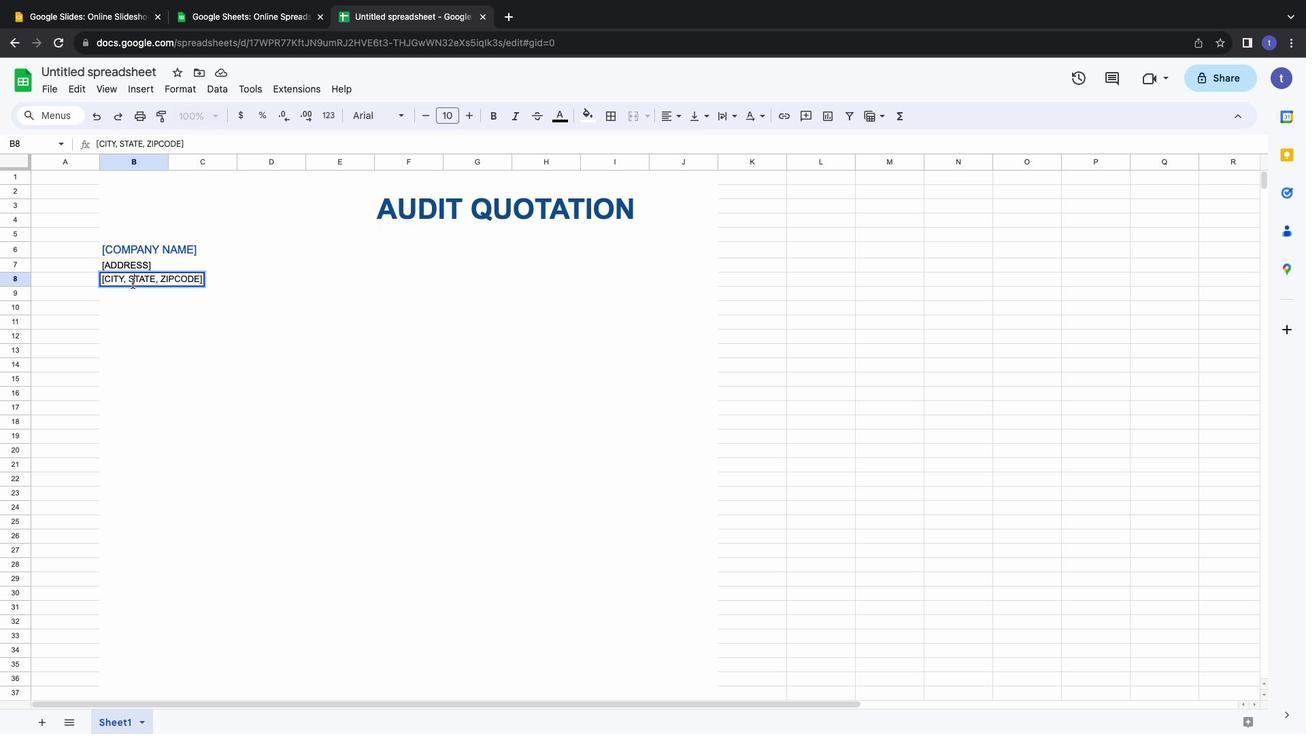
Action: Mouse moved to (123, 266)
Screenshot: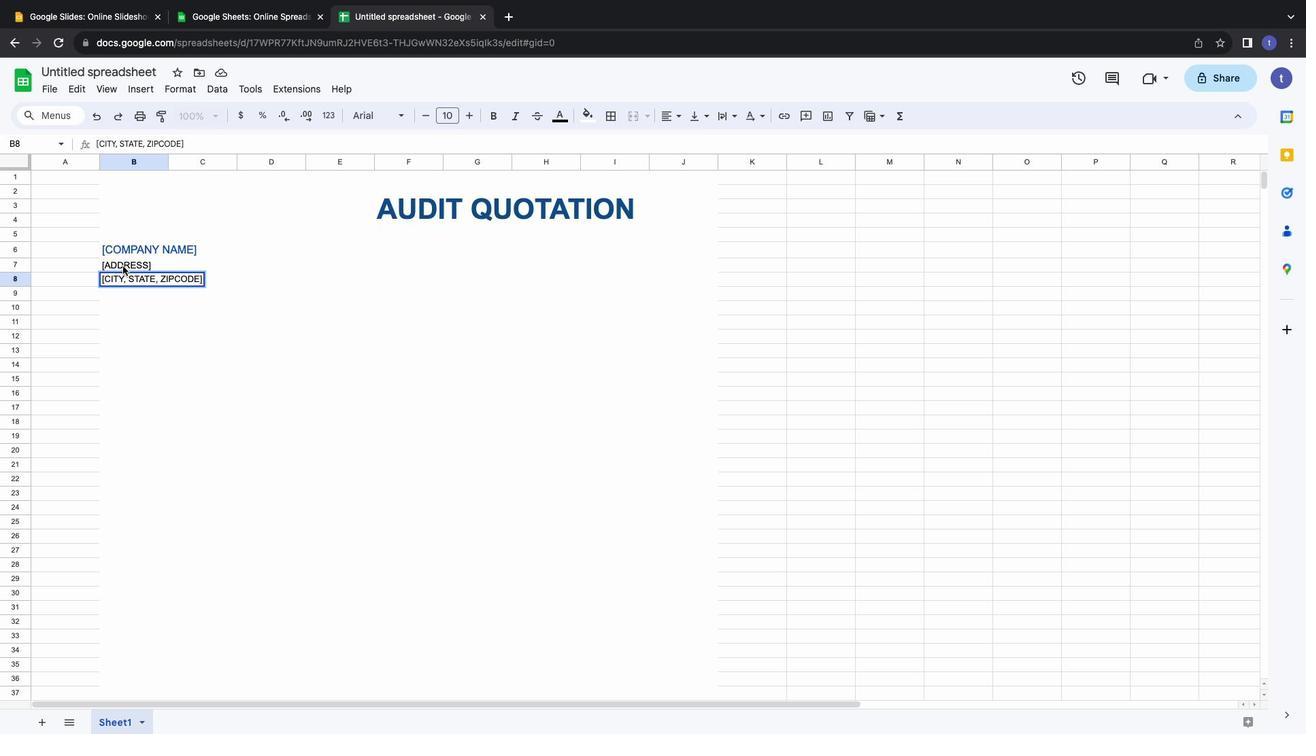 
Action: Mouse pressed left at (123, 266)
Screenshot: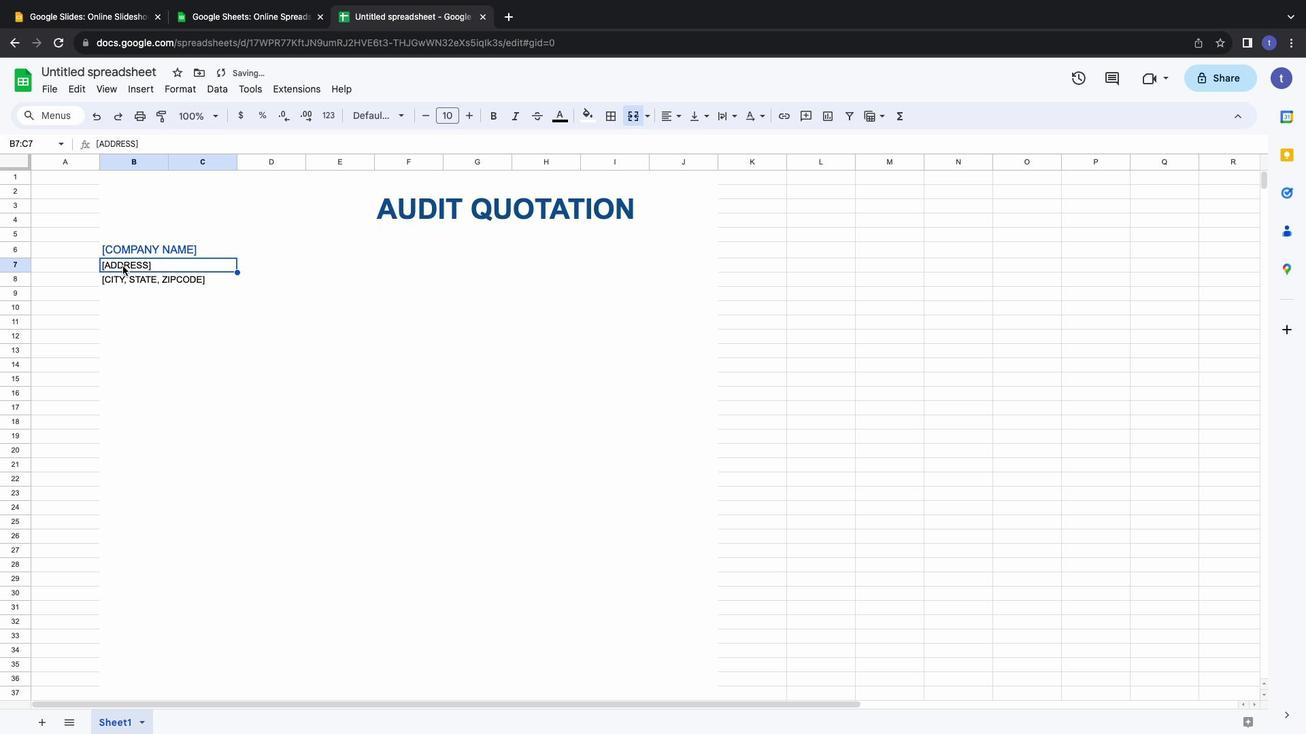 
Action: Mouse pressed left at (123, 266)
Screenshot: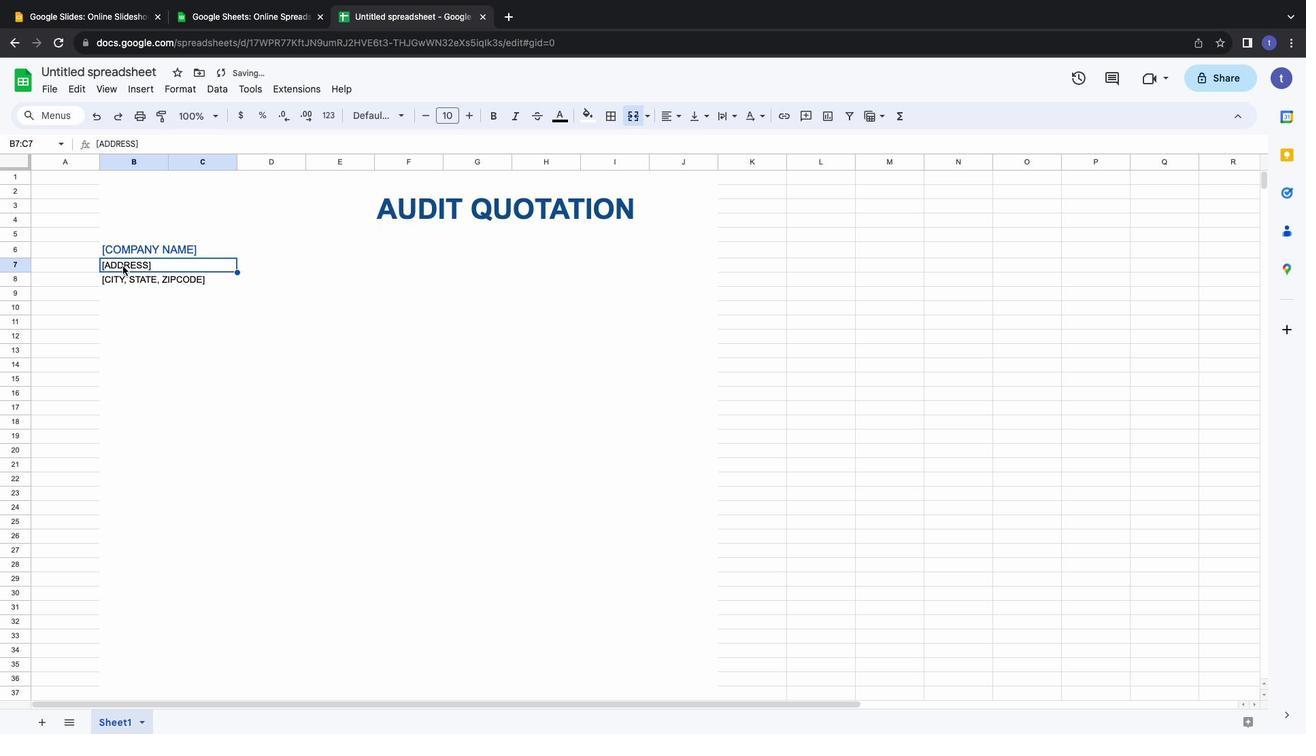 
Action: Mouse pressed left at (123, 266)
Screenshot: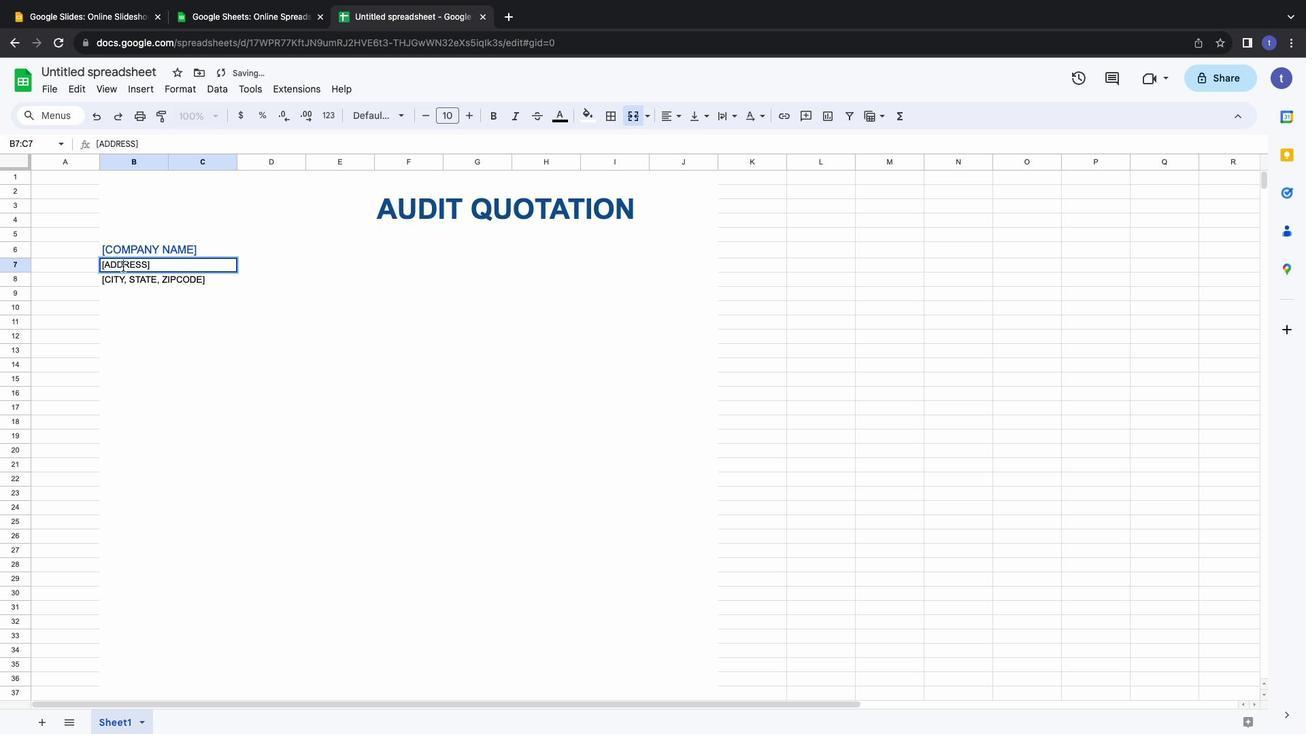 
Action: Mouse pressed left at (123, 266)
Screenshot: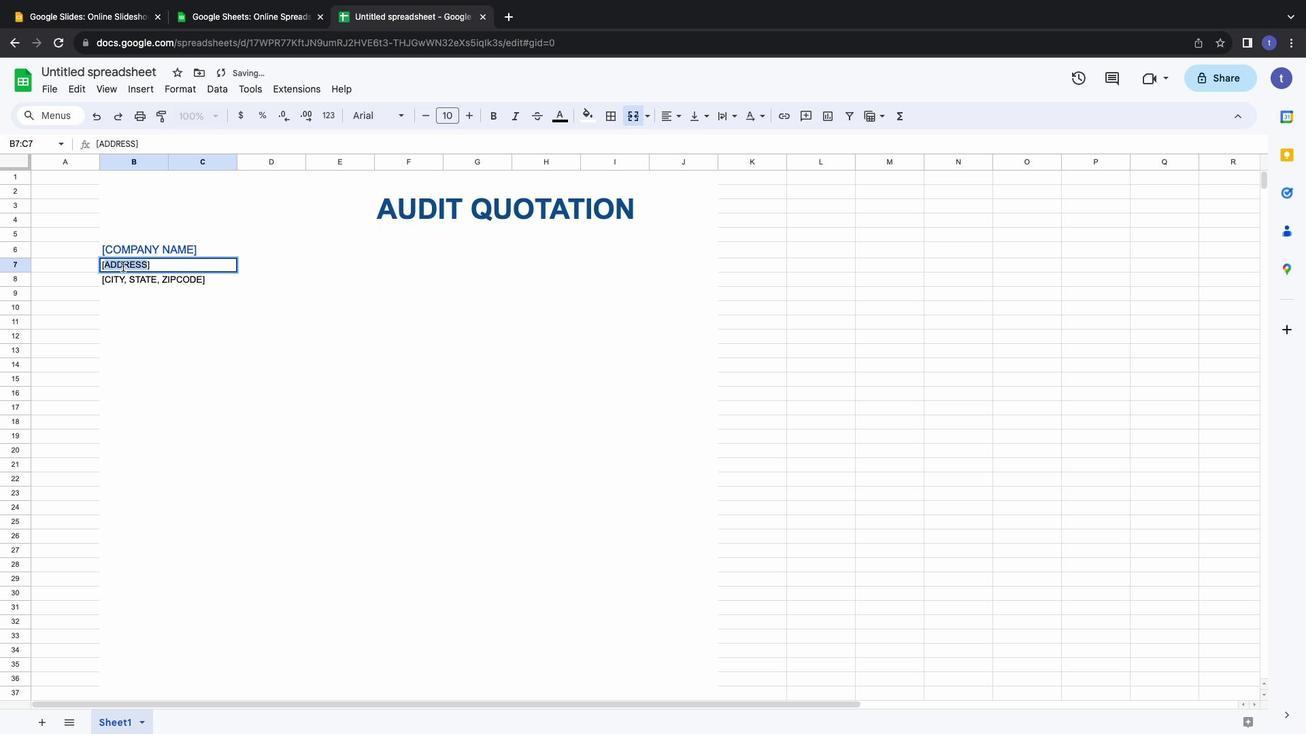 
Action: Mouse moved to (123, 282)
Screenshot: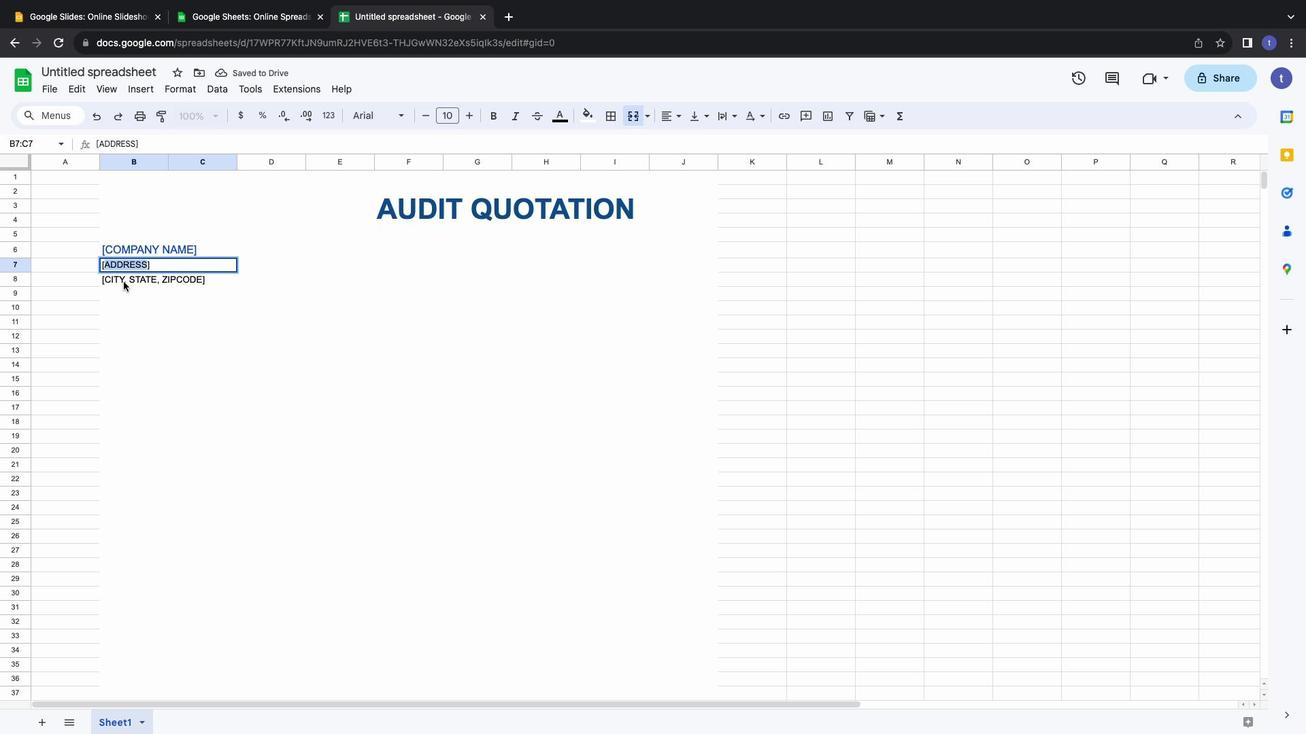 
Action: Mouse pressed left at (123, 282)
Screenshot: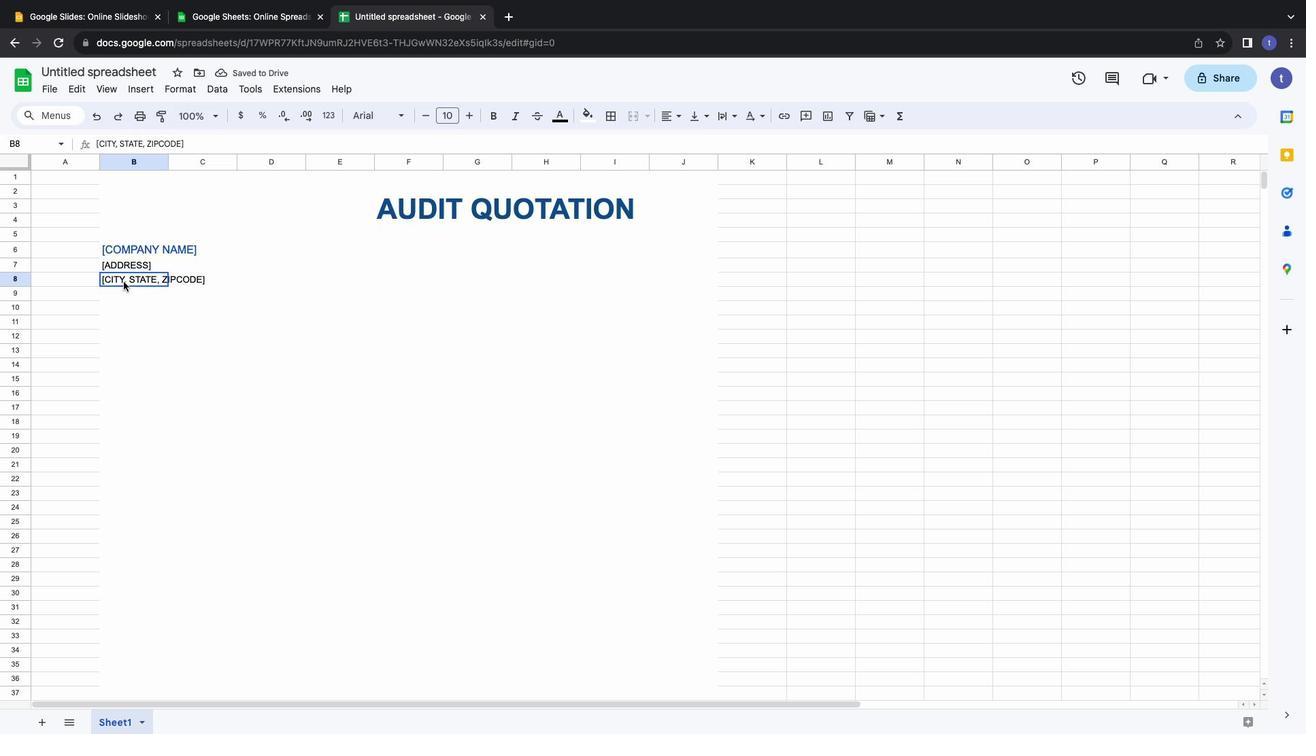 
Action: Mouse pressed left at (123, 282)
Screenshot: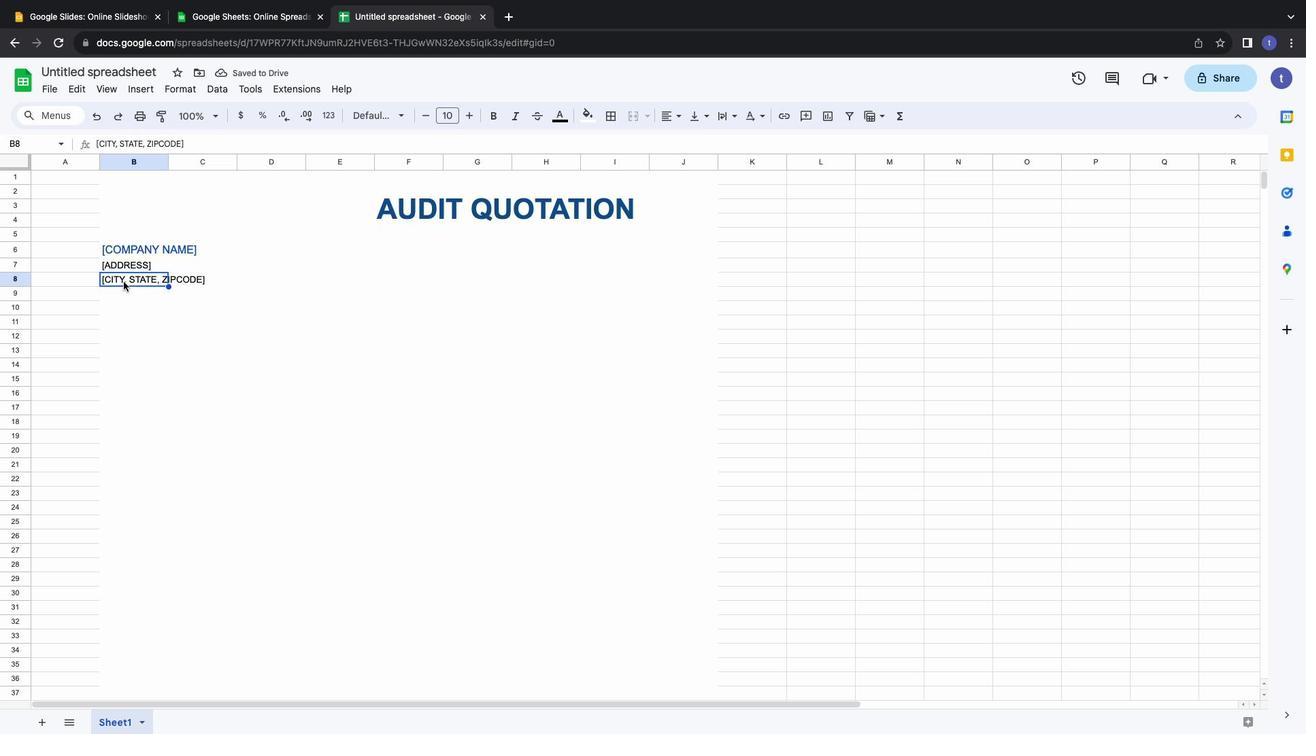 
Action: Mouse pressed left at (123, 282)
Screenshot: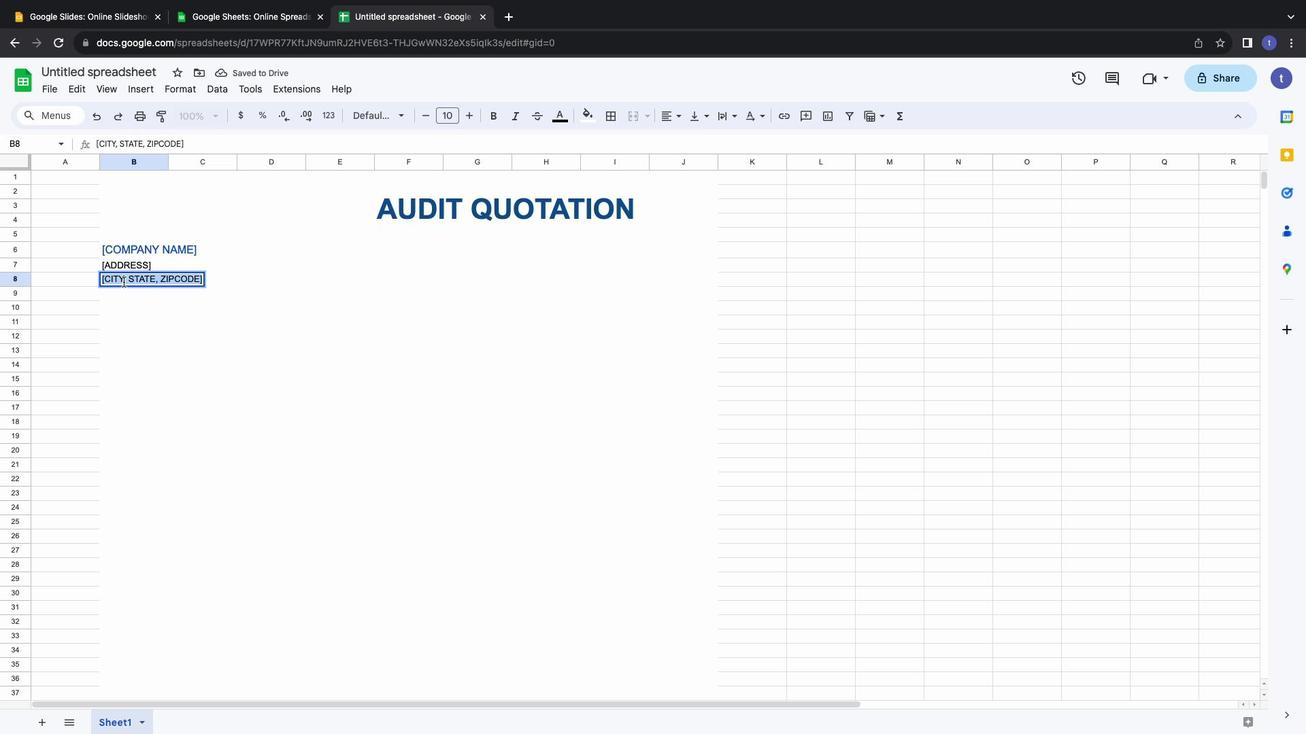 
Action: Mouse pressed left at (123, 282)
Screenshot: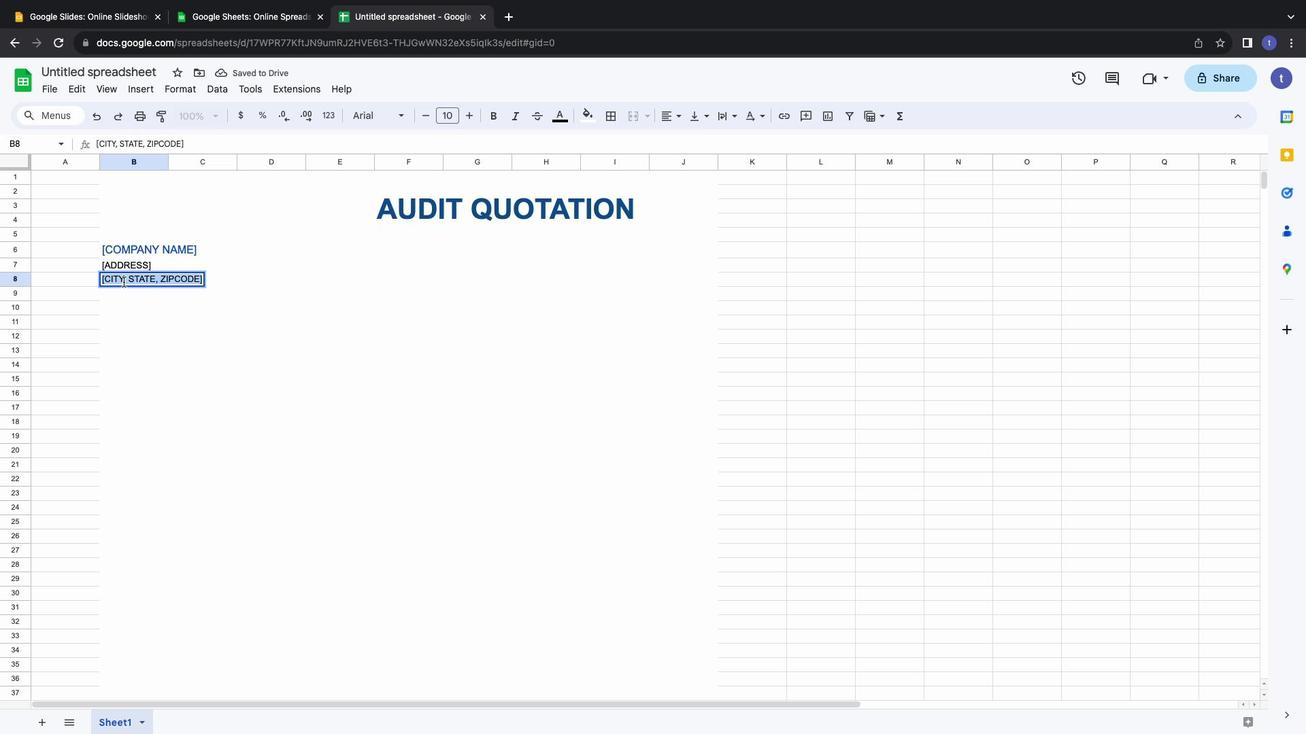 
Action: Mouse moved to (248, 267)
Screenshot: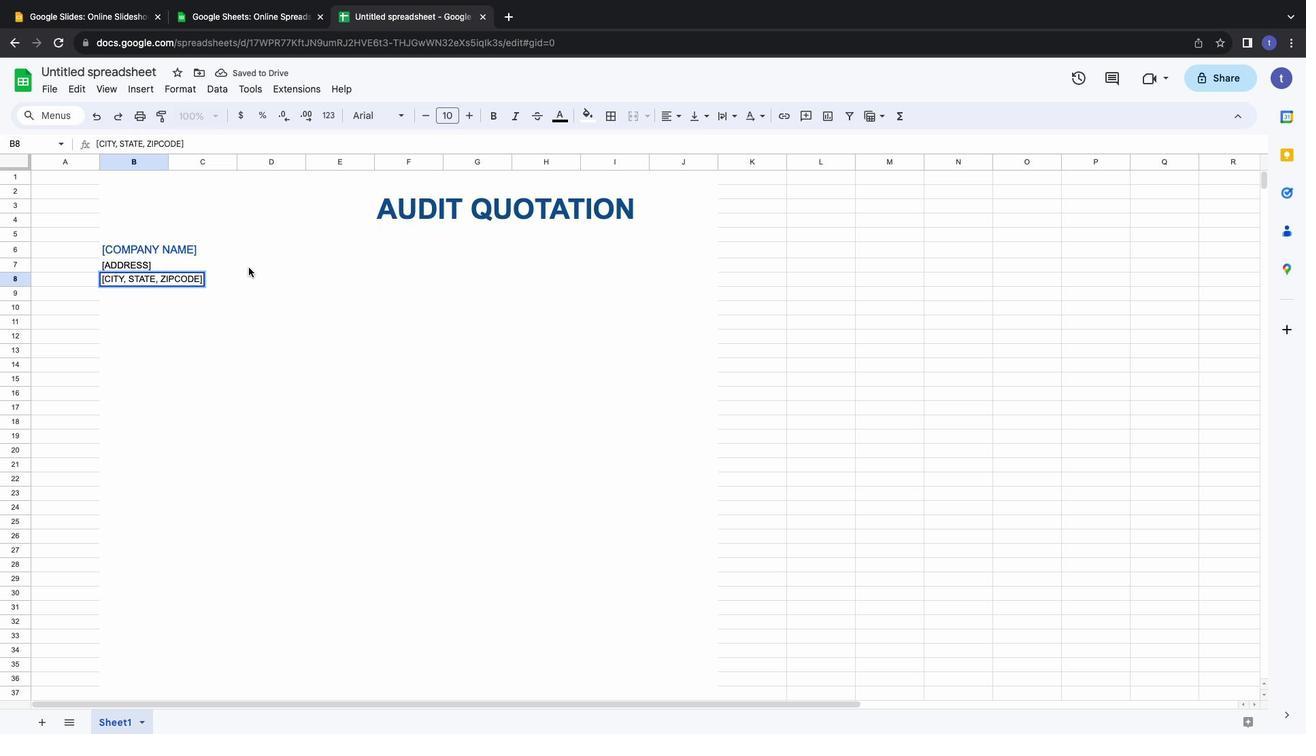
Action: Mouse pressed left at (248, 267)
Screenshot: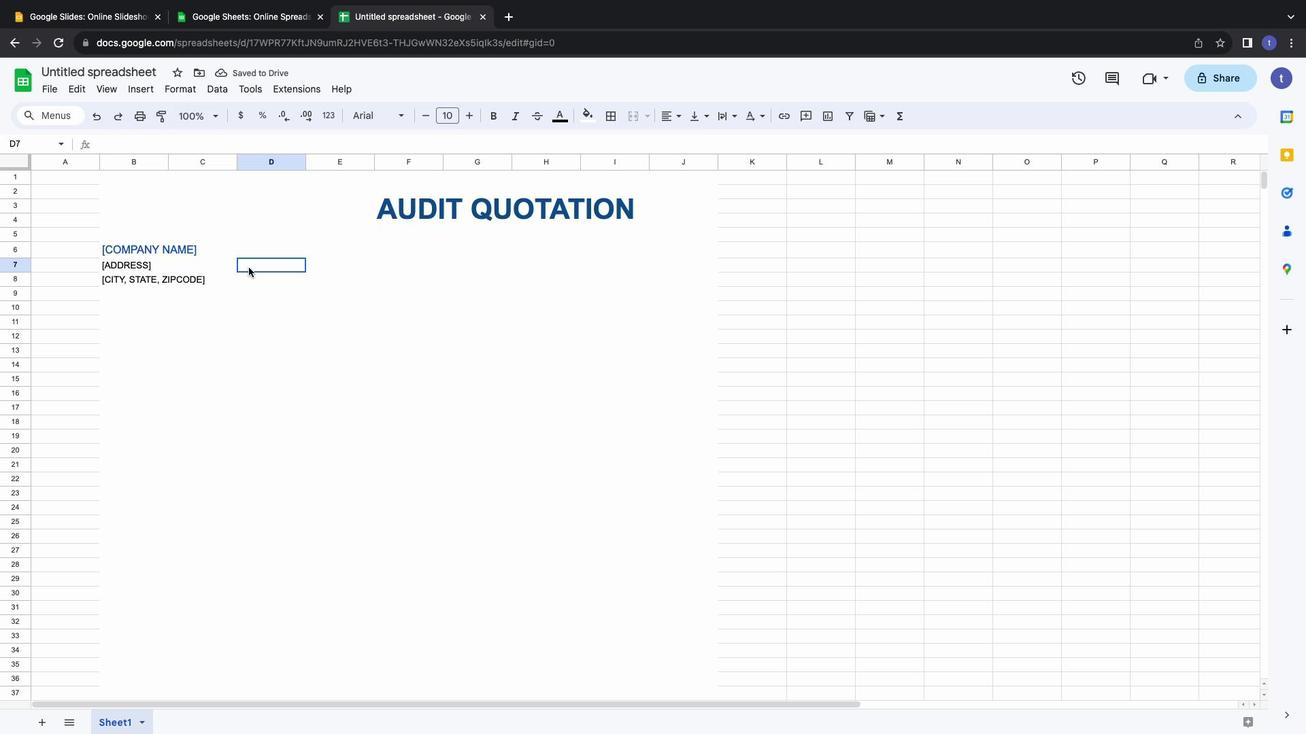 
Action: Mouse moved to (131, 278)
Screenshot: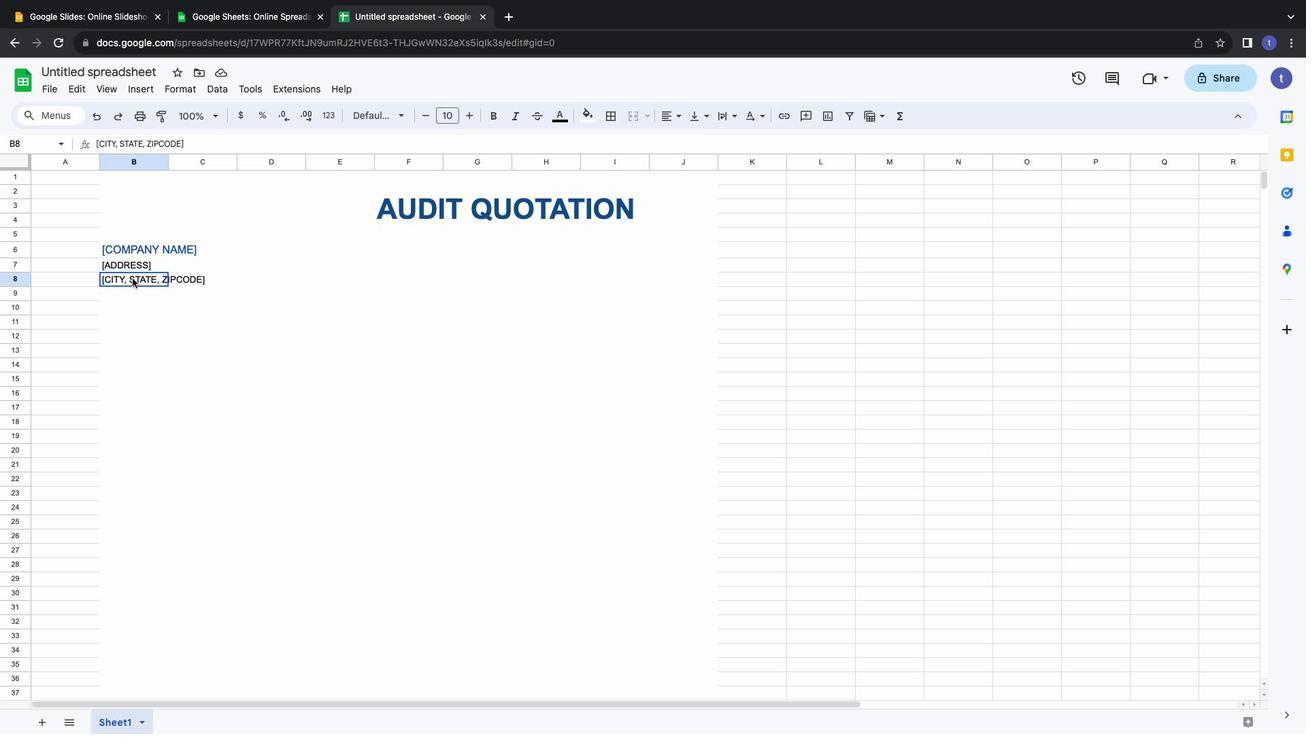 
Action: Mouse pressed left at (131, 278)
Screenshot: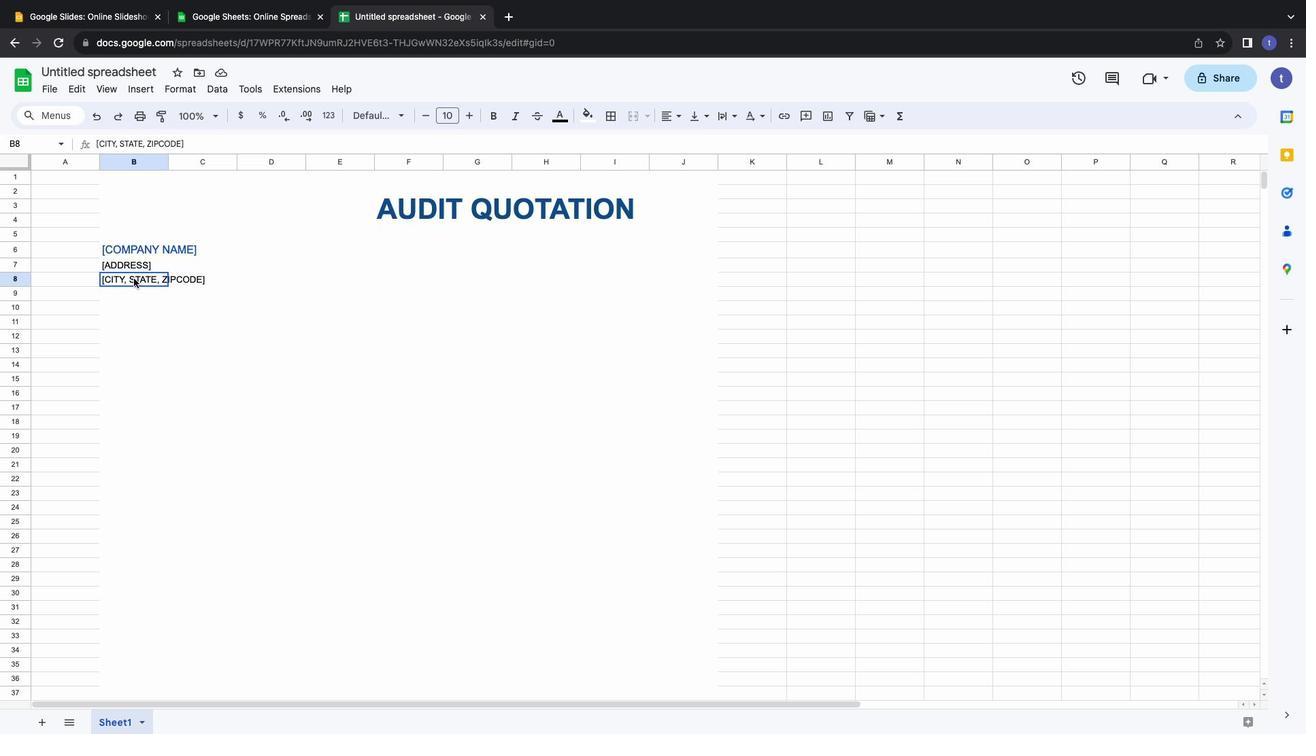 
Action: Mouse moved to (637, 114)
Screenshot: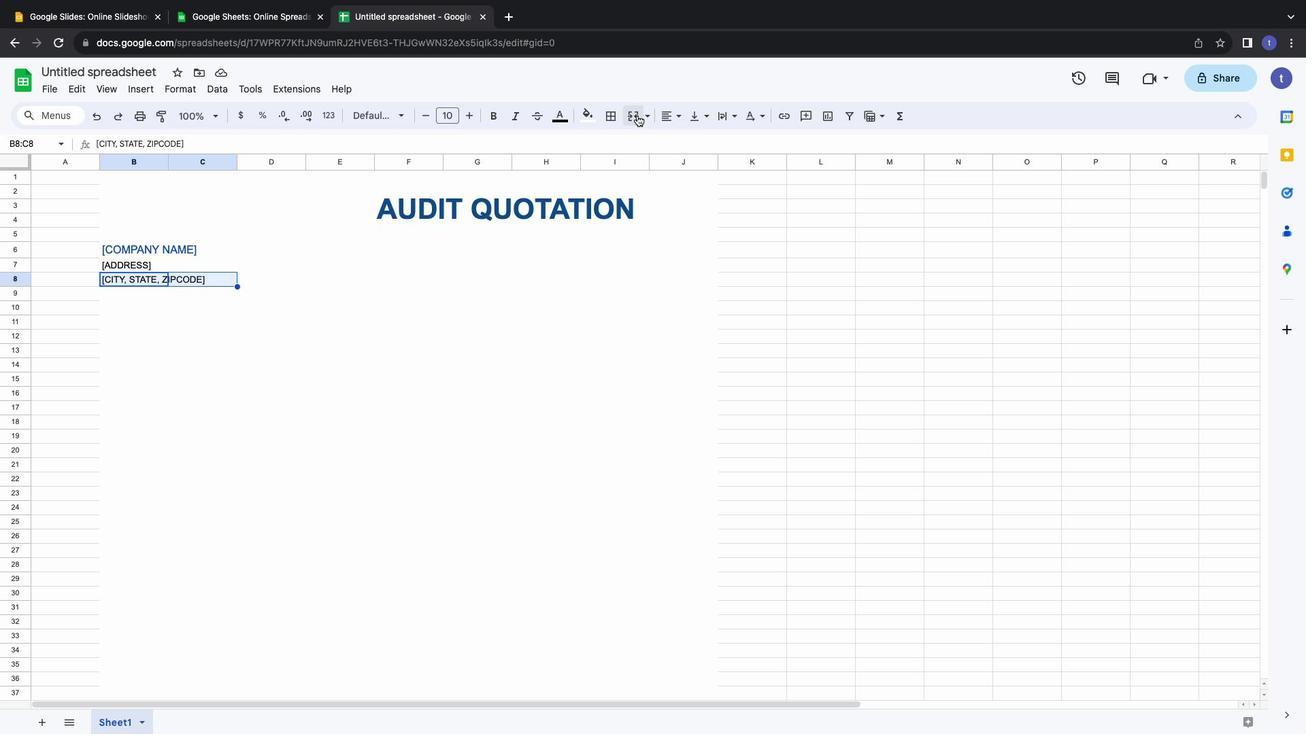 
Action: Mouse pressed left at (637, 114)
Screenshot: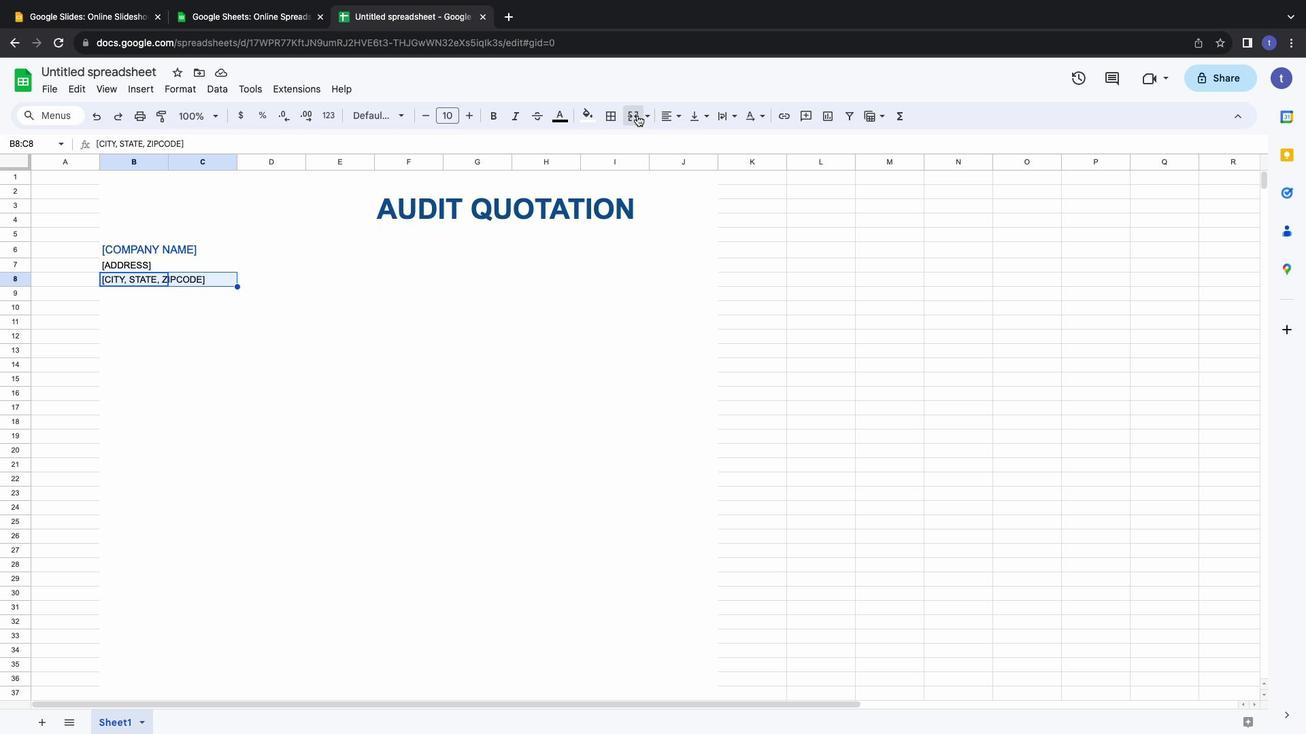 
Action: Mouse moved to (125, 292)
Screenshot: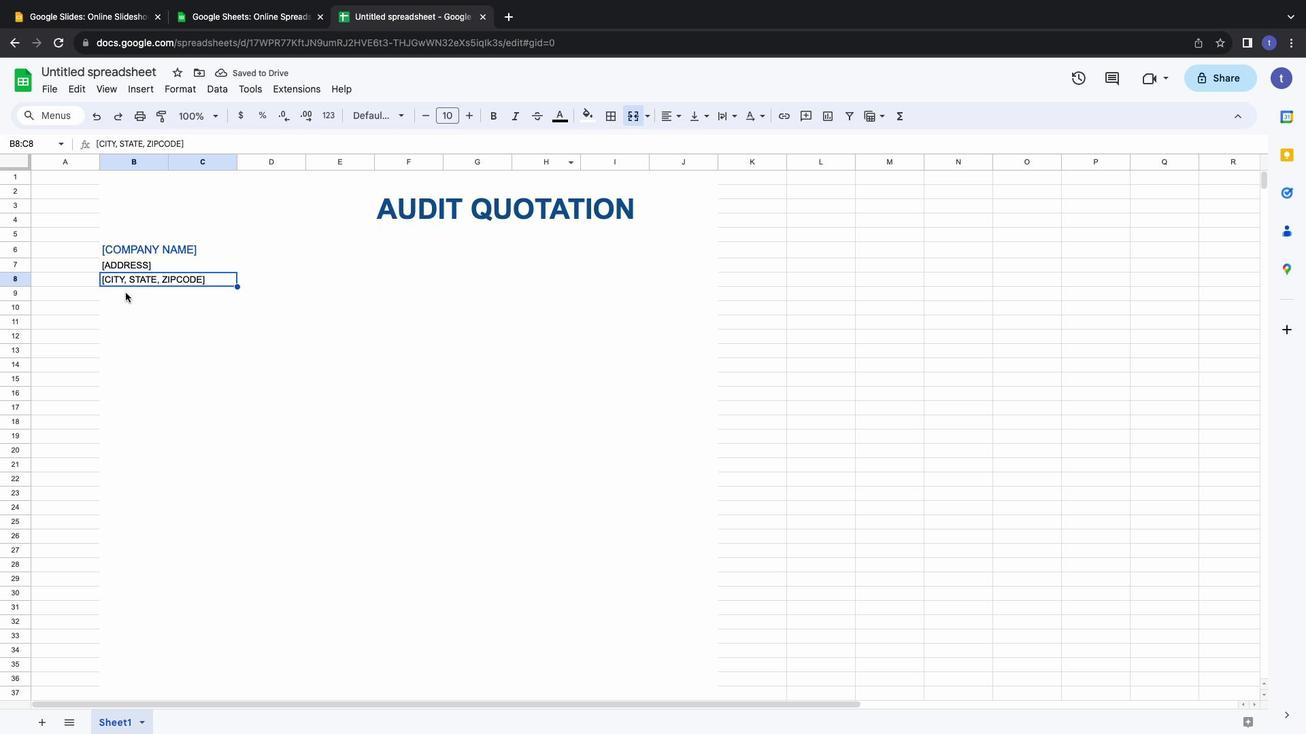 
Action: Mouse pressed left at (125, 292)
Screenshot: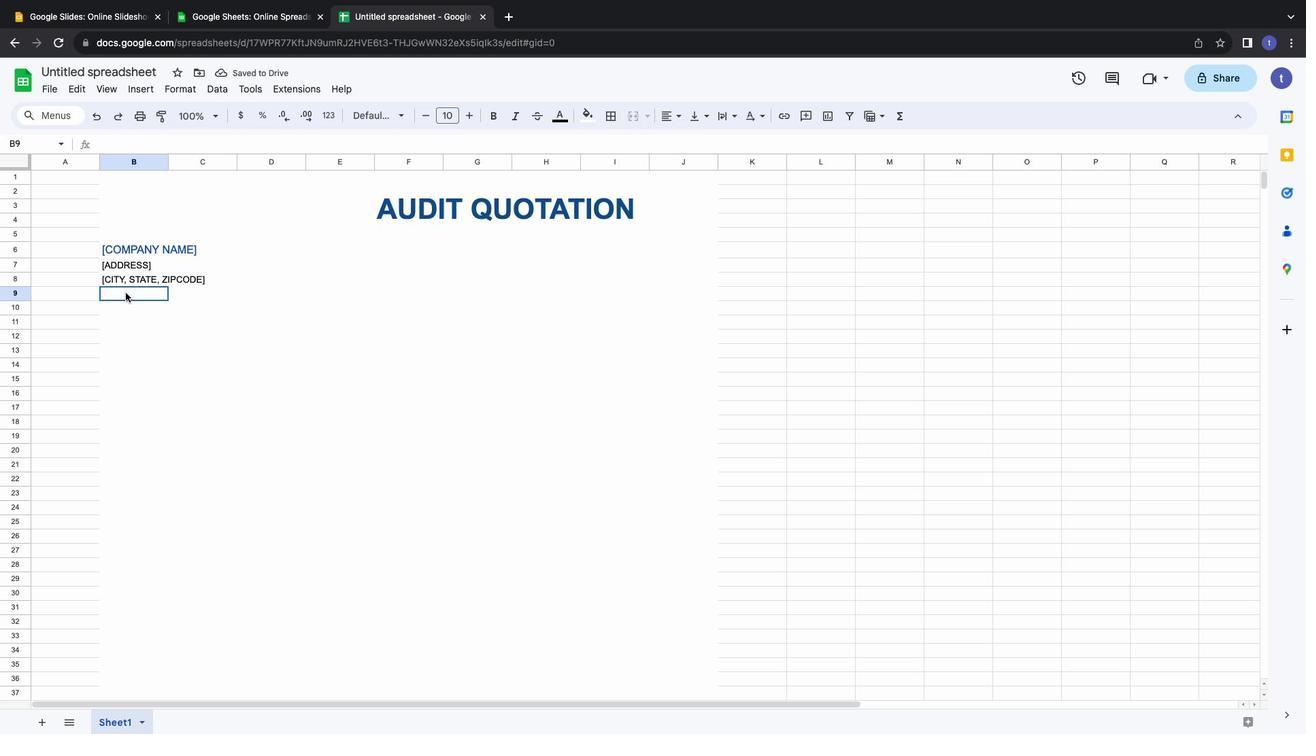 
Action: Mouse moved to (125, 292)
Screenshot: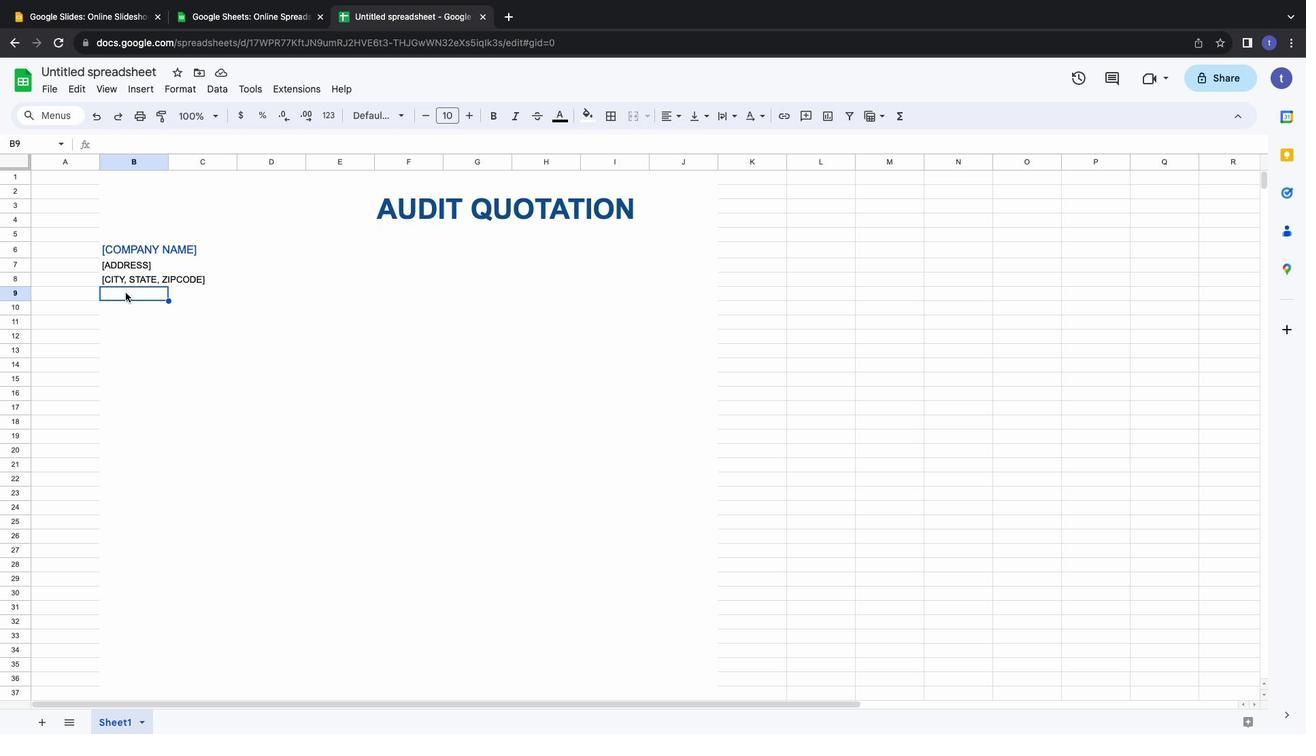 
Action: Key pressed '['Key.shift'C''O''N''T''A''C''T'Key.space'N''O''.'']'
Screenshot: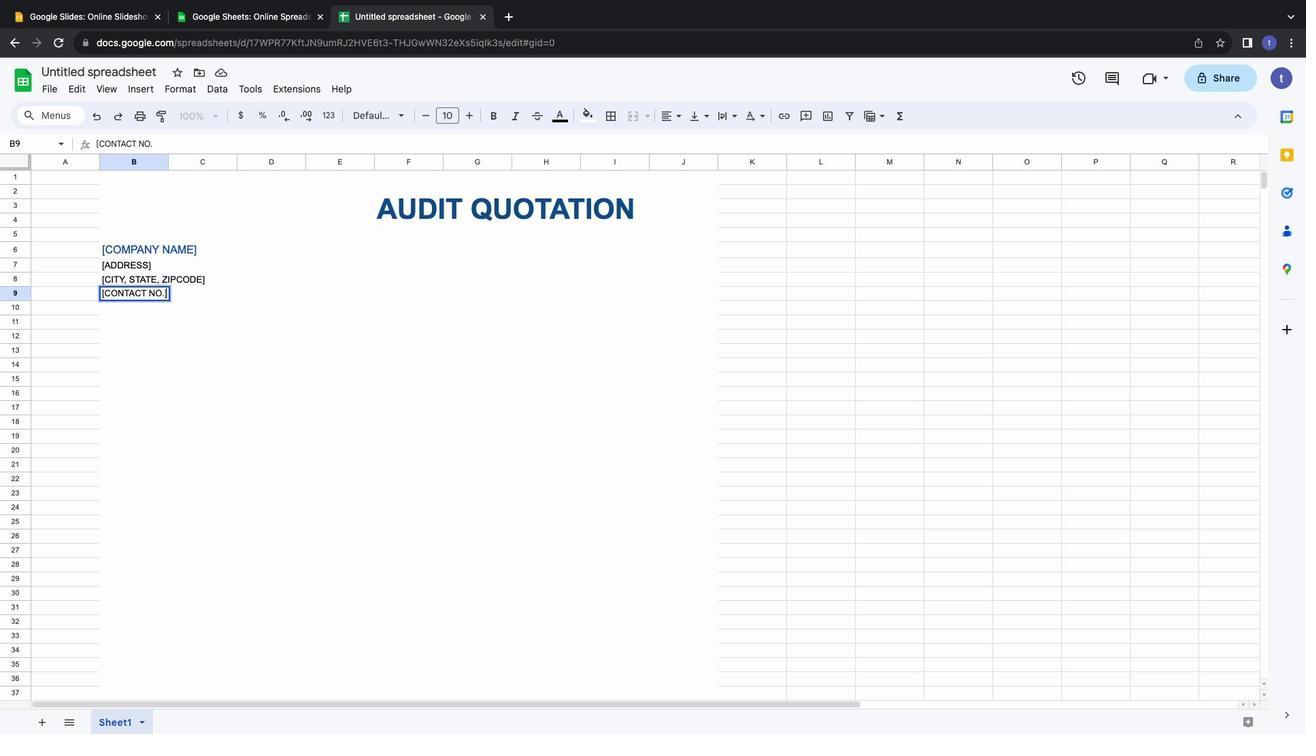 
Action: Mouse moved to (155, 245)
Screenshot: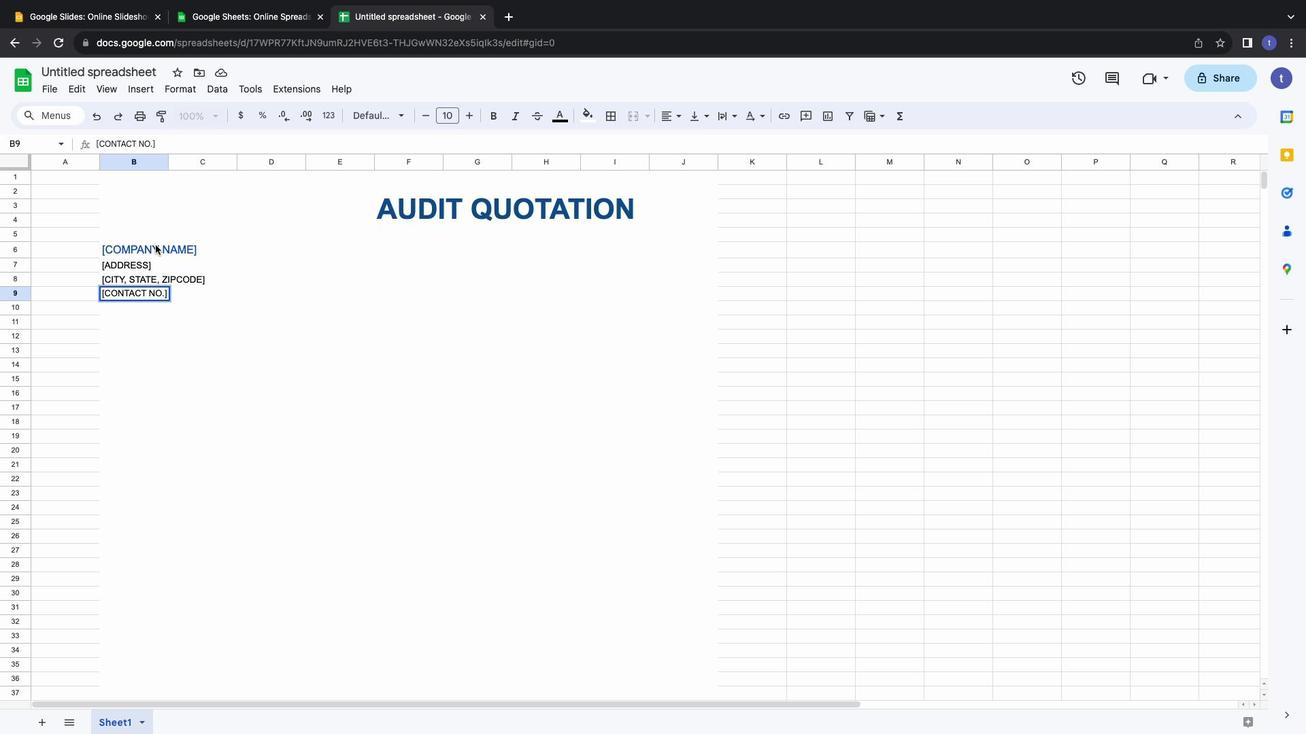 
Action: Mouse pressed left at (155, 245)
Screenshot: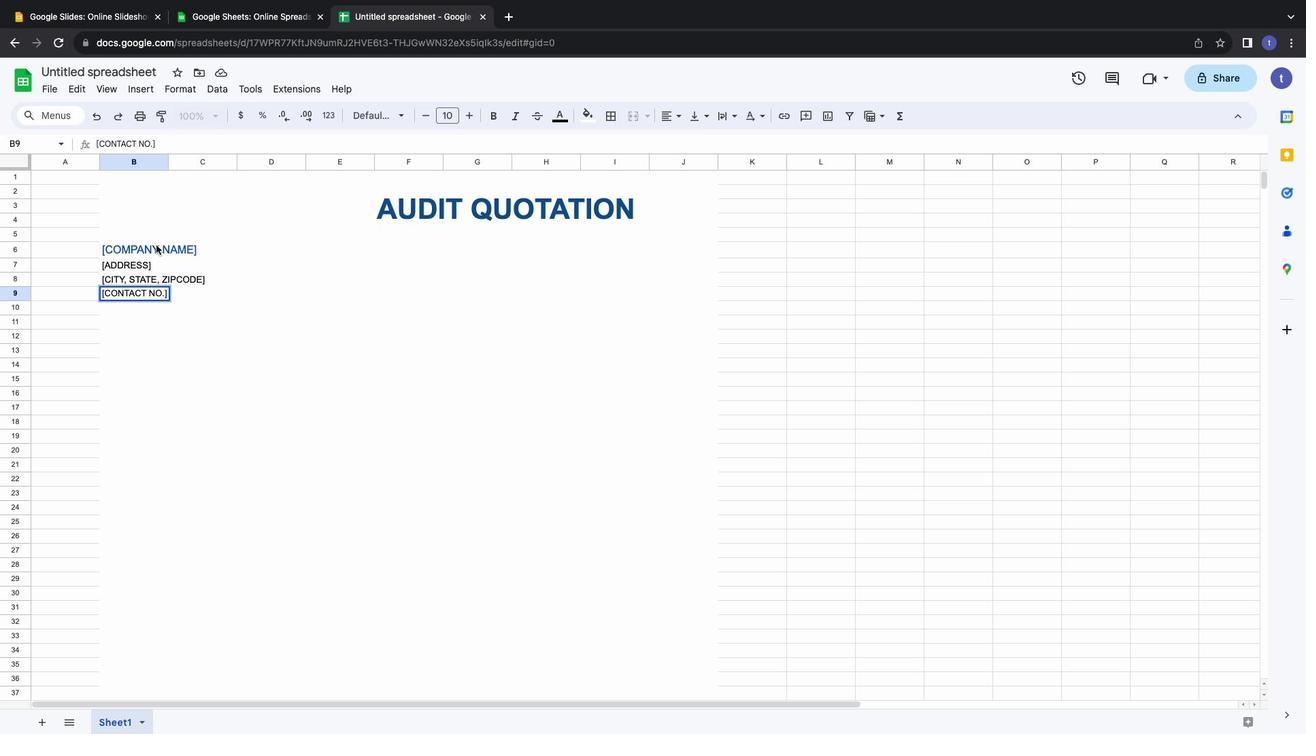 
Action: Mouse moved to (156, 245)
Screenshot: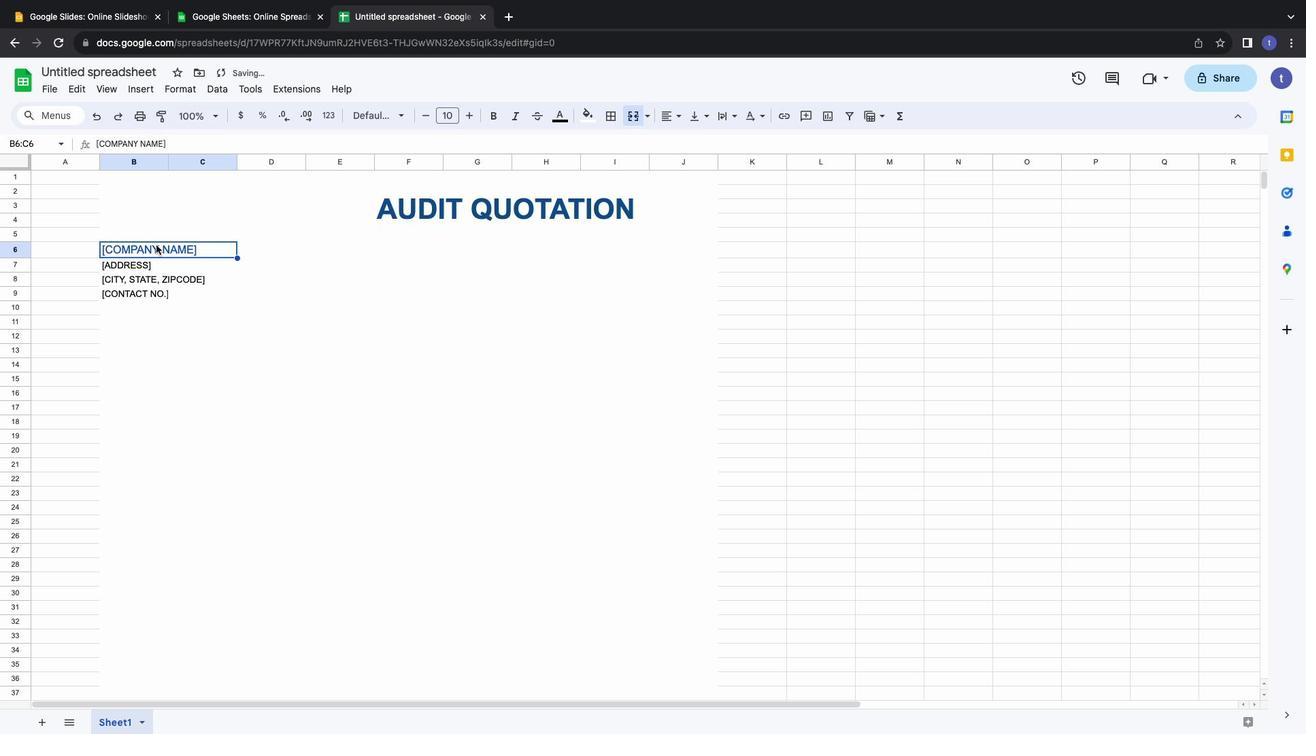 
Action: Mouse pressed left at (156, 245)
Screenshot: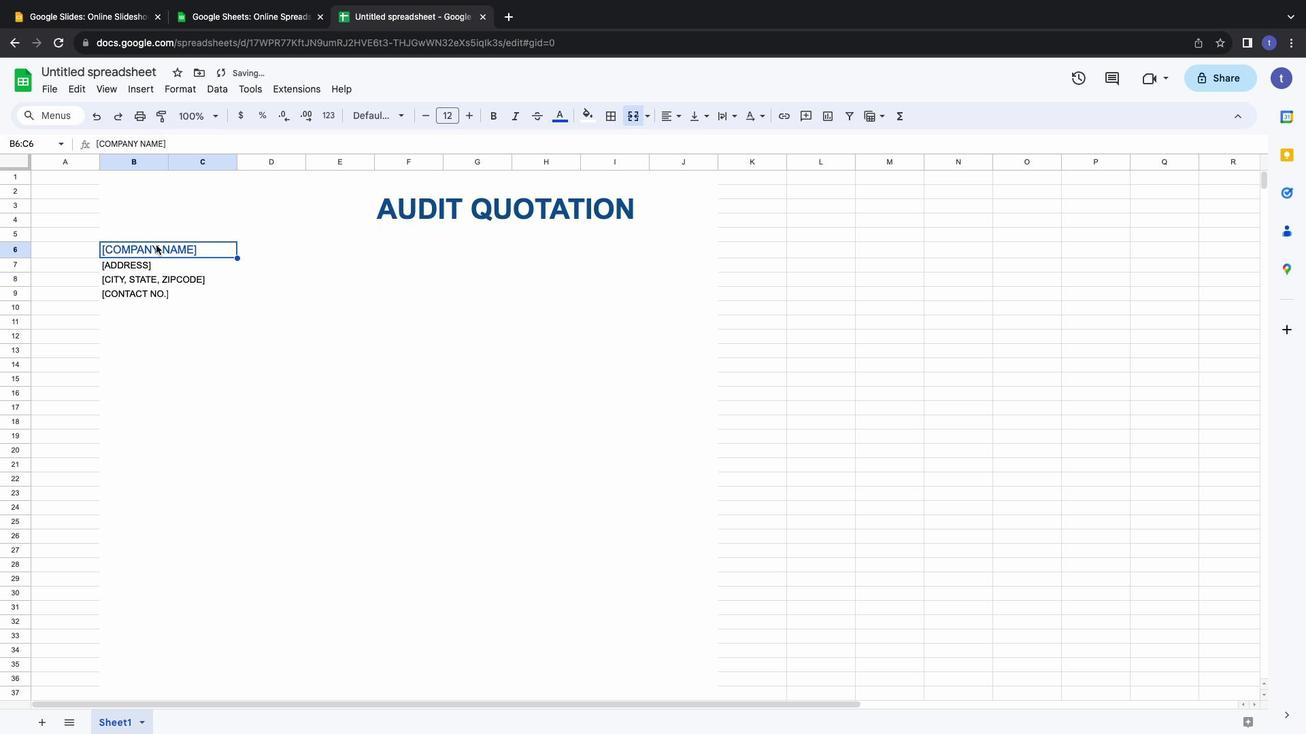 
Action: Mouse pressed left at (156, 245)
Screenshot: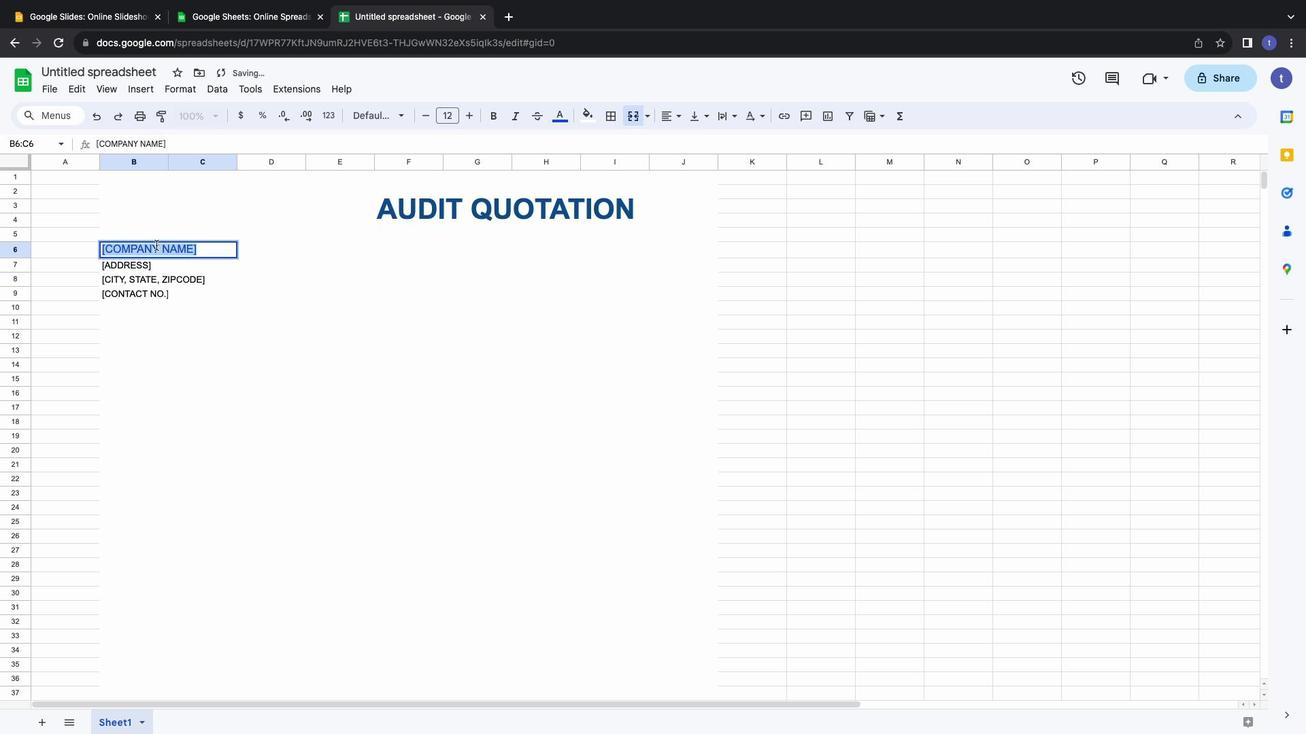 
Action: Mouse moved to (455, 214)
Screenshot: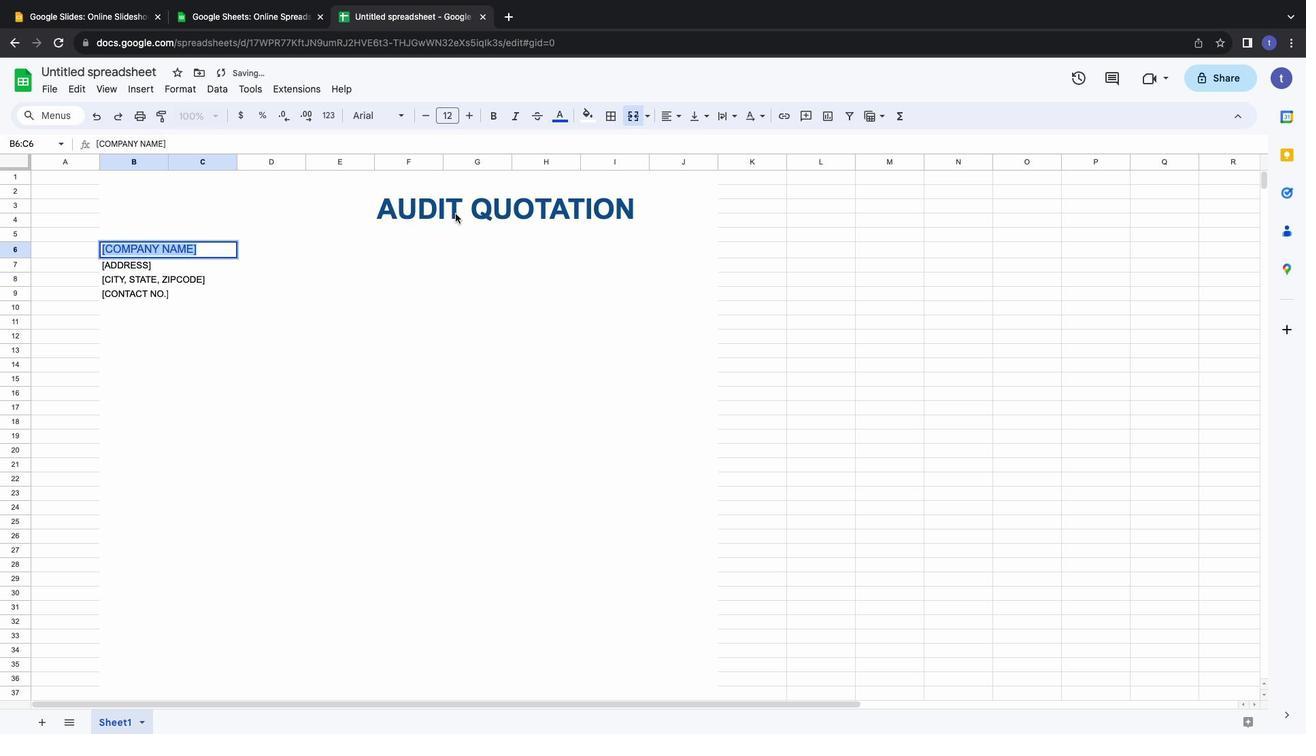 
Action: Mouse pressed left at (455, 214)
Screenshot: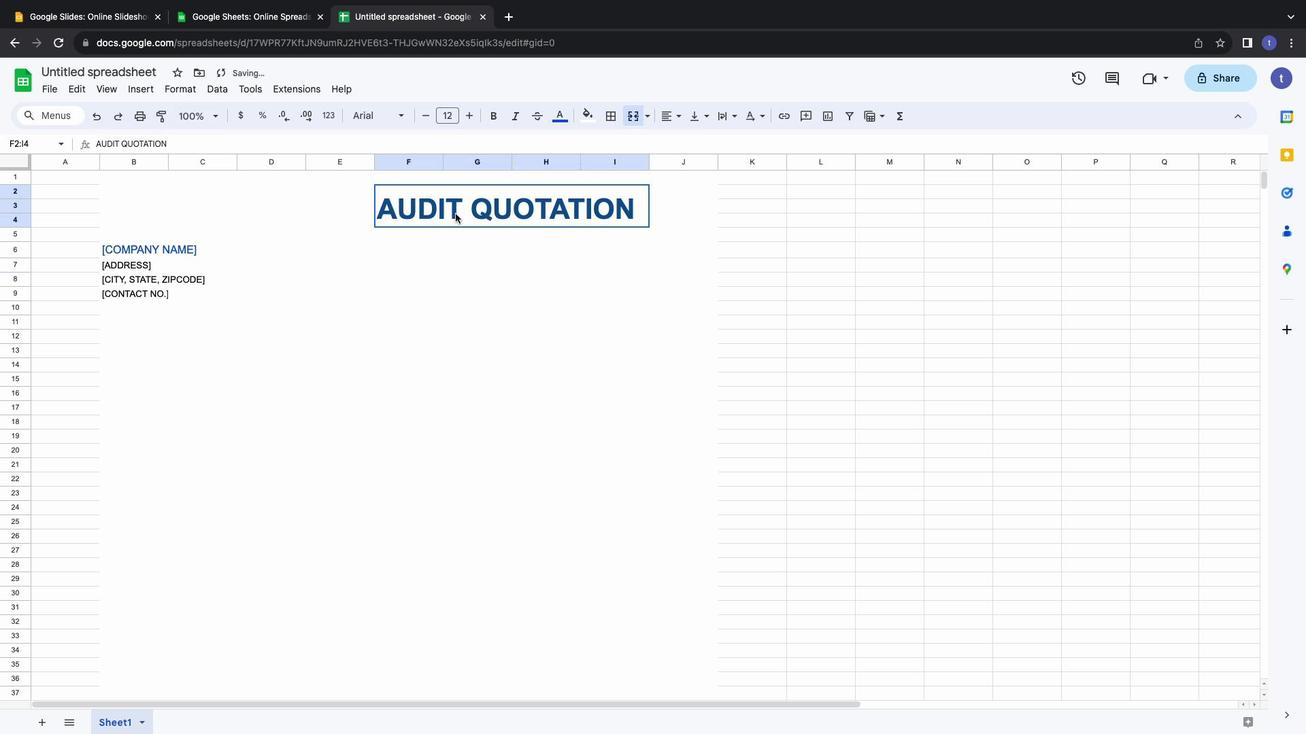 
Action: Mouse pressed left at (455, 214)
Screenshot: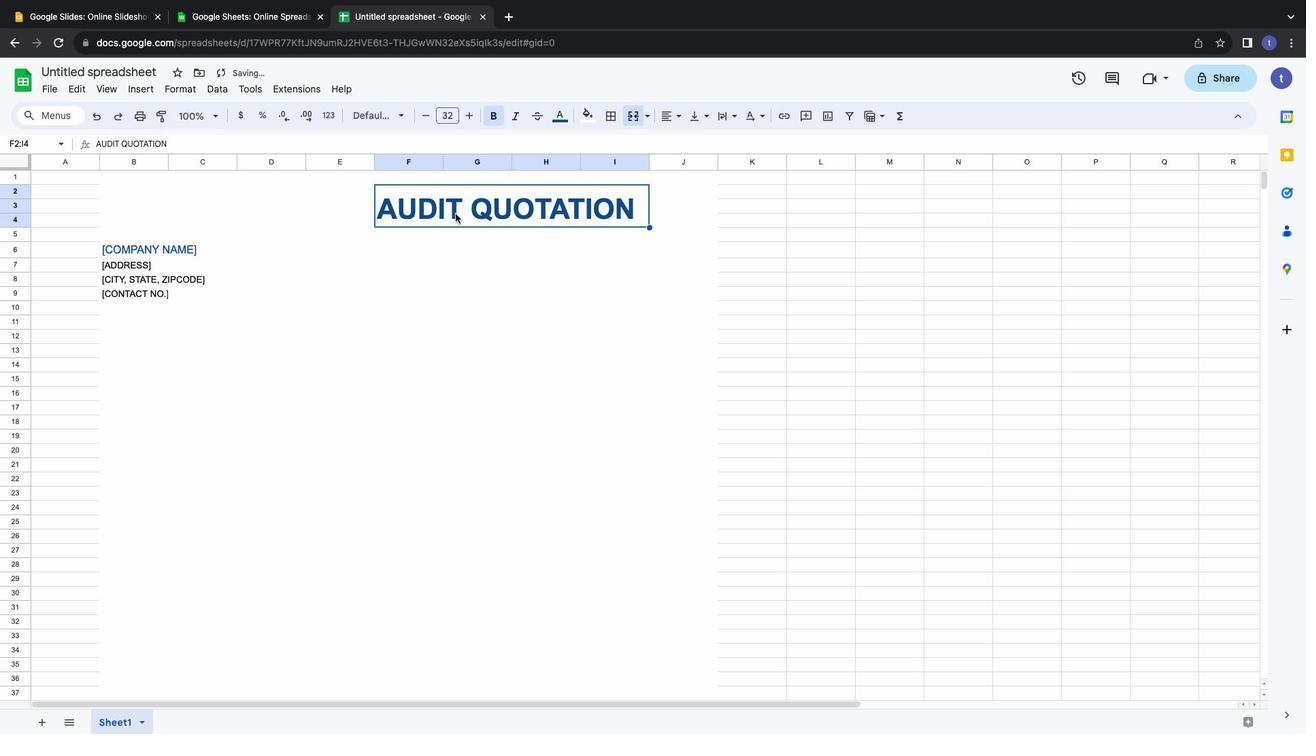
Action: Mouse pressed left at (455, 214)
Screenshot: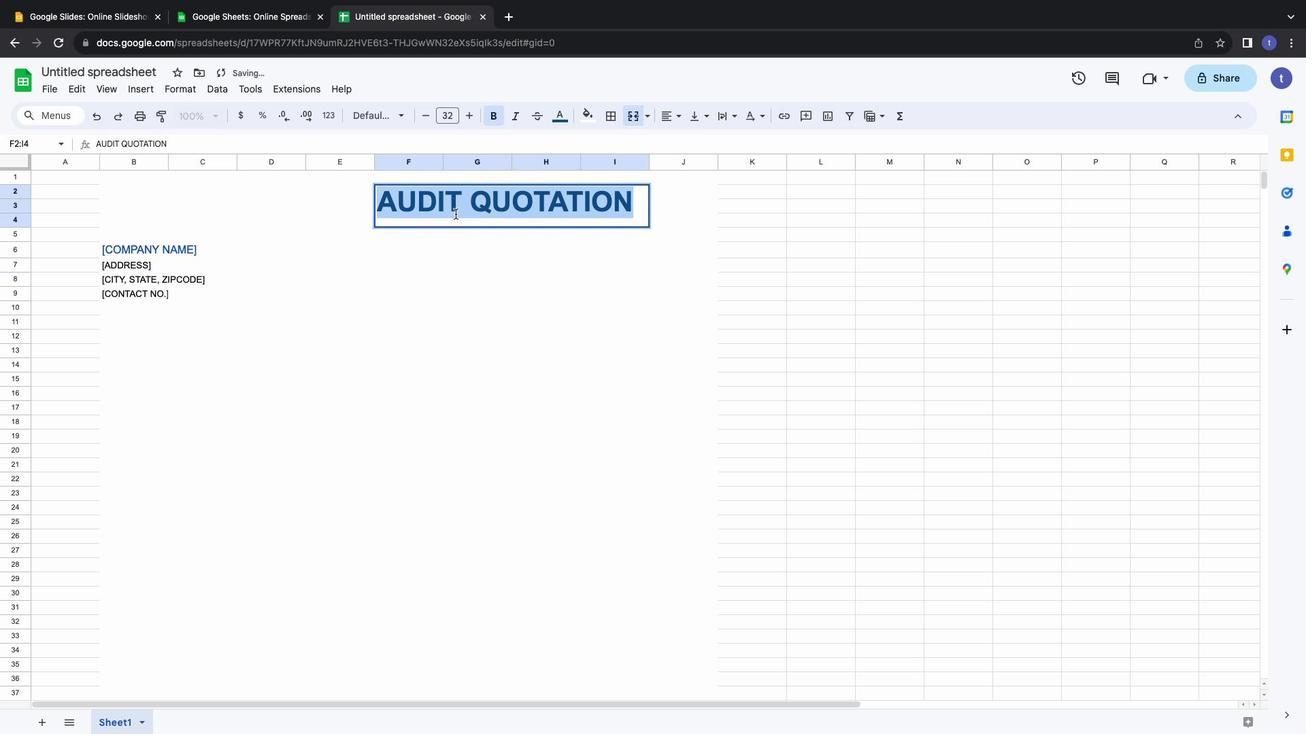 
Action: Mouse moved to (568, 112)
Screenshot: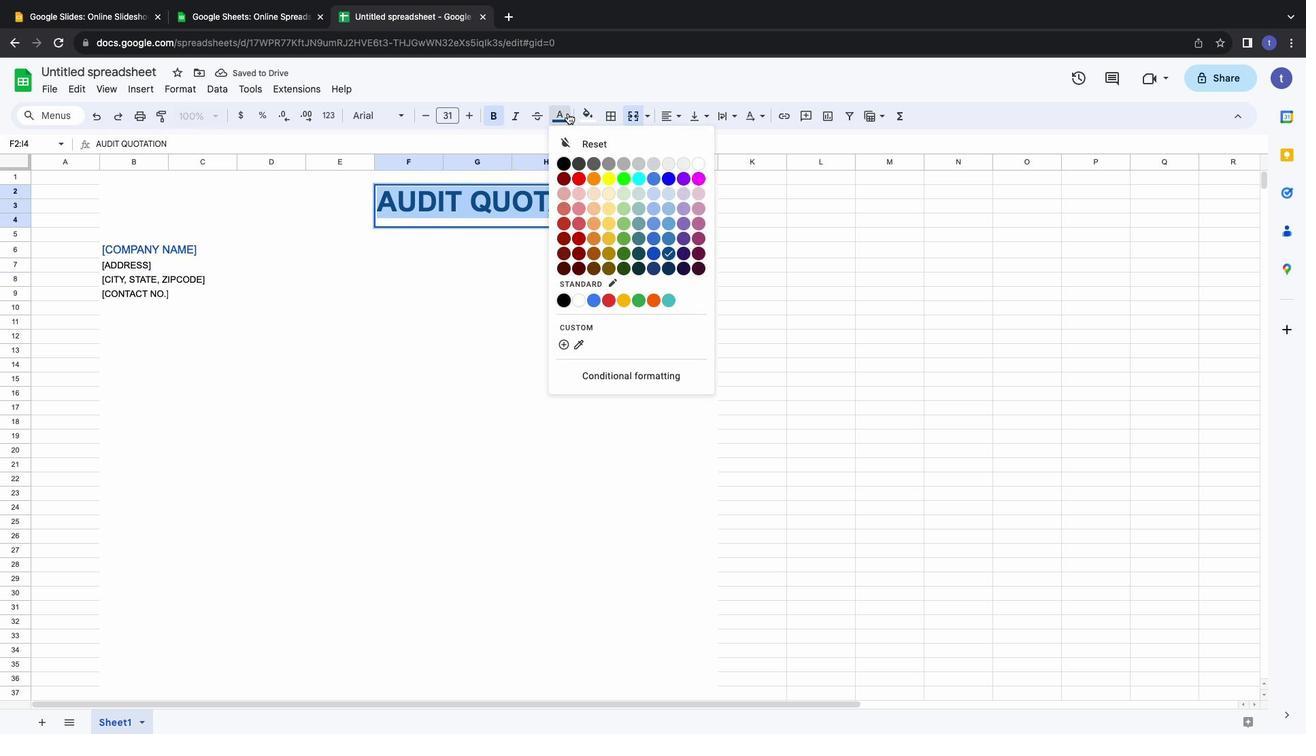 
Action: Mouse pressed left at (568, 112)
Screenshot: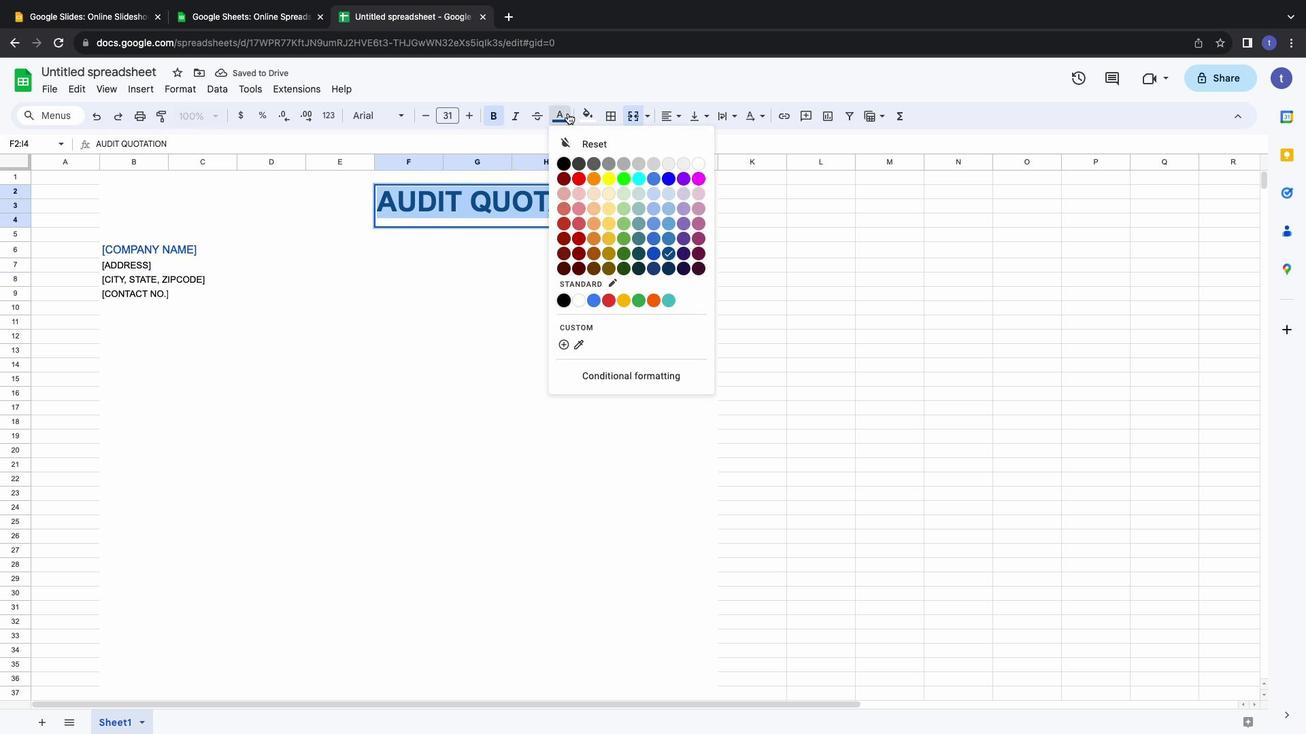 
Action: Mouse pressed left at (568, 112)
Screenshot: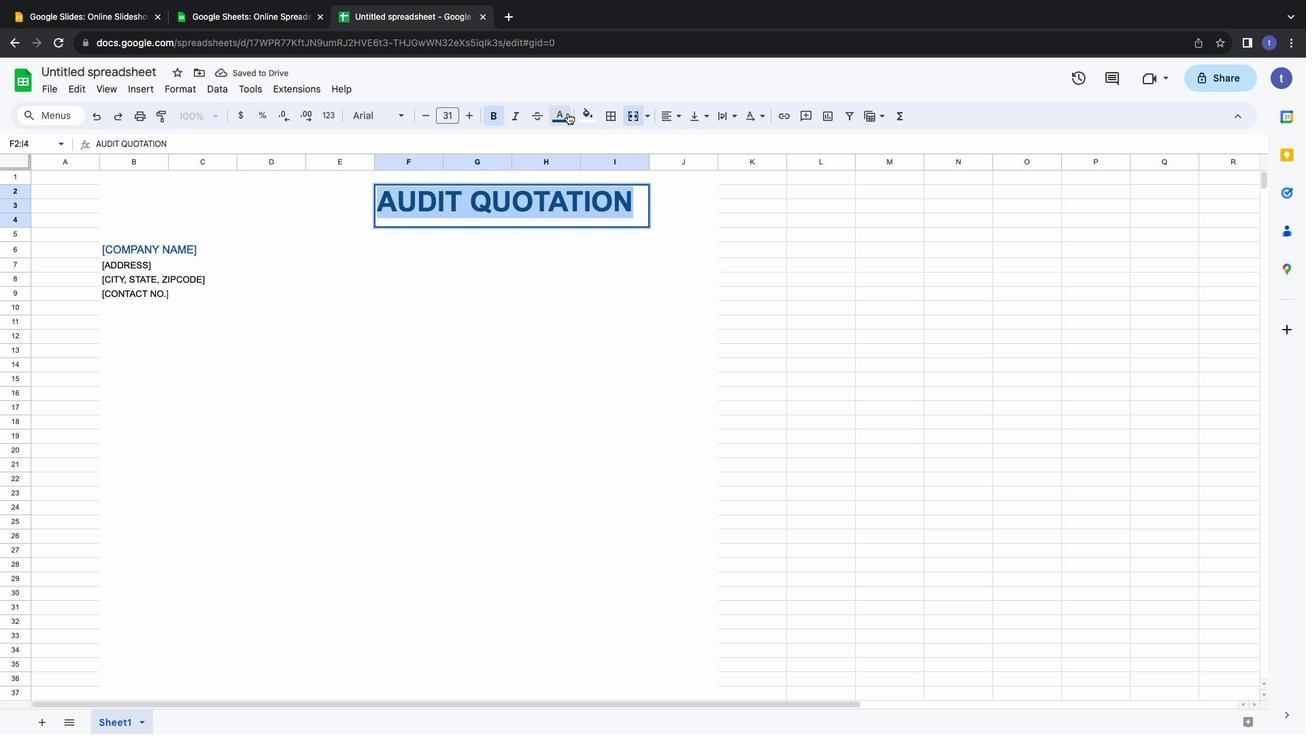 
Action: Mouse moved to (165, 249)
Screenshot: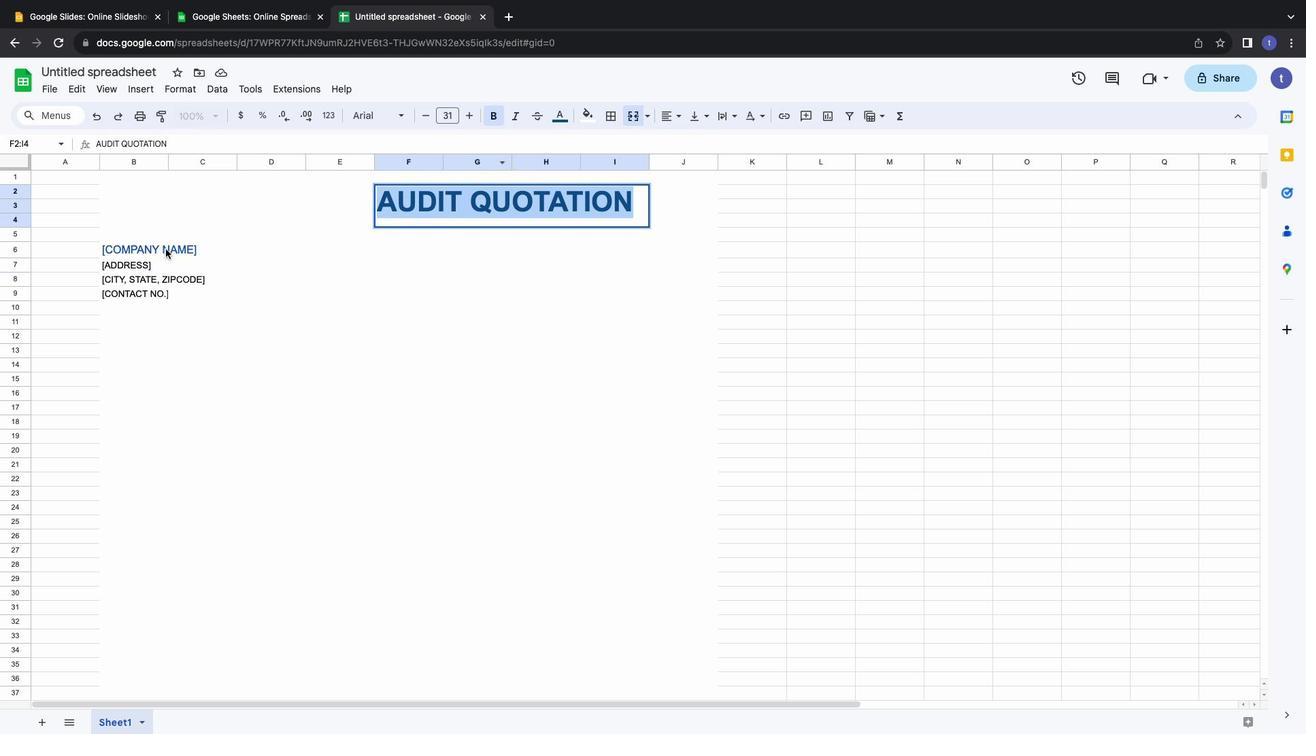 
Action: Mouse pressed left at (165, 249)
Screenshot: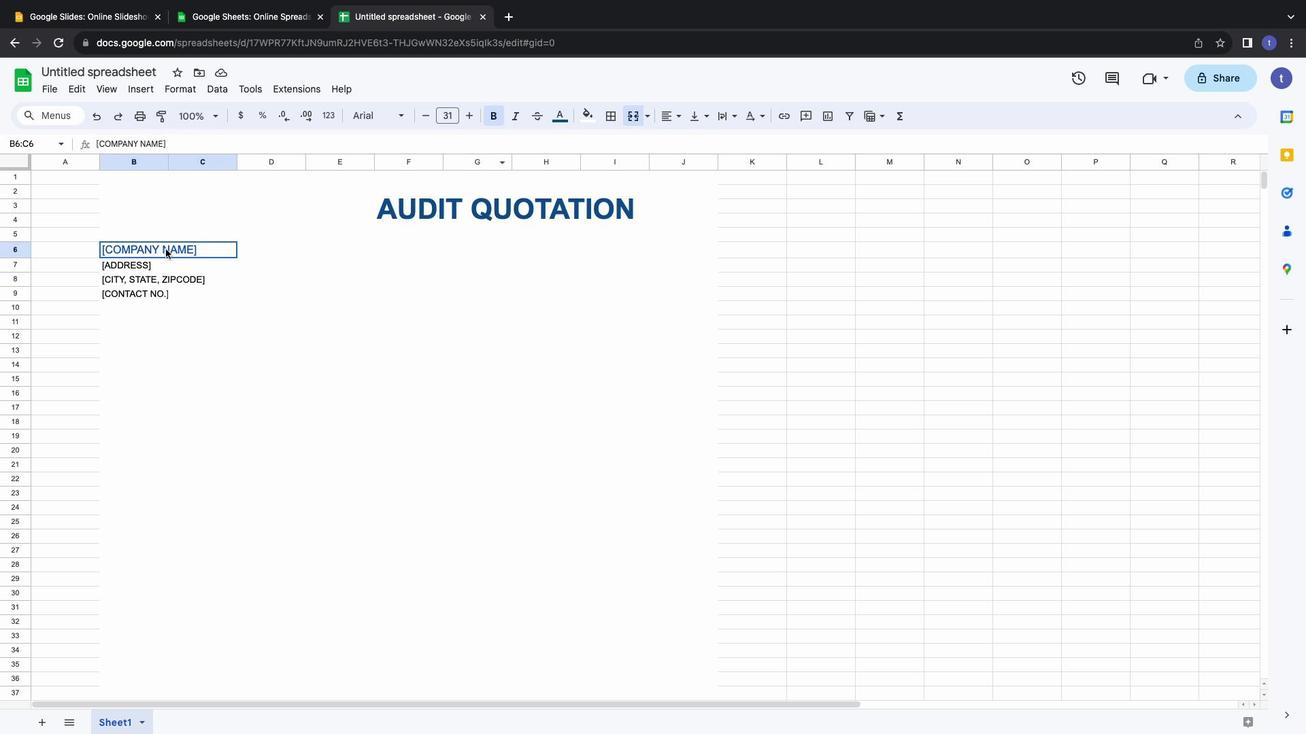 
Action: Mouse pressed left at (165, 249)
Screenshot: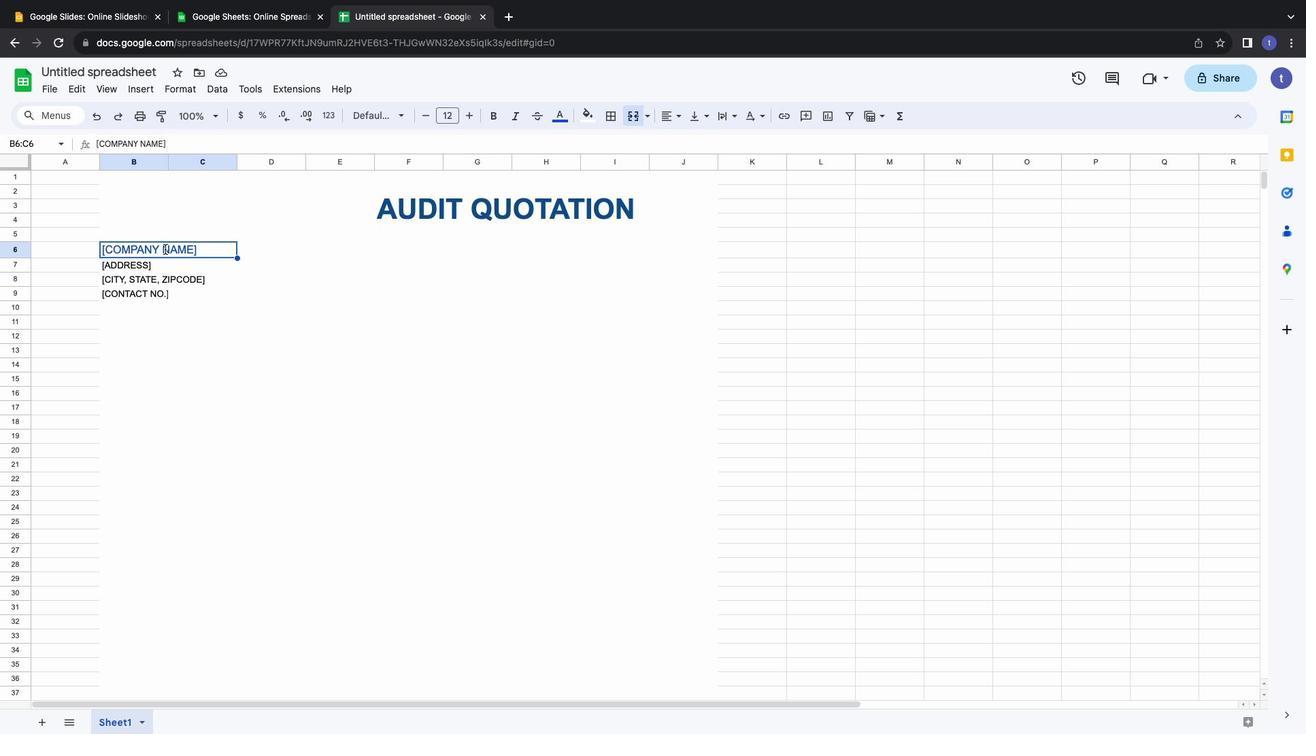 
Action: Mouse pressed left at (165, 249)
Screenshot: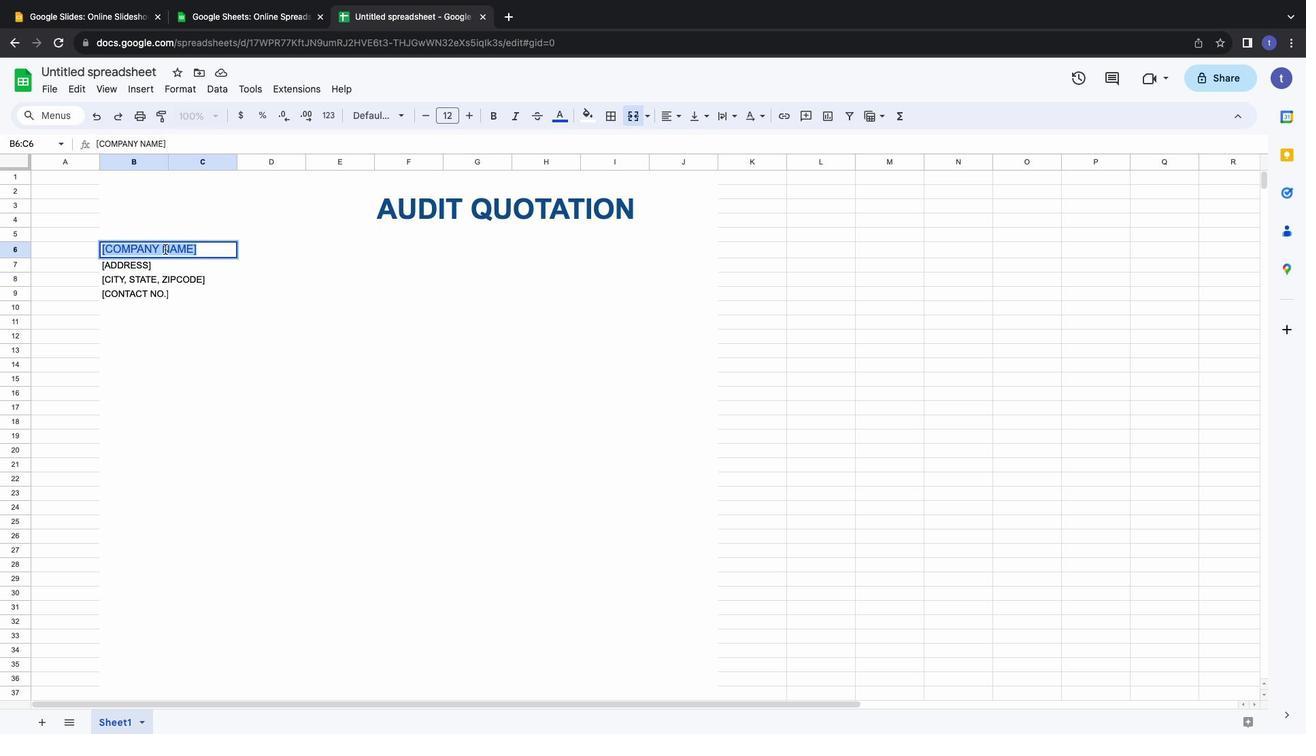 
Action: Mouse moved to (564, 117)
Screenshot: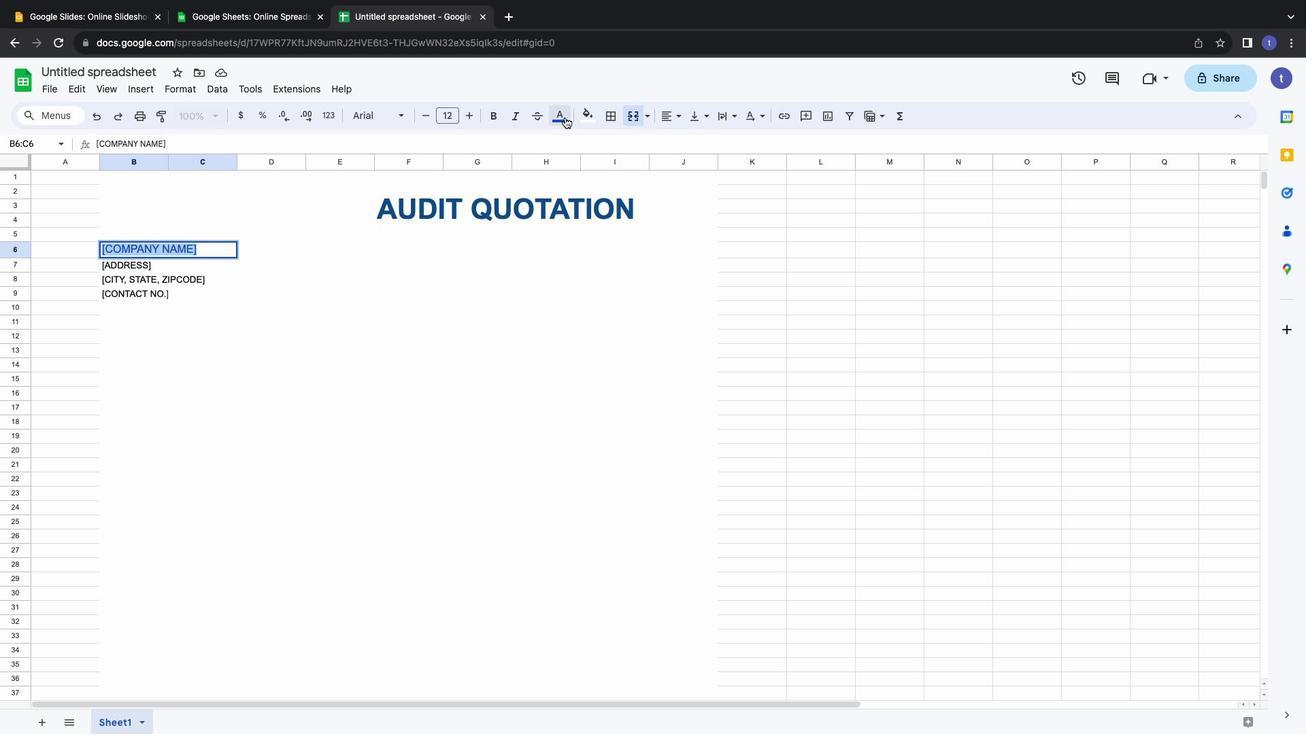 
Action: Mouse pressed left at (564, 117)
Screenshot: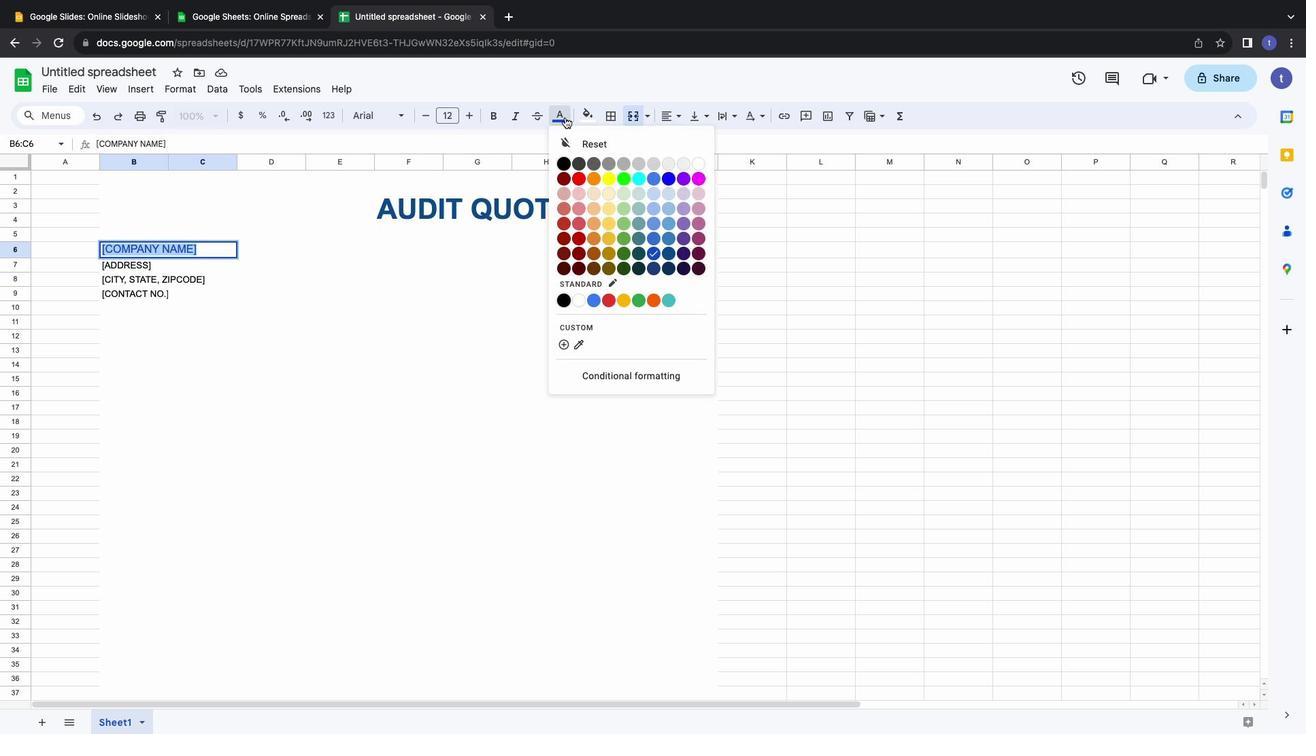 
Action: Mouse moved to (670, 250)
Screenshot: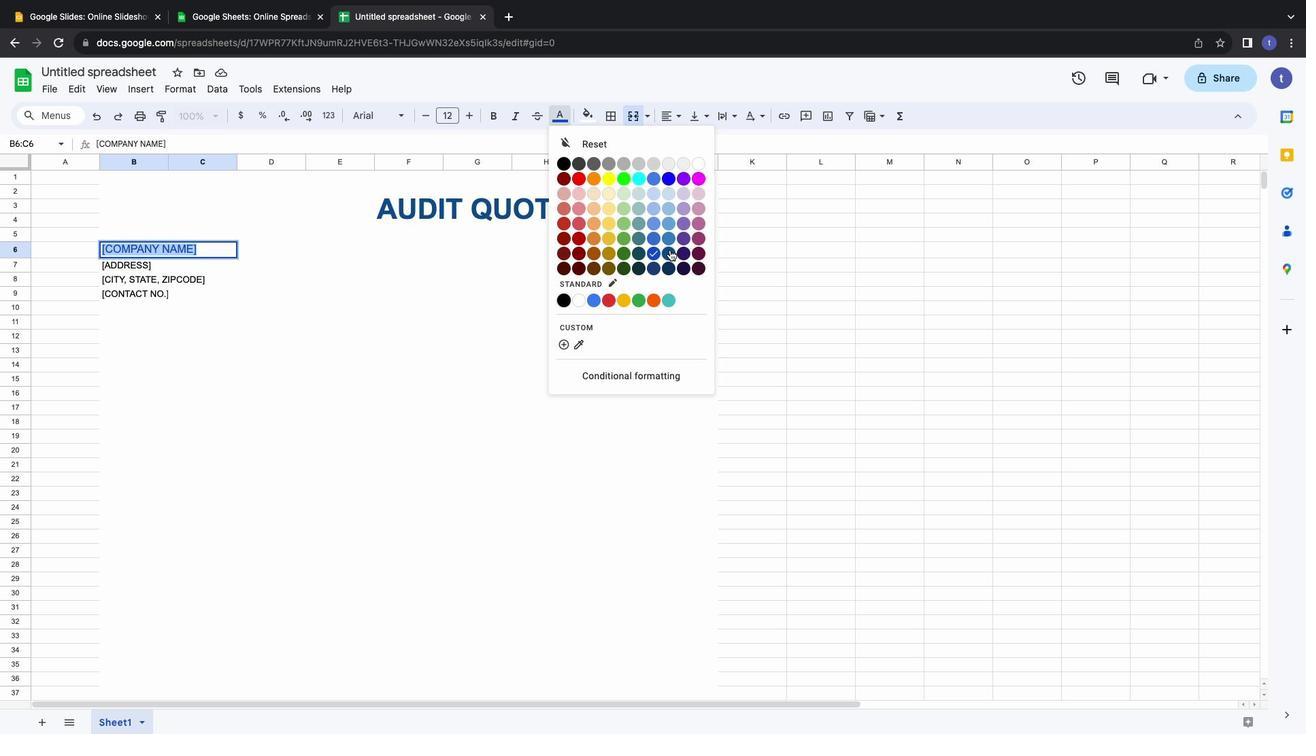 
Action: Mouse pressed left at (670, 250)
Screenshot: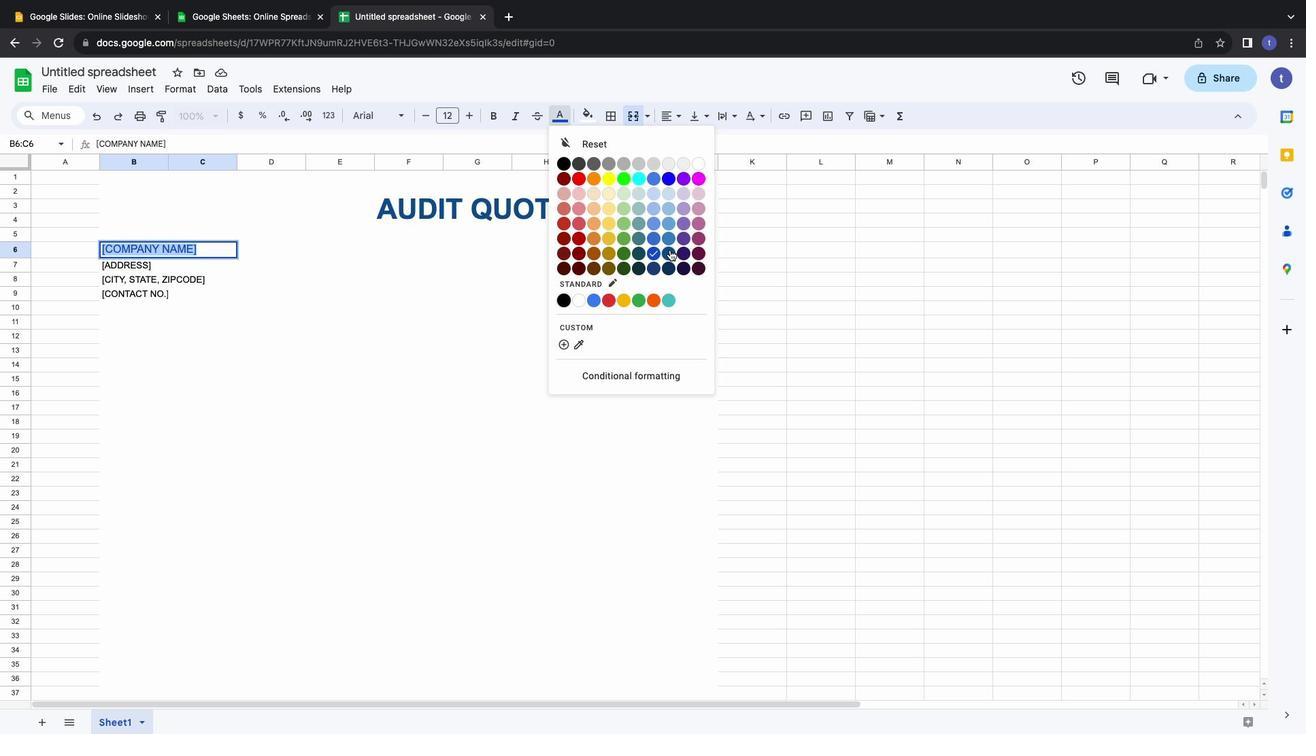 
Action: Mouse moved to (108, 268)
Screenshot: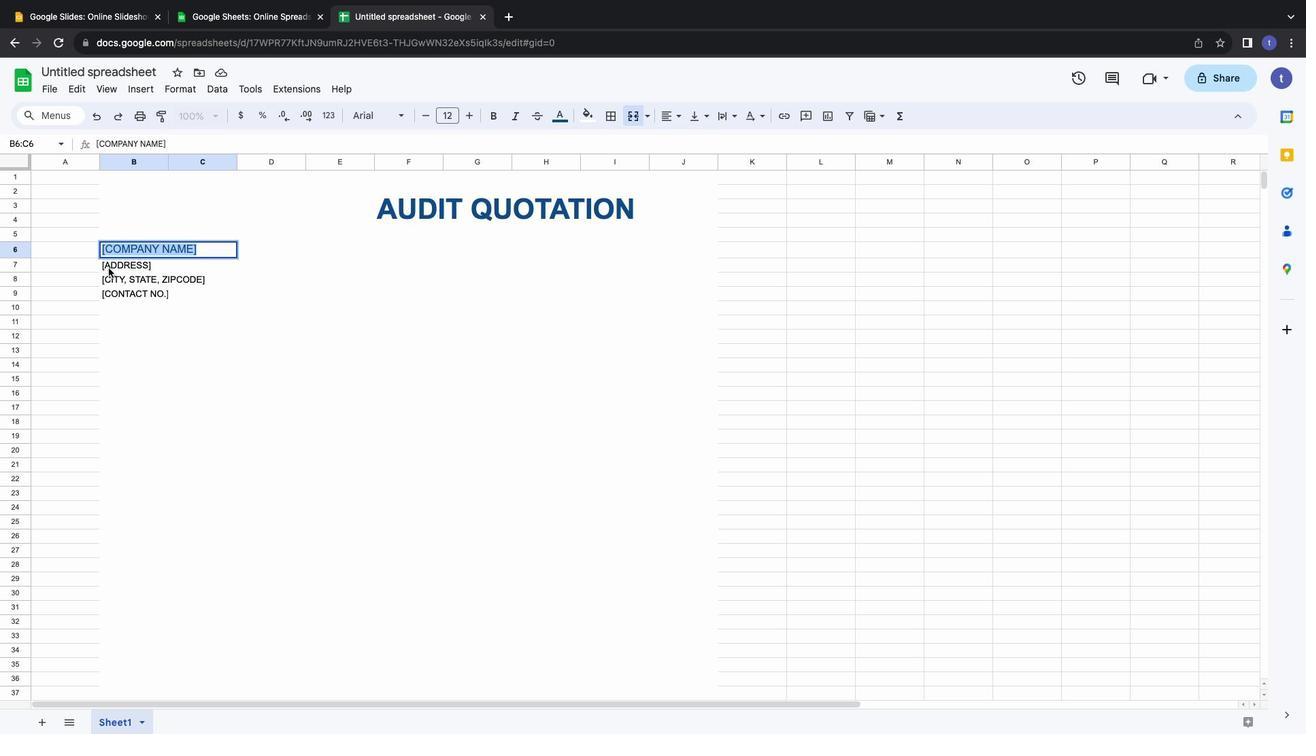 
Action: Mouse pressed left at (108, 268)
Screenshot: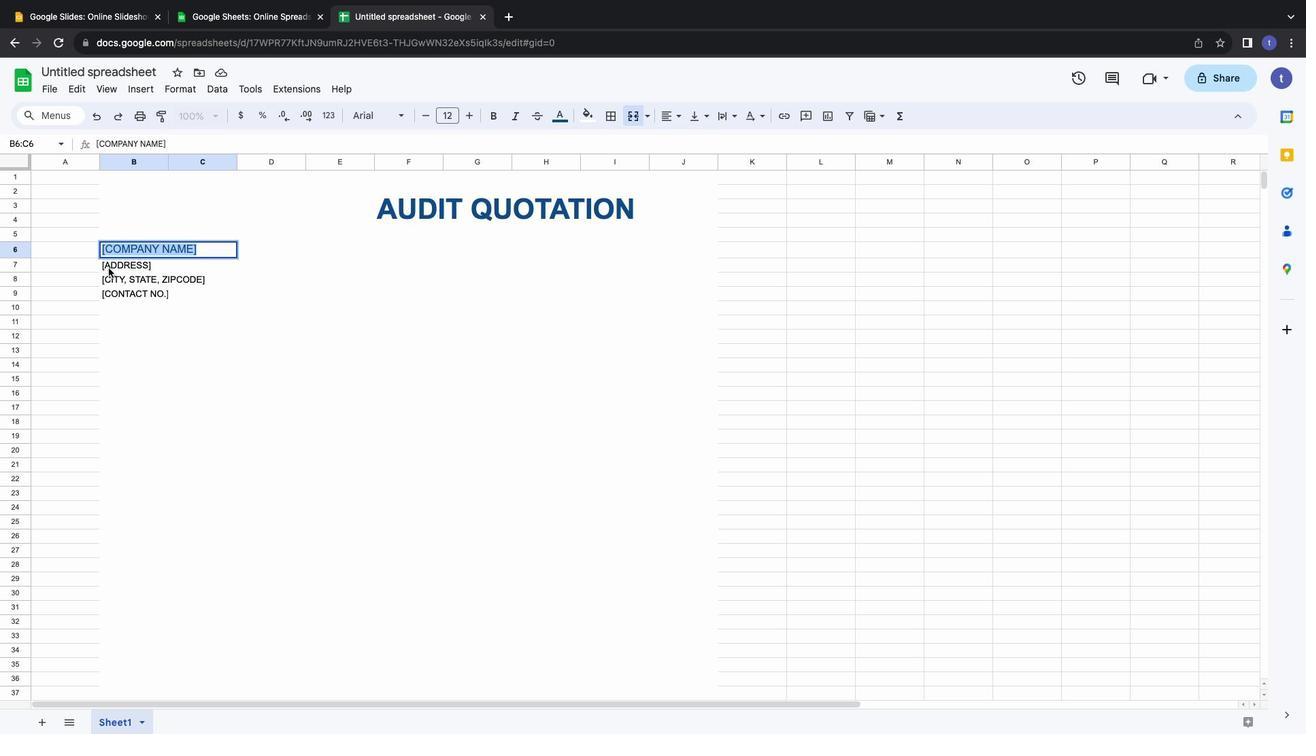 
Action: Mouse moved to (148, 263)
Screenshot: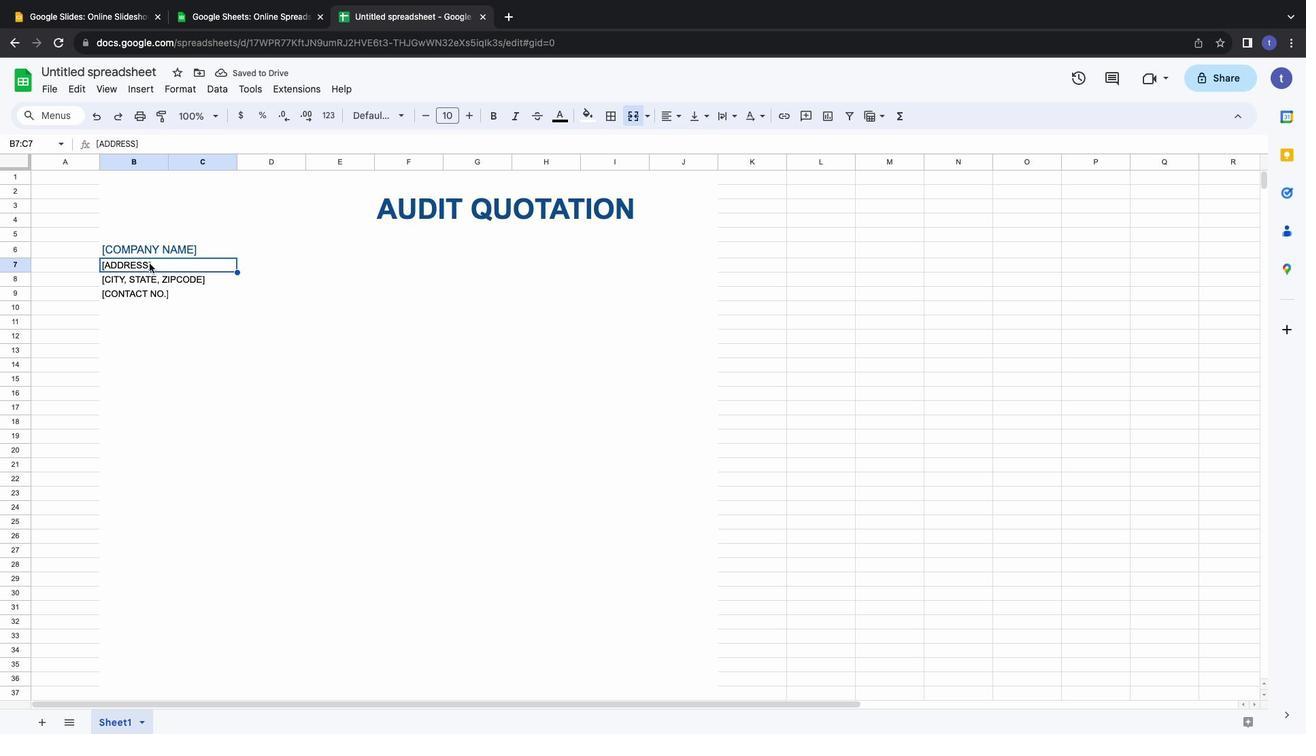 
Action: Mouse pressed left at (148, 263)
Screenshot: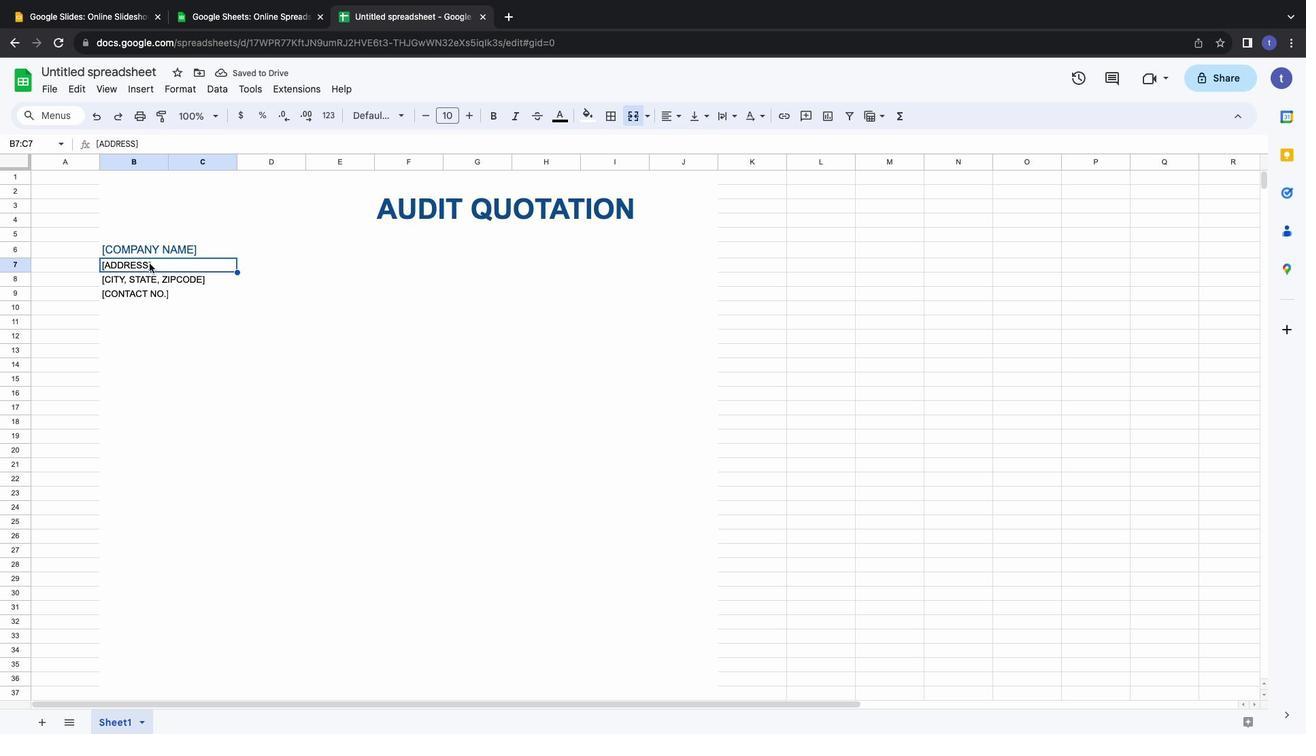 
Action: Mouse pressed left at (148, 263)
Screenshot: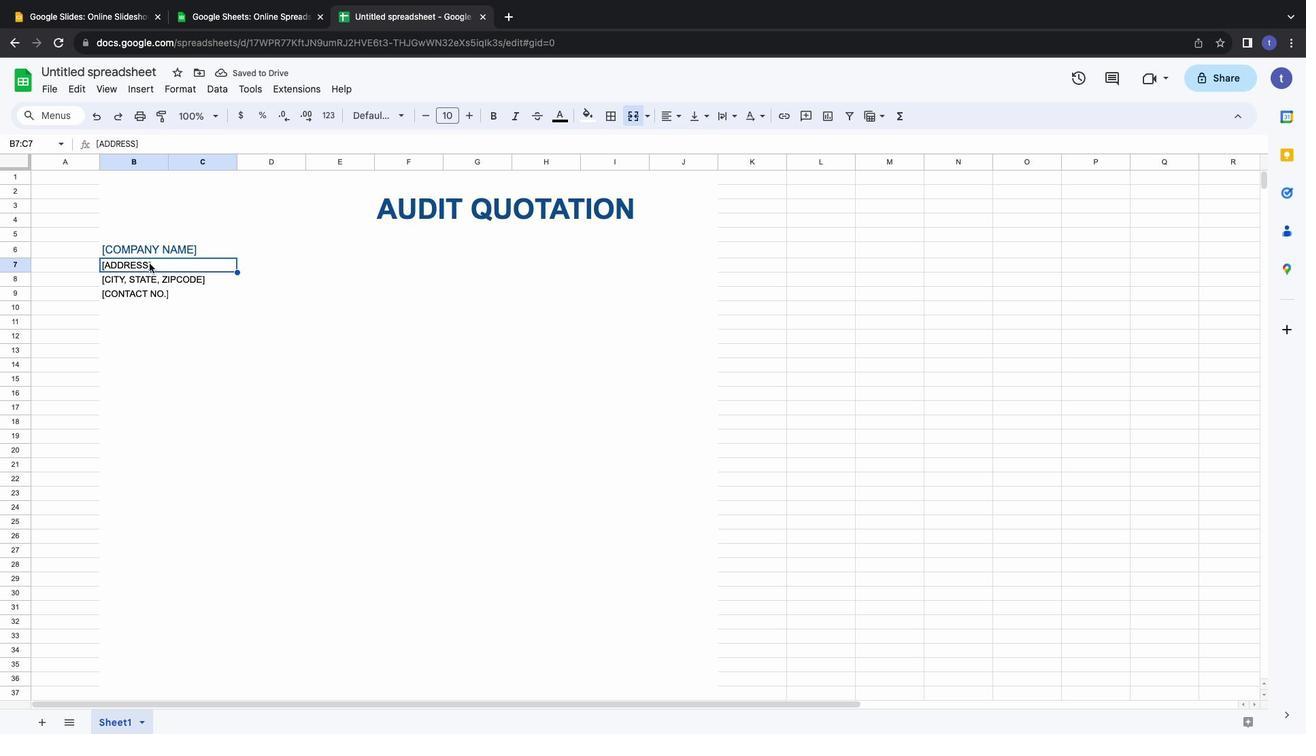 
Action: Mouse pressed left at (148, 263)
Screenshot: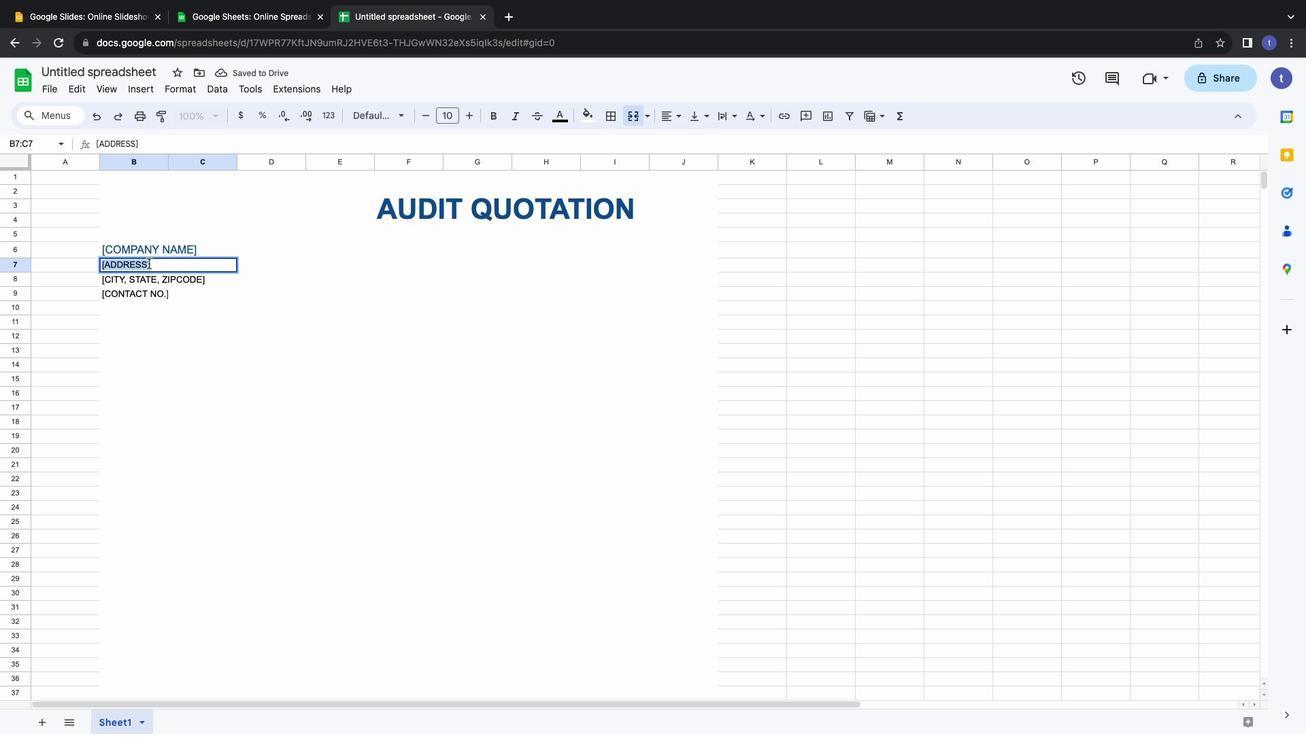 
Action: Mouse moved to (474, 119)
Screenshot: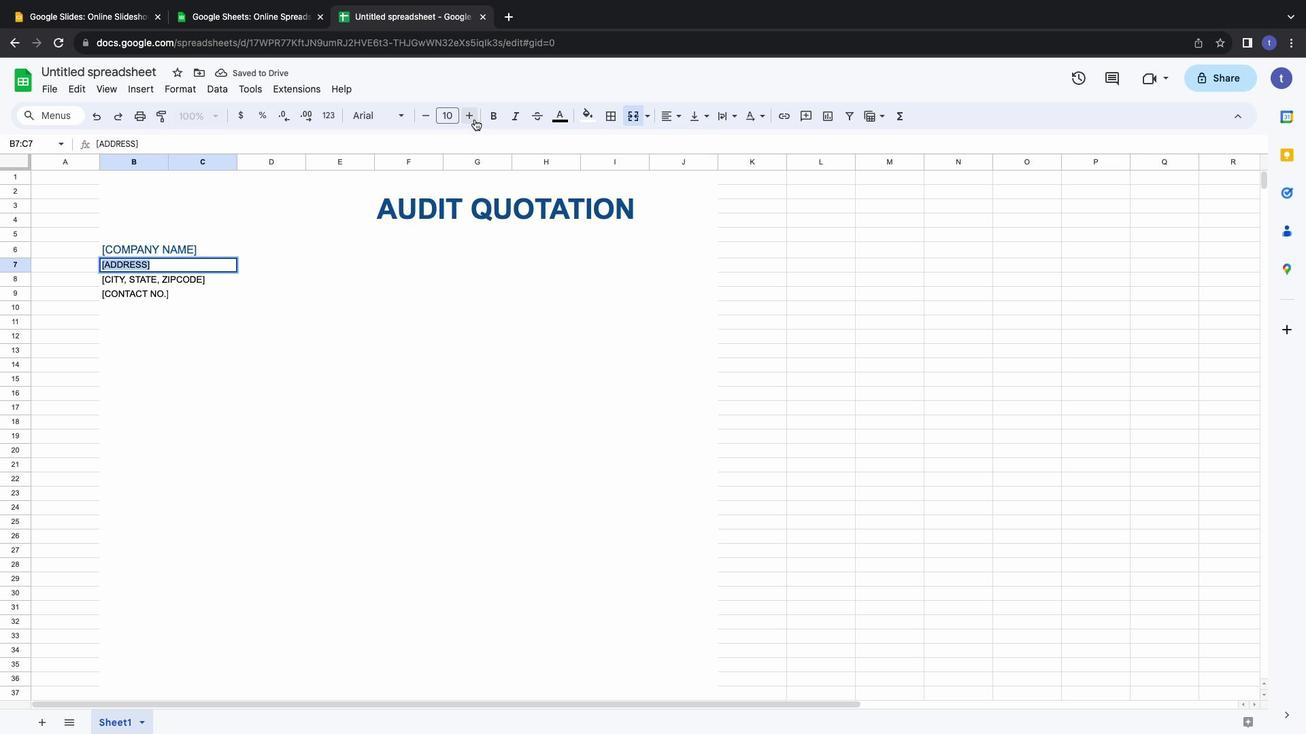
Action: Mouse pressed left at (474, 119)
Screenshot: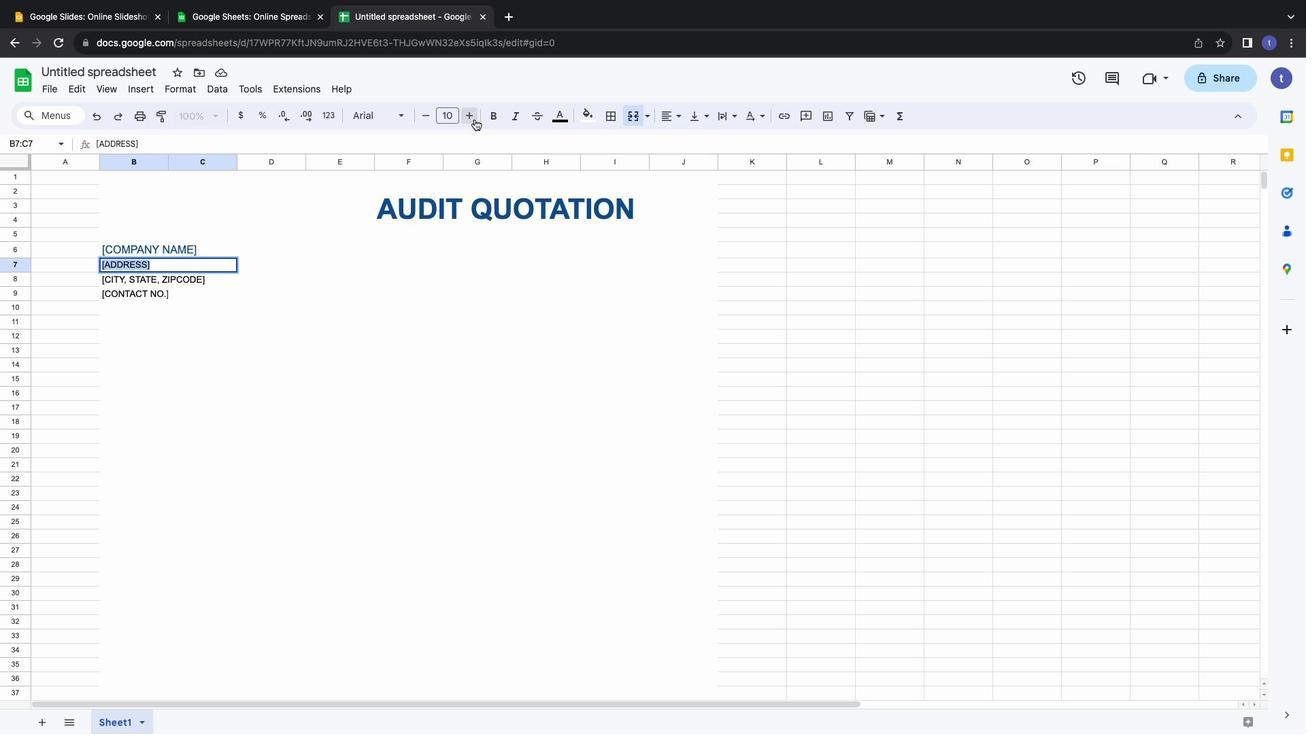 
Action: Mouse moved to (174, 278)
Screenshot: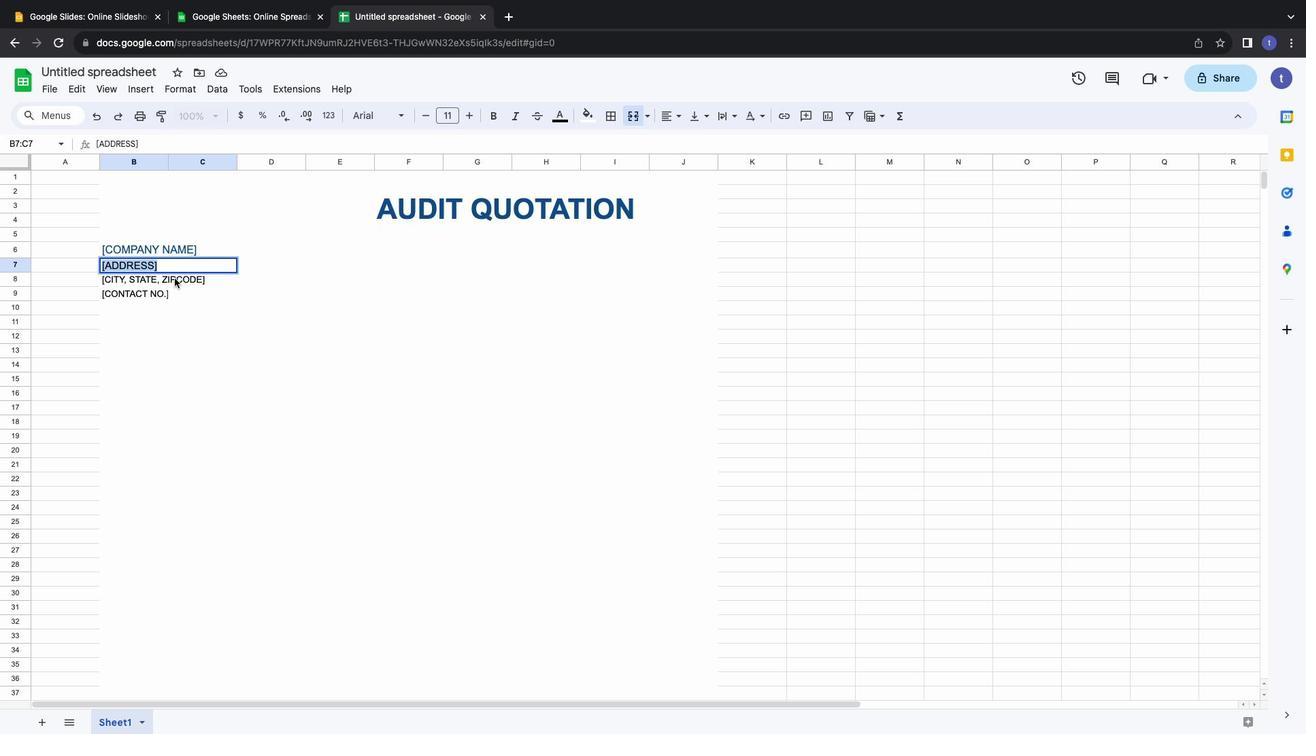 
Action: Mouse pressed left at (174, 278)
Screenshot: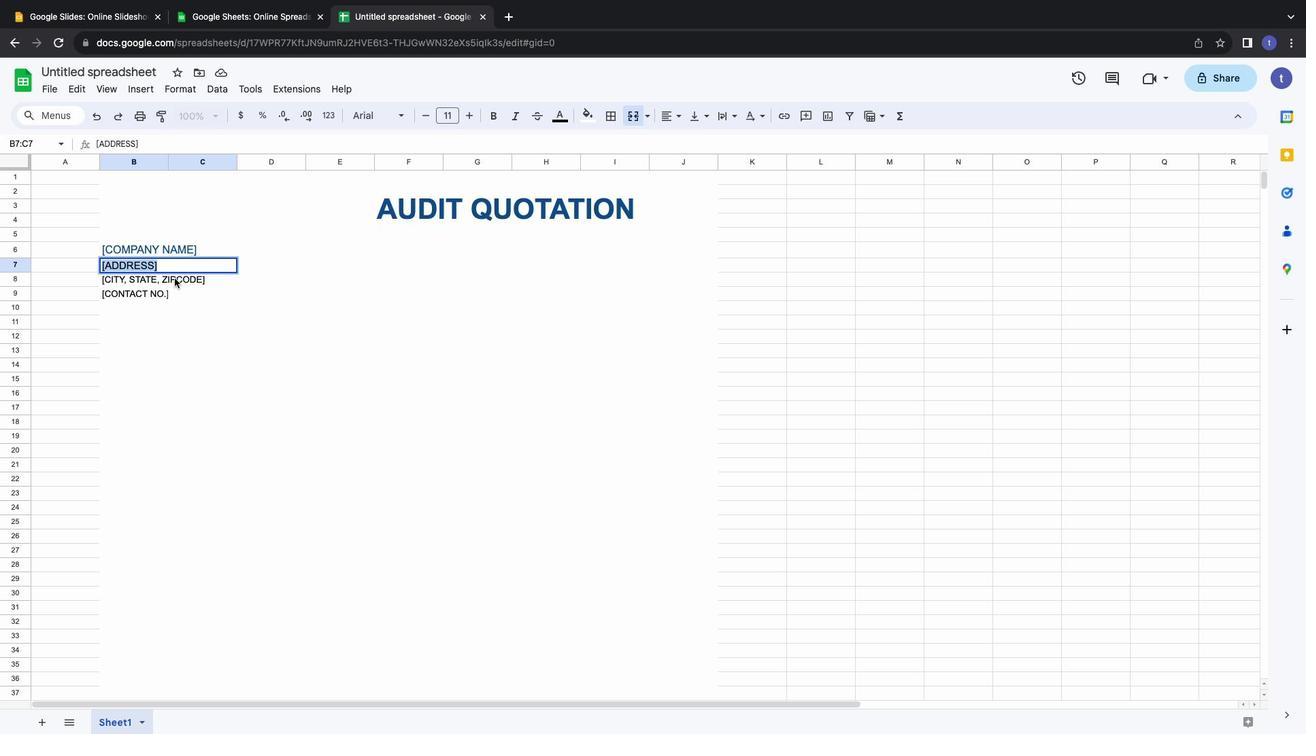 
Action: Mouse pressed left at (174, 278)
Screenshot: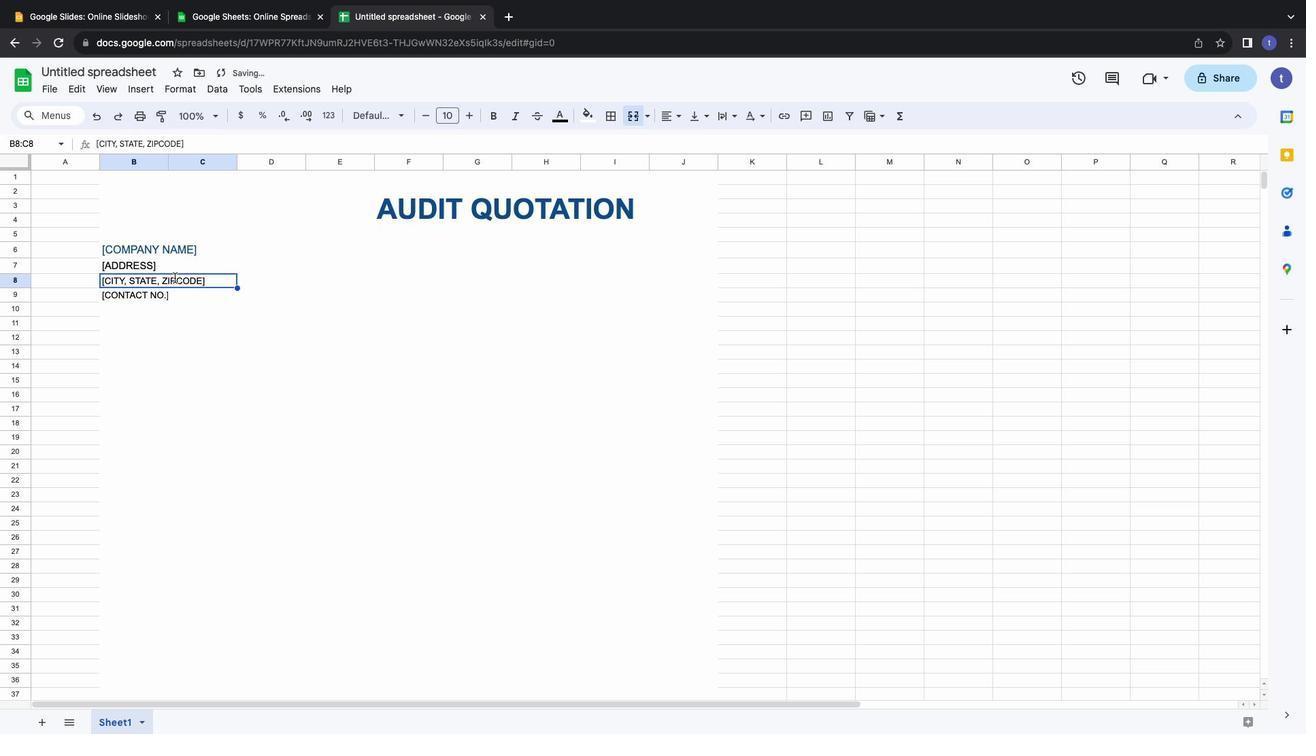 
Action: Mouse pressed left at (174, 278)
Screenshot: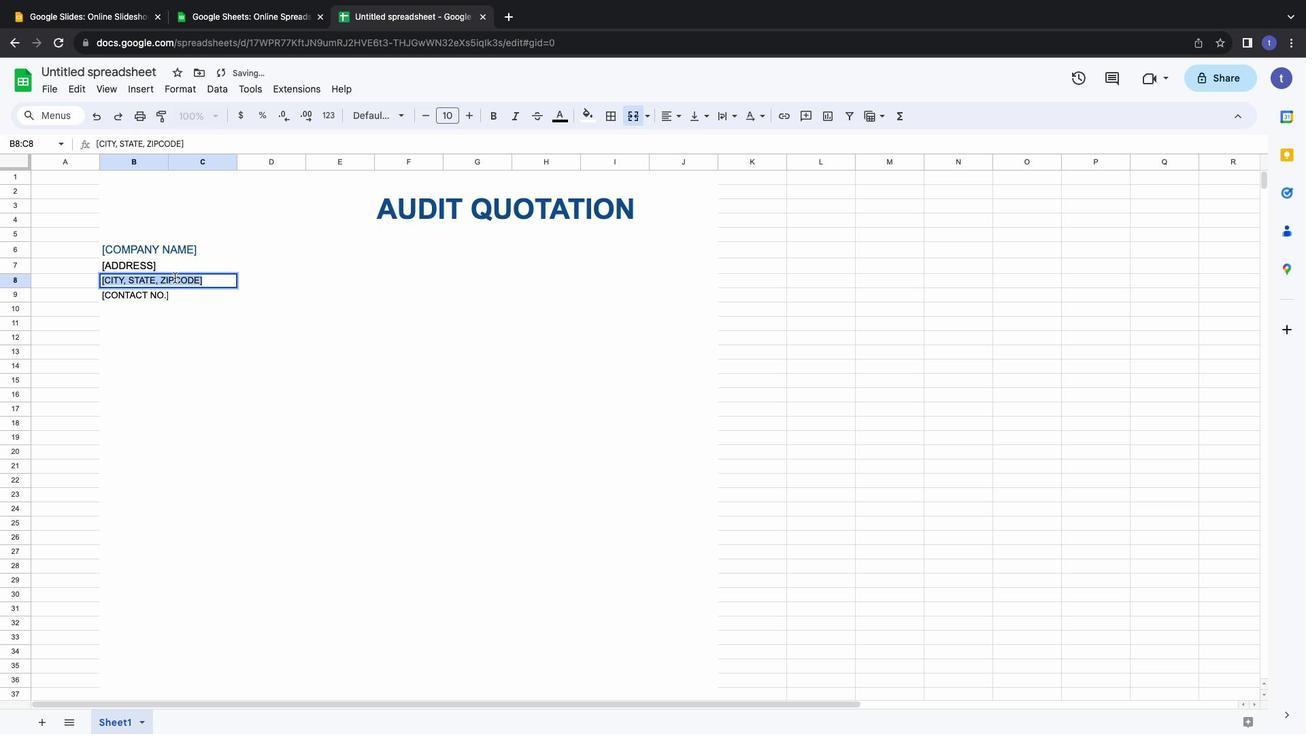 
Action: Mouse moved to (466, 115)
Screenshot: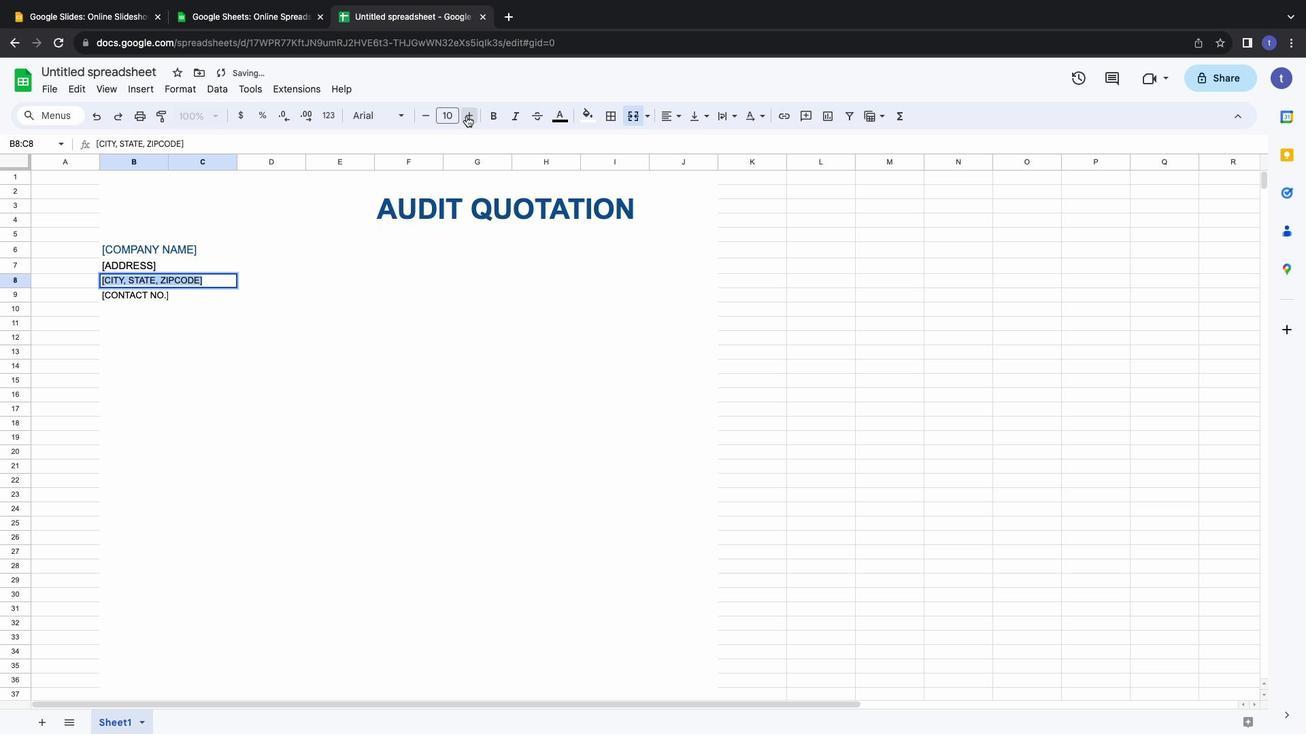 
Action: Mouse pressed left at (466, 115)
Screenshot: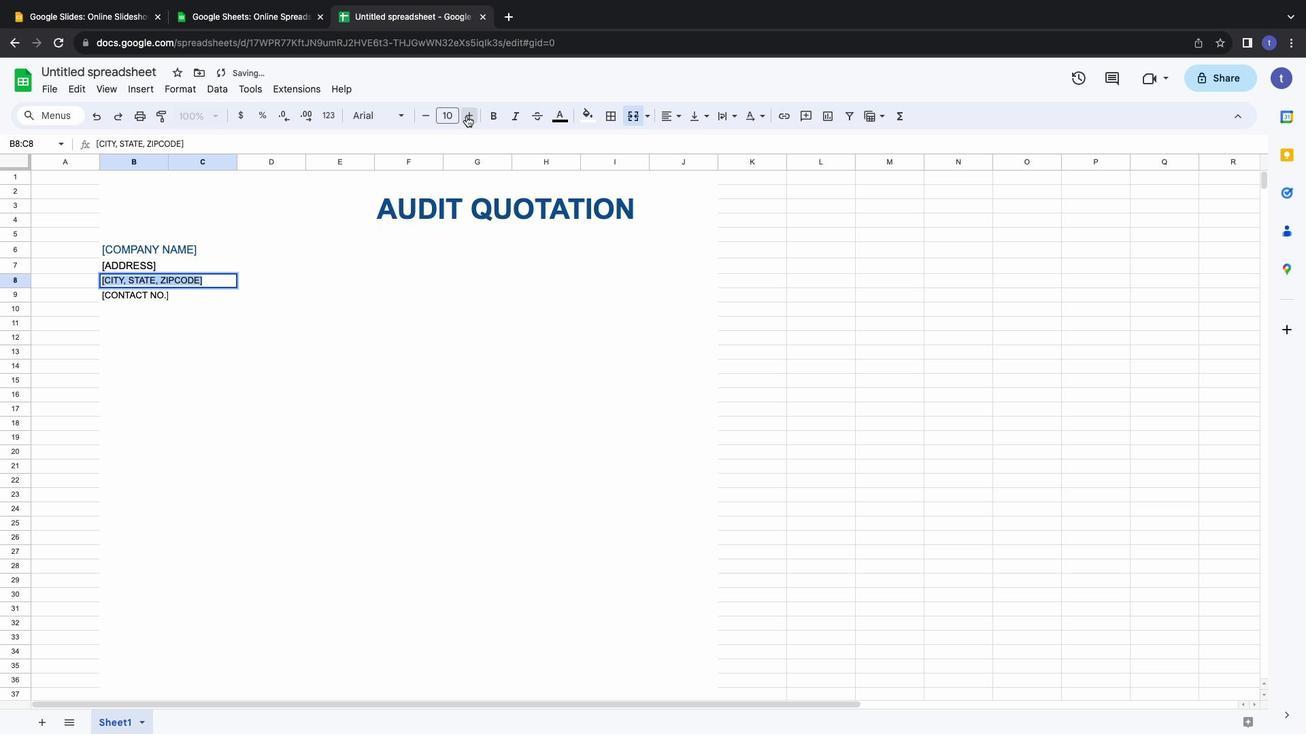 
Action: Mouse moved to (145, 298)
Screenshot: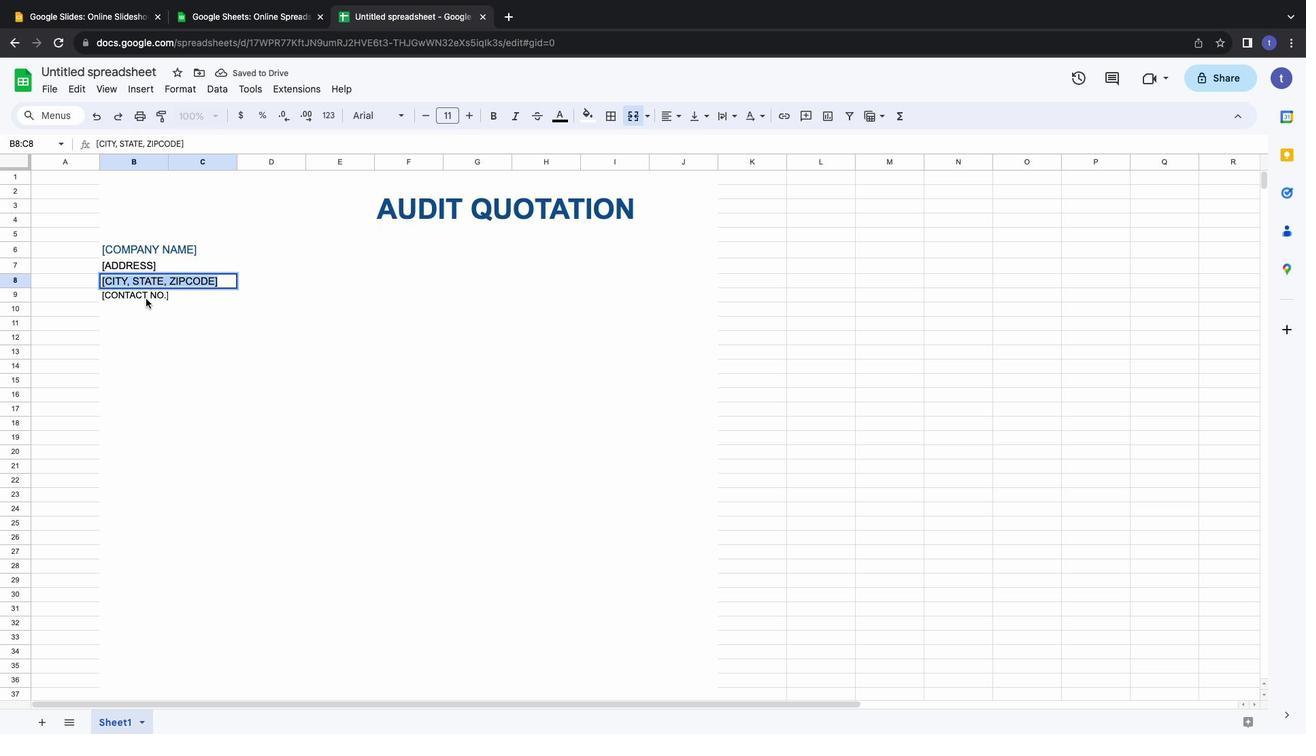 
Action: Mouse pressed left at (145, 298)
Screenshot: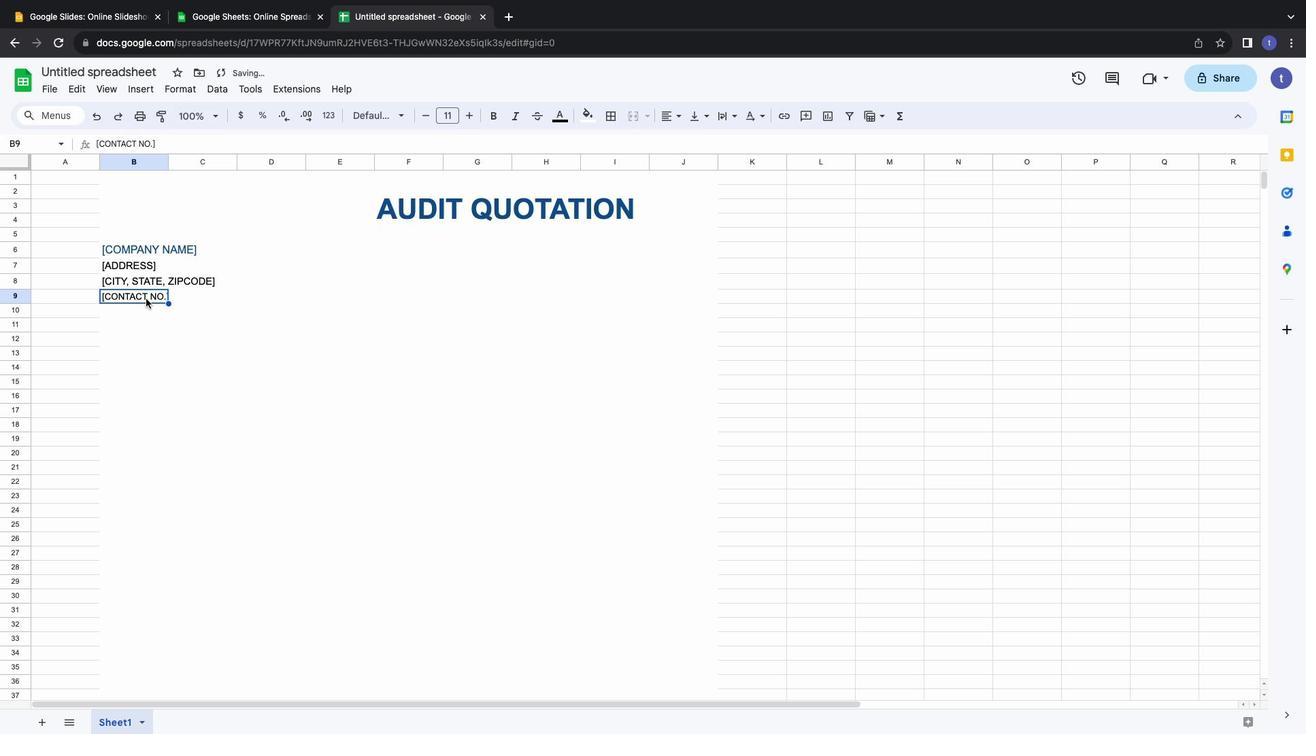 
Action: Mouse pressed left at (145, 298)
Screenshot: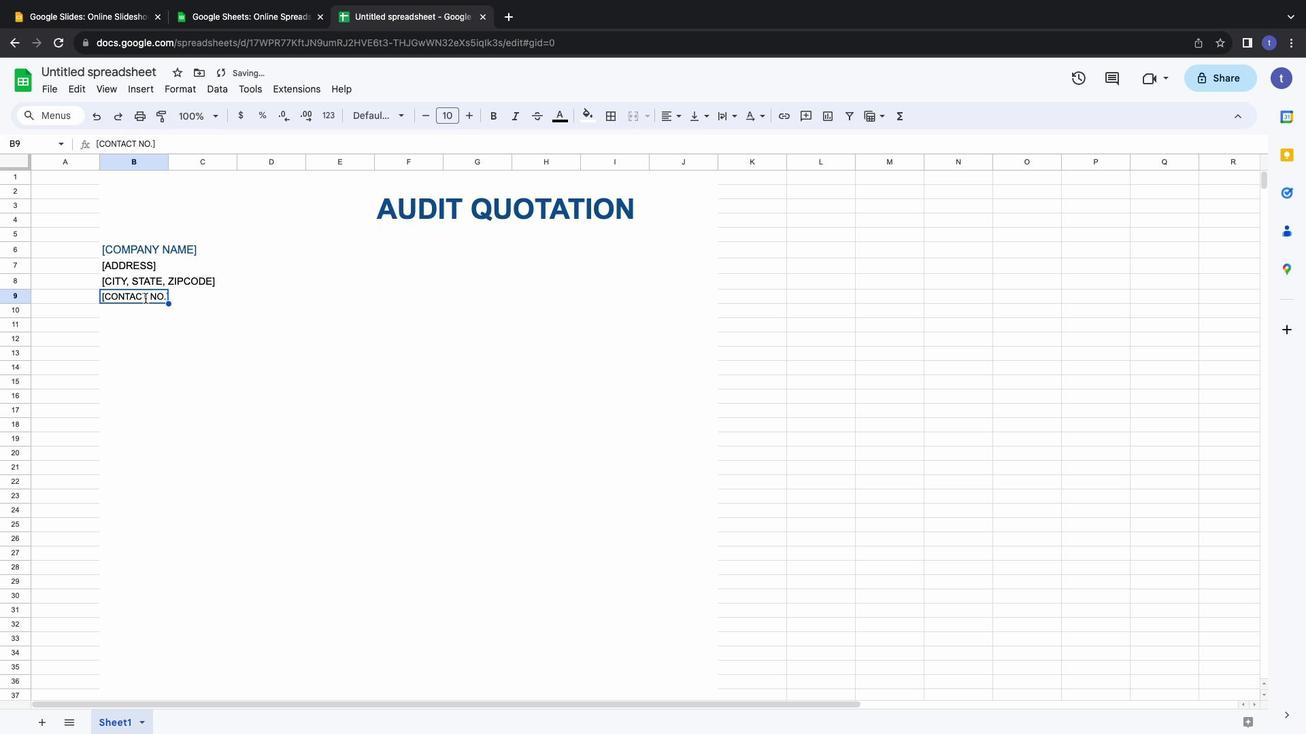 
Action: Mouse pressed left at (145, 298)
Screenshot: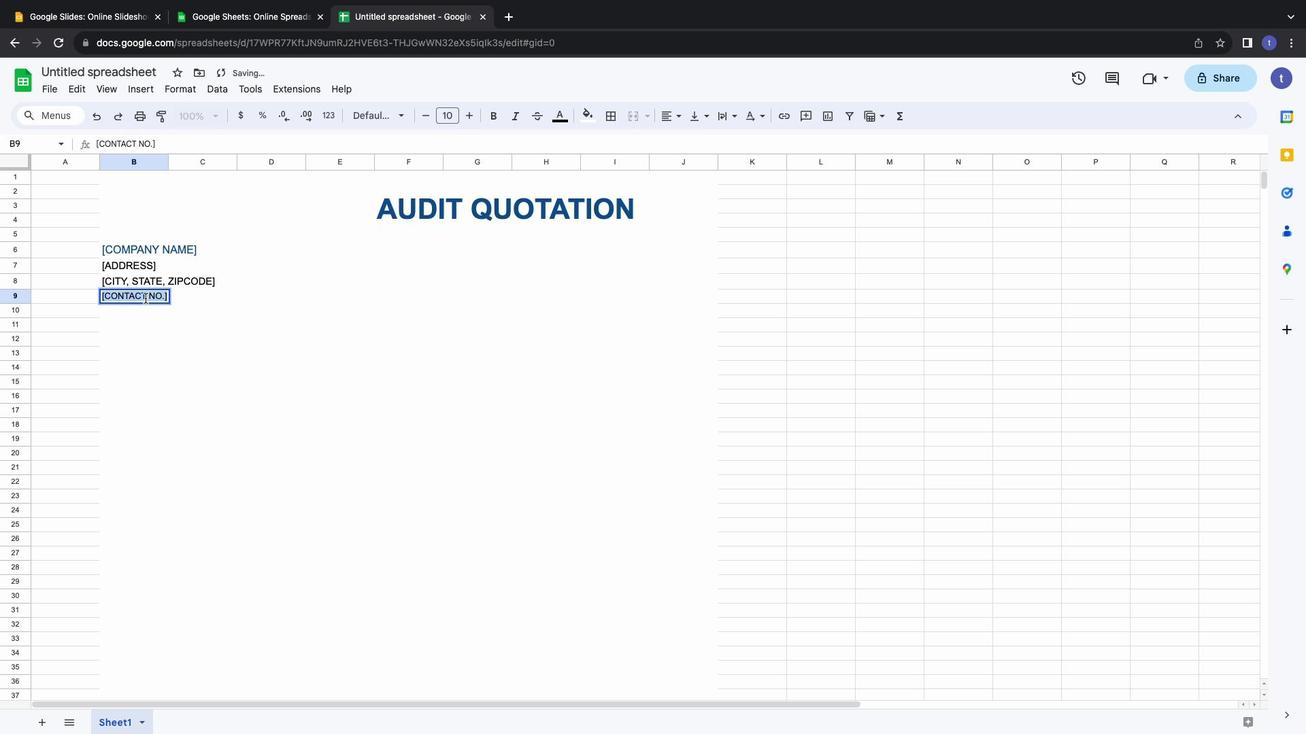 
Action: Mouse moved to (468, 120)
Screenshot: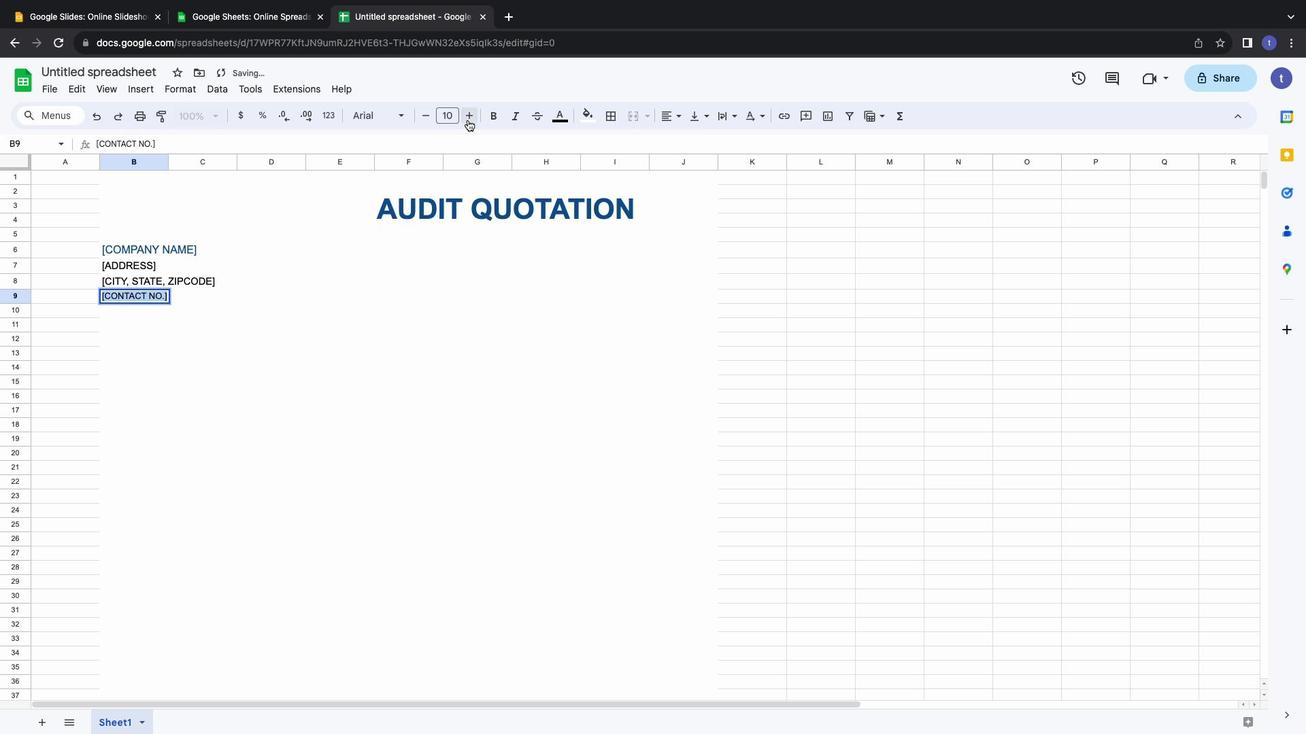 
Action: Mouse pressed left at (468, 120)
Screenshot: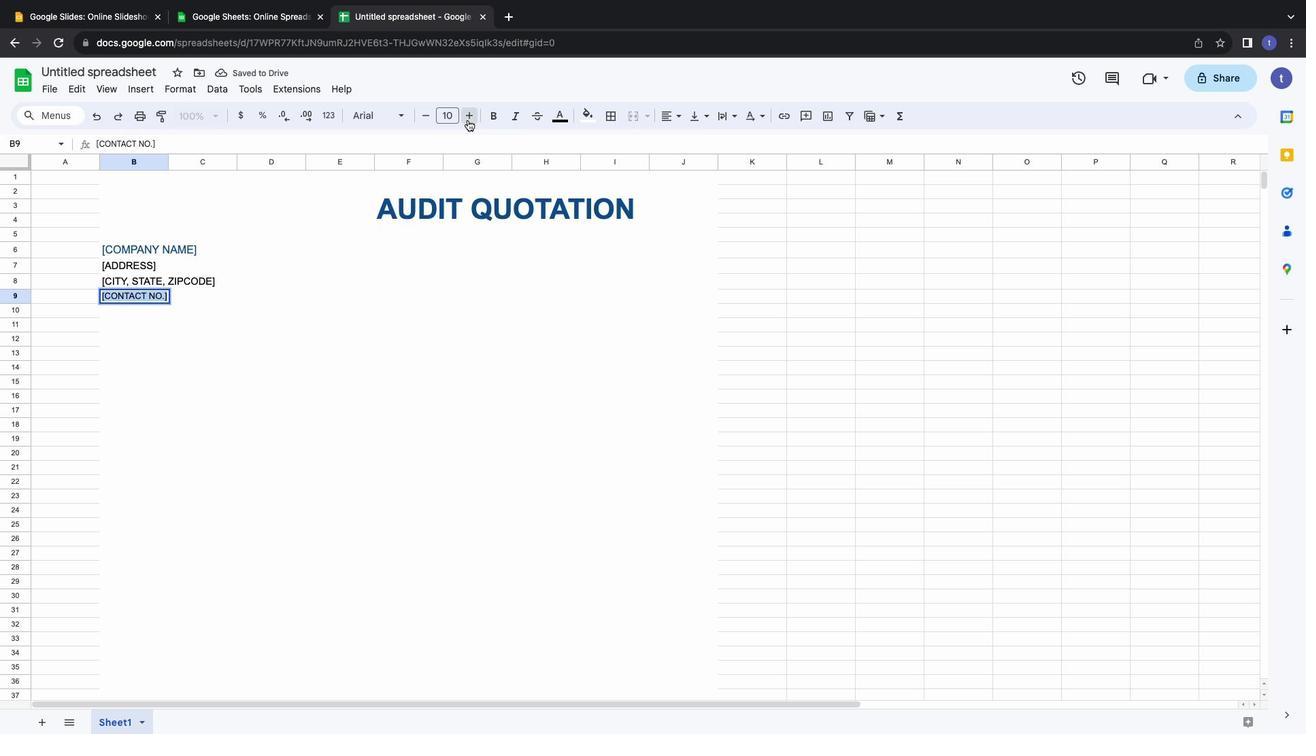 
Action: Mouse moved to (472, 269)
Screenshot: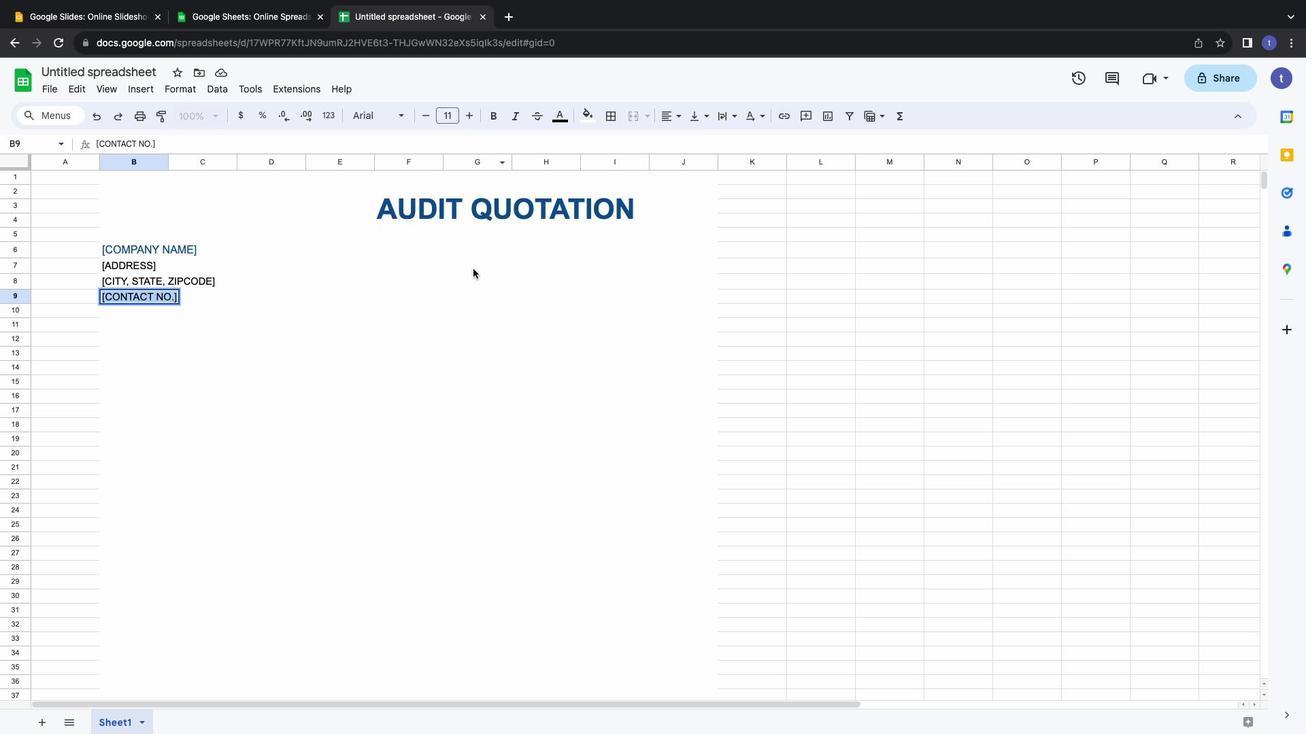 
Action: Mouse pressed left at (472, 269)
Screenshot: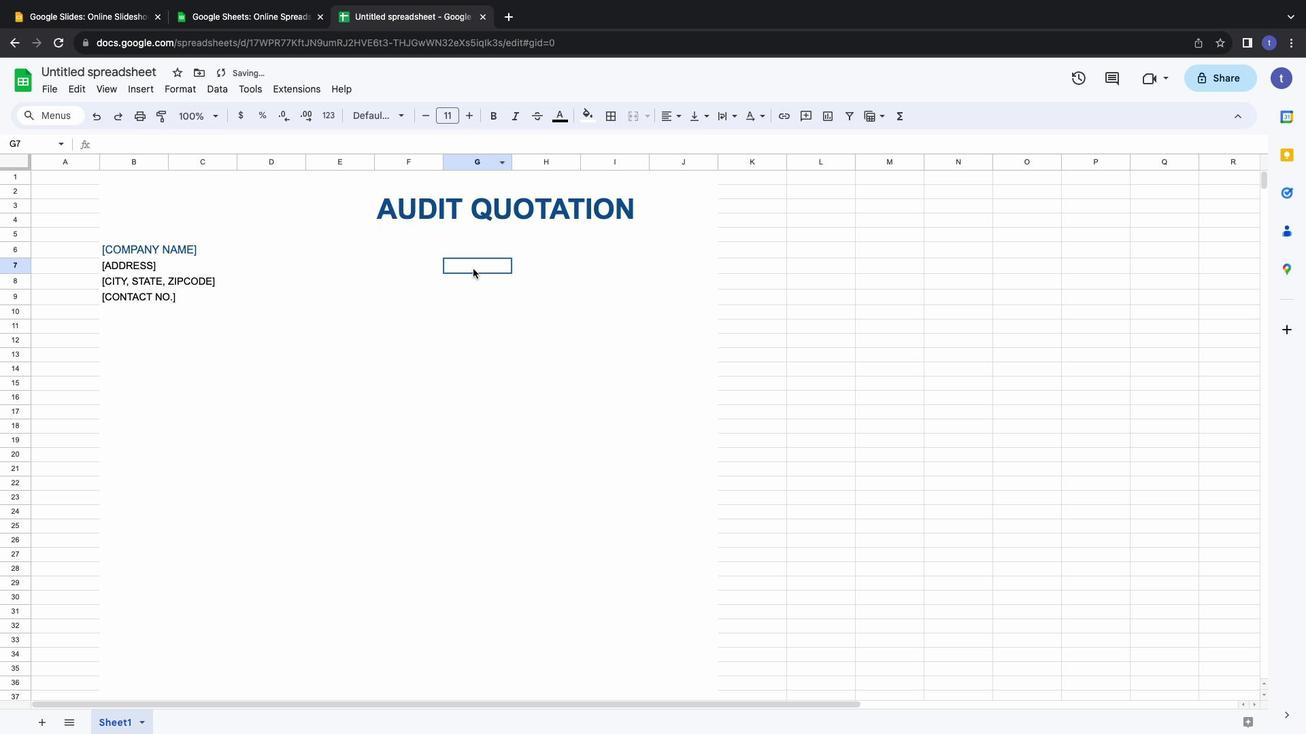 
Action: Mouse moved to (426, 269)
Screenshot: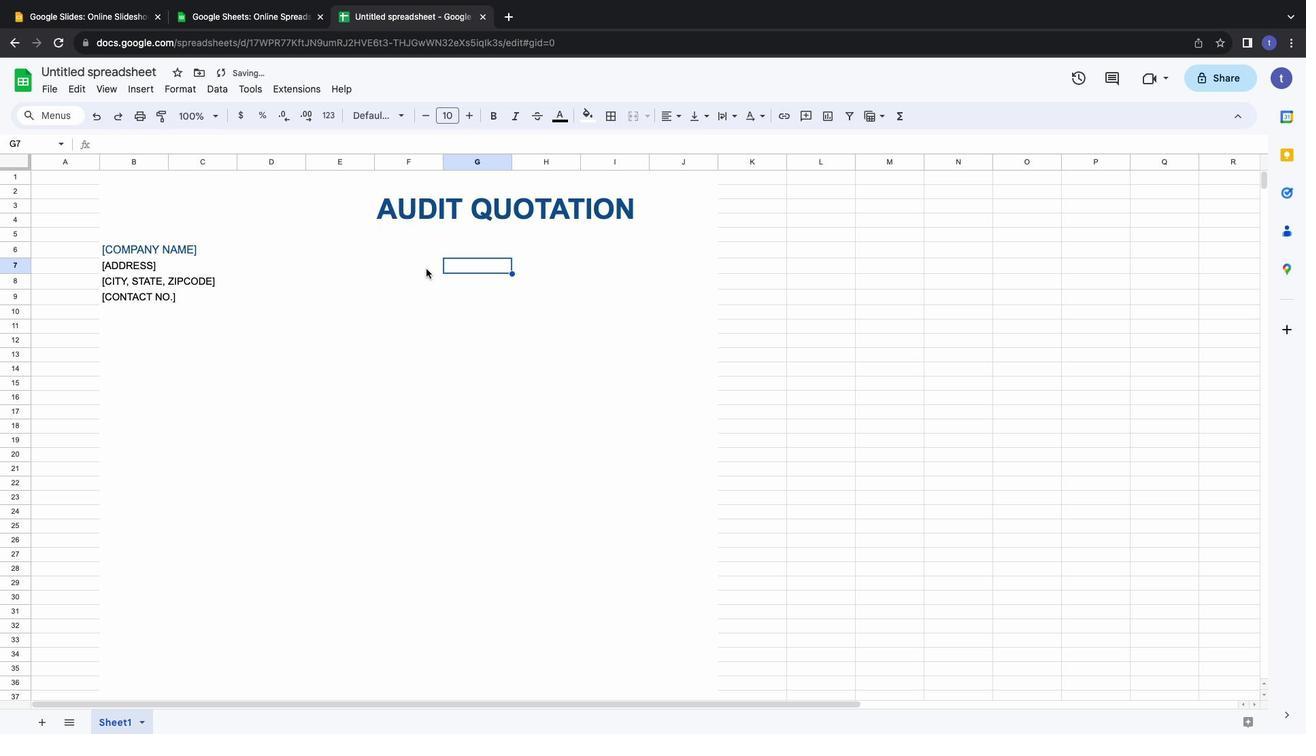 
Action: Mouse pressed left at (426, 269)
Screenshot: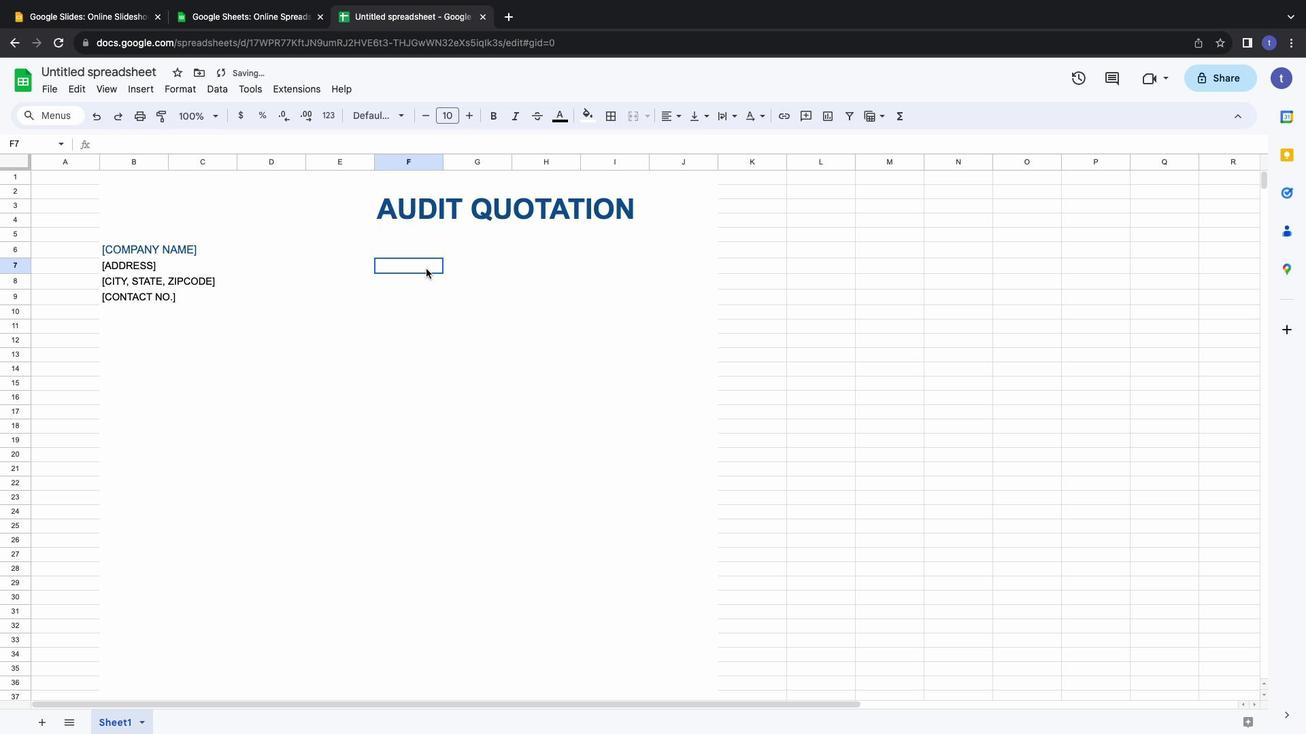 
Action: Key pressed Key.shift'Q''u''o''t''e'Key.spaceKey.shift'#'Key.shift_r':'
Screenshot: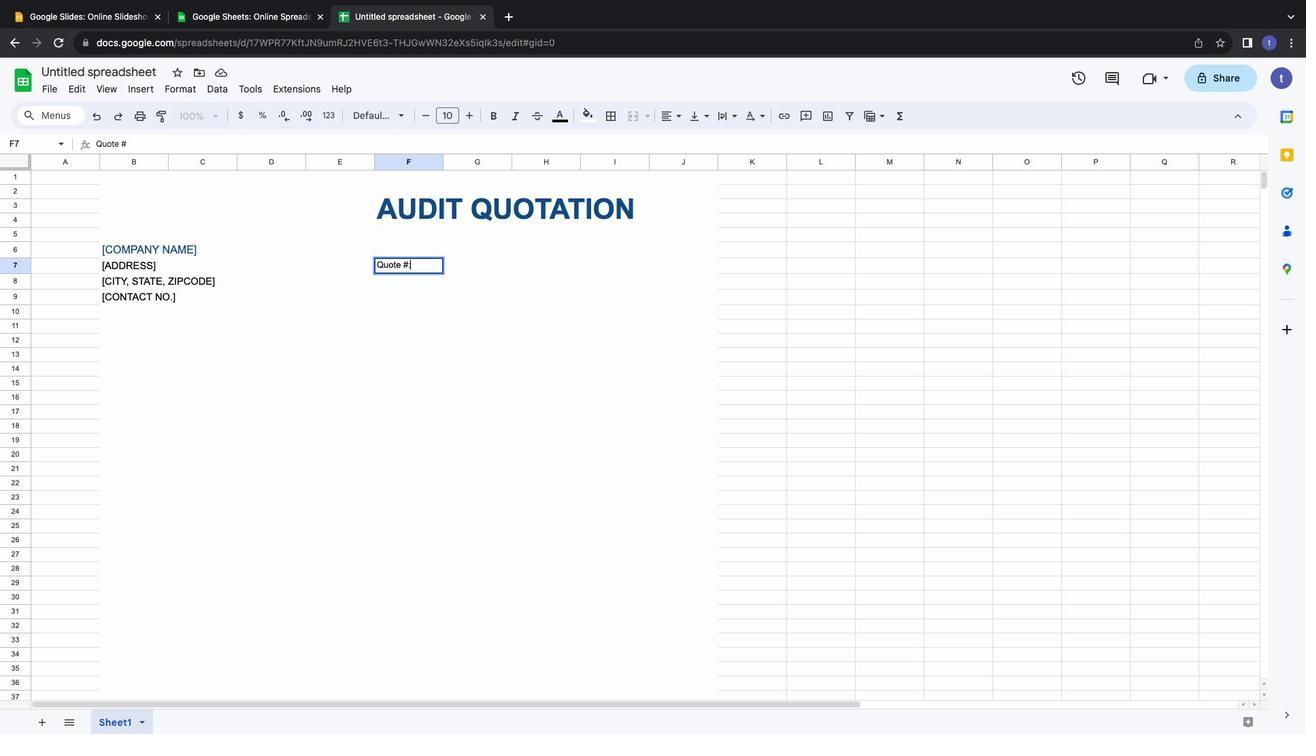 
Action: Mouse moved to (458, 267)
Screenshot: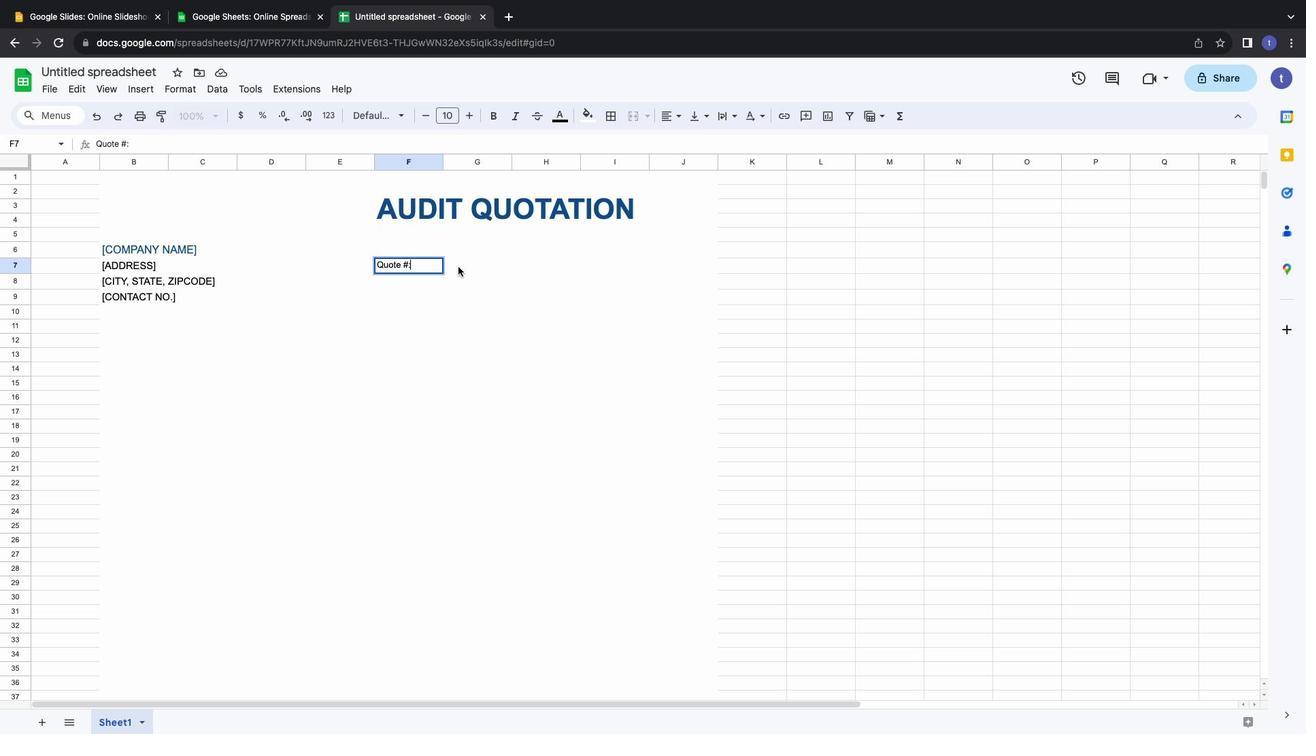 
Action: Mouse pressed left at (458, 267)
Screenshot: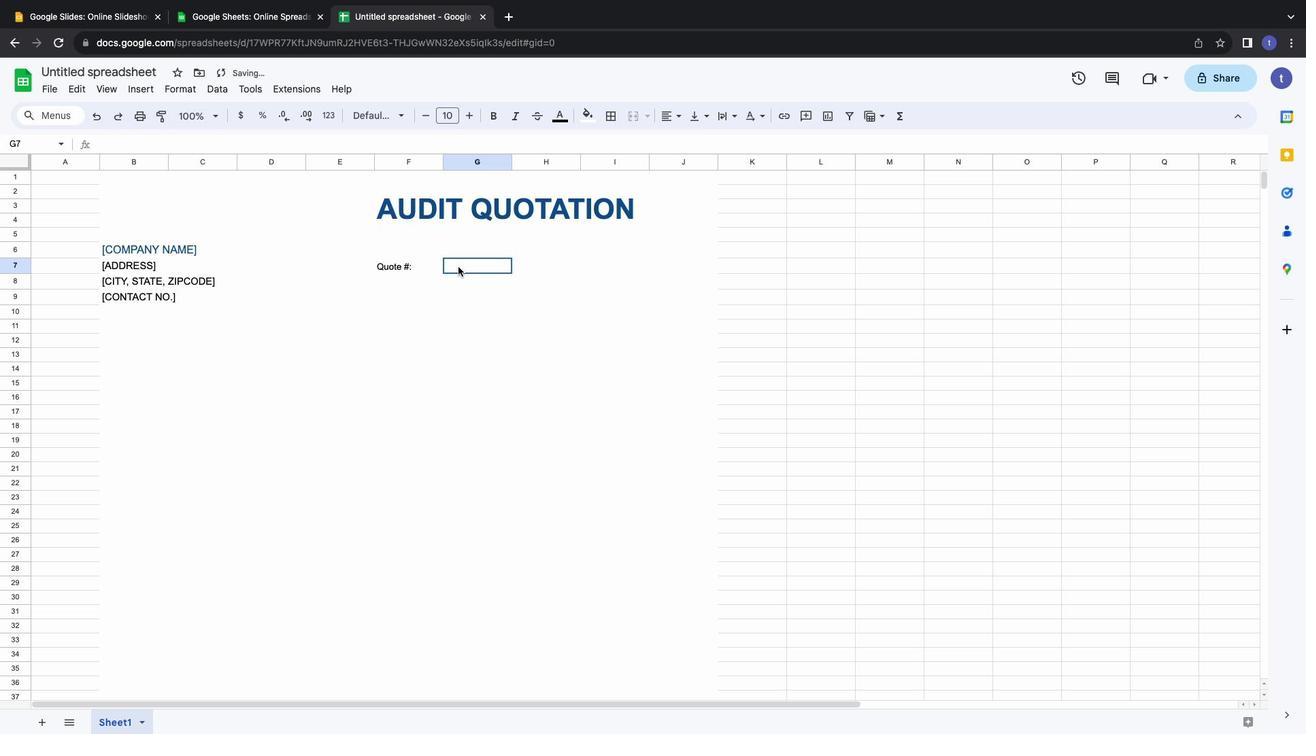 
Action: Mouse moved to (457, 265)
Screenshot: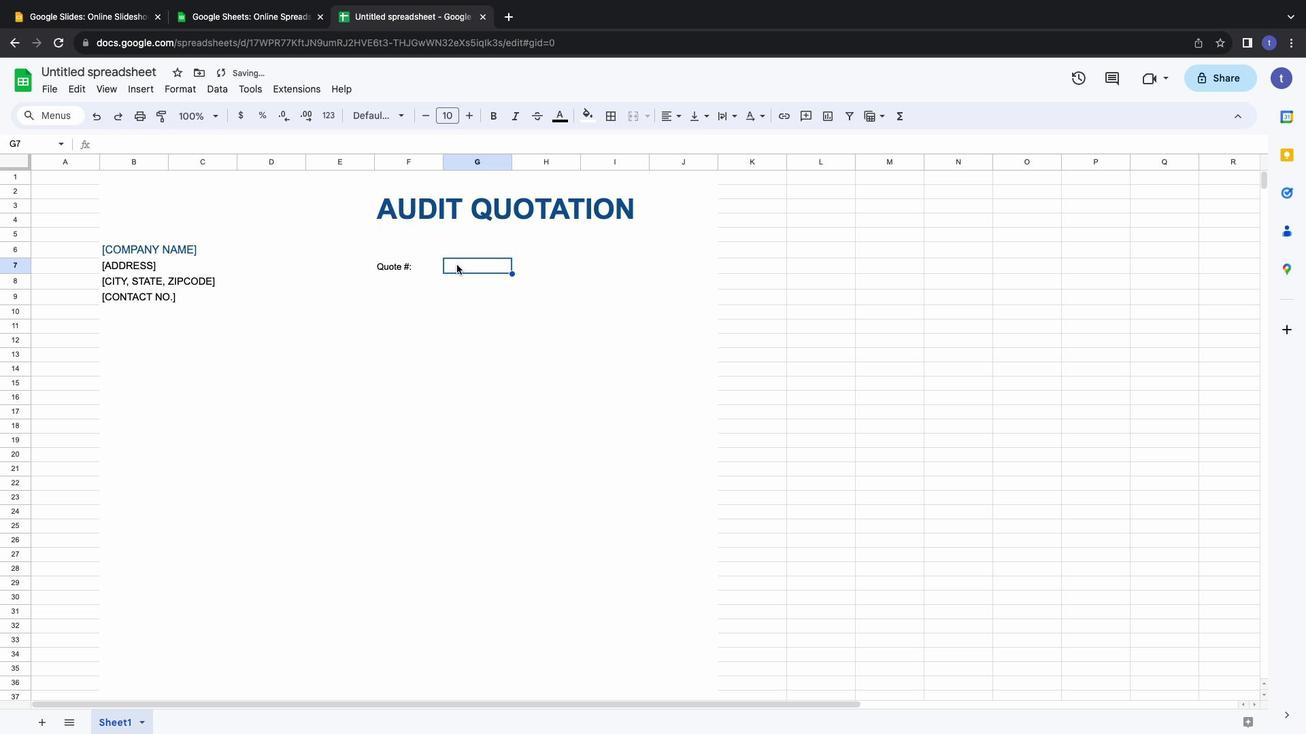 
Action: Mouse pressed left at (457, 265)
Screenshot: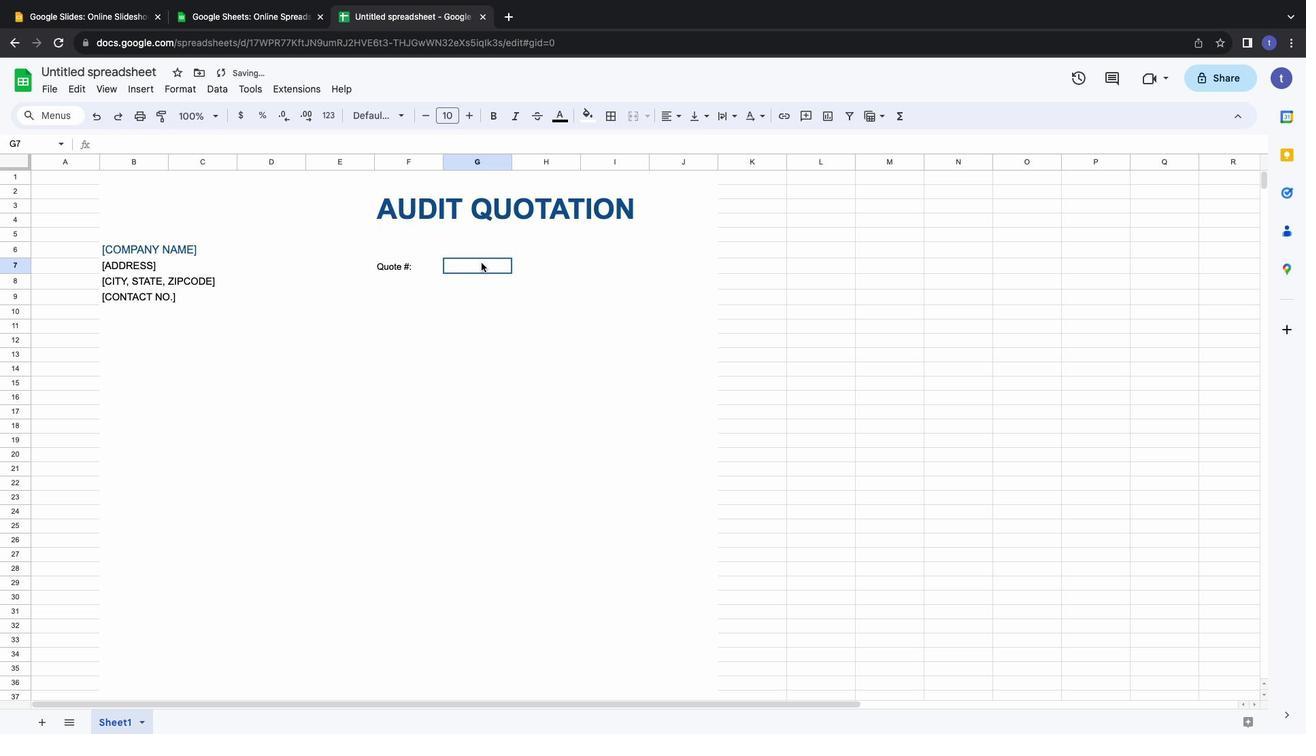 
Action: Mouse moved to (584, 118)
Screenshot: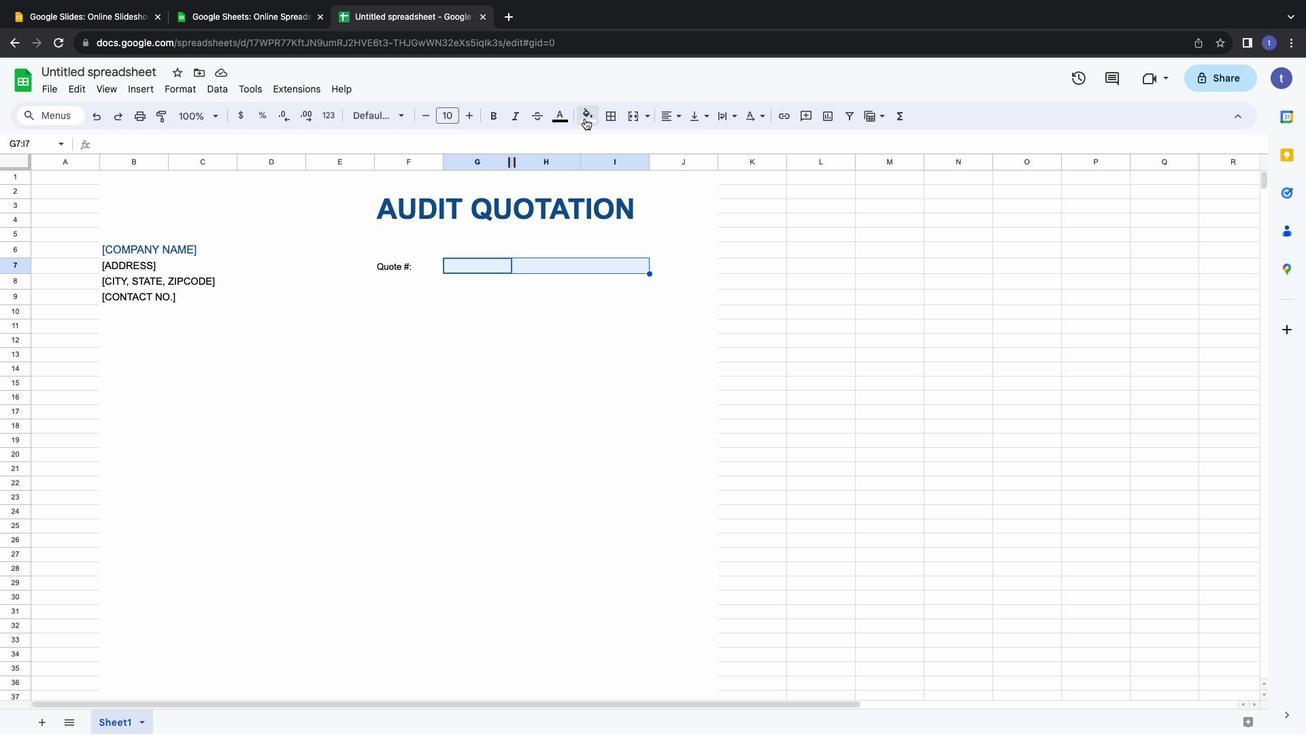 
Action: Mouse pressed left at (584, 118)
Screenshot: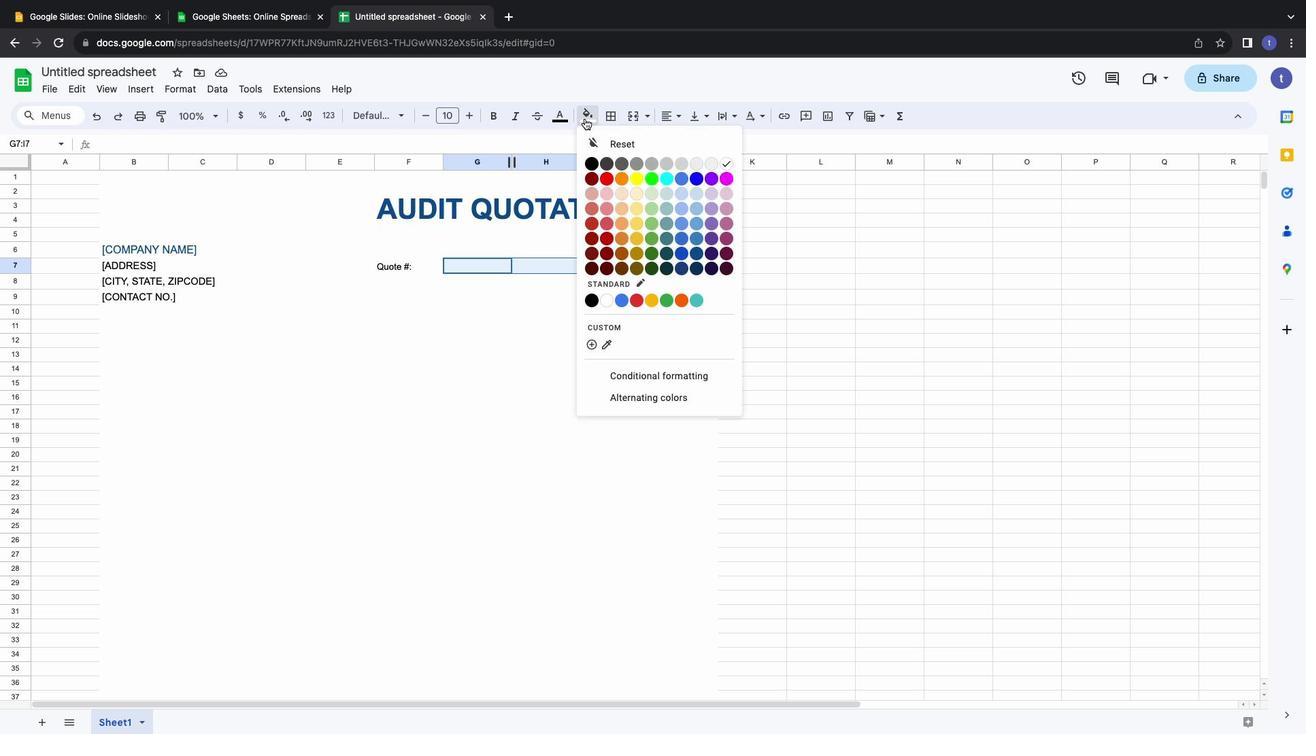 
Action: Mouse moved to (677, 159)
Screenshot: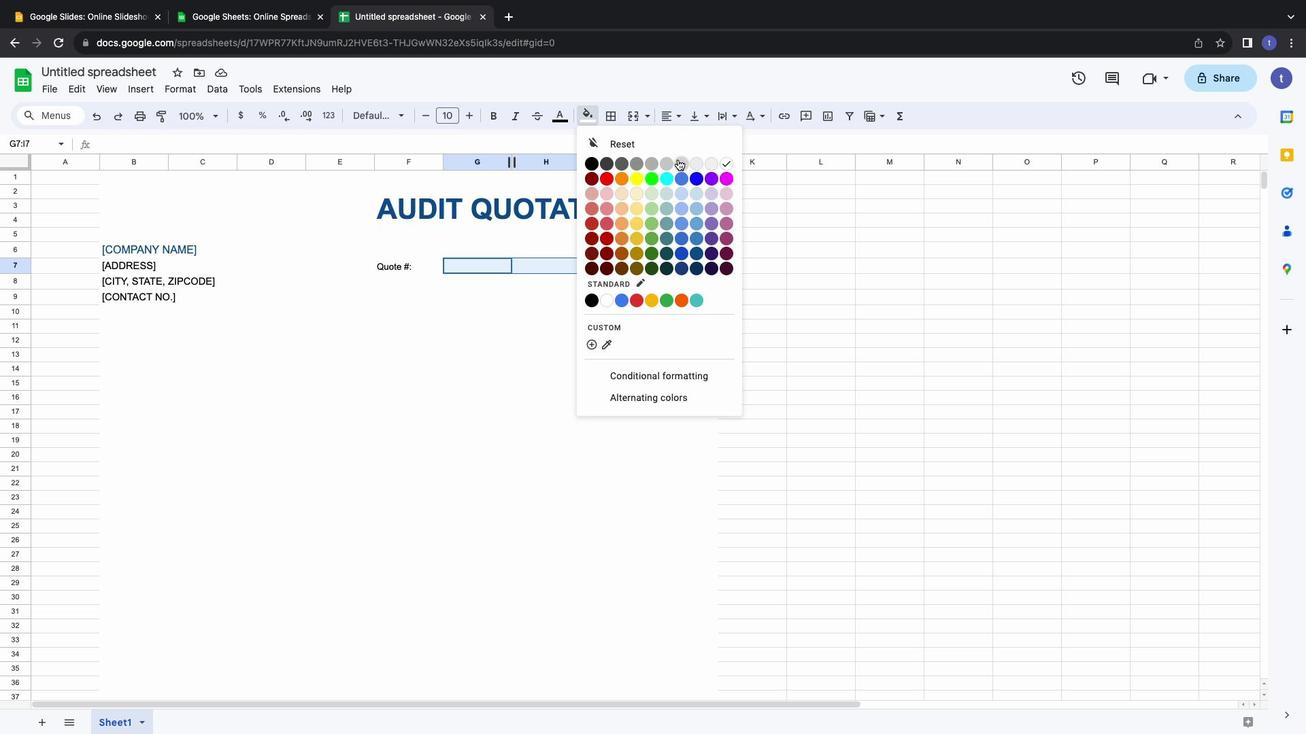 
Action: Mouse pressed left at (677, 159)
Screenshot: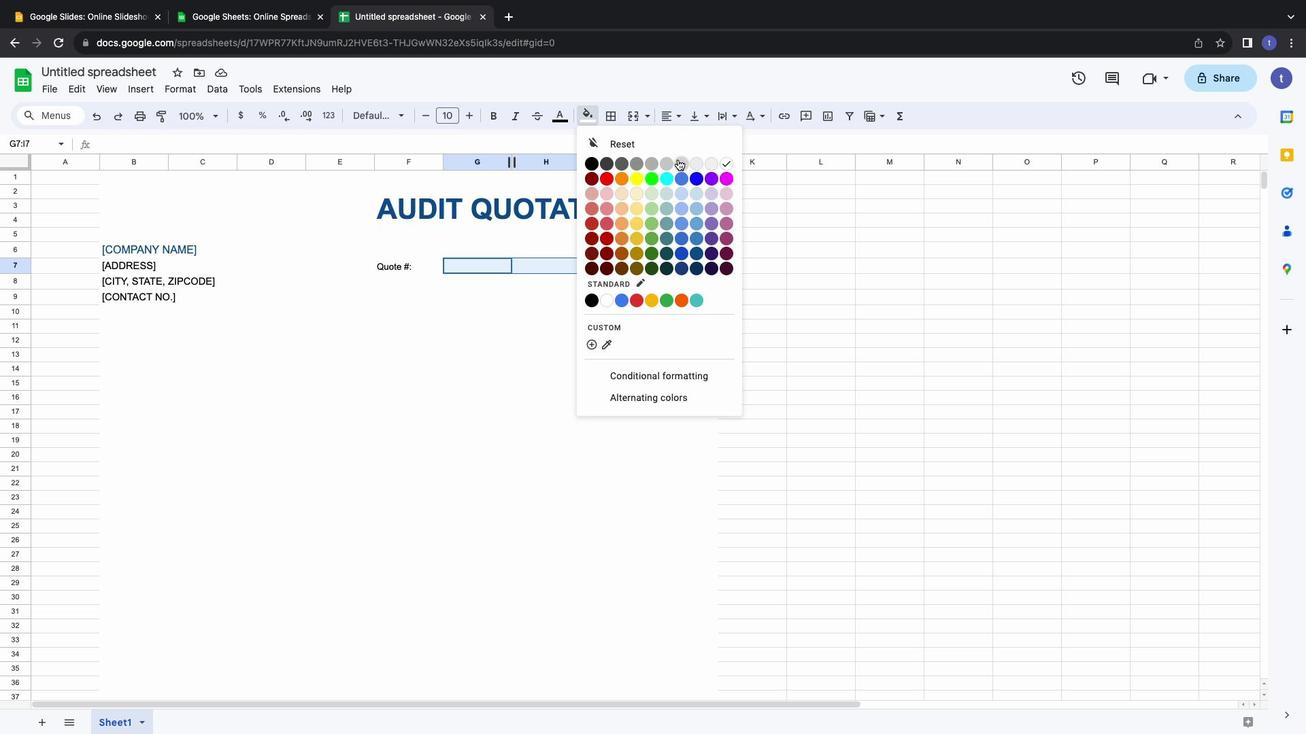 
Action: Mouse moved to (614, 120)
Screenshot: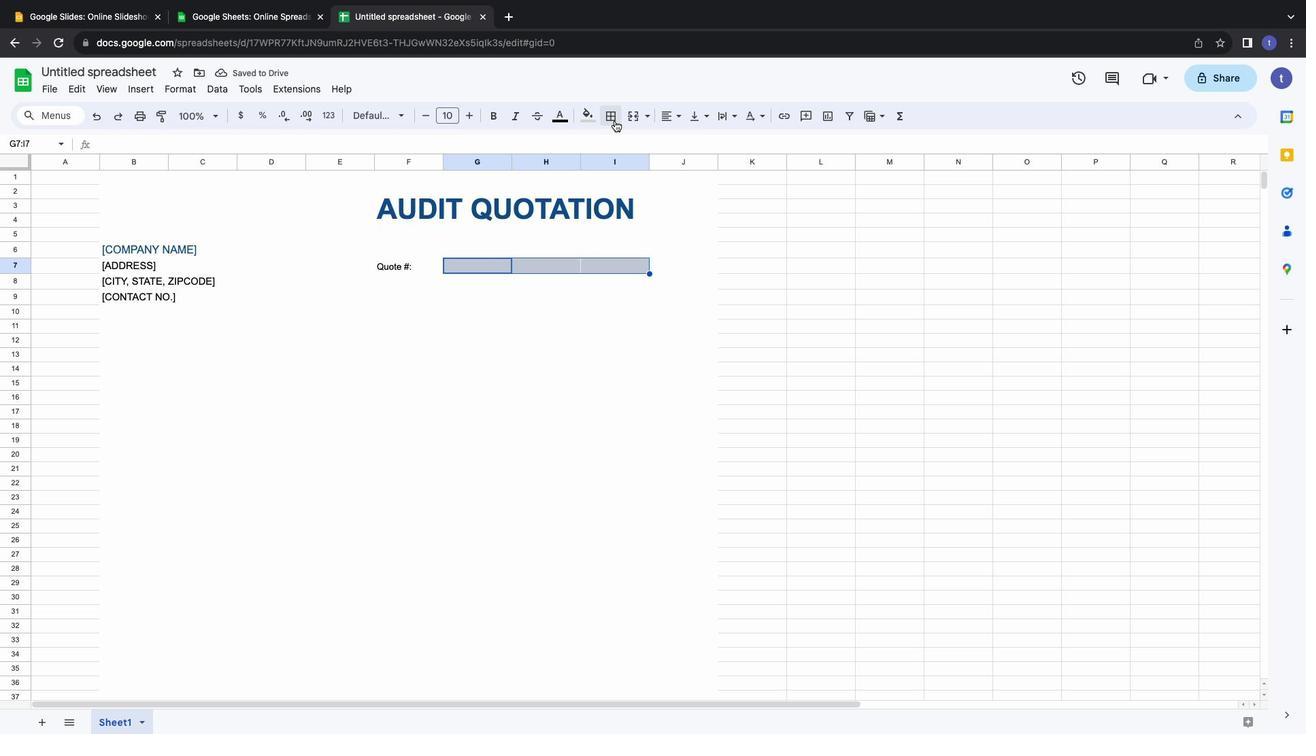 
Action: Mouse pressed left at (614, 120)
Screenshot: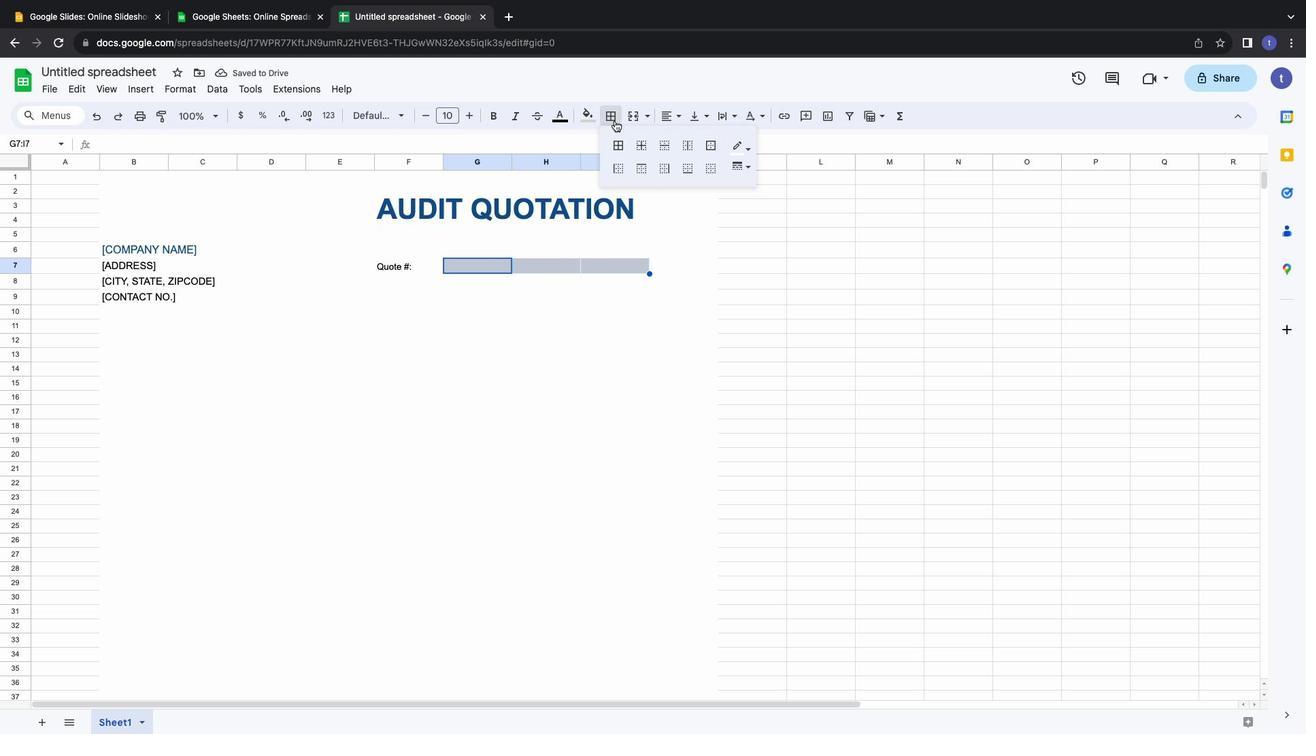 
Action: Mouse moved to (619, 144)
Screenshot: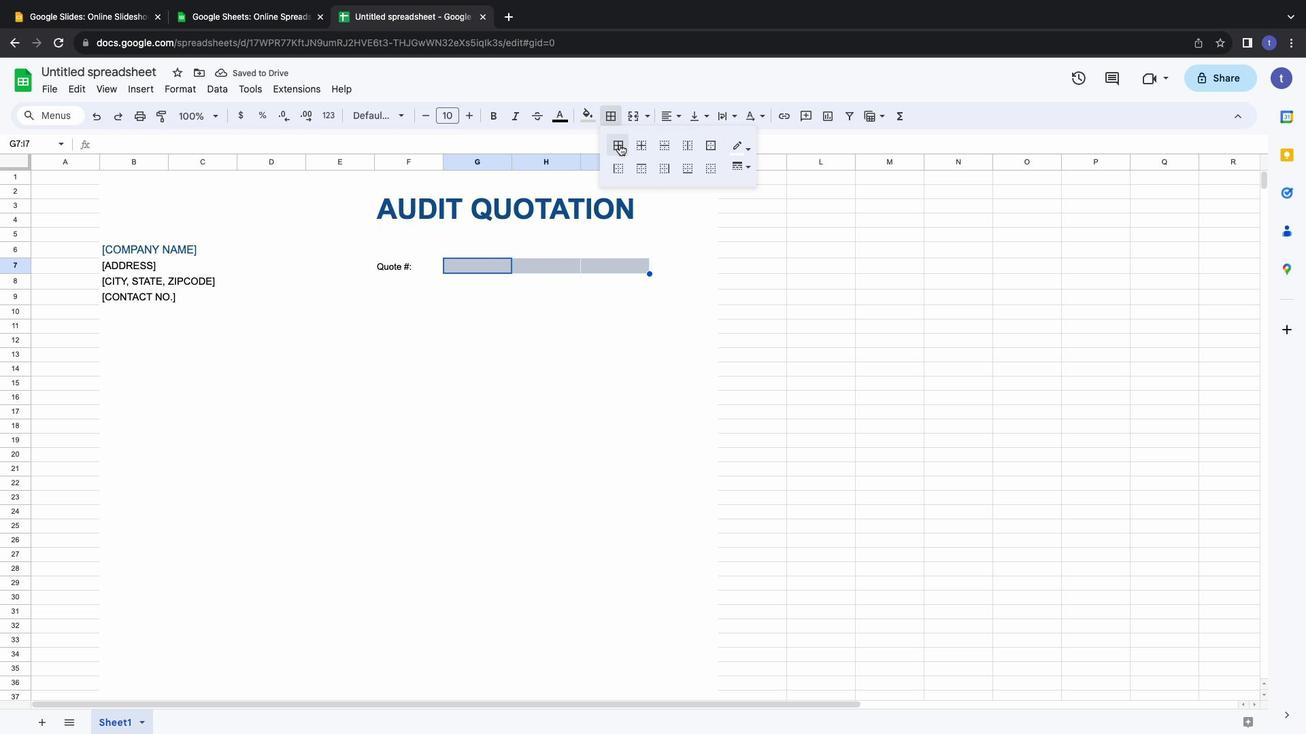 
Action: Mouse pressed left at (619, 144)
Screenshot: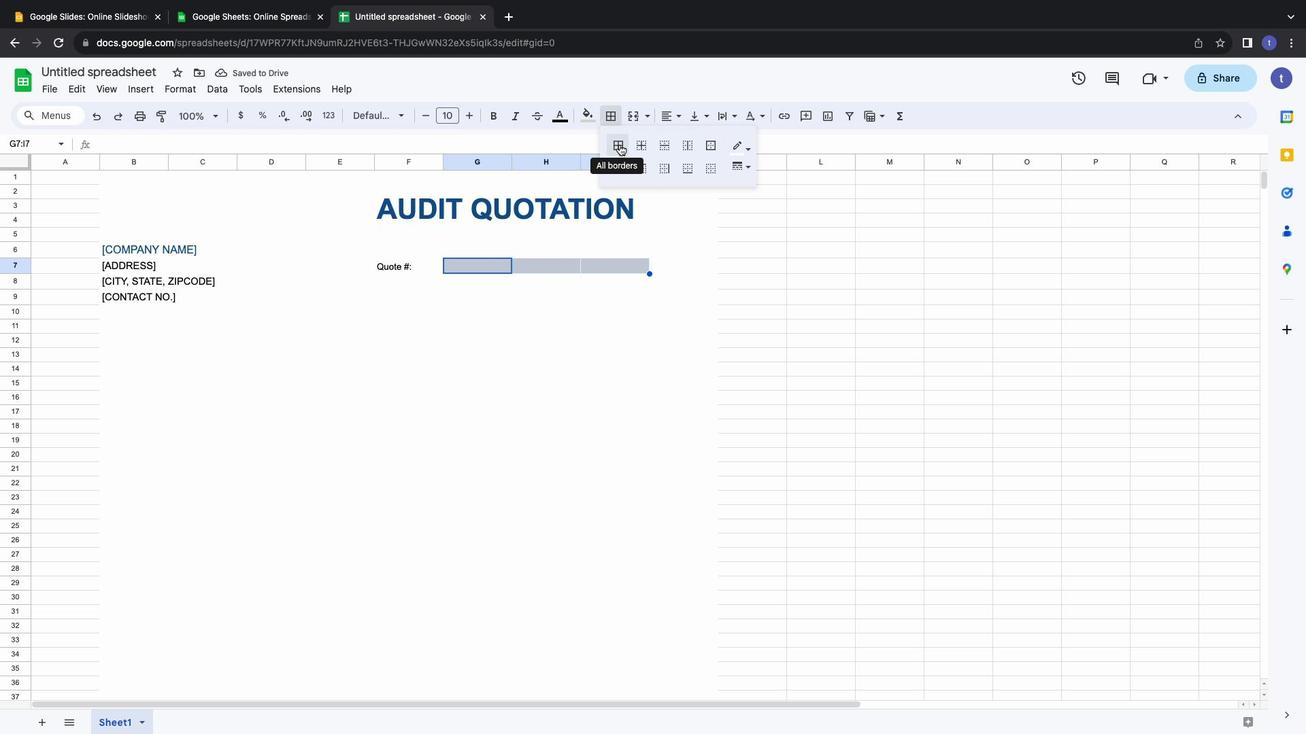 
Action: Mouse moved to (754, 148)
Screenshot: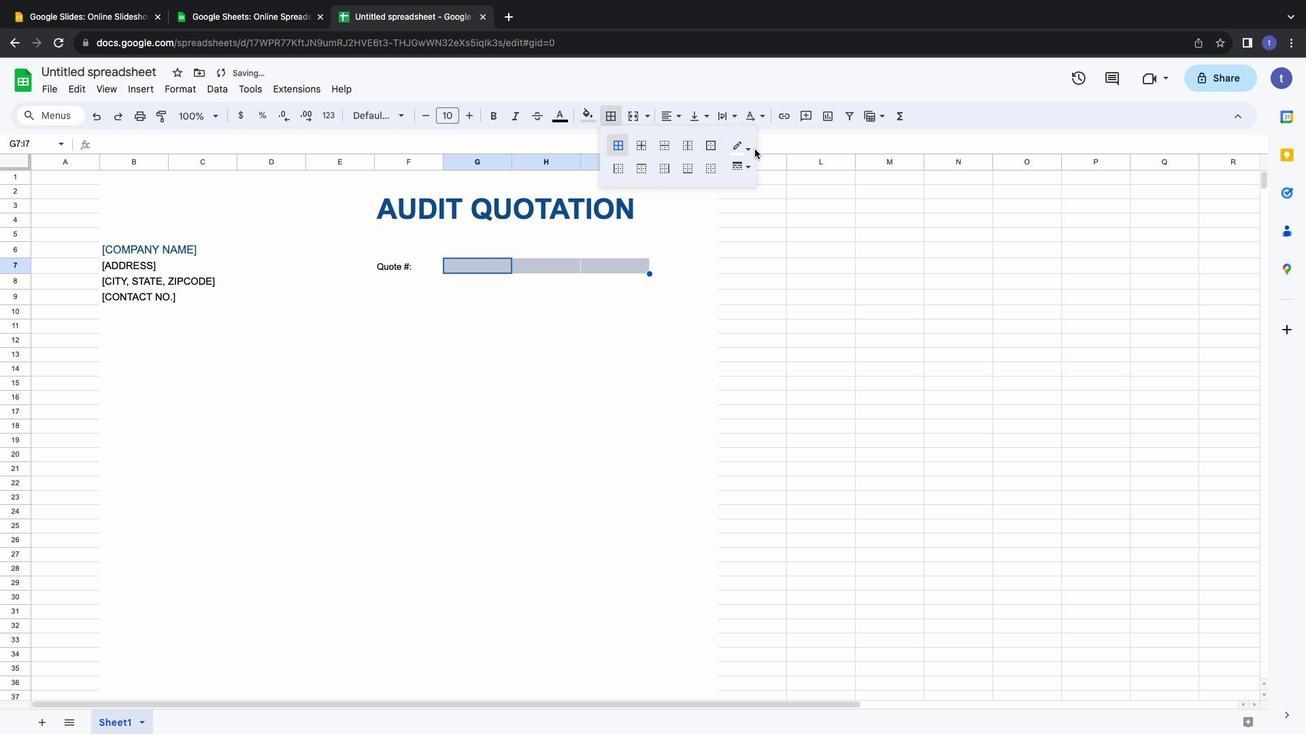 
Action: Mouse pressed left at (754, 148)
Screenshot: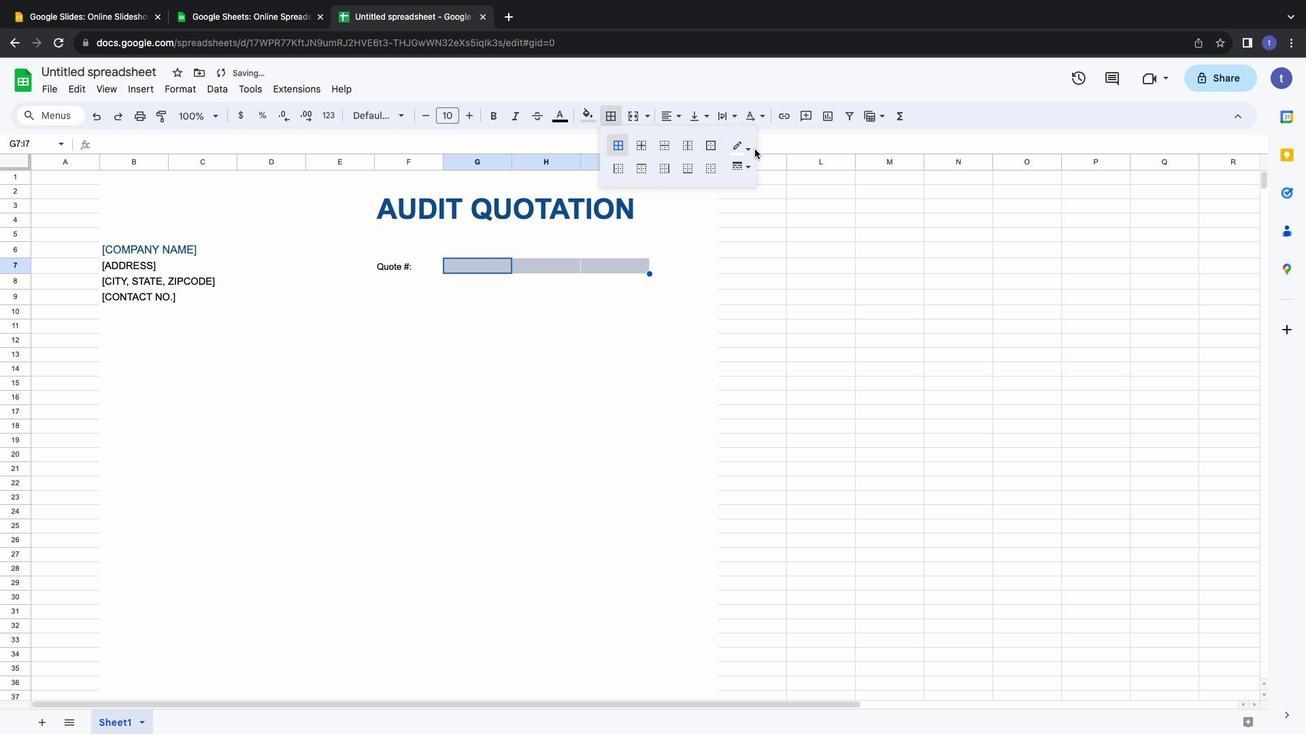 
Action: Mouse moved to (749, 146)
Screenshot: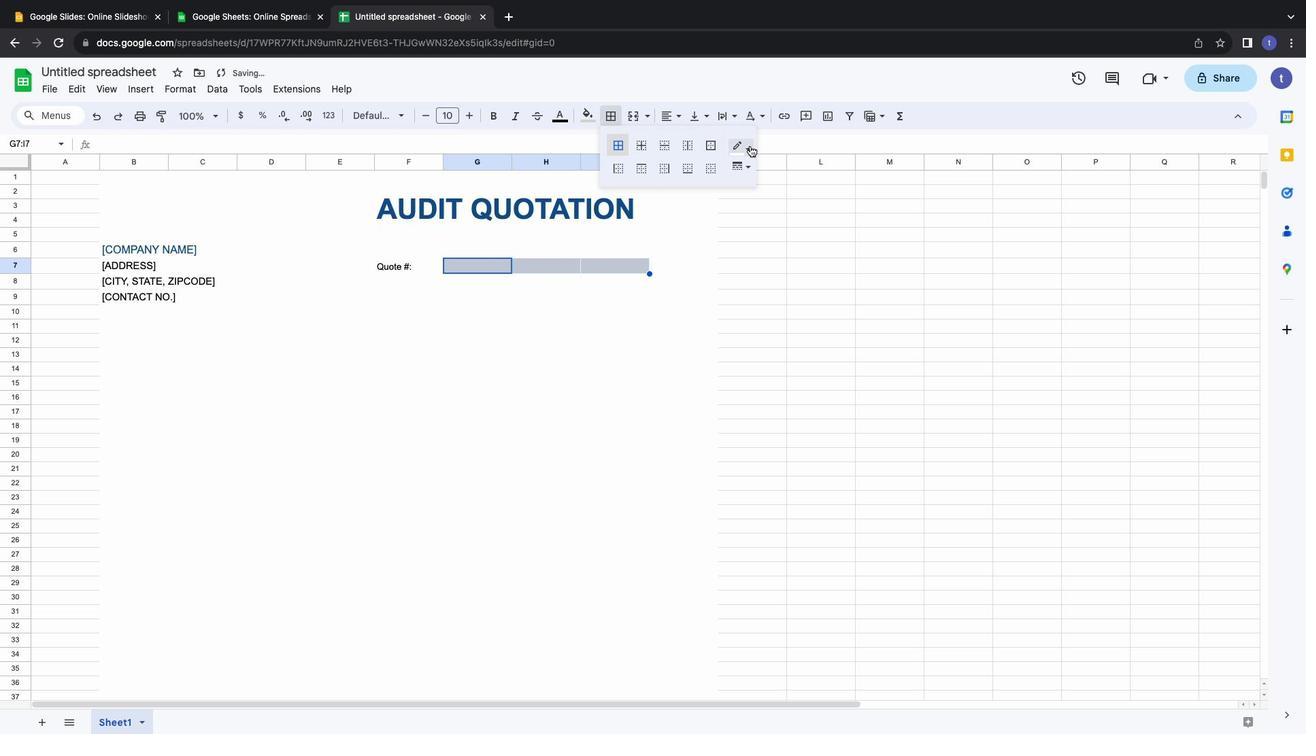 
Action: Mouse pressed left at (749, 146)
Screenshot: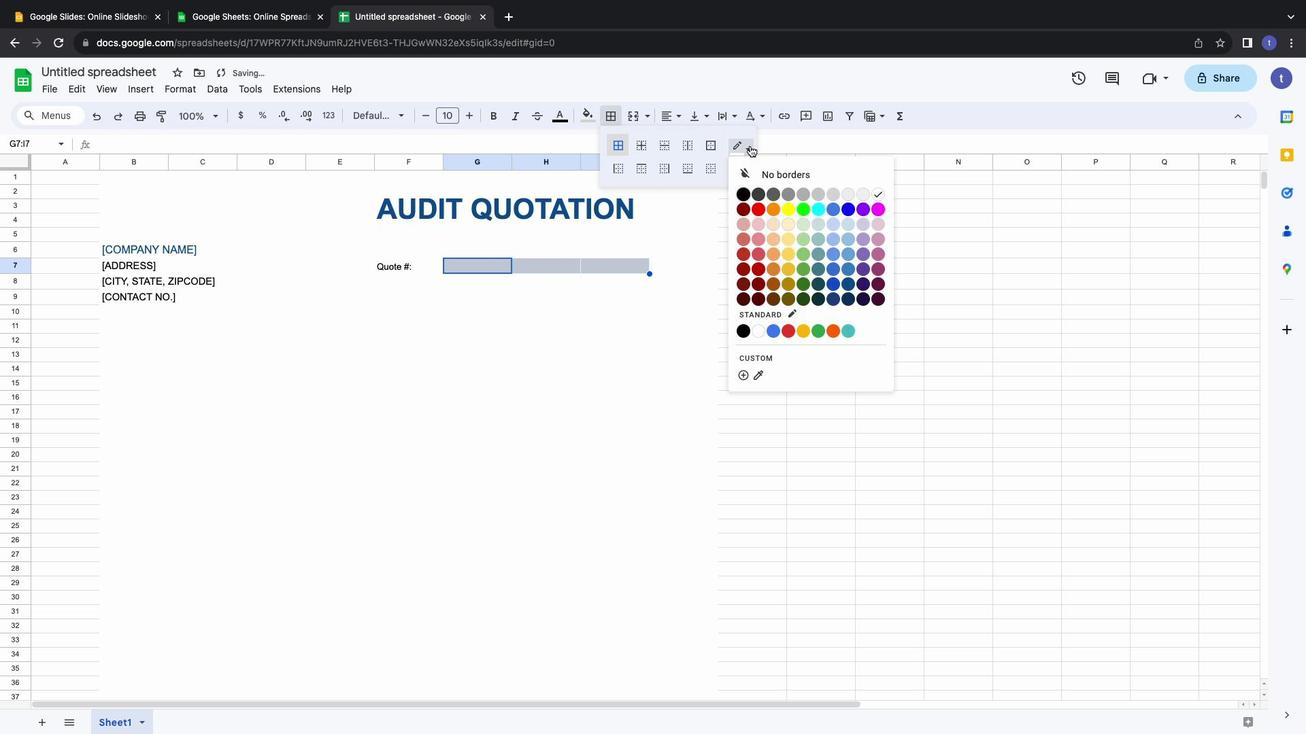 
Action: Mouse moved to (839, 193)
Screenshot: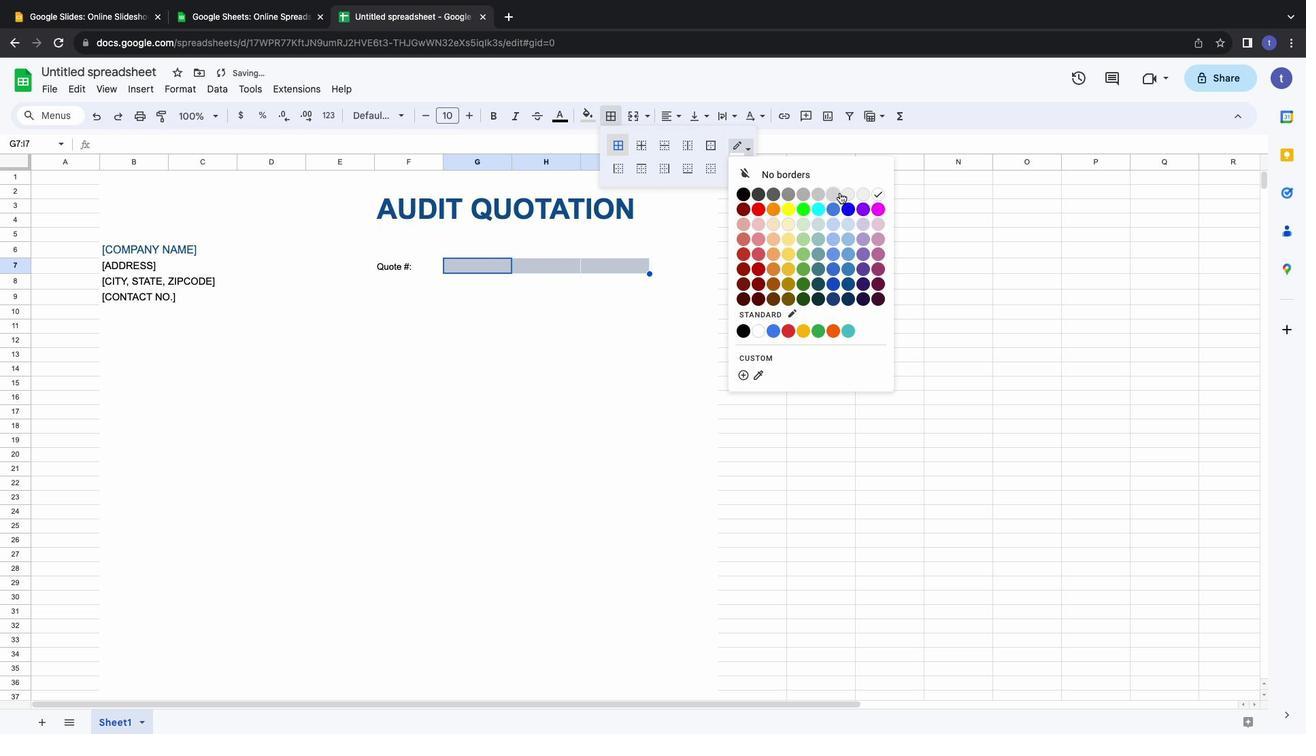 
Action: Mouse pressed left at (839, 193)
Screenshot: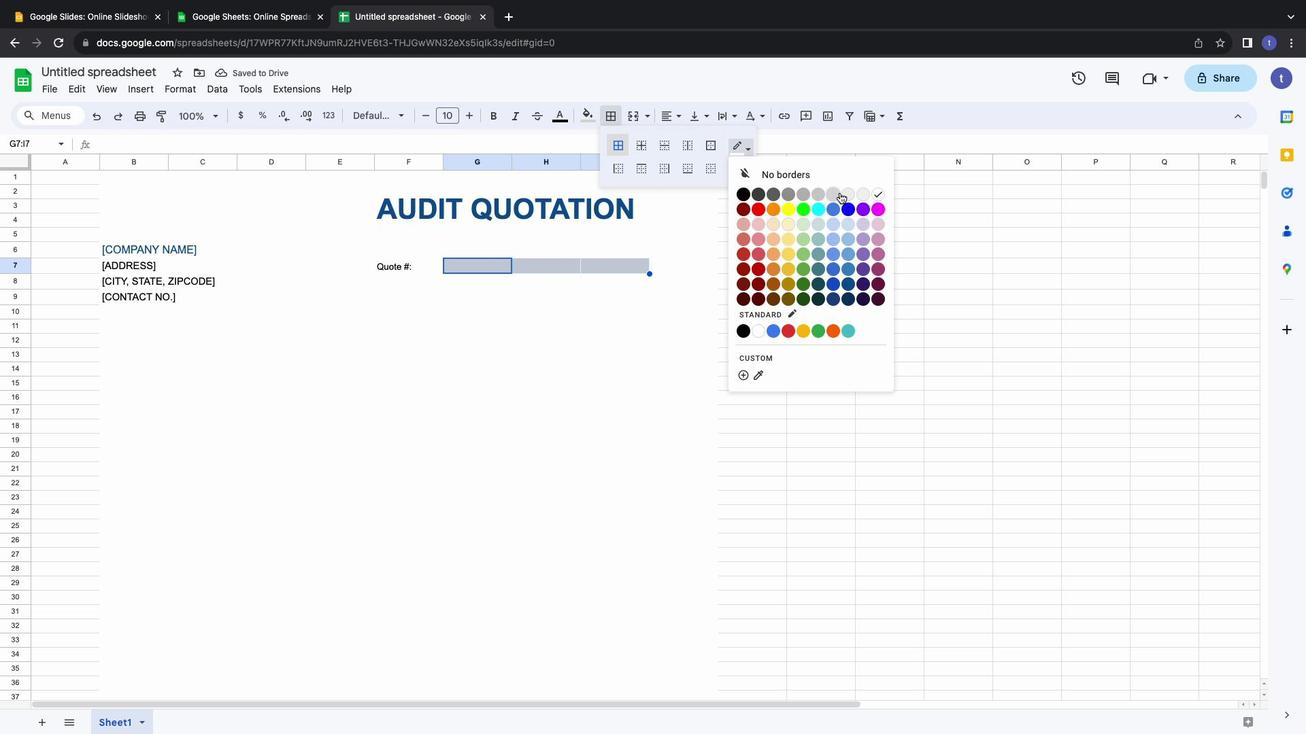 
Action: Mouse moved to (582, 267)
Screenshot: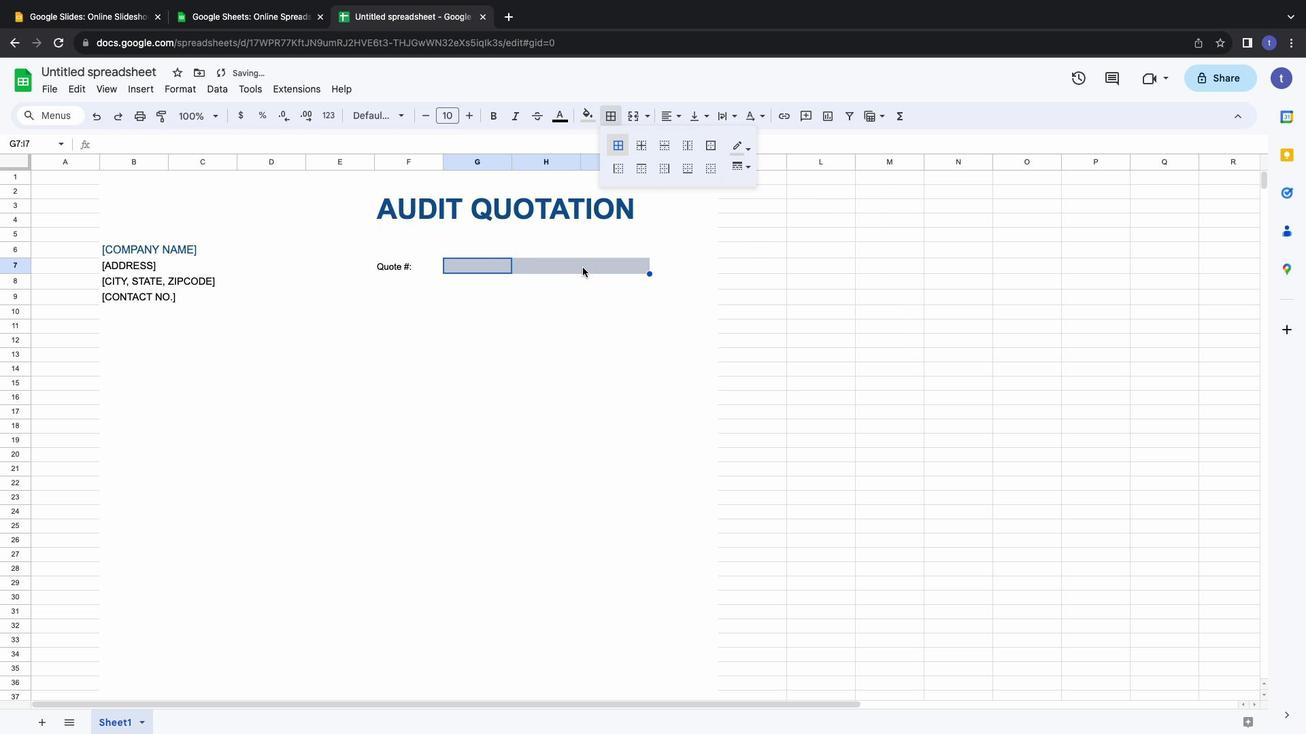 
Action: Mouse pressed left at (582, 267)
Screenshot: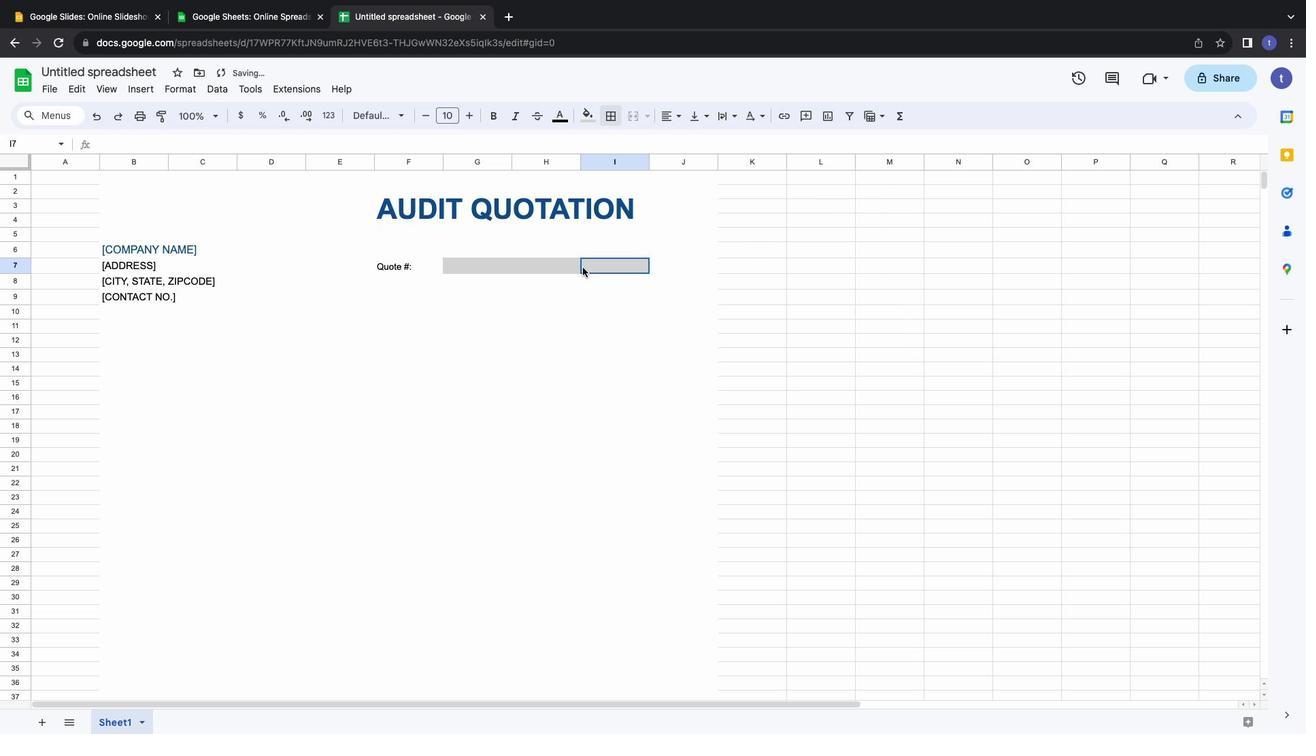 
Action: Mouse moved to (404, 281)
Screenshot: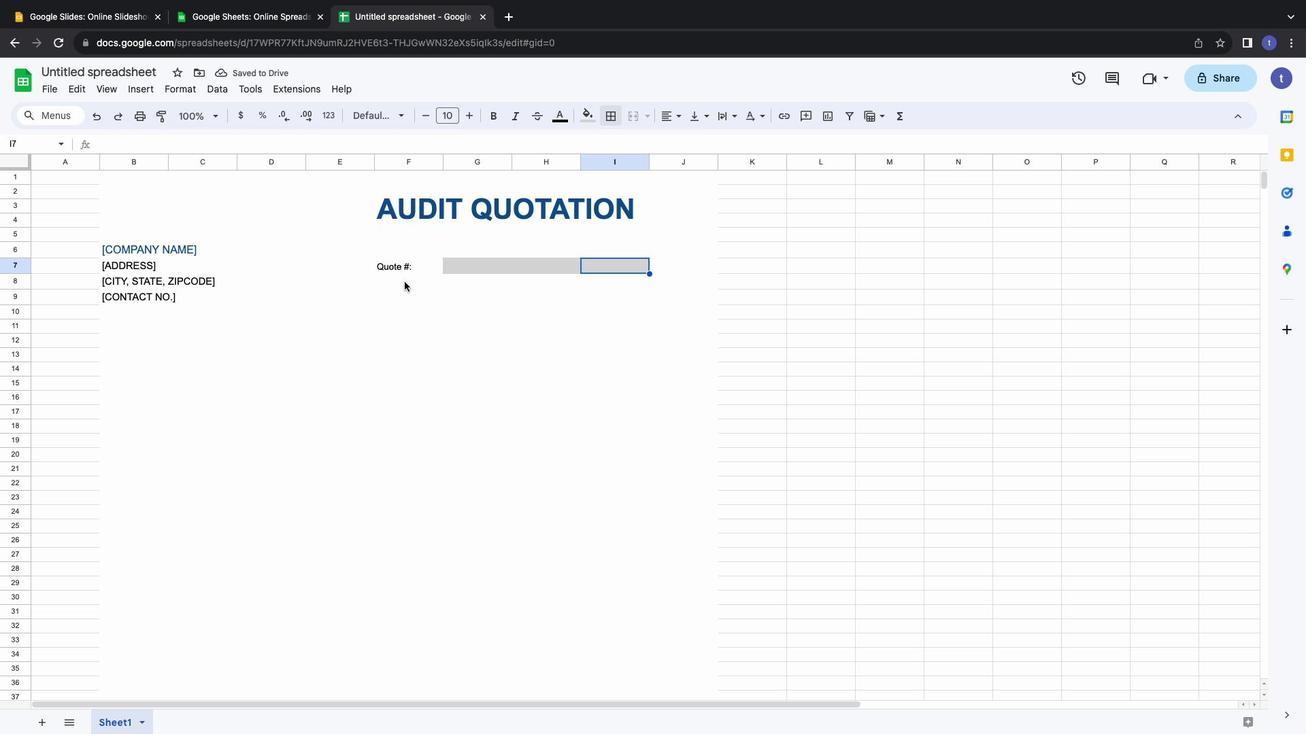 
Action: Mouse pressed left at (404, 281)
Screenshot: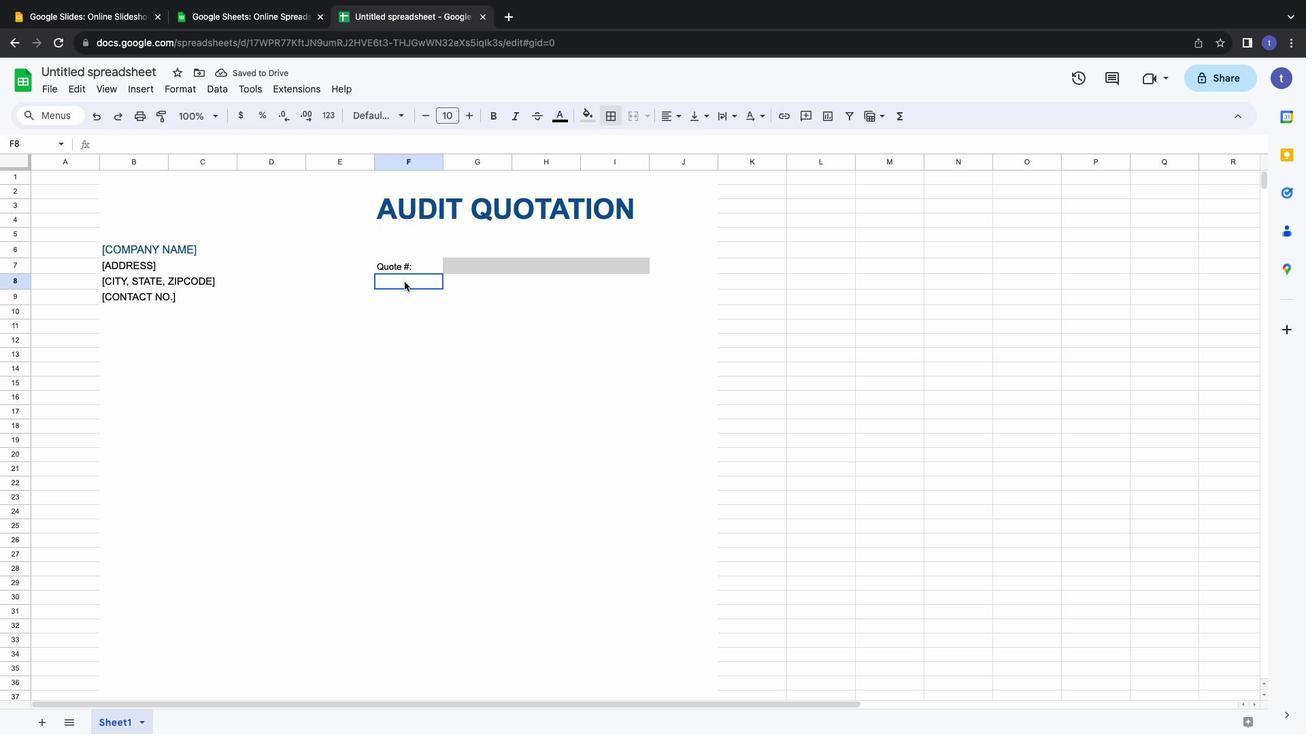 
Action: Mouse pressed left at (404, 281)
Screenshot: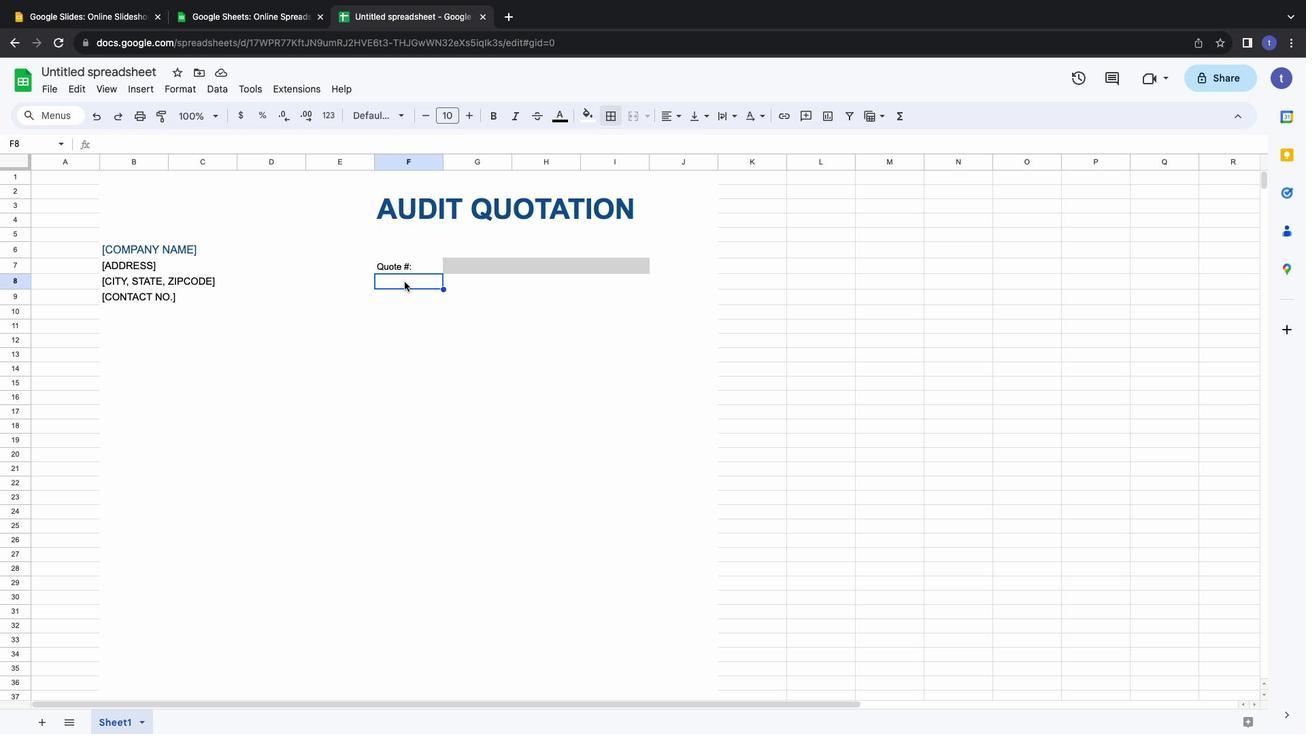 
Action: Key pressed Key.shift
Screenshot: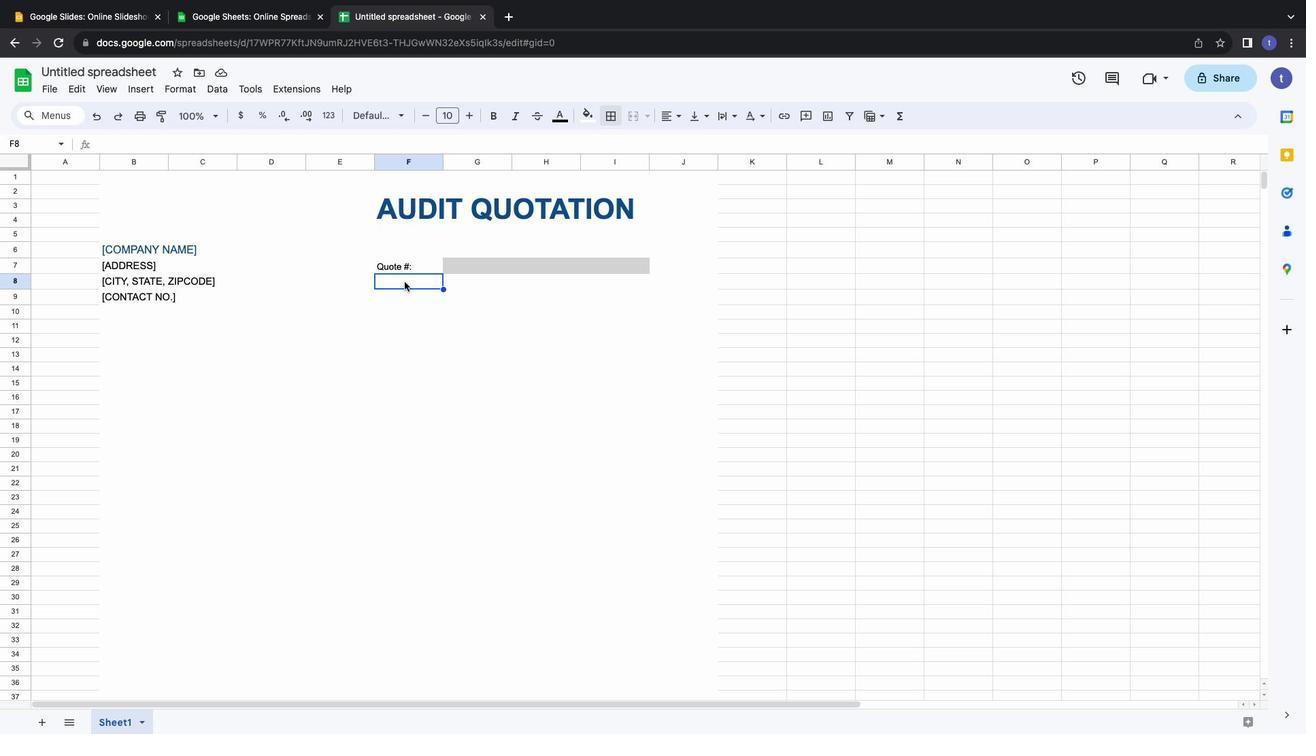 
Action: Mouse moved to (417, 268)
Screenshot: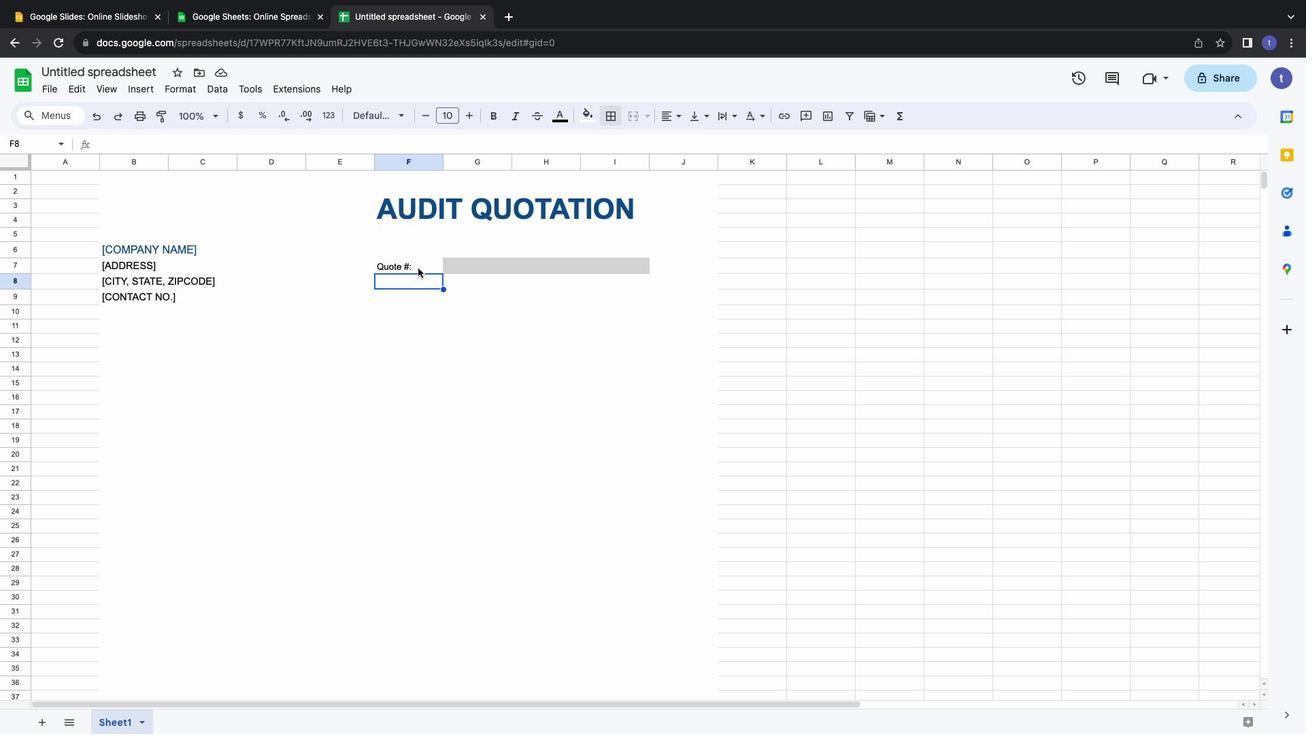 
Action: Mouse pressed left at (417, 268)
Screenshot: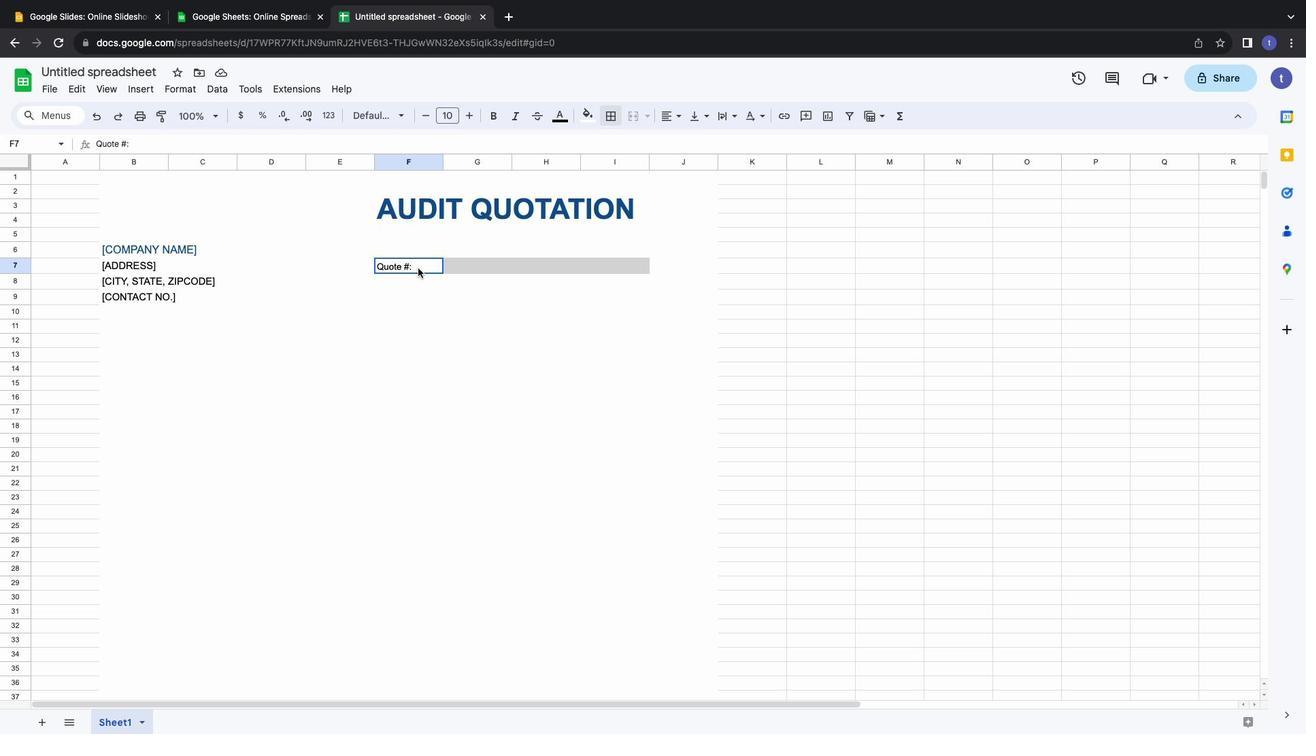 
Action: Mouse moved to (670, 112)
Screenshot: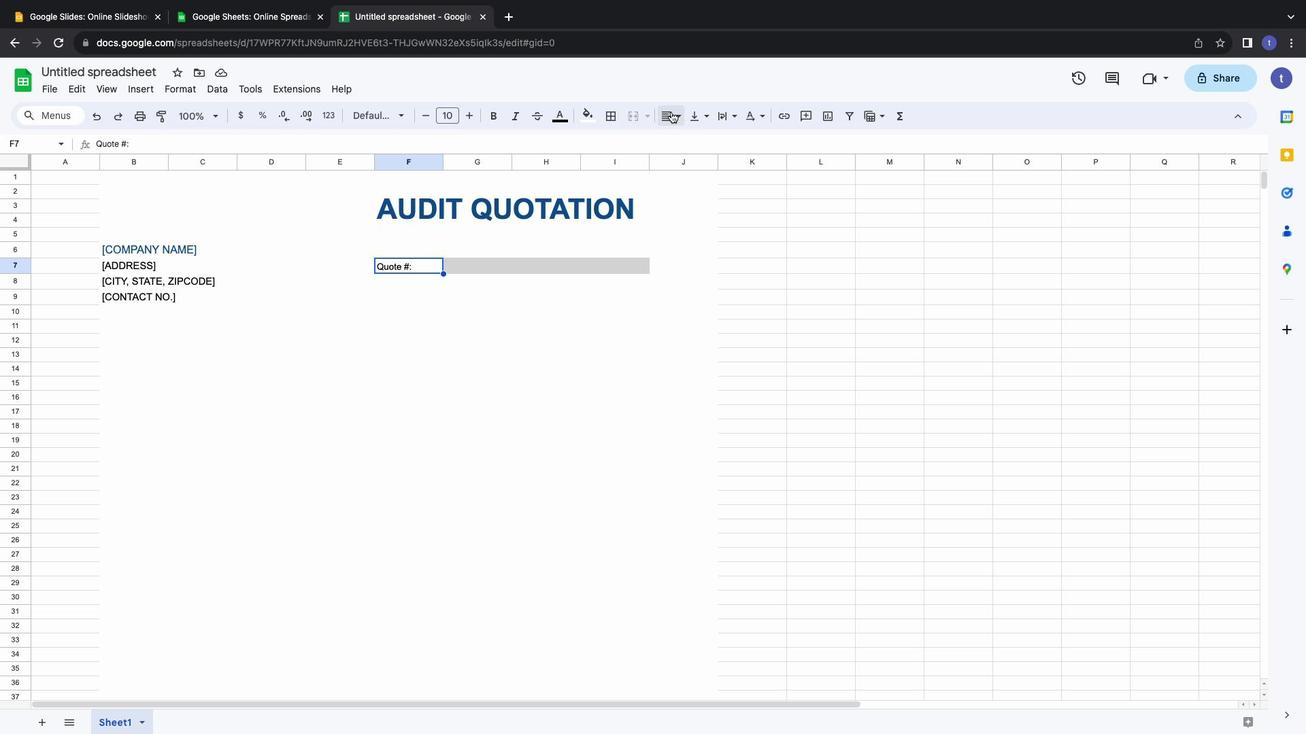 
Action: Mouse pressed left at (670, 112)
Screenshot: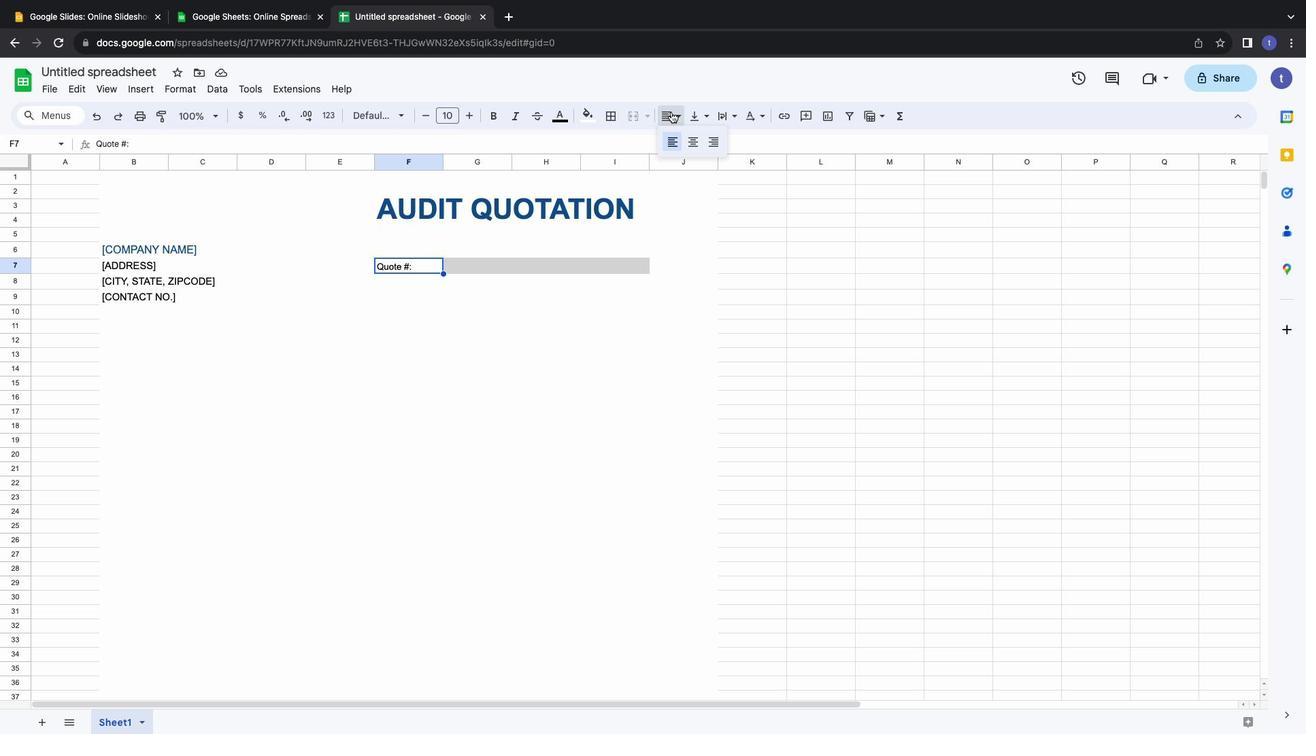 
Action: Mouse moved to (710, 138)
Screenshot: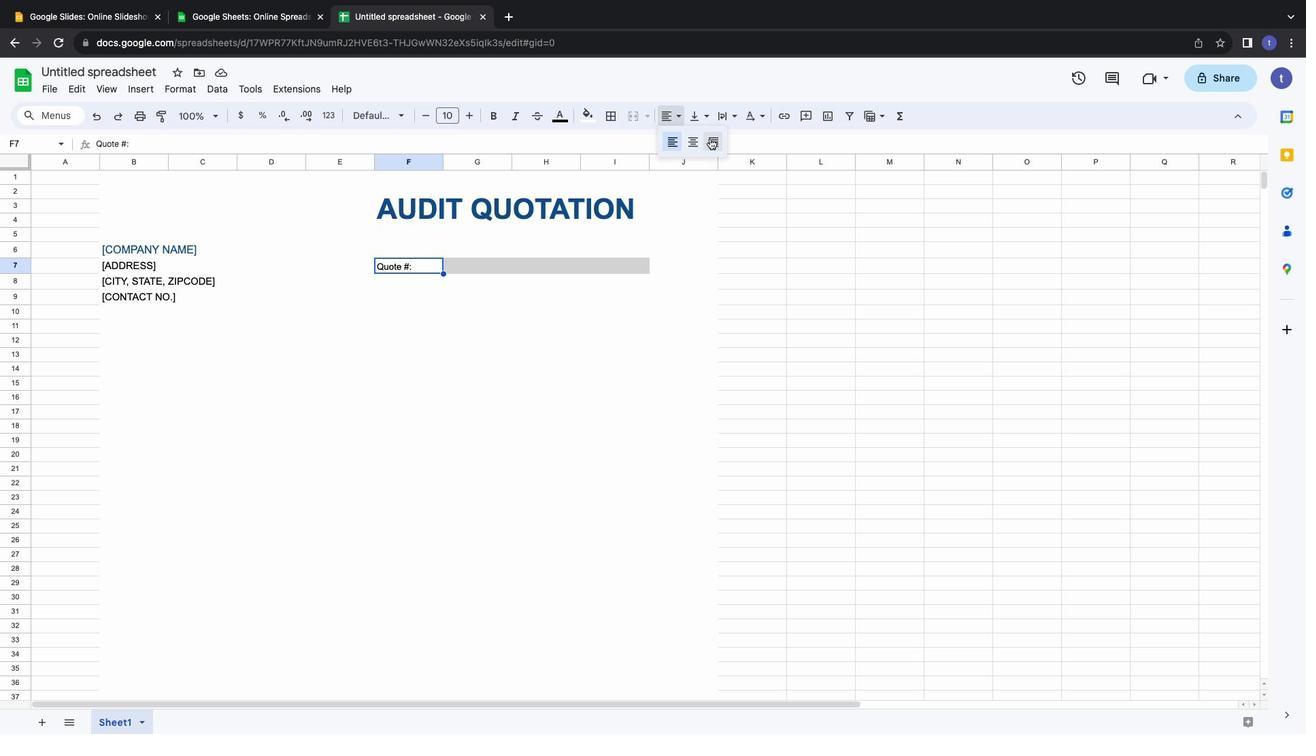 
Action: Mouse pressed left at (710, 138)
Screenshot: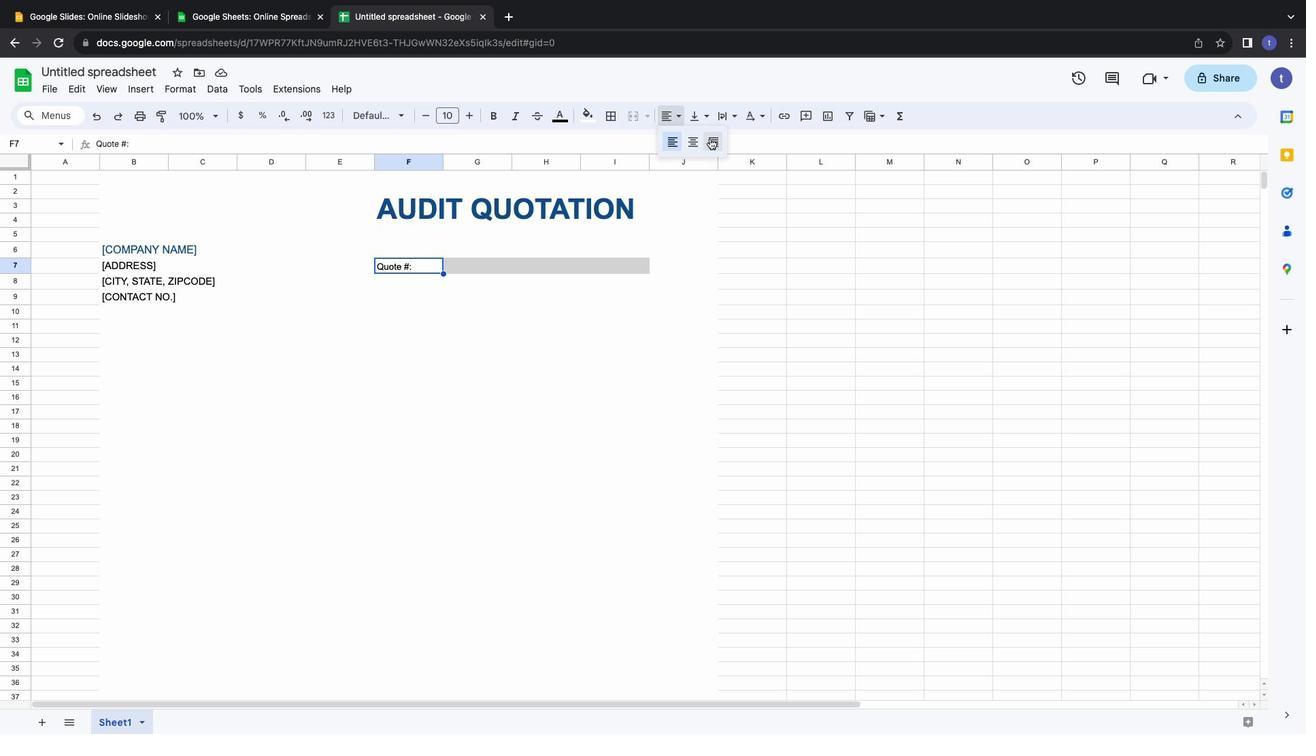 
Action: Mouse moved to (397, 276)
Screenshot: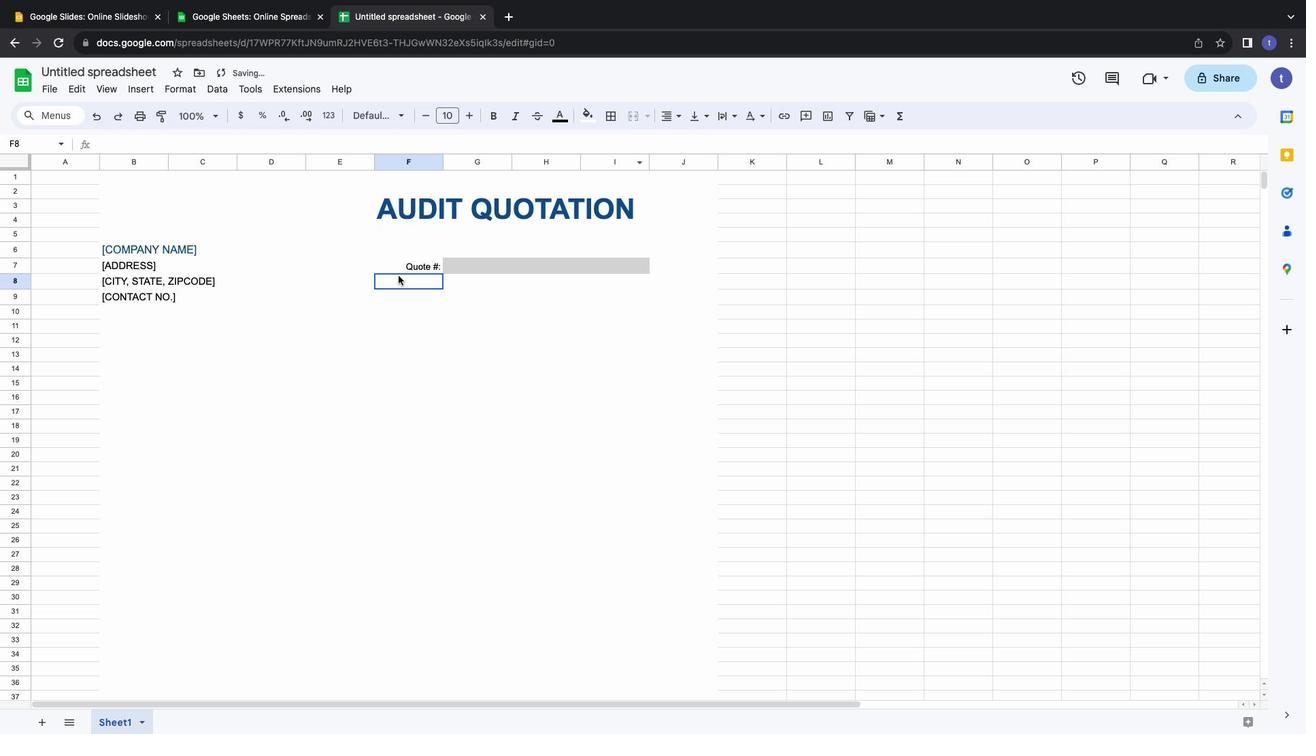 
Action: Mouse pressed left at (397, 276)
Screenshot: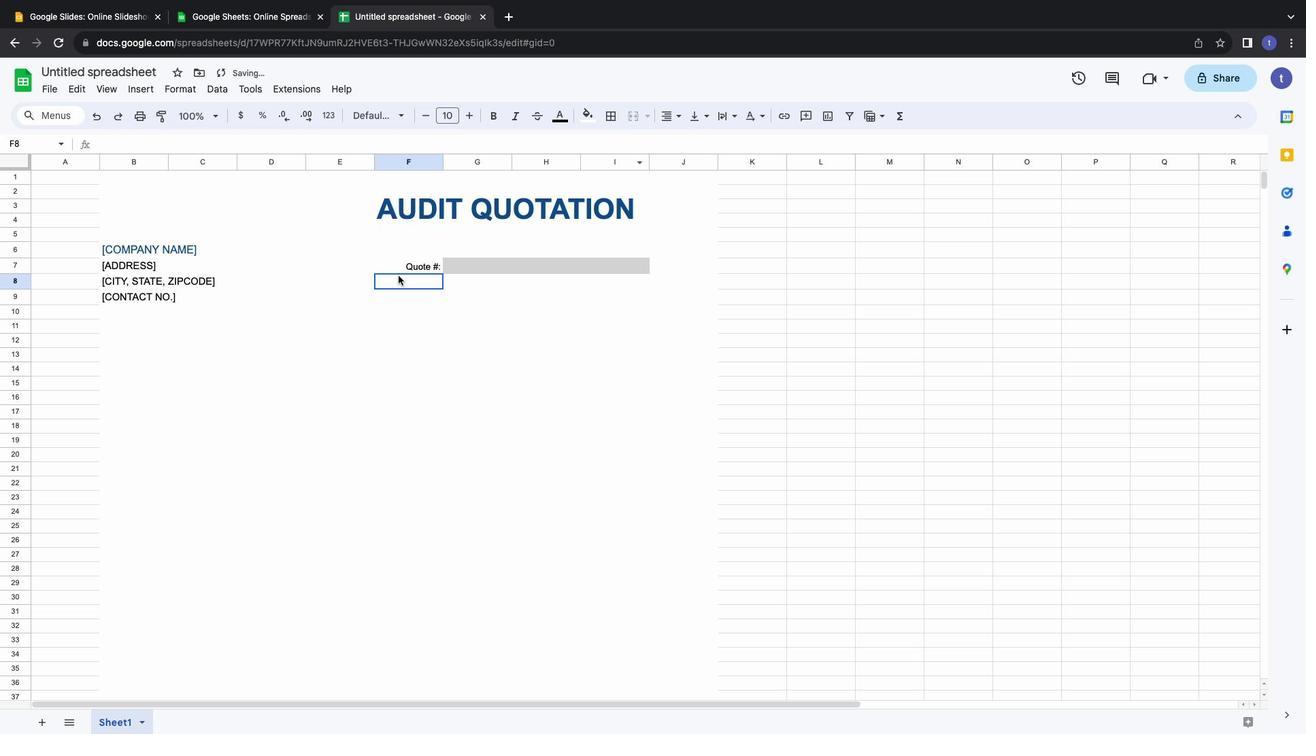 
Action: Key pressed Key.shift'I''s''s''u''e'Key.spaceKey.shift'D''a''t''e'Key.shift_r':'
Screenshot: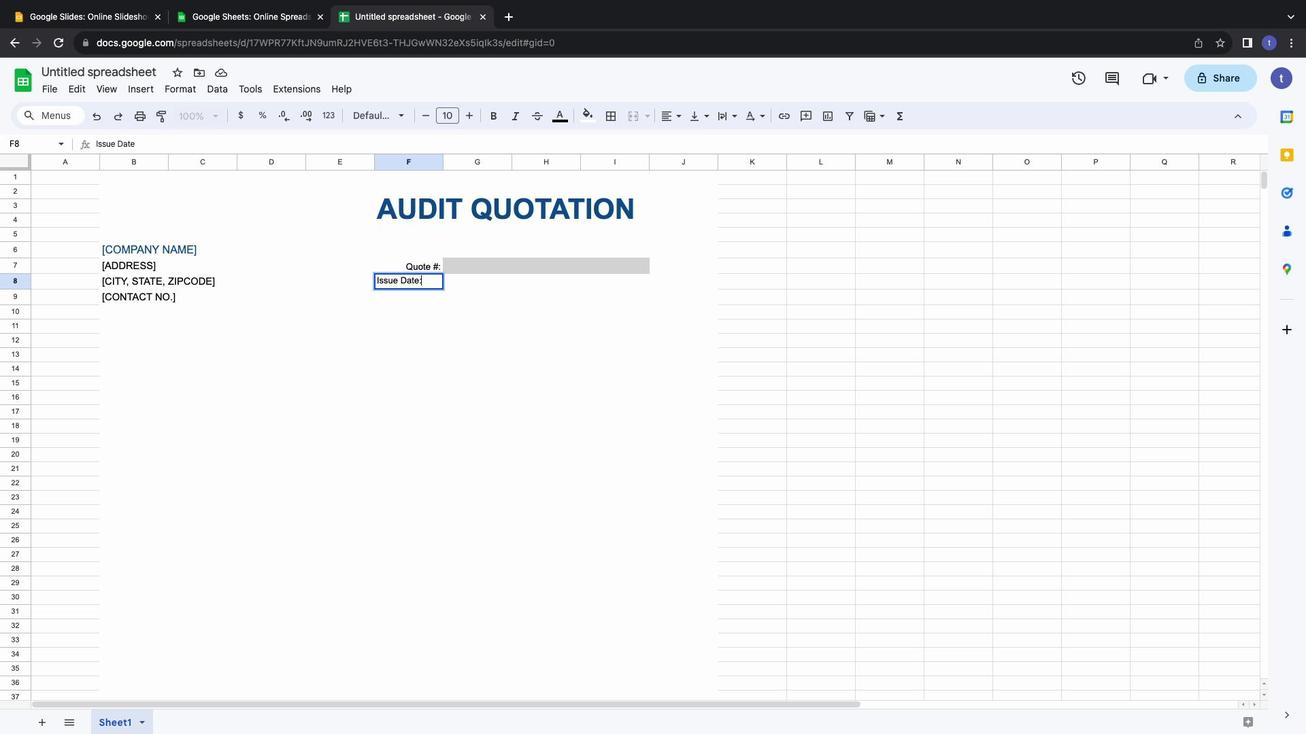 
Action: Mouse moved to (434, 282)
Screenshot: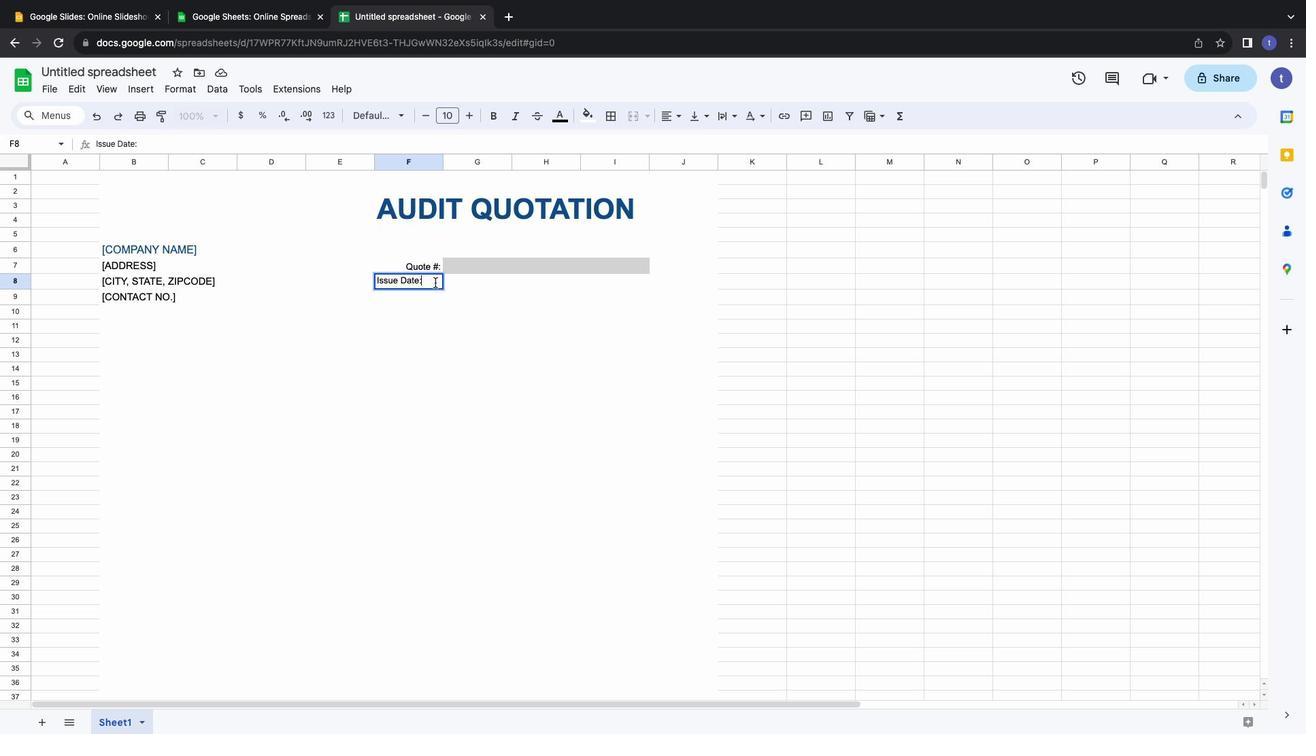 
Action: Mouse pressed left at (434, 282)
Screenshot: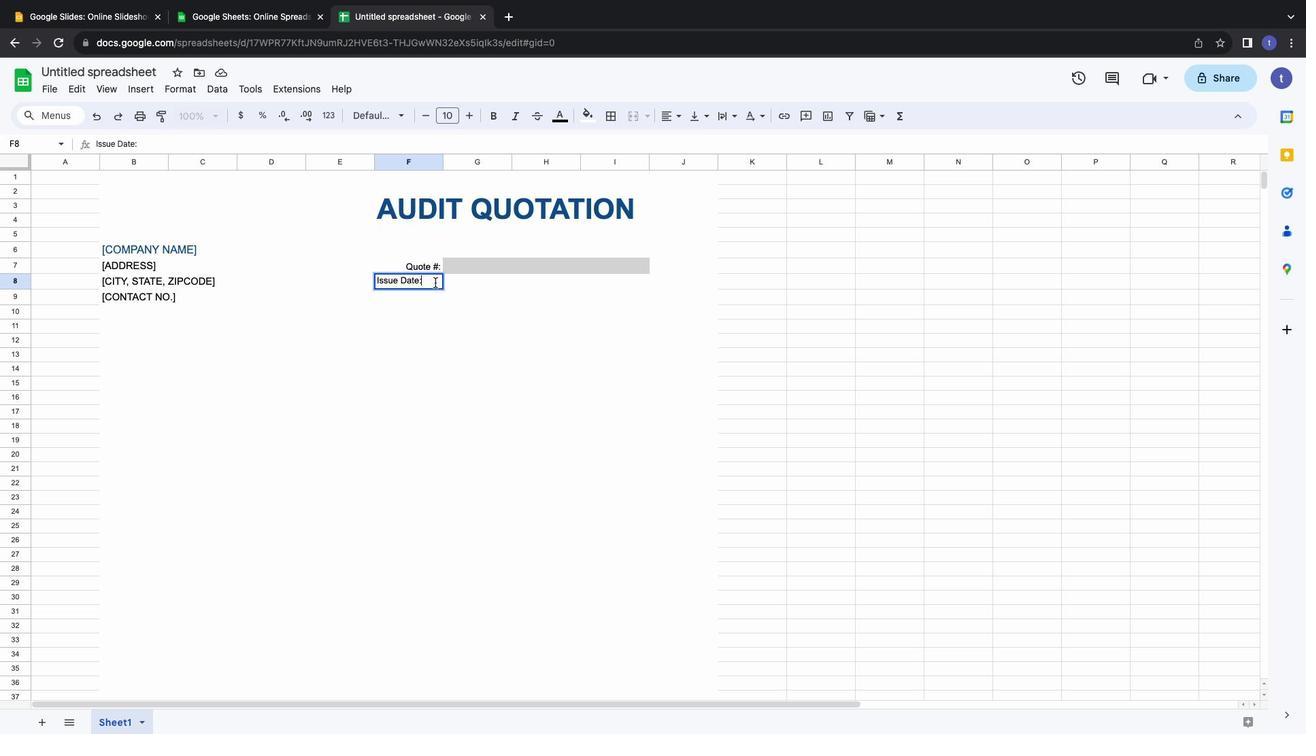
Action: Mouse pressed left at (434, 282)
Screenshot: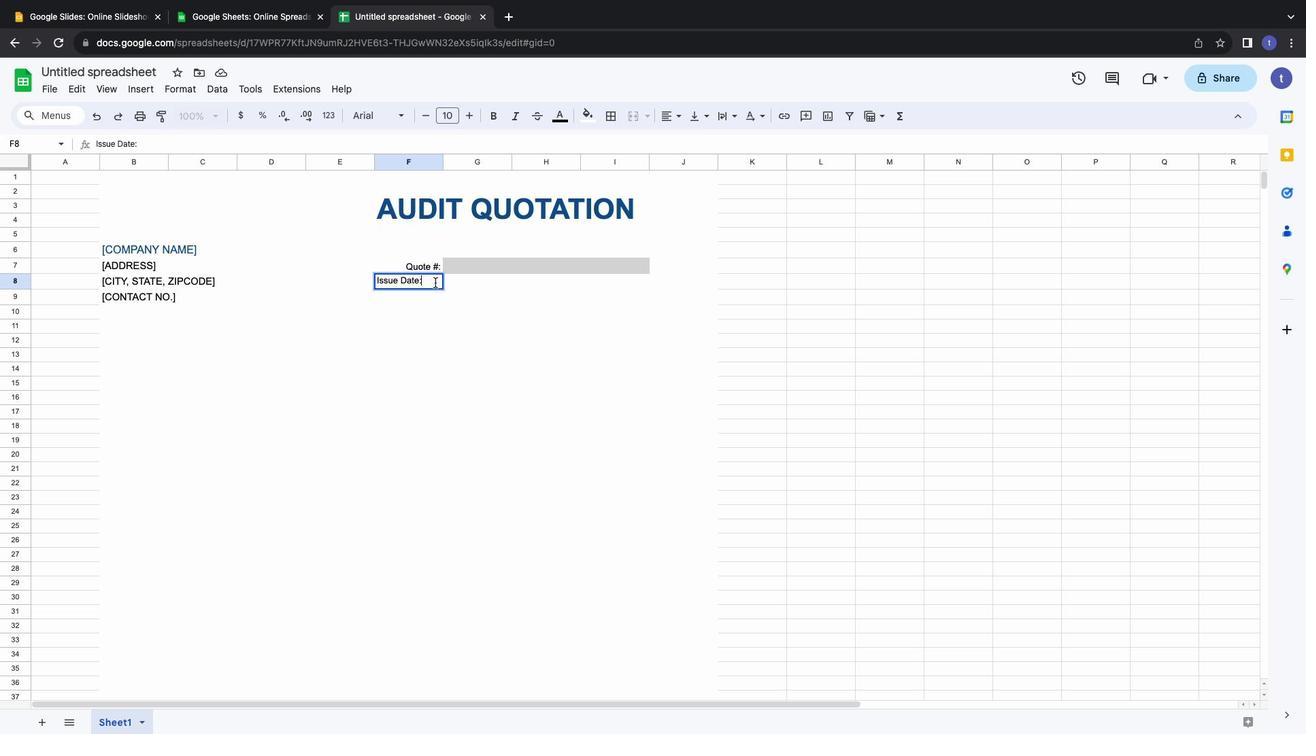 
Action: Mouse pressed left at (434, 282)
Screenshot: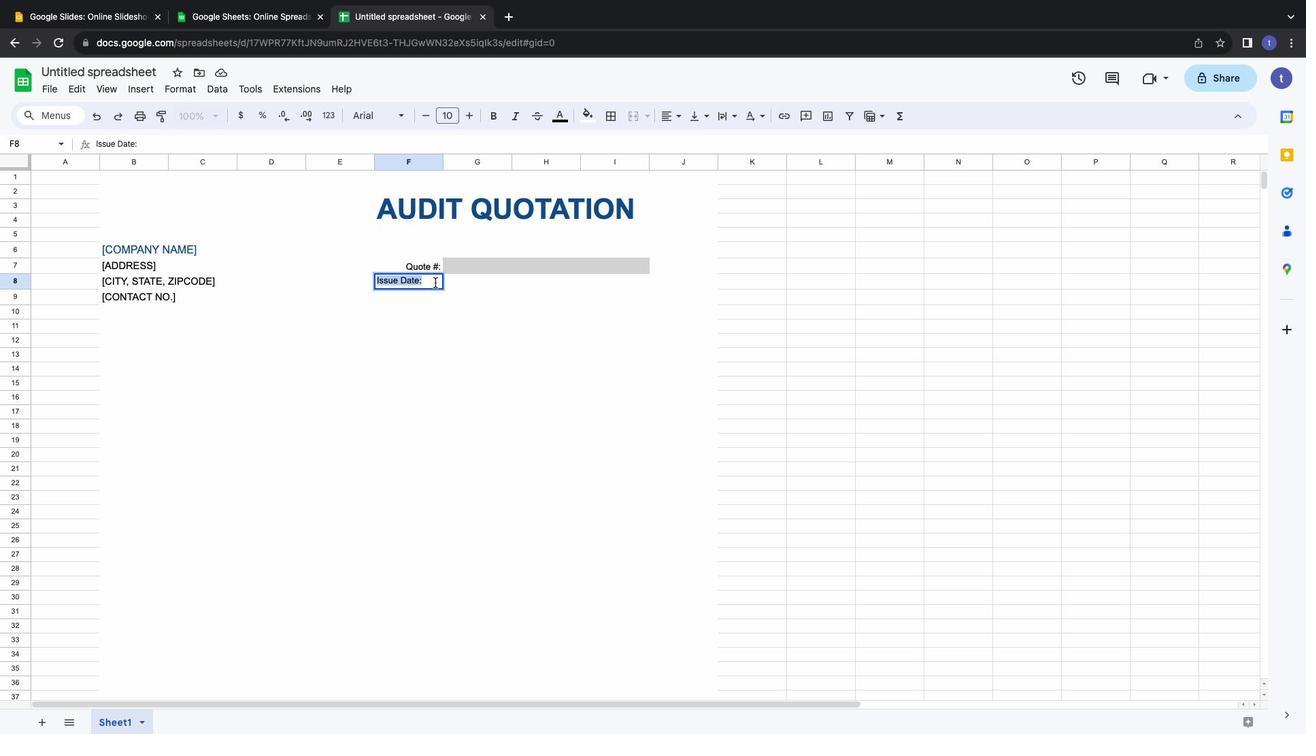 
Action: Mouse moved to (672, 115)
Screenshot: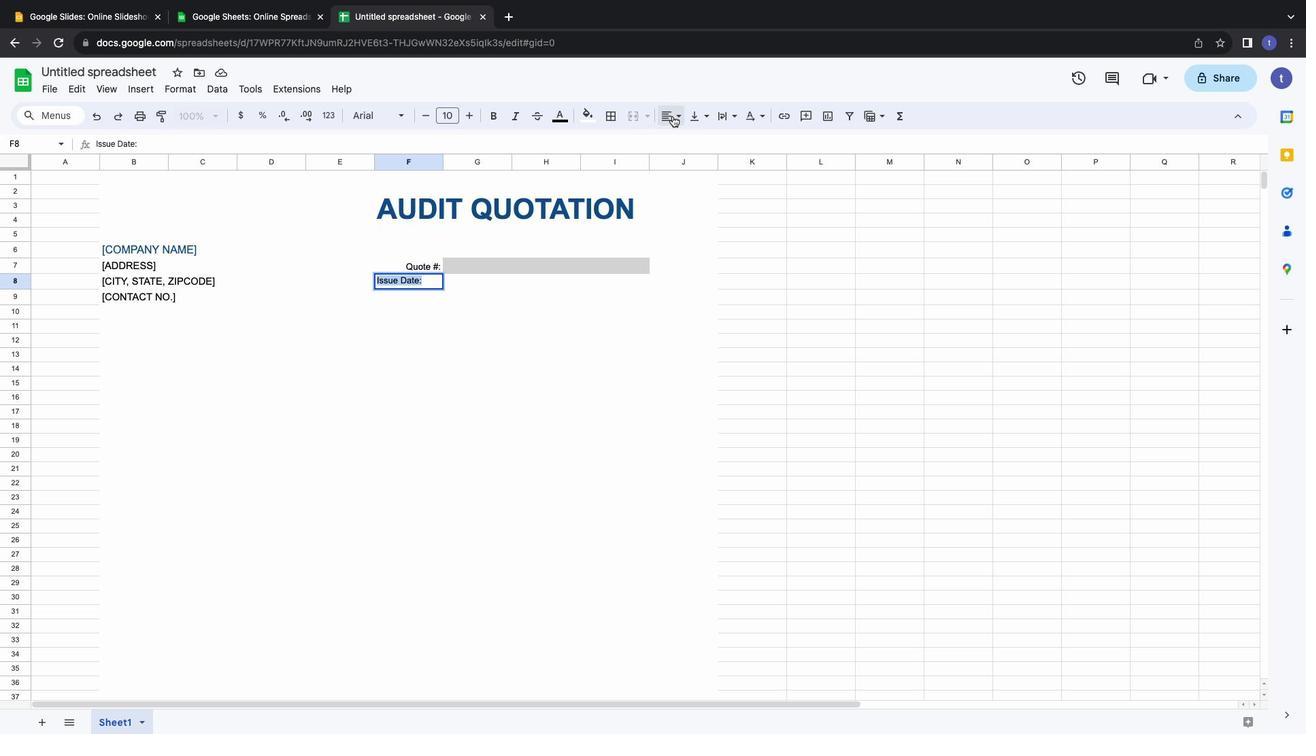 
Action: Mouse pressed left at (672, 115)
Screenshot: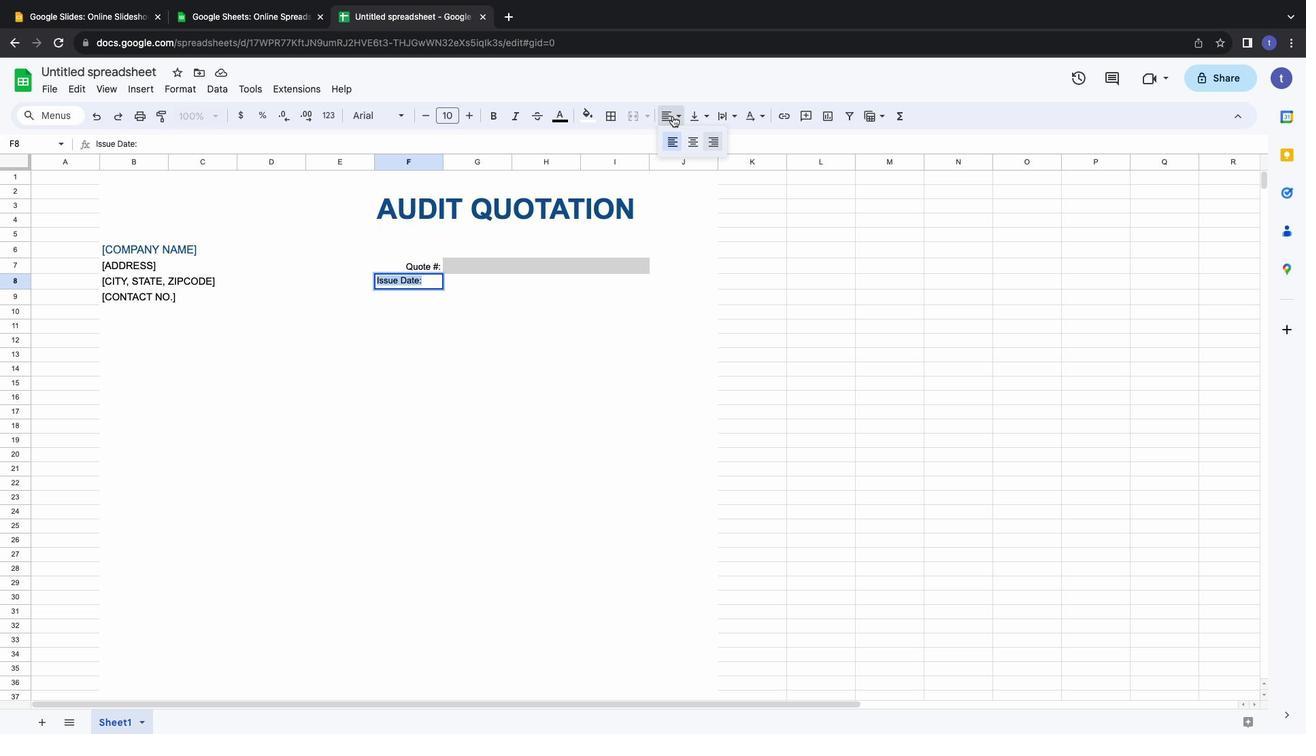 
Action: Mouse moved to (710, 144)
Screenshot: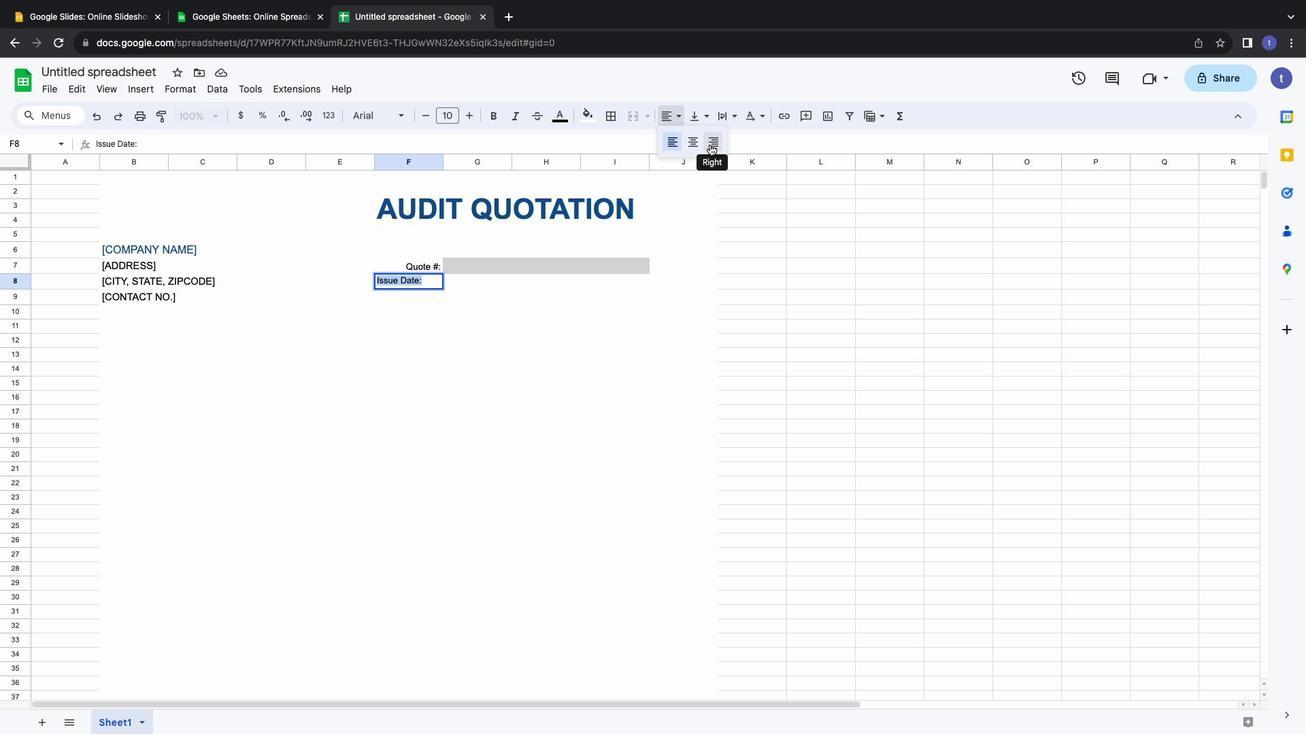 
Action: Mouse pressed left at (710, 144)
